 Task: Select the current location as Cape Romain National Wildlife Refuge, South Carolina, United States . Now zoom - , and verify the location . Hide zoom slider
Action: Mouse moved to (134, 76)
Screenshot: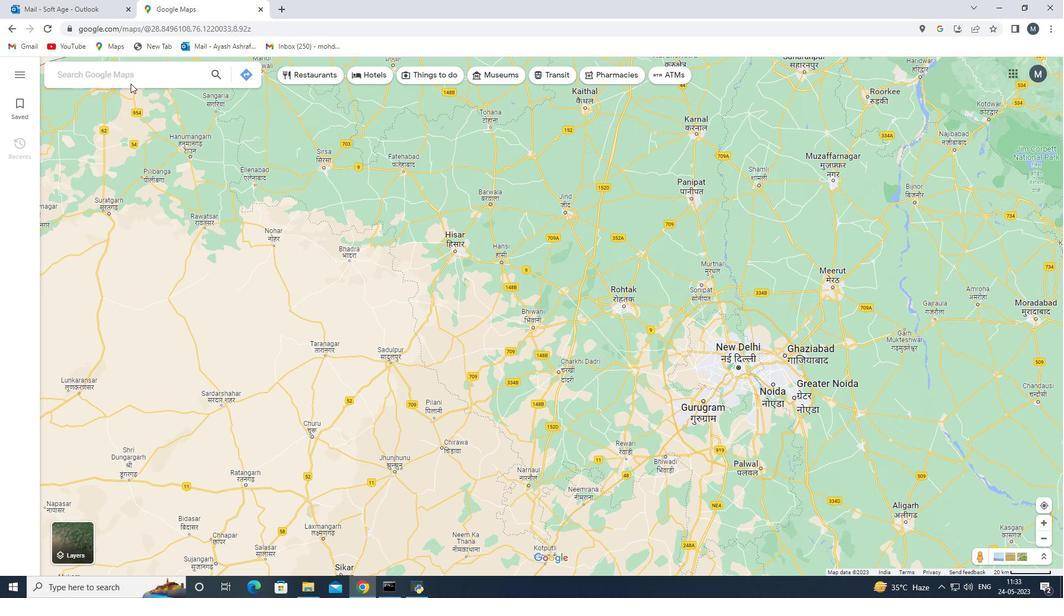
Action: Mouse pressed left at (134, 76)
Screenshot: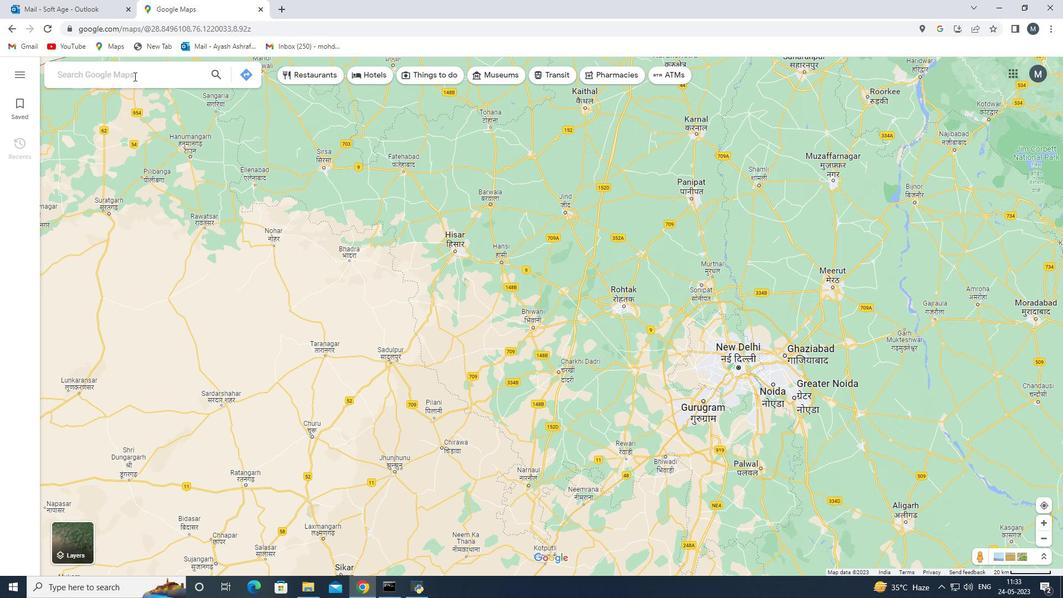
Action: Mouse moved to (143, 99)
Screenshot: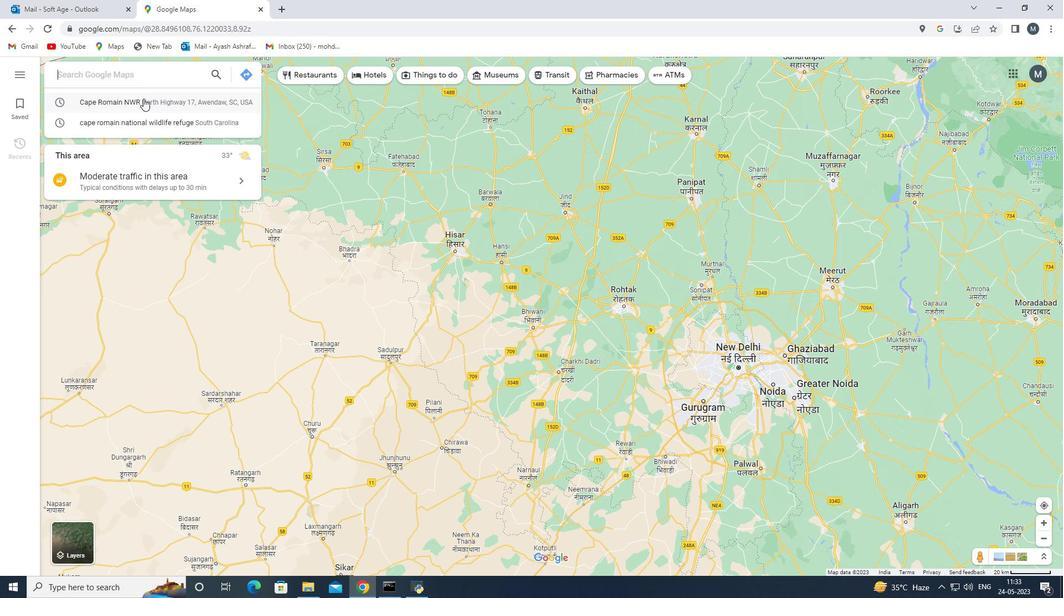 
Action: Key pressed <Key.shift>CApe<Key.space><Key.backspace><Key.backspace><Key.backspace><Key.backspace>ape<Key.space>romain<Key.space>national<Key.space>eildlife<Key.space>refuge,south<Key.space>carolina<Key.space><Key.backspace>,uniteds<Key.backspace><Key.space>states<Key.space>
Screenshot: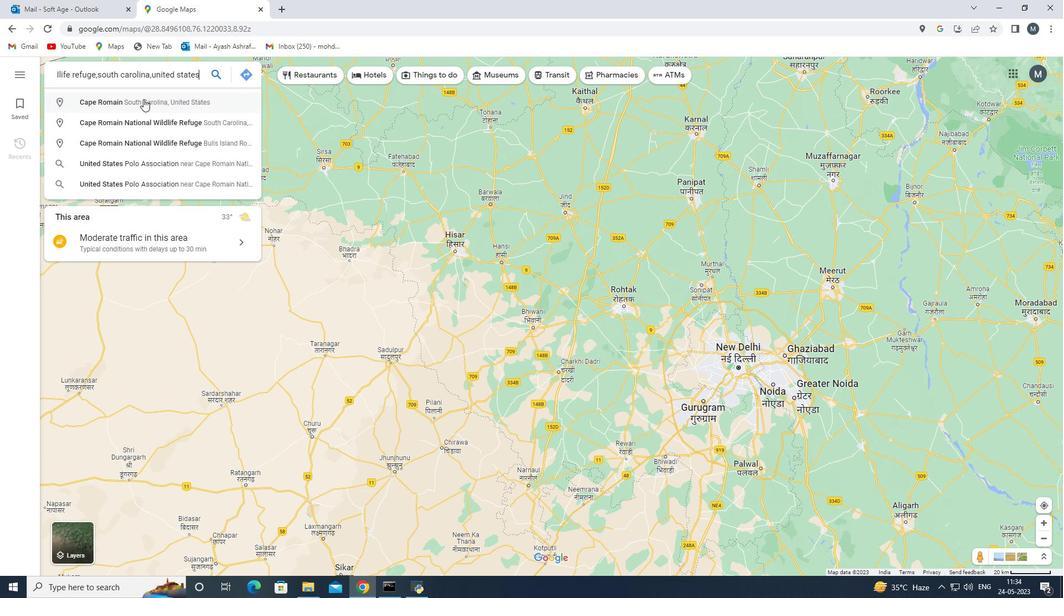 
Action: Mouse moved to (204, 77)
Screenshot: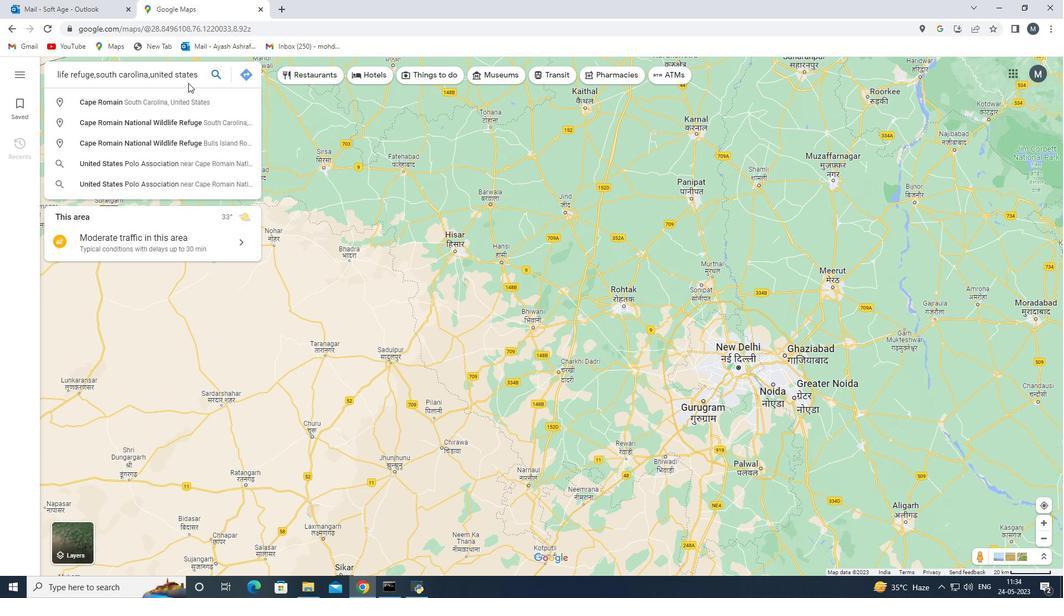 
Action: Key pressed <Key.enter>
Screenshot: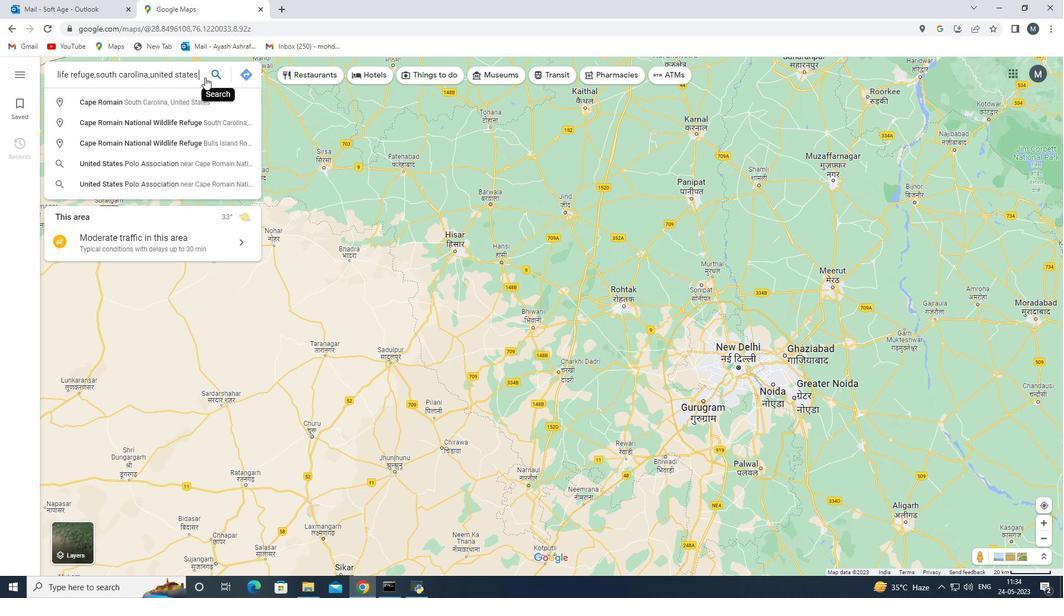 
Action: Mouse moved to (1041, 537)
Screenshot: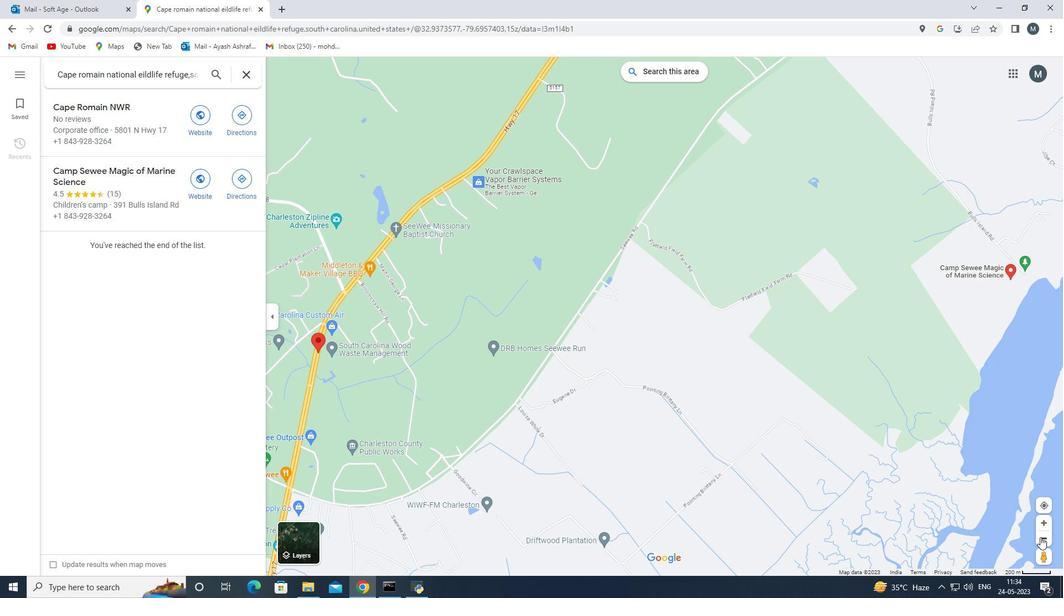 
Action: Mouse pressed left at (1041, 537)
Screenshot: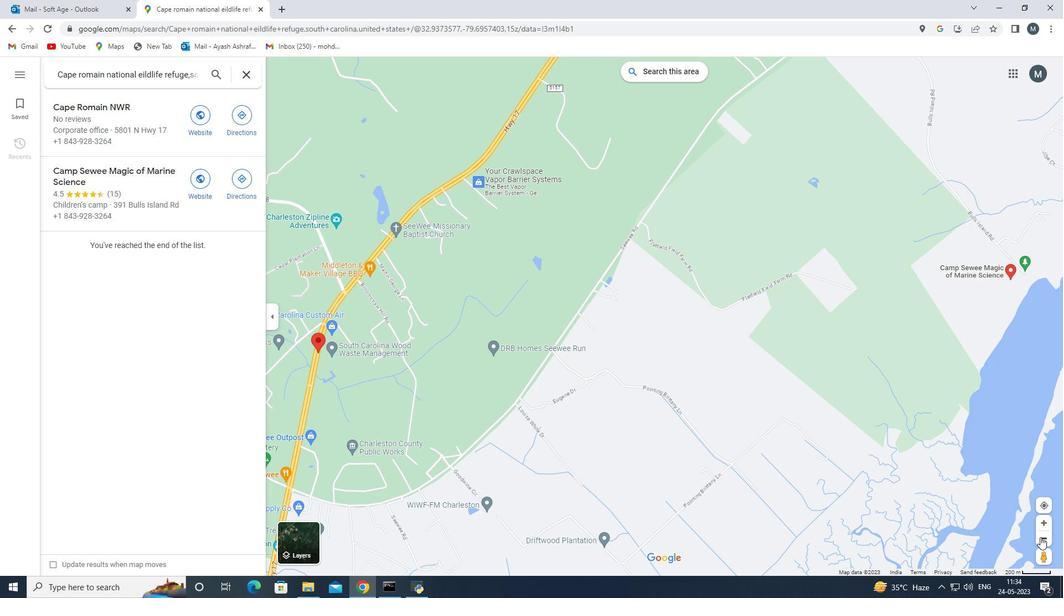 
Action: Mouse moved to (1041, 537)
Screenshot: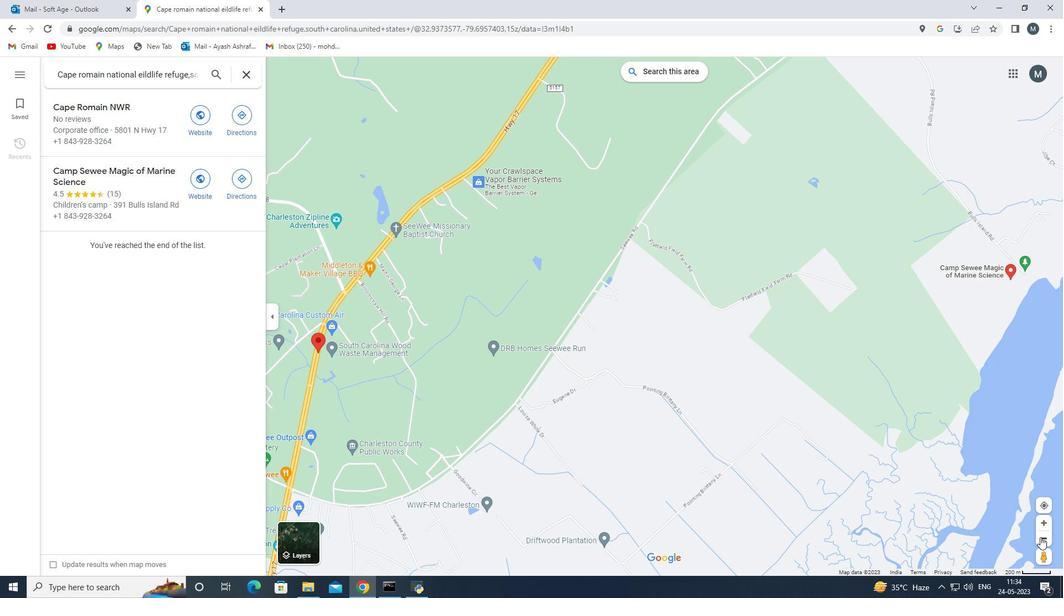 
Action: Mouse pressed left at (1041, 537)
Screenshot: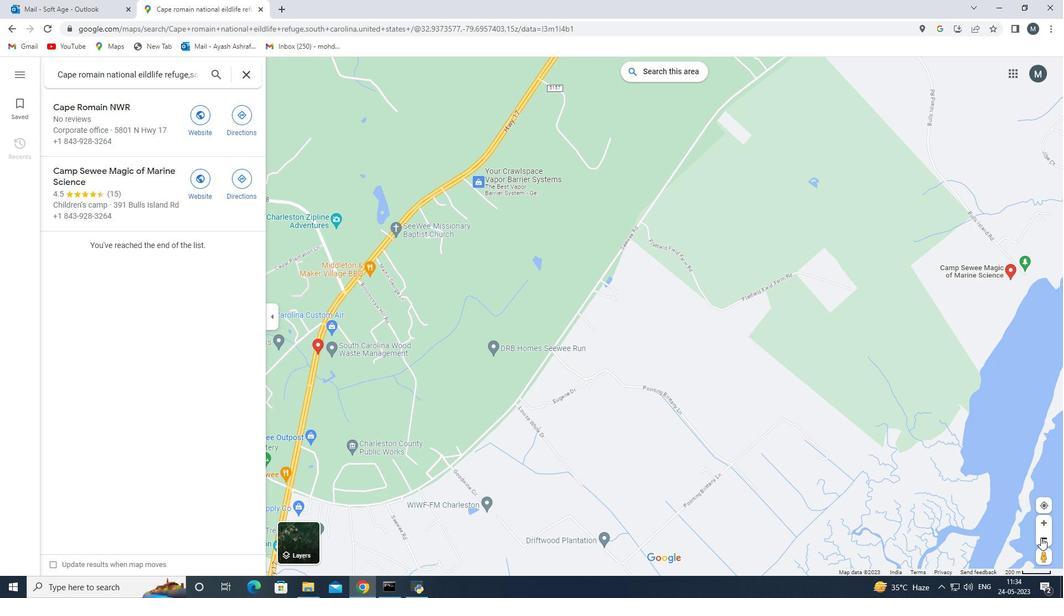 
Action: Mouse pressed left at (1041, 537)
Screenshot: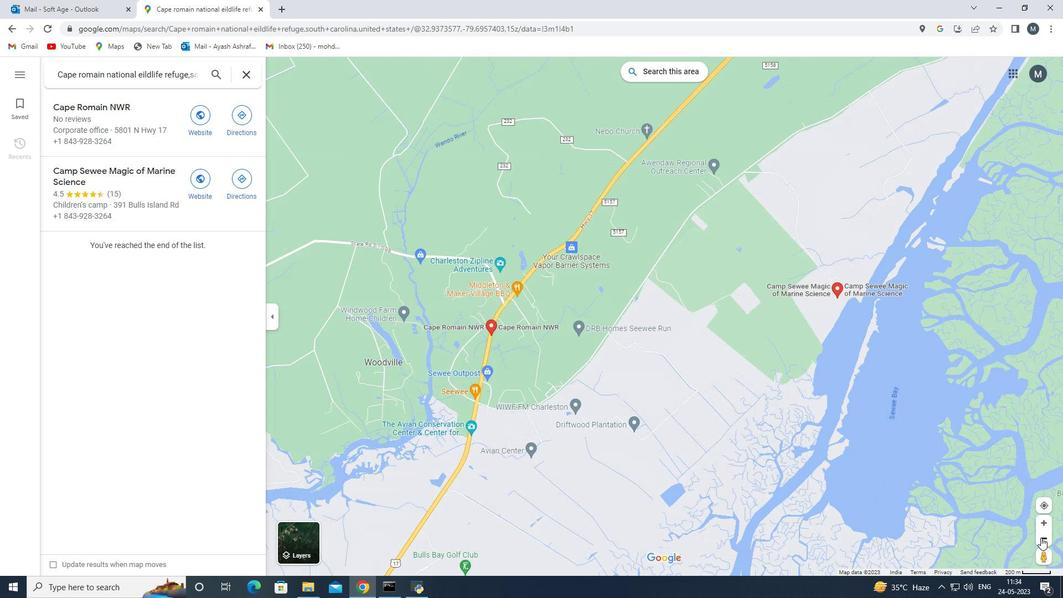 
Action: Mouse moved to (639, 321)
Screenshot: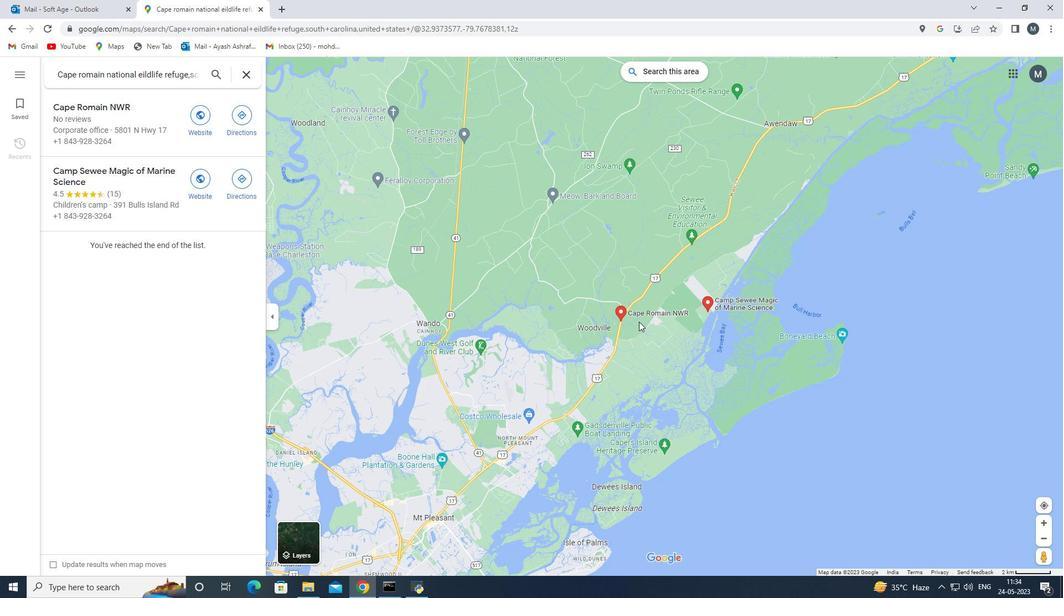 
Action: Mouse scrolled (639, 322) with delta (0, 0)
Screenshot: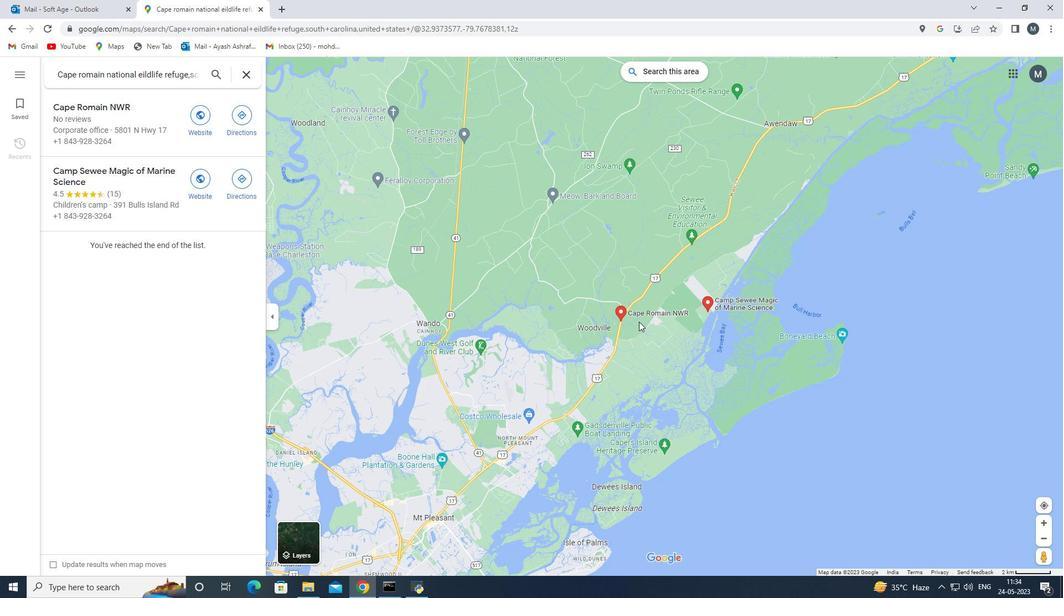 
Action: Mouse moved to (640, 331)
Screenshot: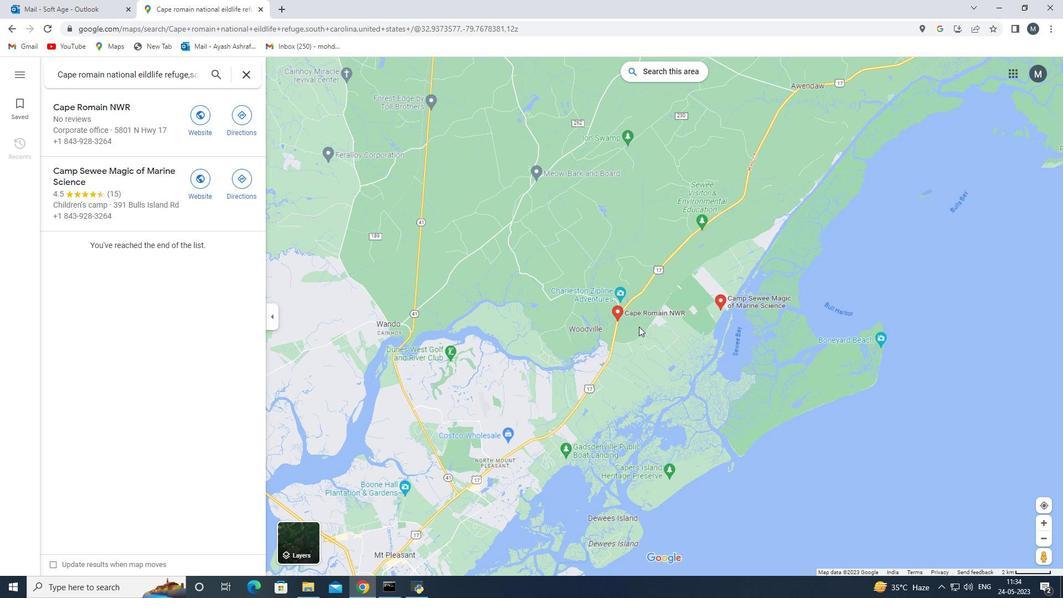
Action: Mouse scrolled (640, 330) with delta (0, 0)
Screenshot: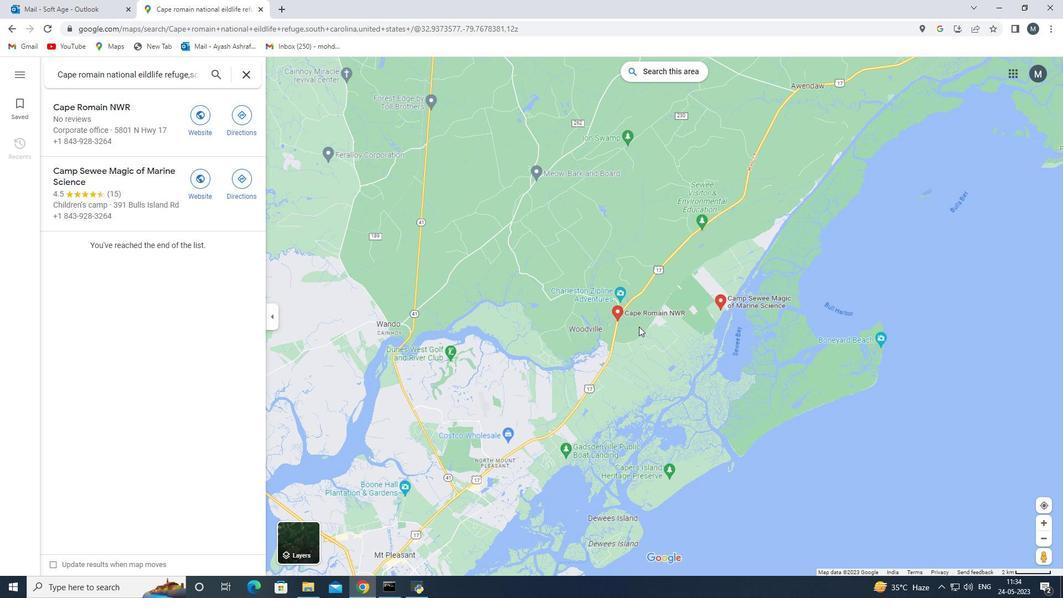 
Action: Mouse moved to (640, 331)
Screenshot: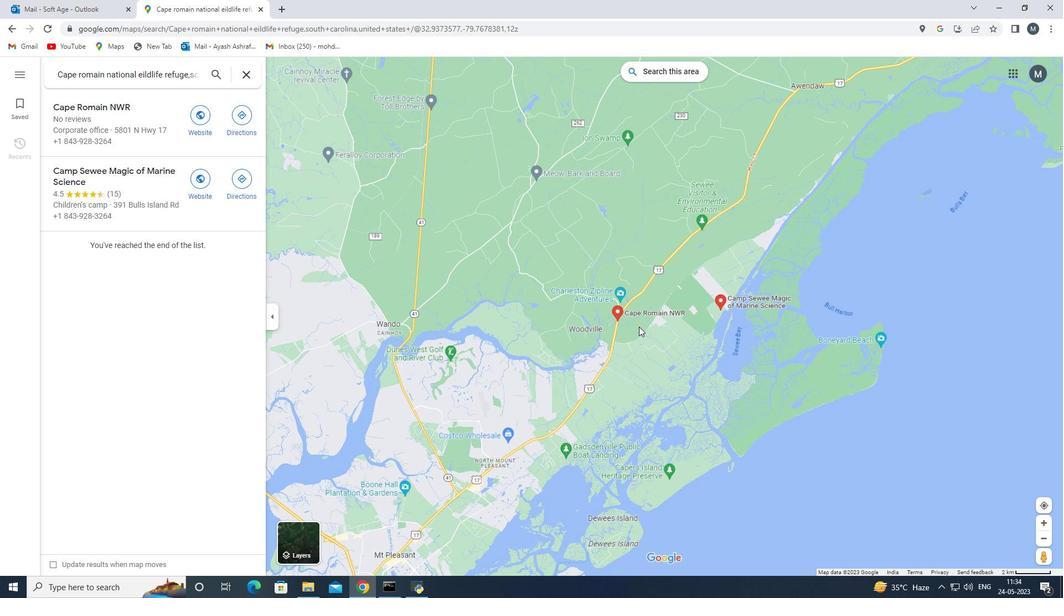 
Action: Mouse scrolled (640, 331) with delta (0, 0)
Screenshot: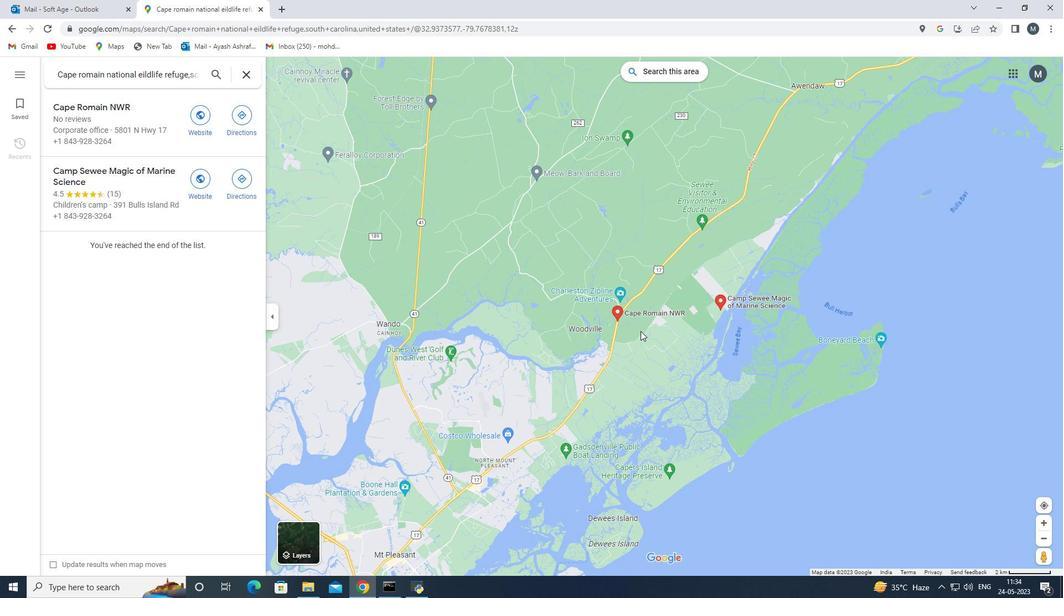 
Action: Mouse moved to (637, 335)
Screenshot: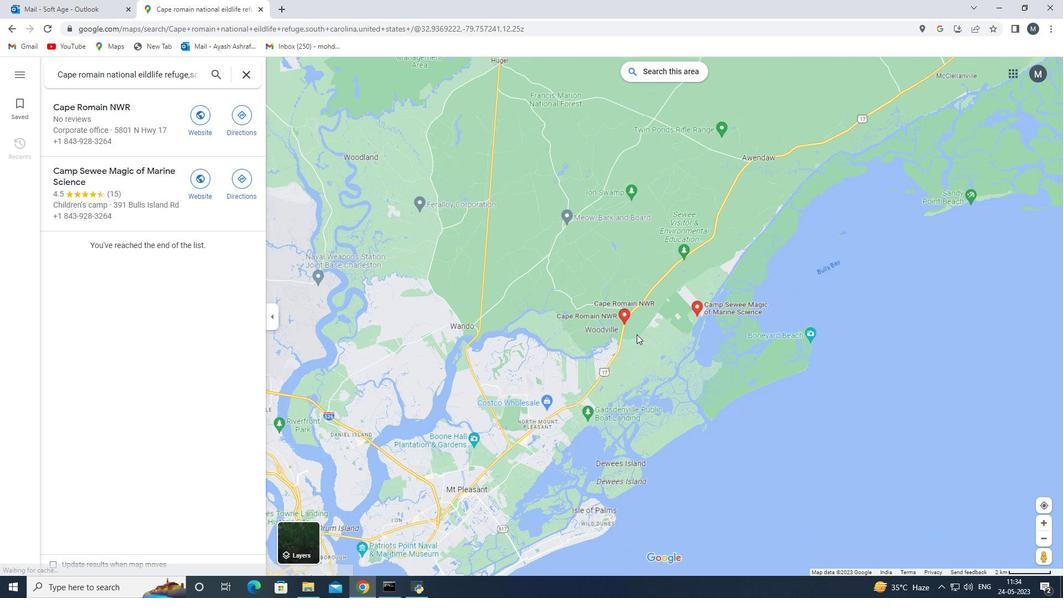 
Action: Mouse scrolled (637, 335) with delta (0, 0)
Screenshot: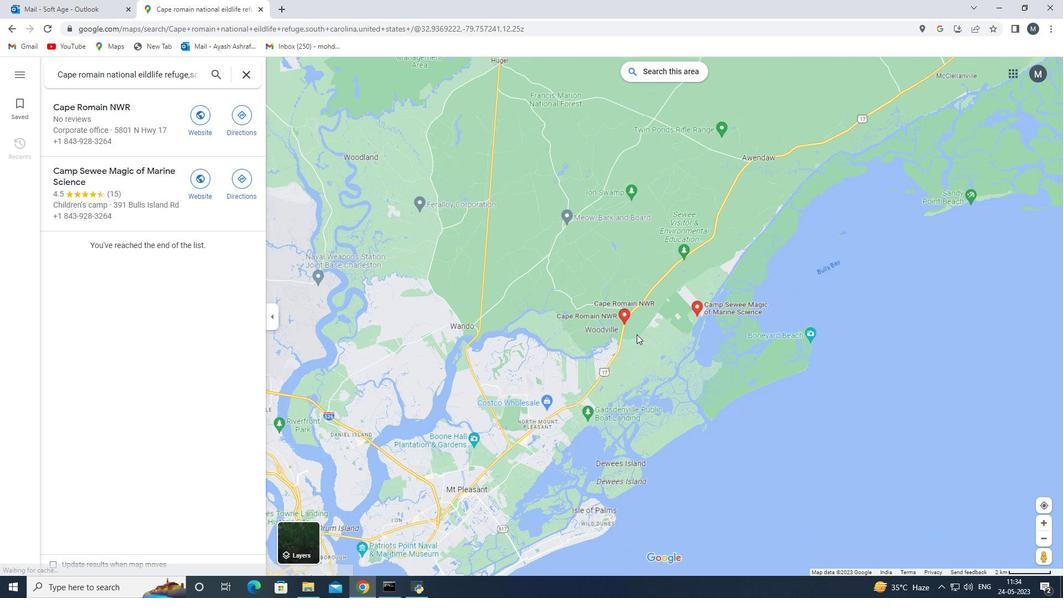 
Action: Mouse moved to (637, 337)
Screenshot: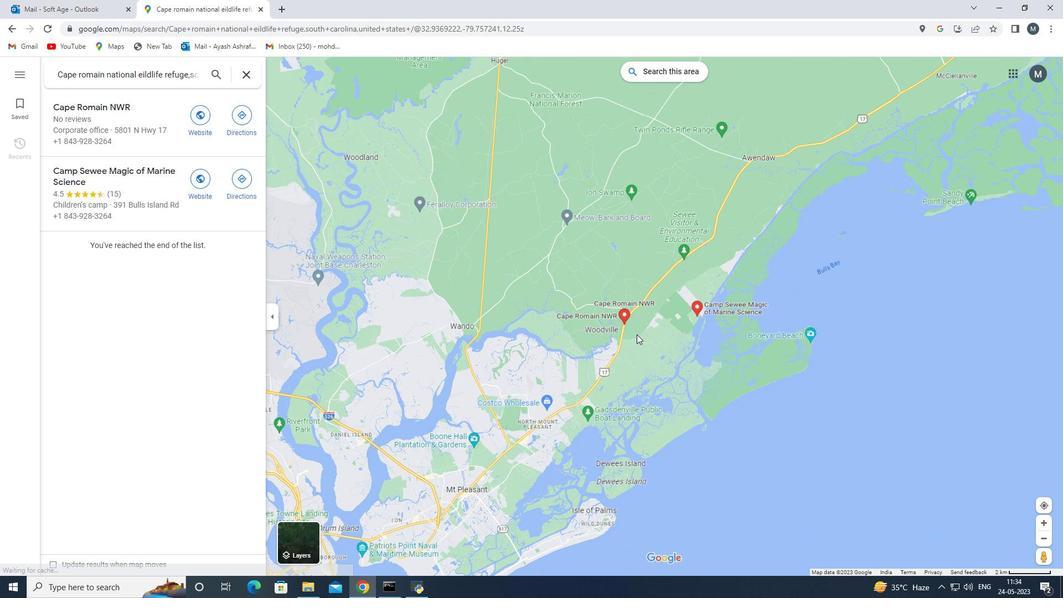 
Action: Mouse scrolled (637, 337) with delta (0, 0)
Screenshot: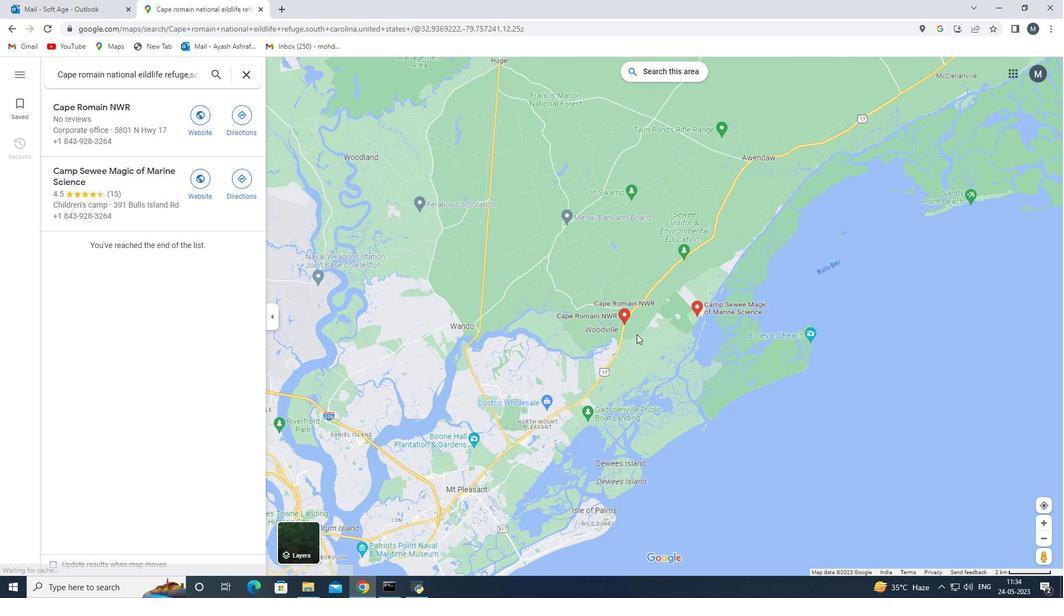 
Action: Mouse moved to (626, 317)
Screenshot: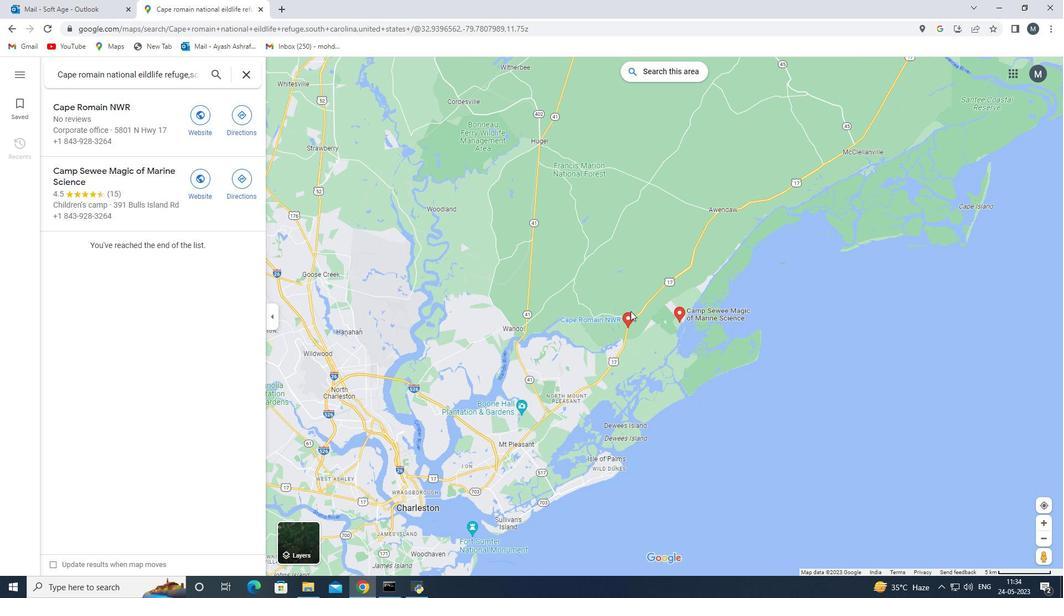 
Action: Mouse pressed left at (626, 317)
Screenshot: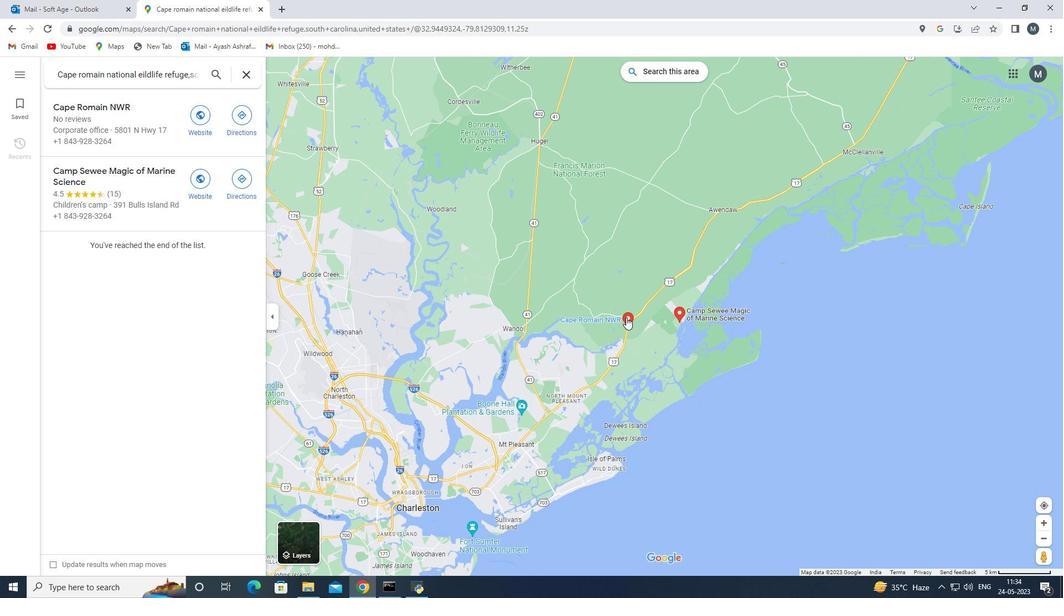 
Action: Mouse moved to (384, 295)
Screenshot: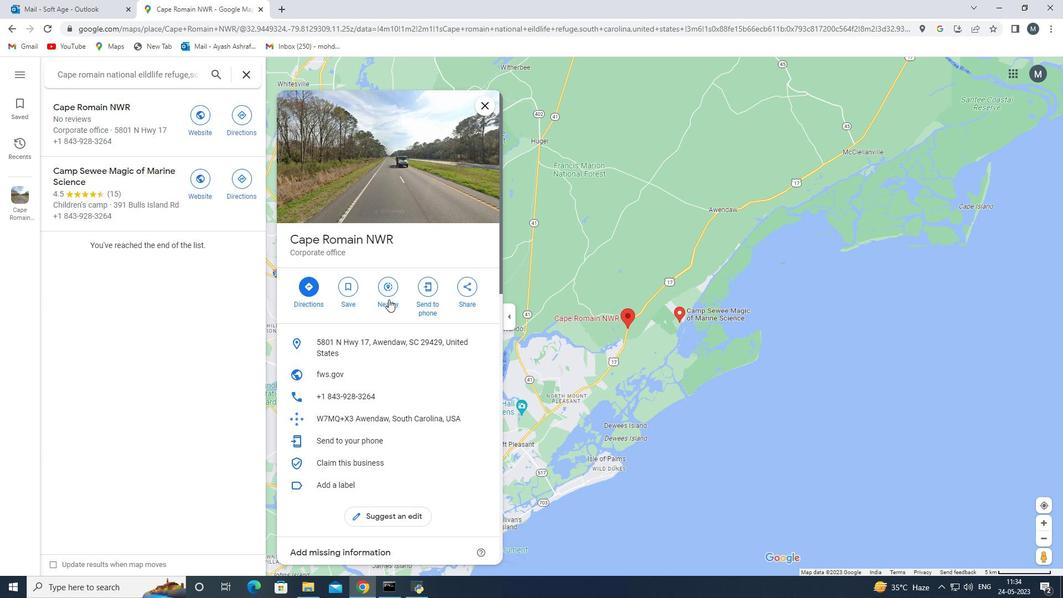 
Action: Mouse pressed left at (384, 295)
Screenshot: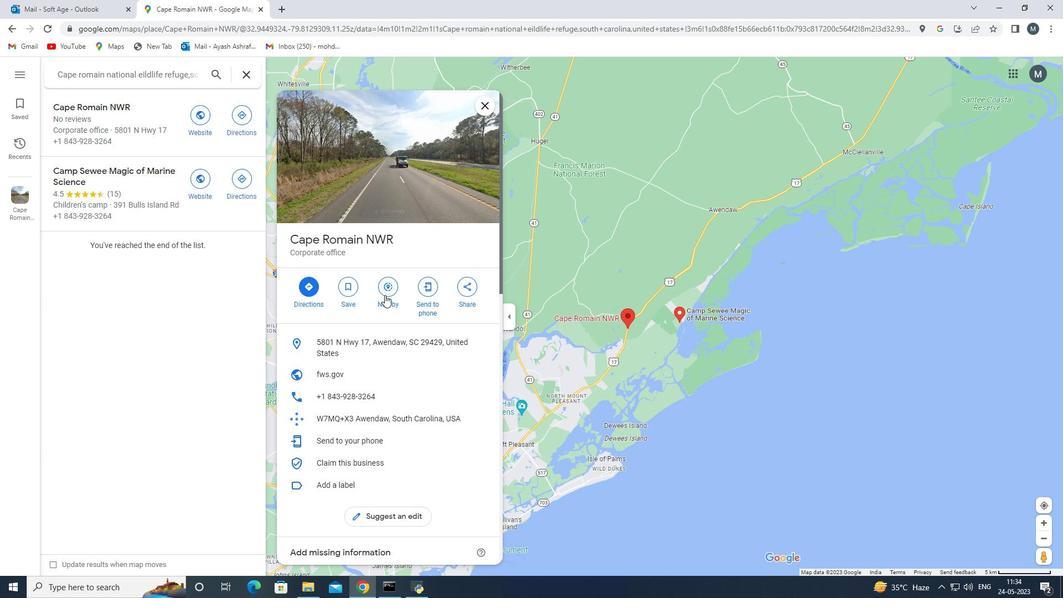 
Action: Mouse moved to (370, 327)
Screenshot: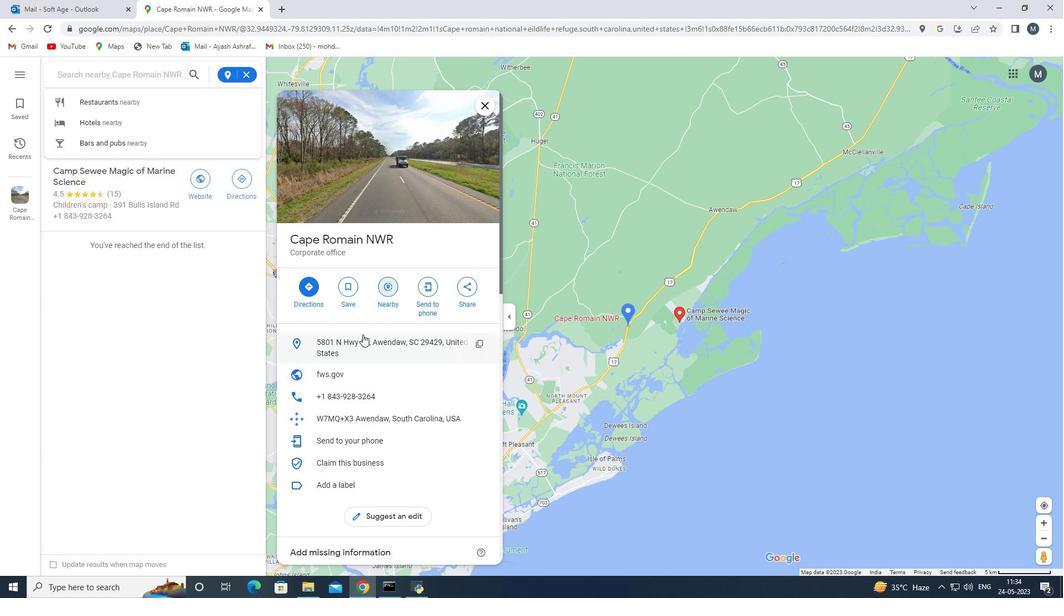 
Action: Mouse scrolled (370, 326) with delta (0, 0)
Screenshot: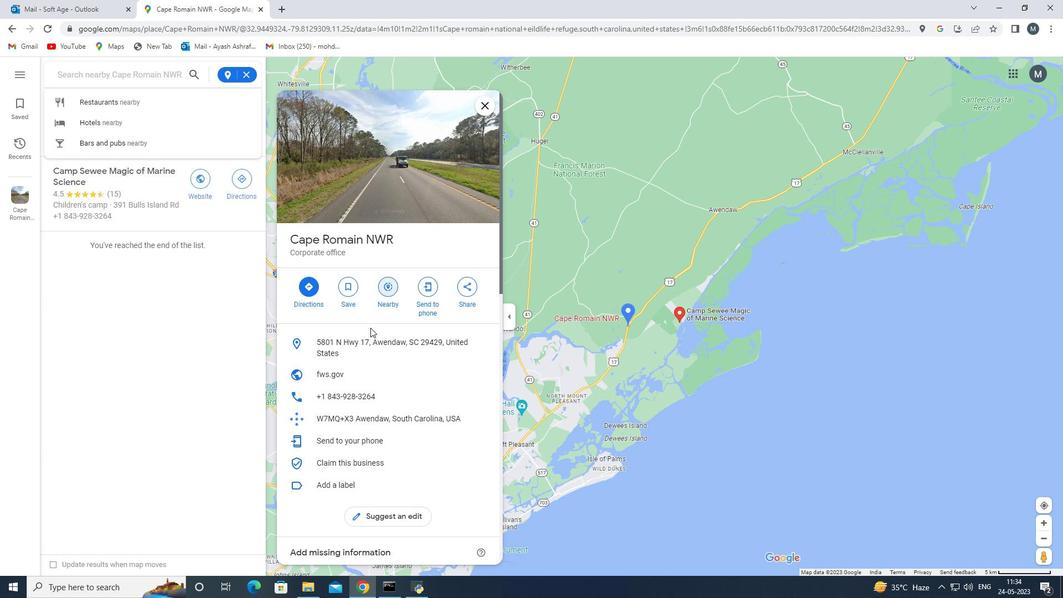 
Action: Mouse scrolled (370, 326) with delta (0, 0)
Screenshot: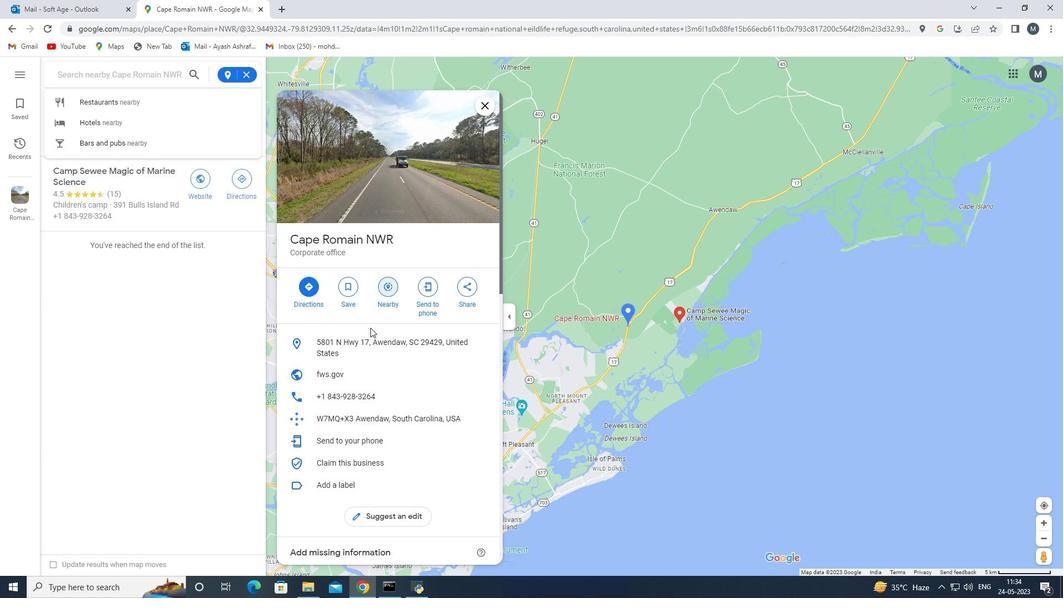 
Action: Mouse moved to (375, 330)
Screenshot: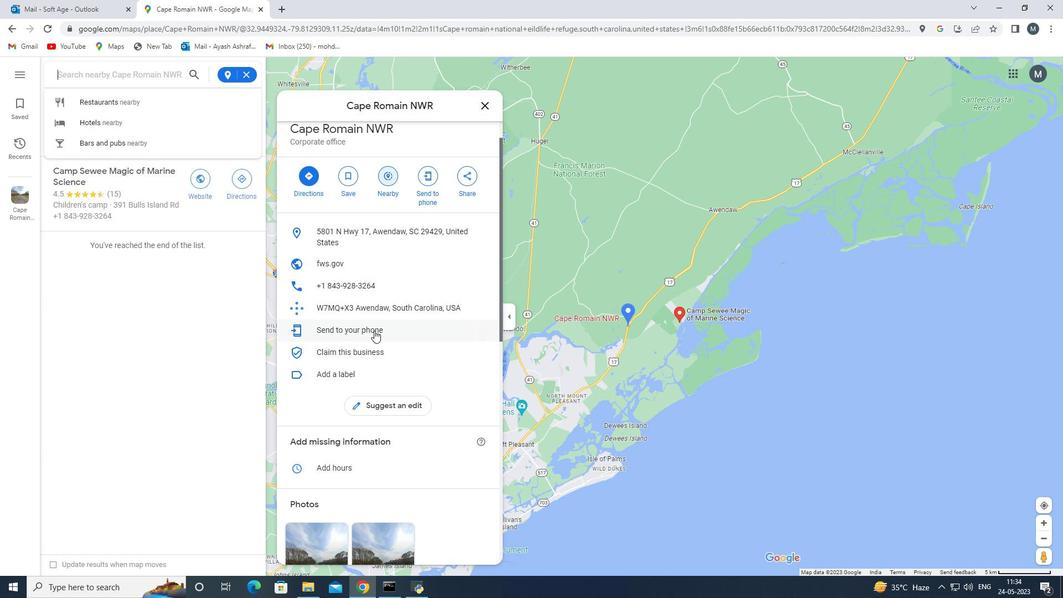 
Action: Mouse scrolled (375, 330) with delta (0, 0)
Screenshot: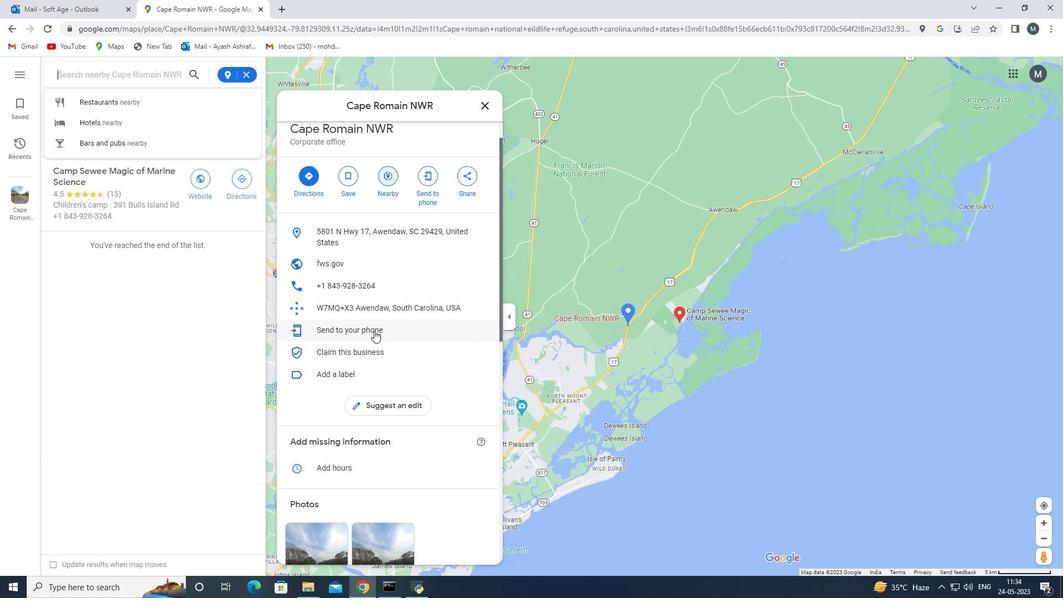 
Action: Mouse moved to (375, 330)
Screenshot: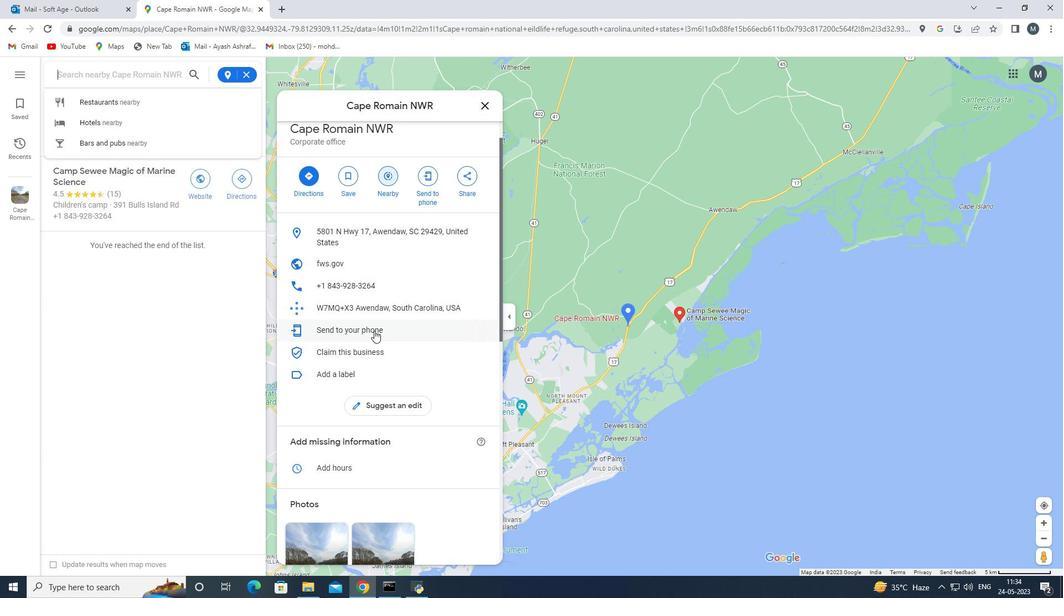 
Action: Mouse scrolled (375, 330) with delta (0, 0)
Screenshot: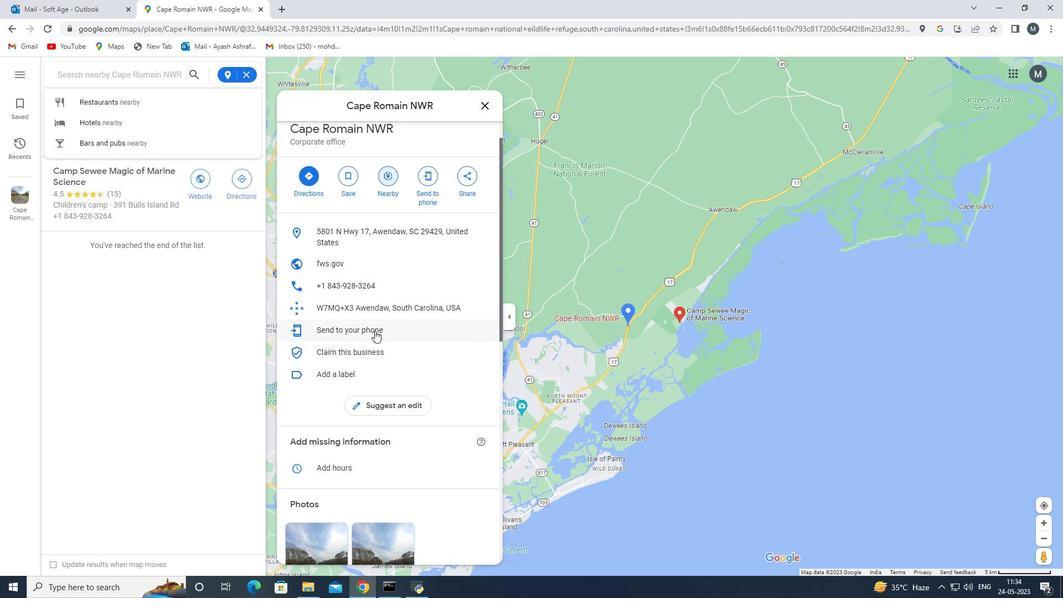 
Action: Mouse moved to (375, 336)
Screenshot: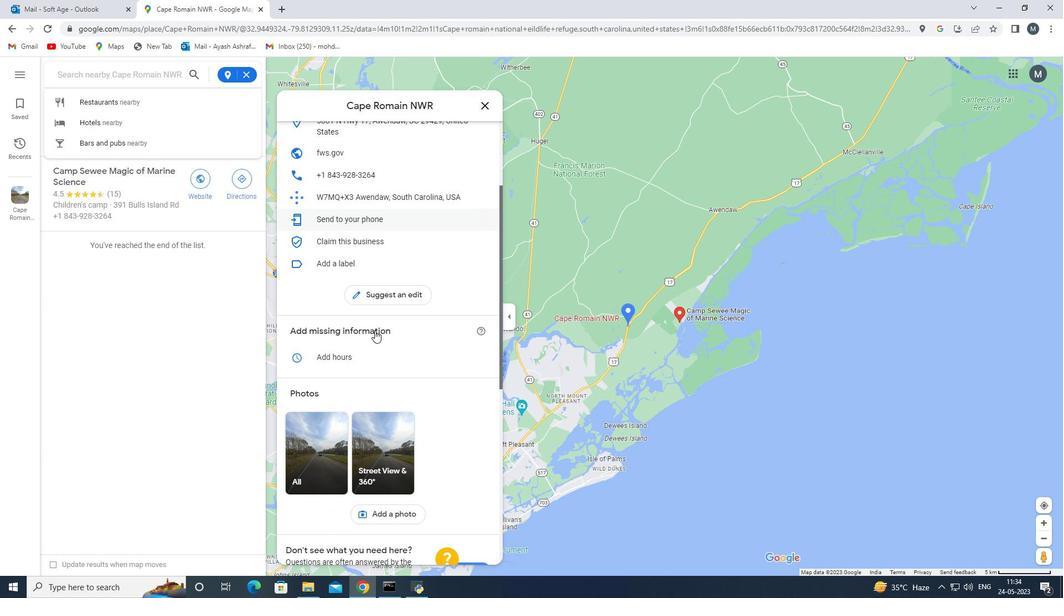 
Action: Mouse scrolled (375, 335) with delta (0, 0)
Screenshot: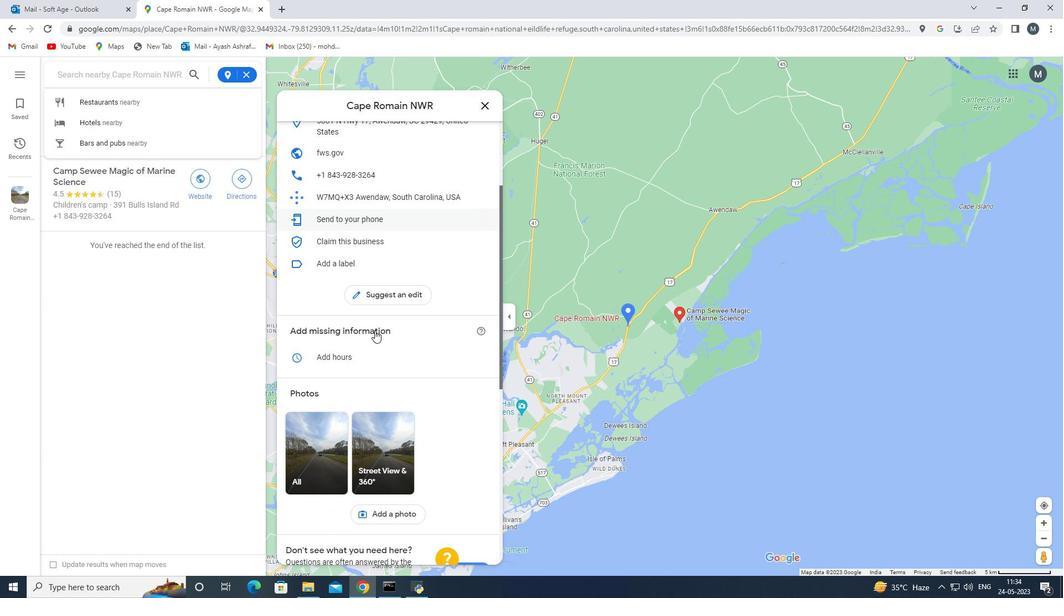 
Action: Mouse moved to (375, 340)
Screenshot: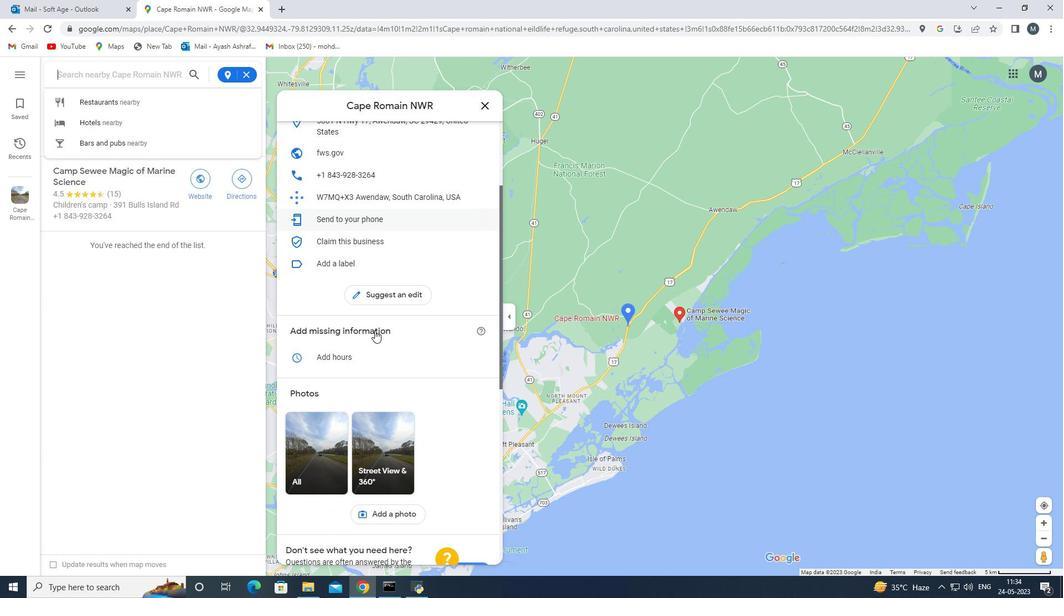 
Action: Mouse scrolled (375, 340) with delta (0, 0)
Screenshot: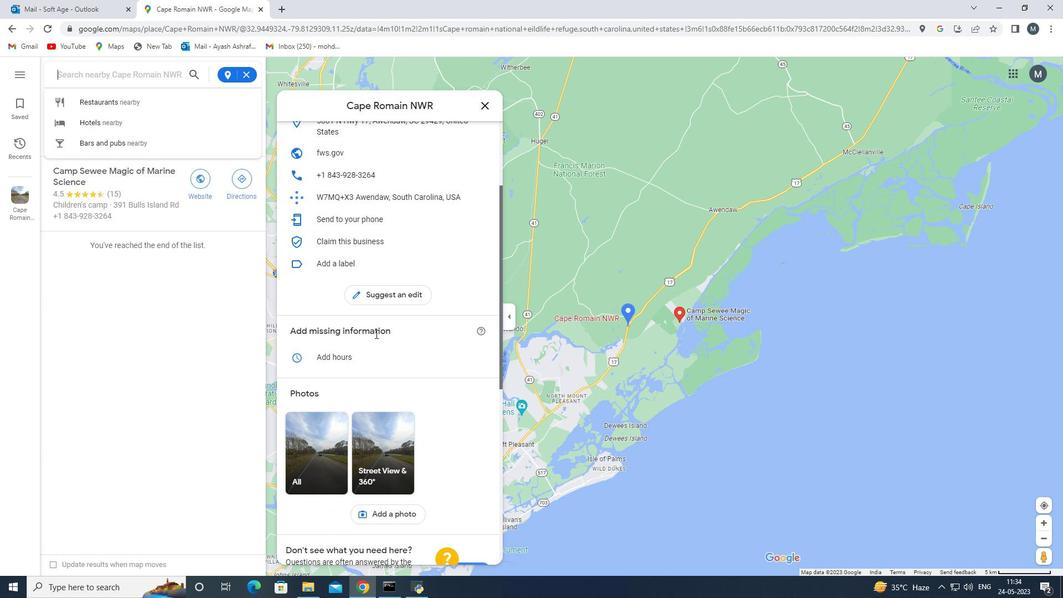 
Action: Mouse moved to (327, 361)
Screenshot: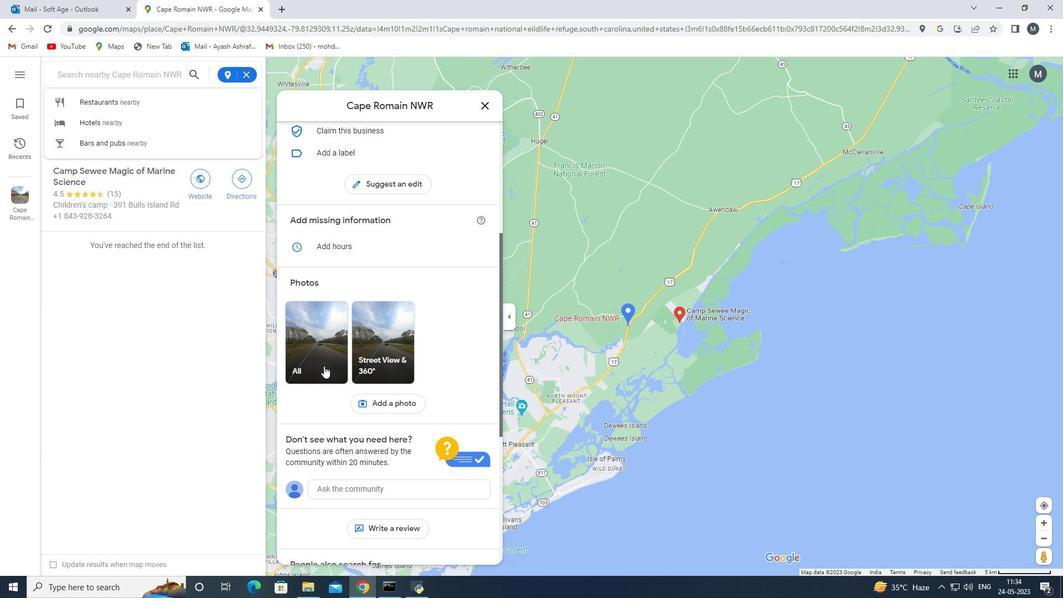 
Action: Mouse pressed left at (327, 361)
Screenshot: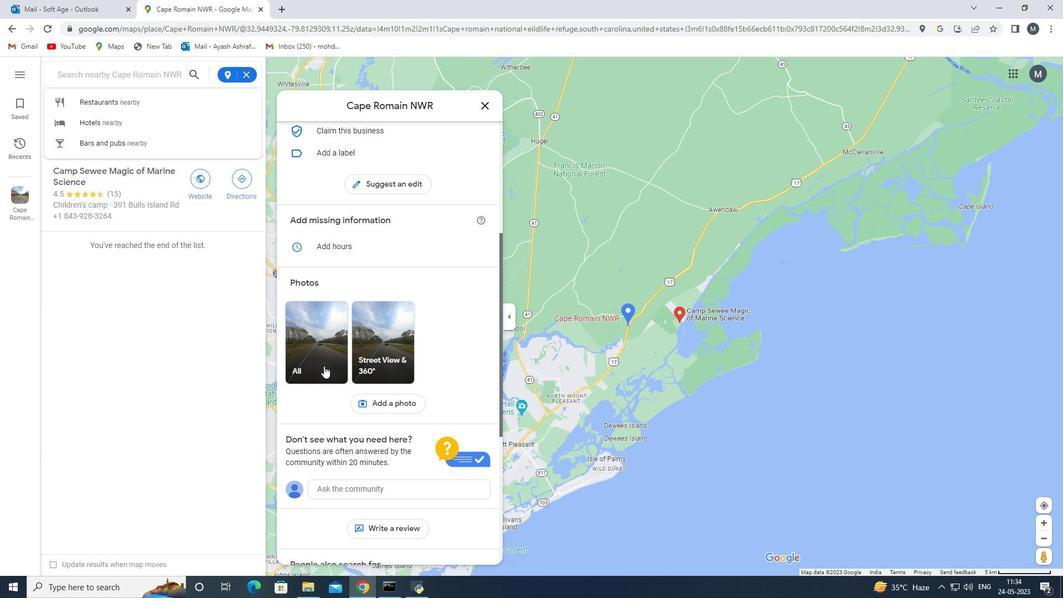 
Action: Mouse moved to (837, 373)
Screenshot: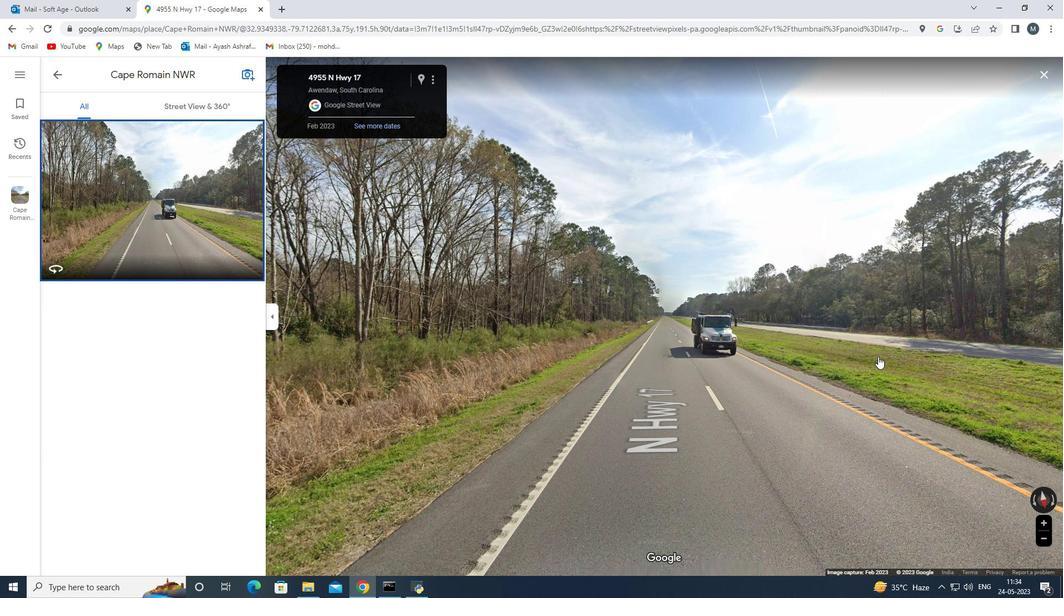 
Action: Mouse scrolled (837, 372) with delta (0, 0)
Screenshot: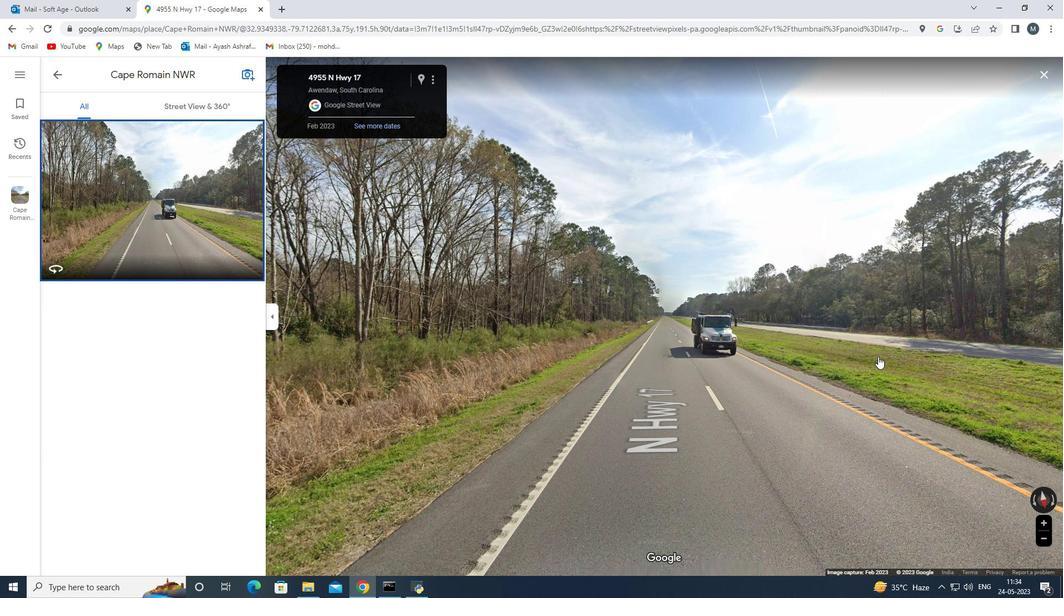 
Action: Mouse scrolled (837, 372) with delta (0, 0)
Screenshot: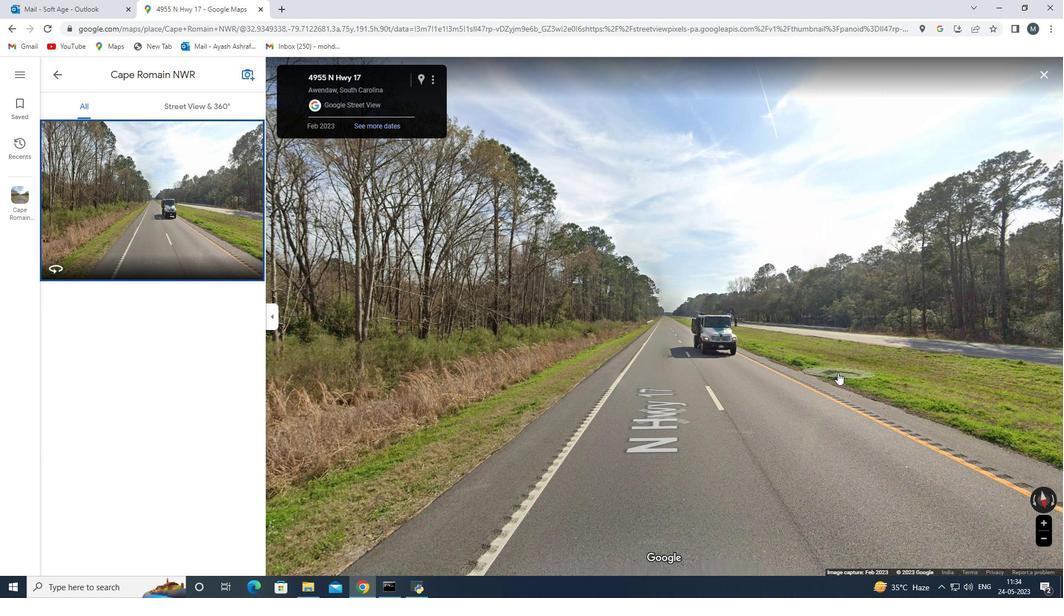 
Action: Mouse scrolled (837, 372) with delta (0, 0)
Screenshot: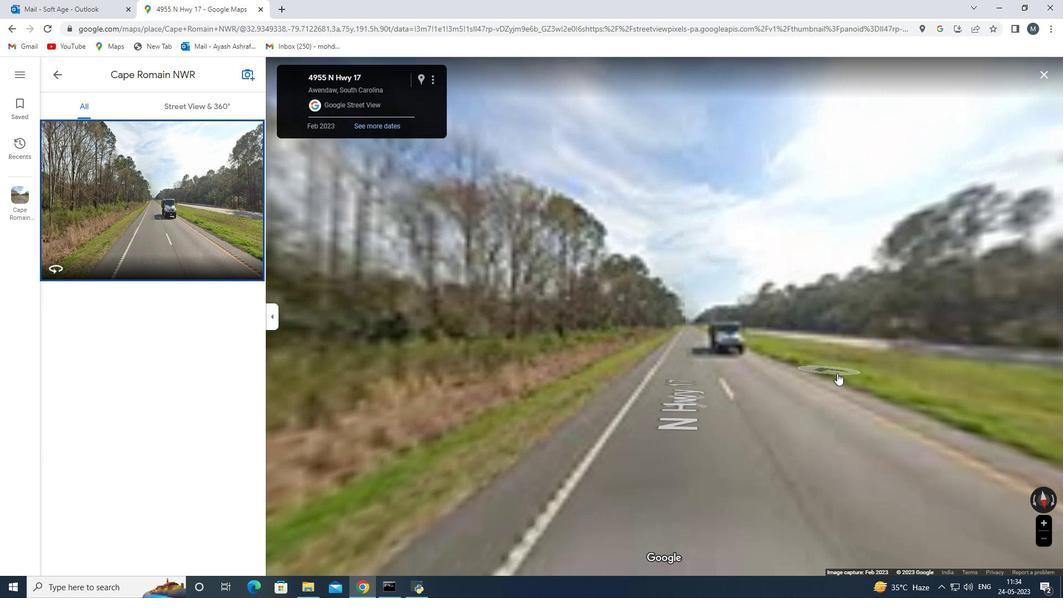 
Action: Mouse scrolled (837, 372) with delta (0, 0)
Screenshot: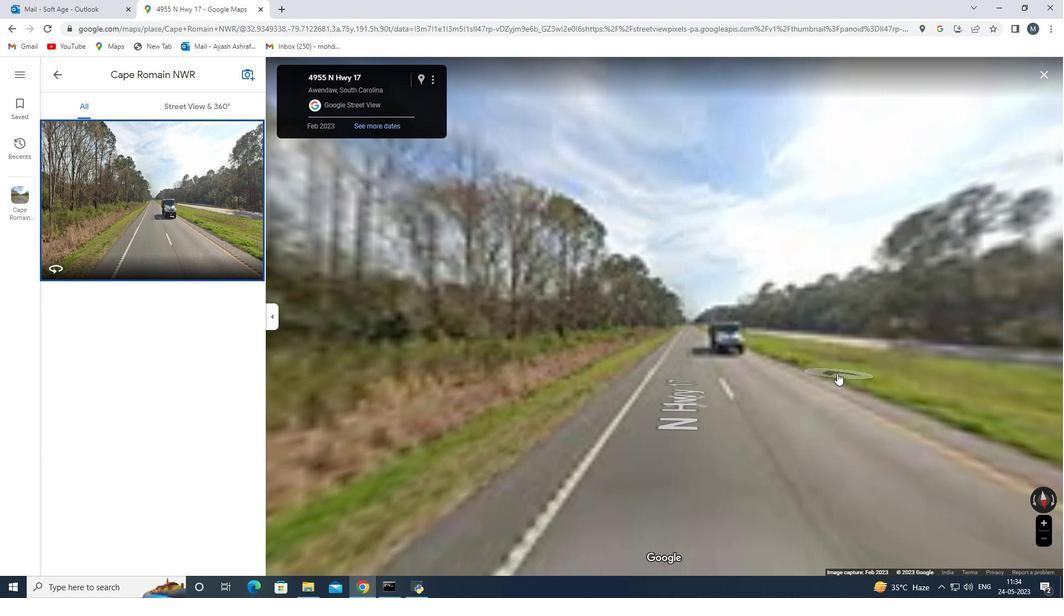 
Action: Mouse moved to (689, 372)
Screenshot: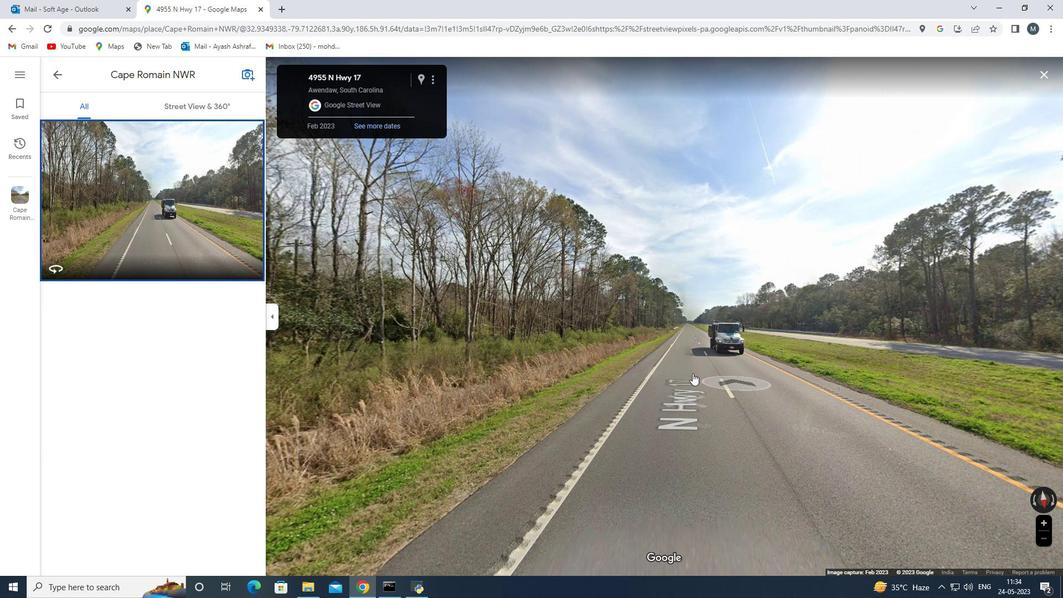 
Action: Mouse scrolled (689, 371) with delta (0, 0)
Screenshot: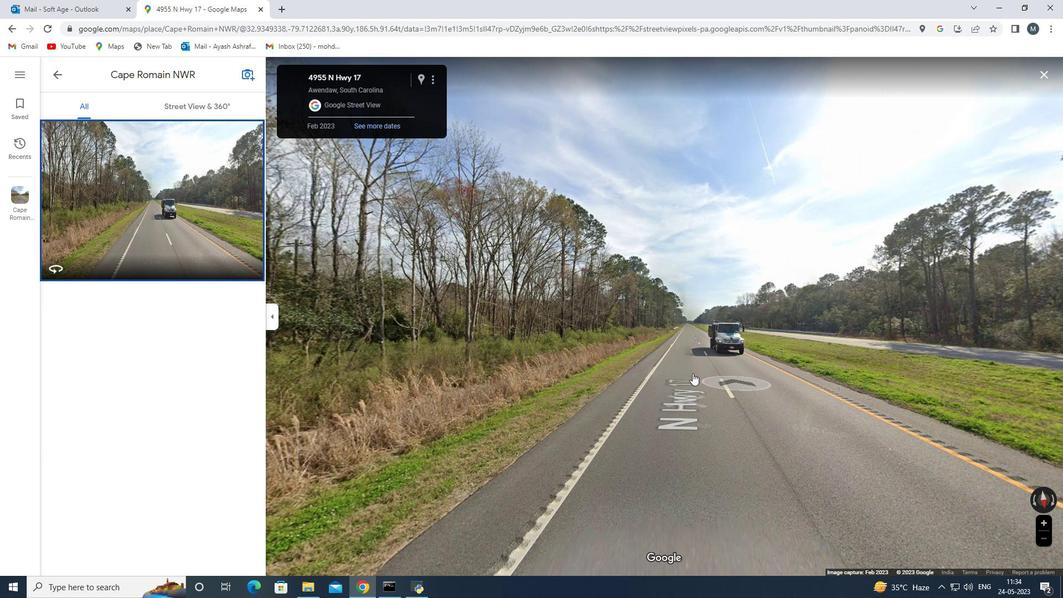
Action: Mouse scrolled (689, 371) with delta (0, 0)
Screenshot: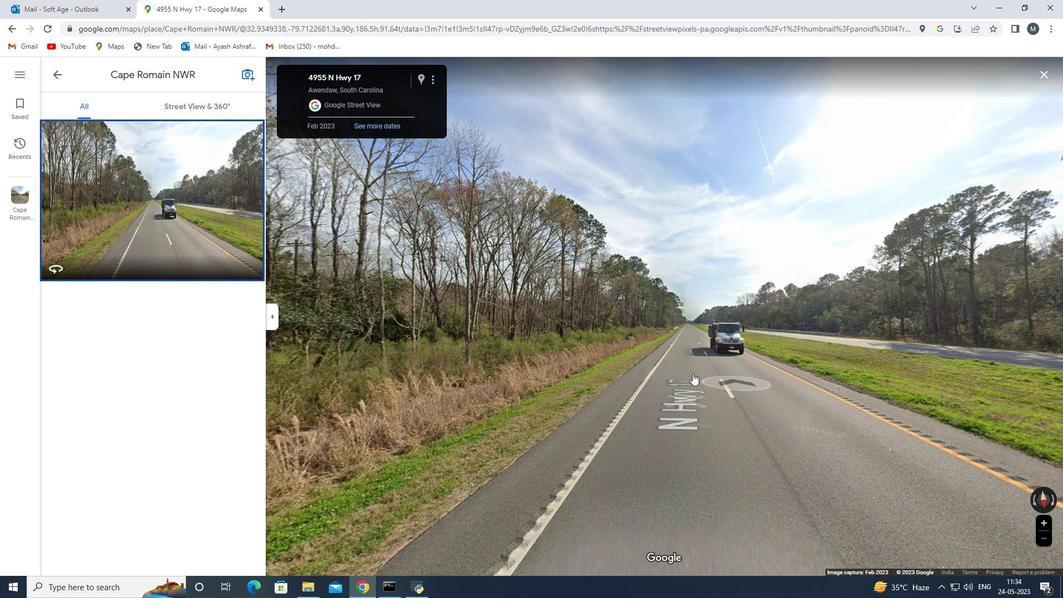 
Action: Mouse scrolled (689, 371) with delta (0, 0)
Screenshot: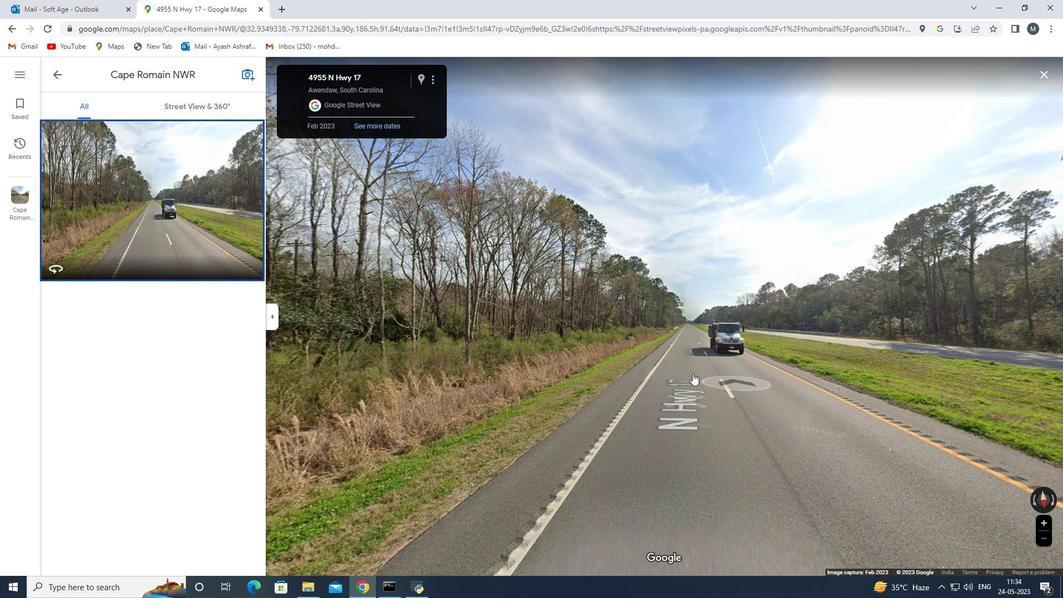 
Action: Mouse scrolled (689, 371) with delta (0, 0)
Screenshot: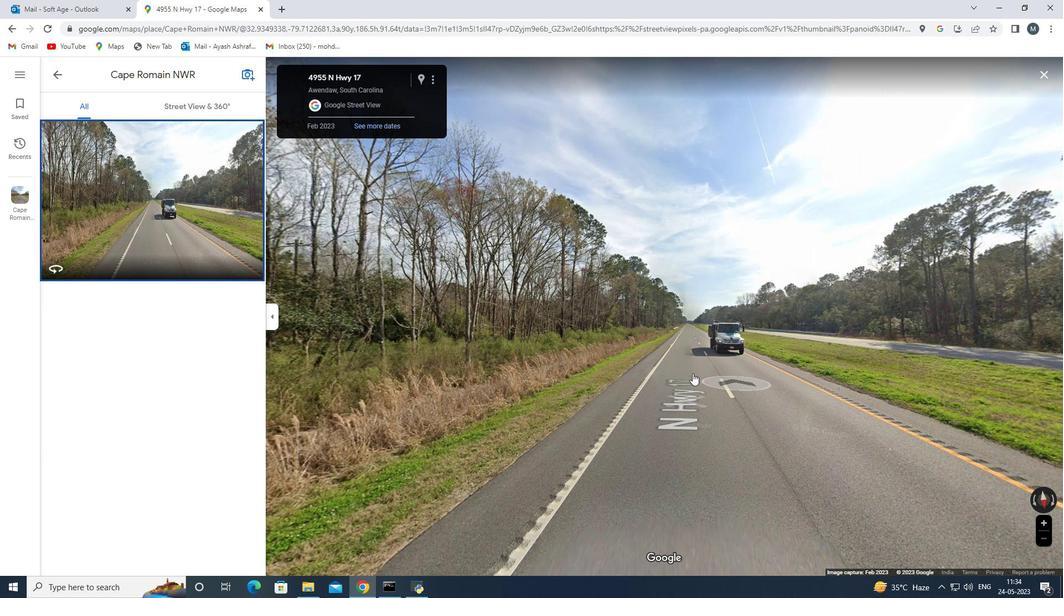 
Action: Mouse scrolled (689, 371) with delta (0, 0)
Screenshot: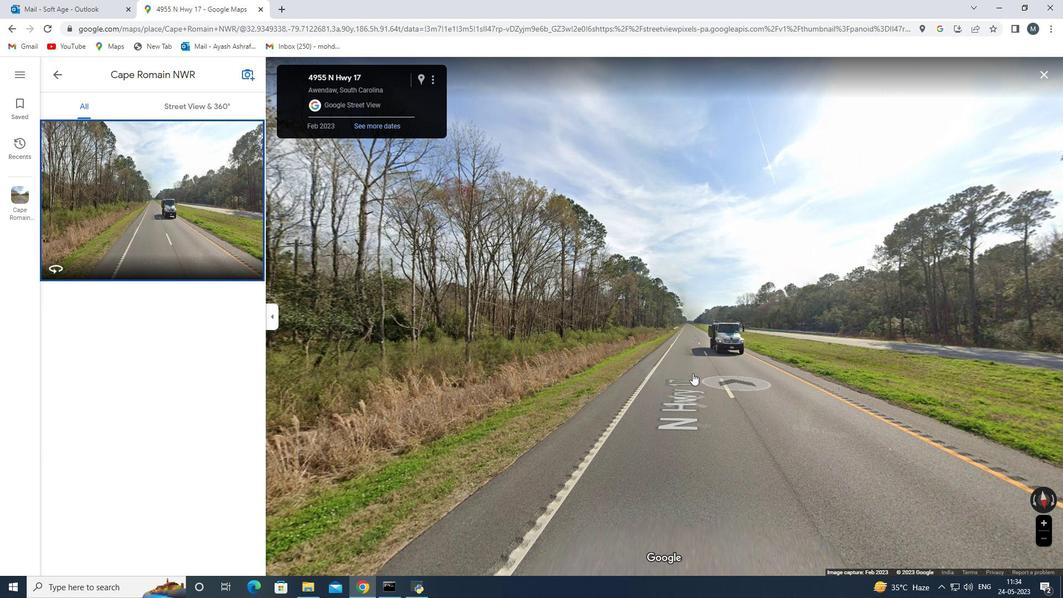 
Action: Mouse moved to (683, 383)
Screenshot: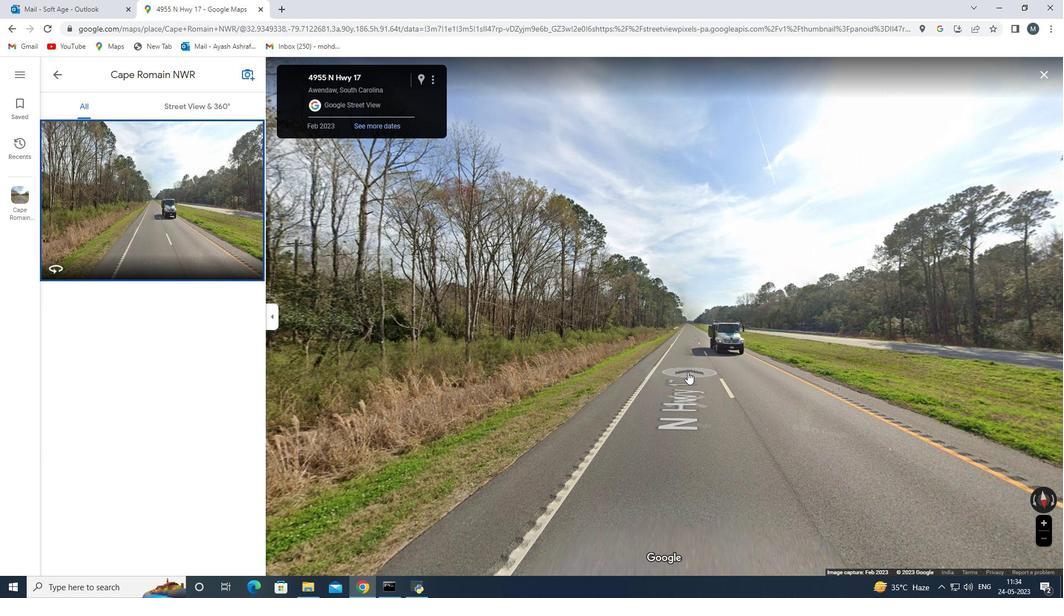 
Action: Mouse scrolled (683, 384) with delta (0, 0)
Screenshot: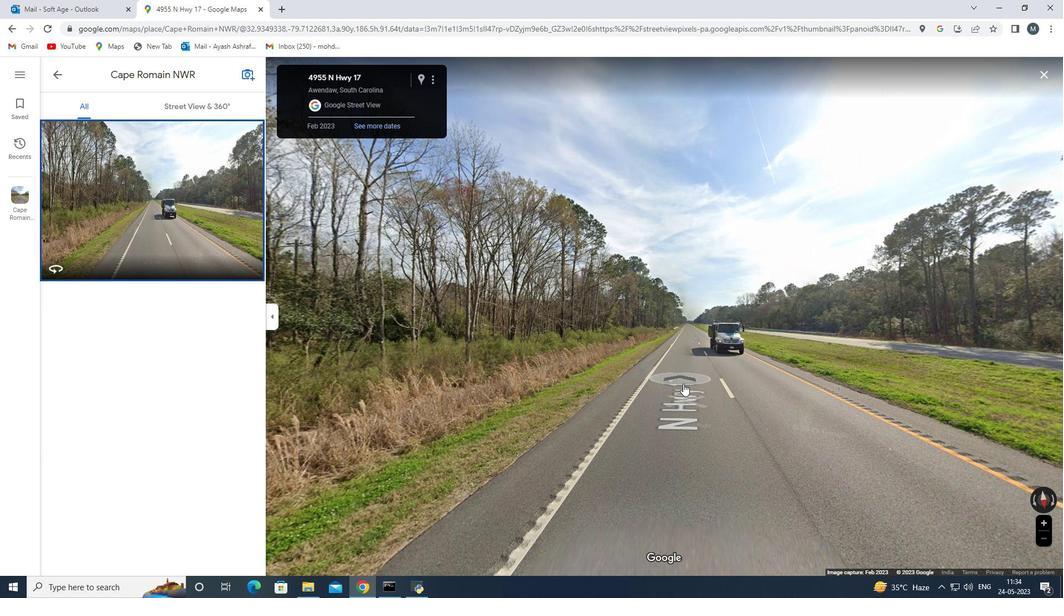 
Action: Mouse scrolled (683, 384) with delta (0, 0)
Screenshot: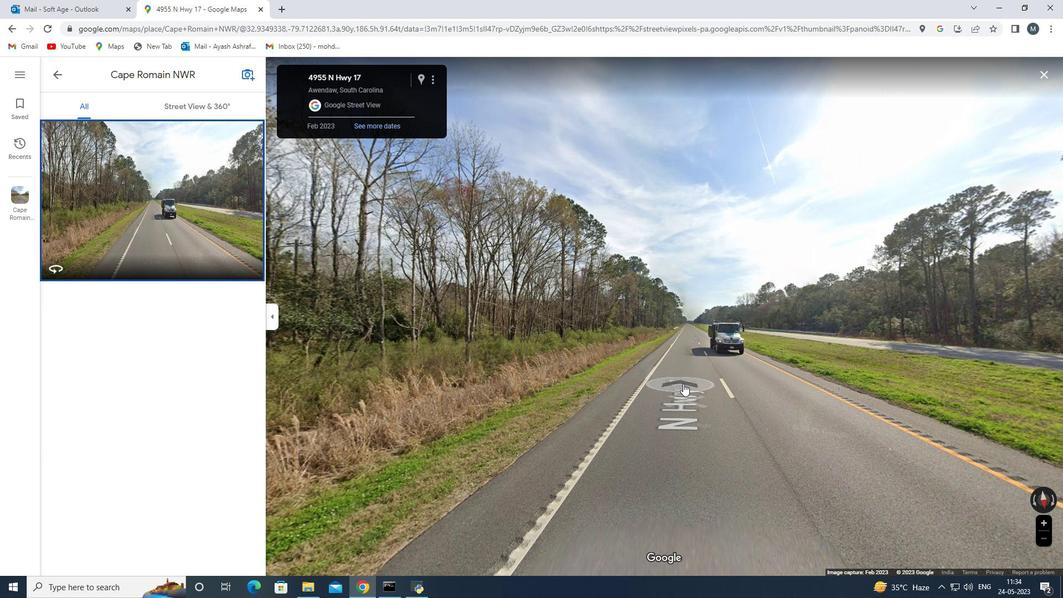 
Action: Mouse scrolled (683, 384) with delta (0, 0)
Screenshot: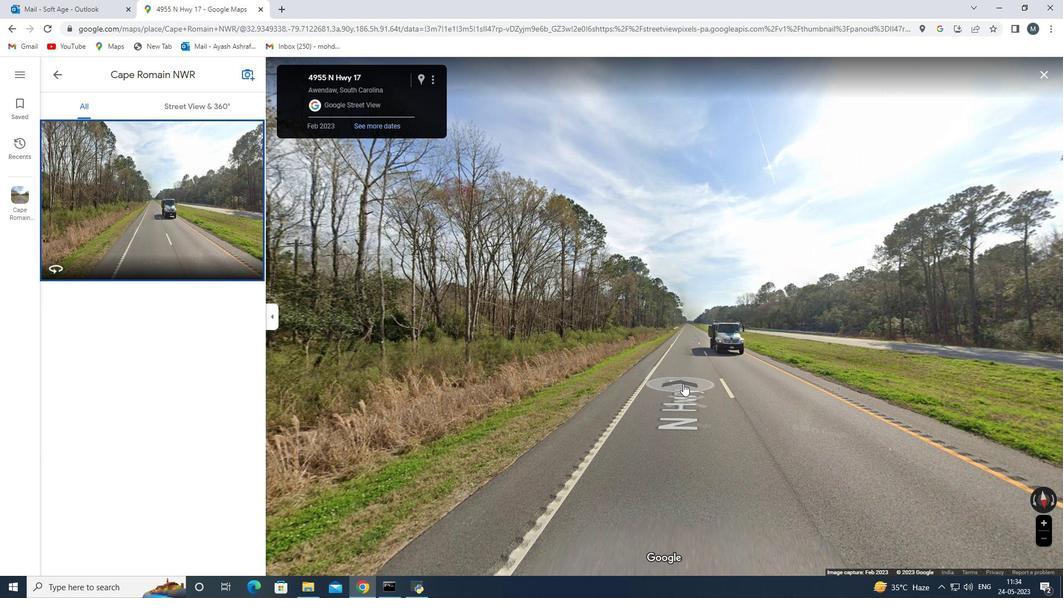 
Action: Mouse scrolled (683, 384) with delta (0, 0)
Screenshot: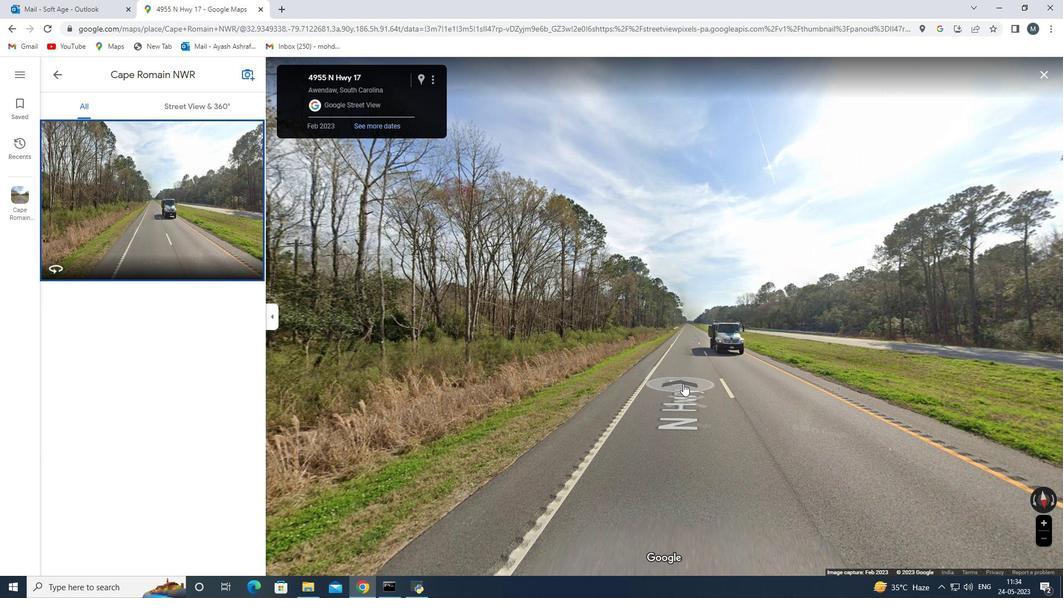 
Action: Mouse scrolled (683, 384) with delta (0, 0)
Screenshot: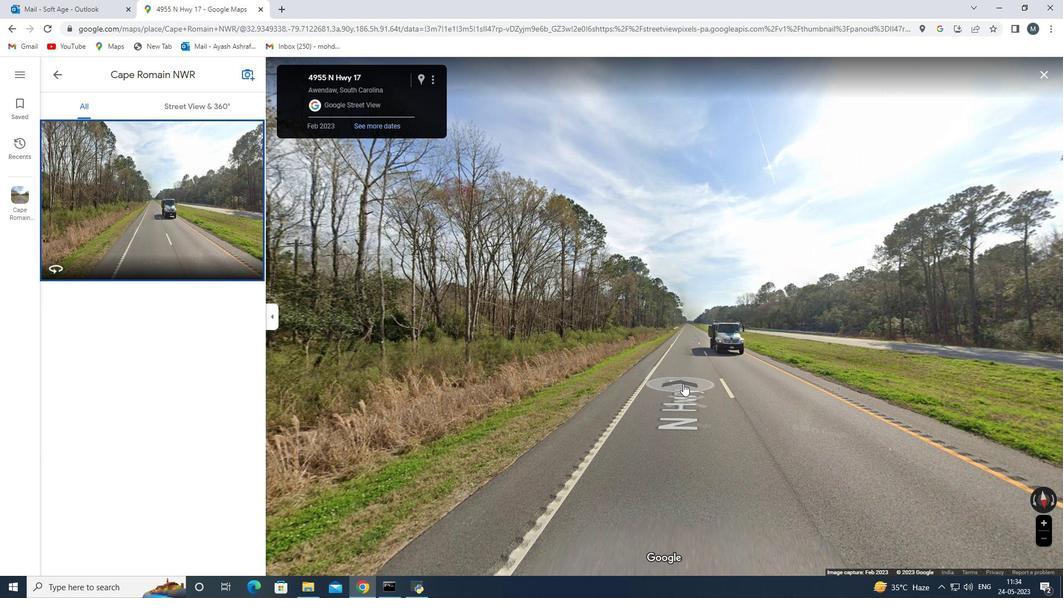 
Action: Mouse scrolled (683, 384) with delta (0, 0)
Screenshot: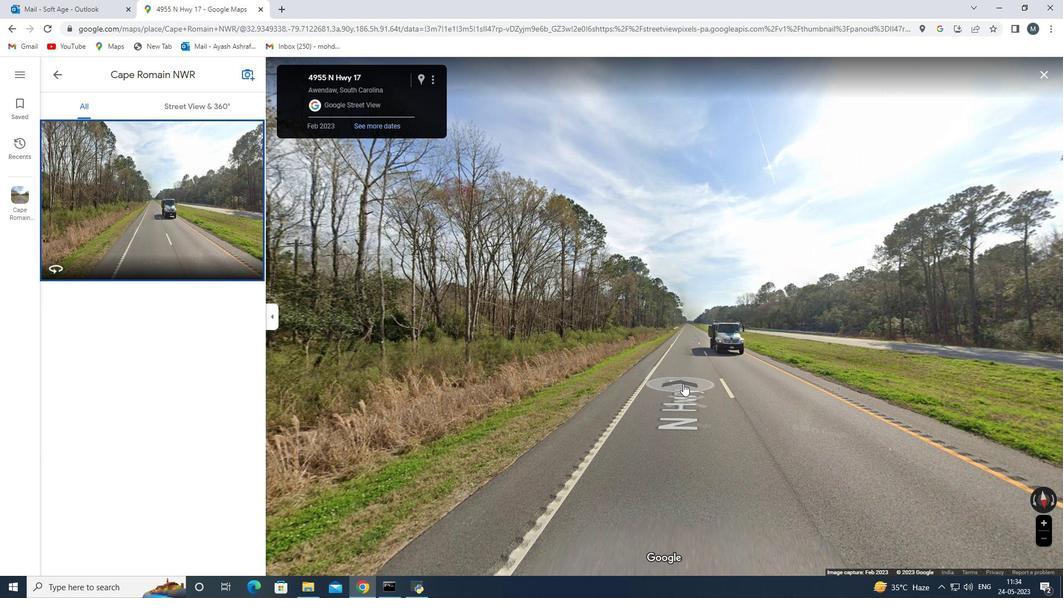 
Action: Mouse moved to (683, 382)
Screenshot: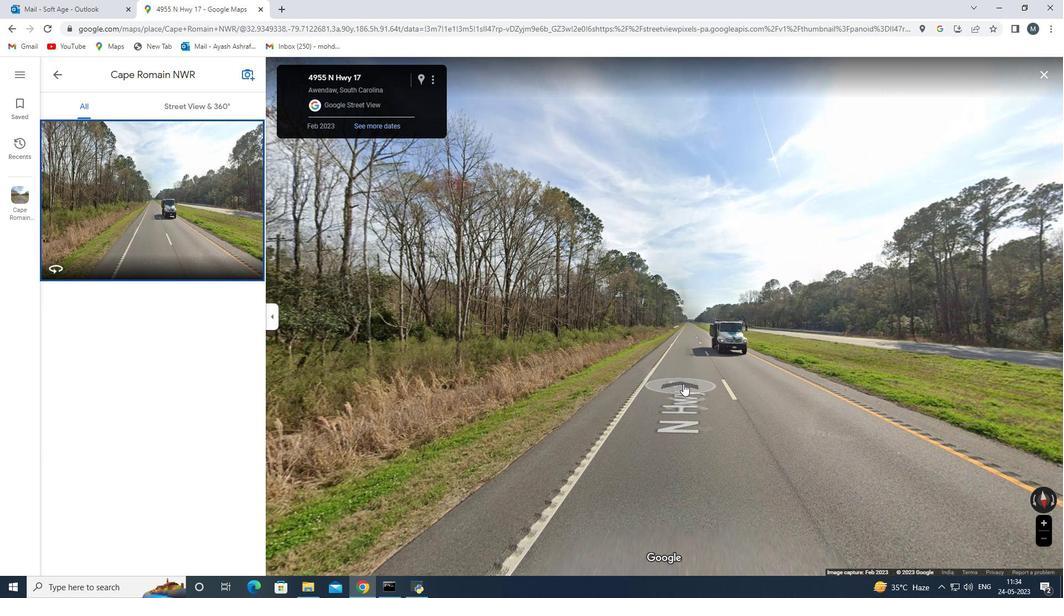 
Action: Mouse scrolled (683, 382) with delta (0, 0)
Screenshot: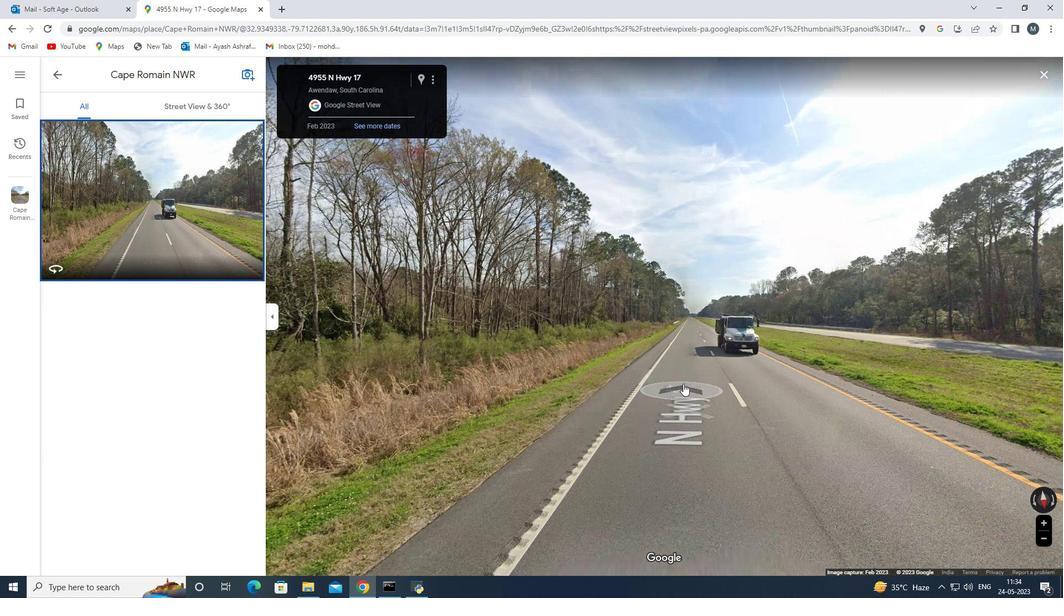 
Action: Mouse scrolled (683, 381) with delta (0, 0)
Screenshot: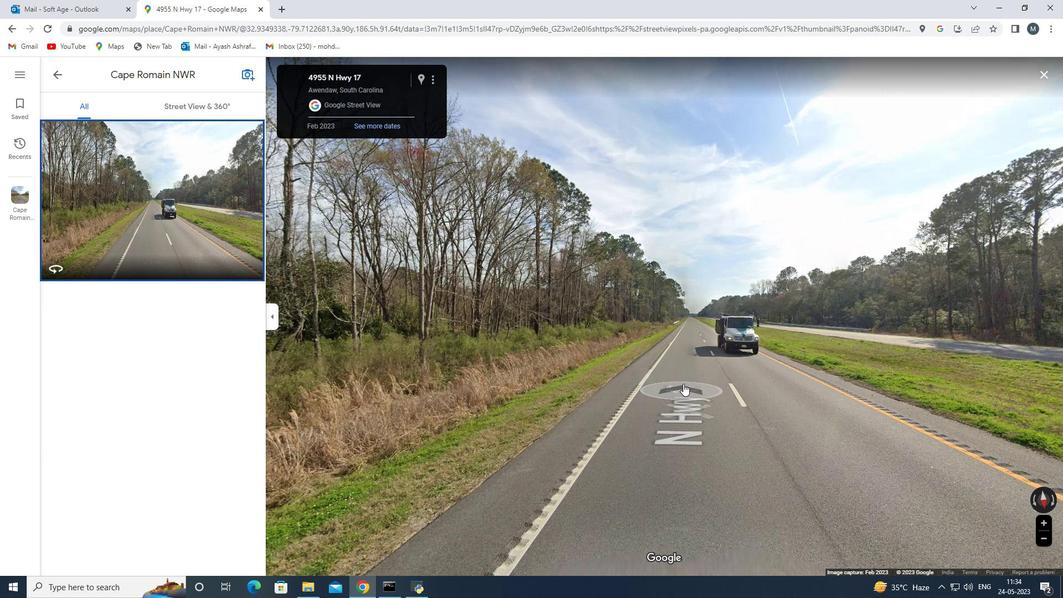 
Action: Mouse moved to (702, 319)
Screenshot: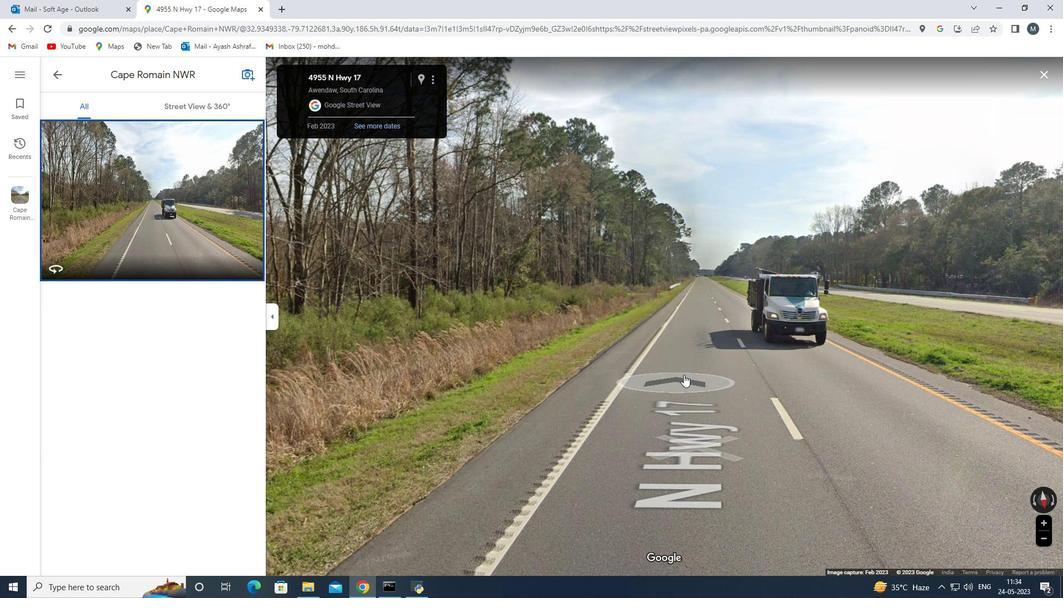 
Action: Mouse scrolled (701, 320) with delta (0, 0)
Screenshot: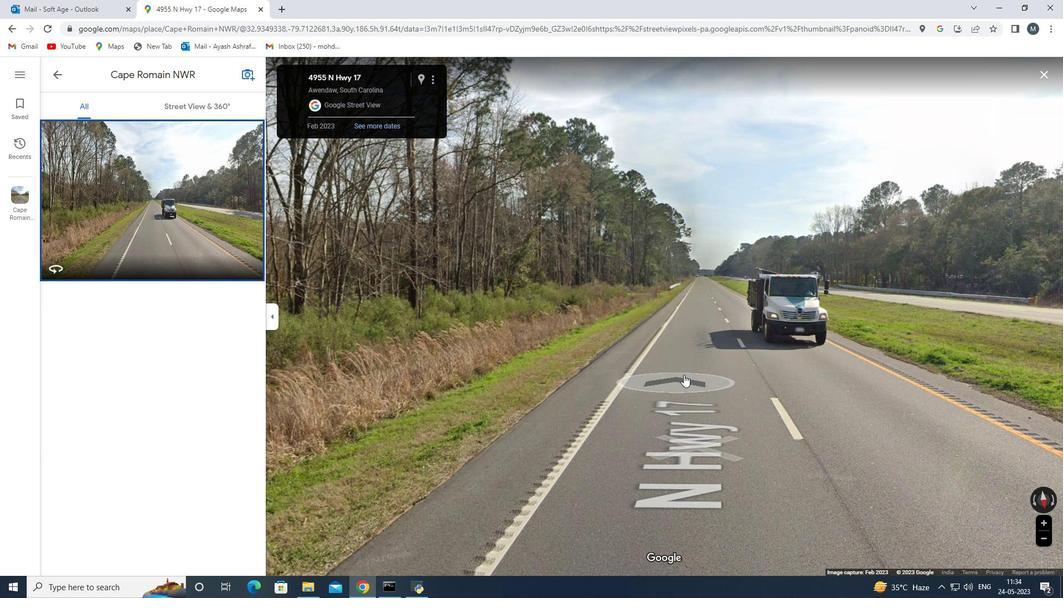
Action: Mouse moved to (703, 313)
Screenshot: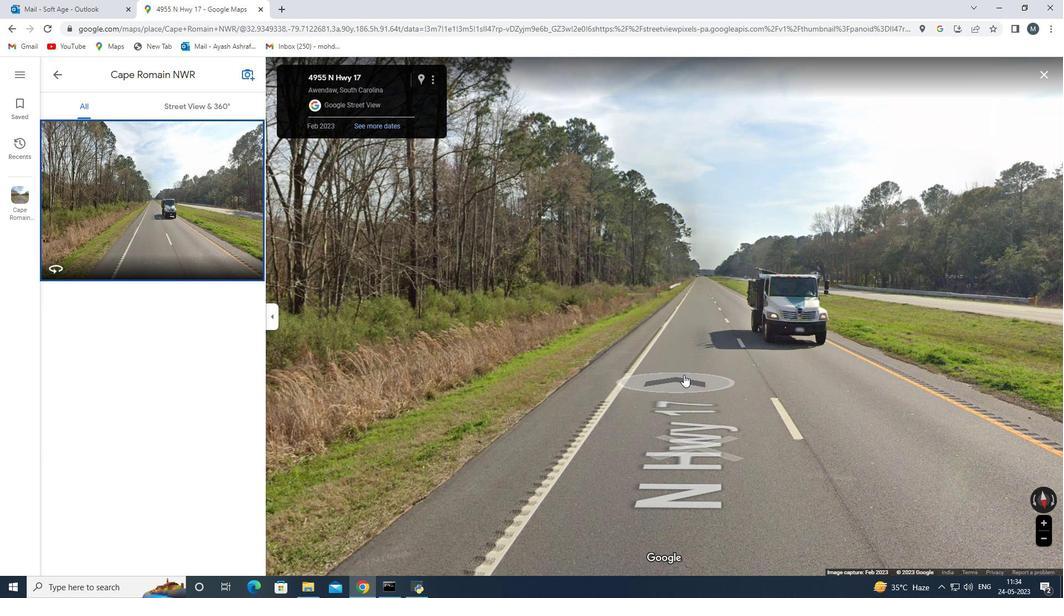 
Action: Mouse scrolled (702, 316) with delta (0, 0)
Screenshot: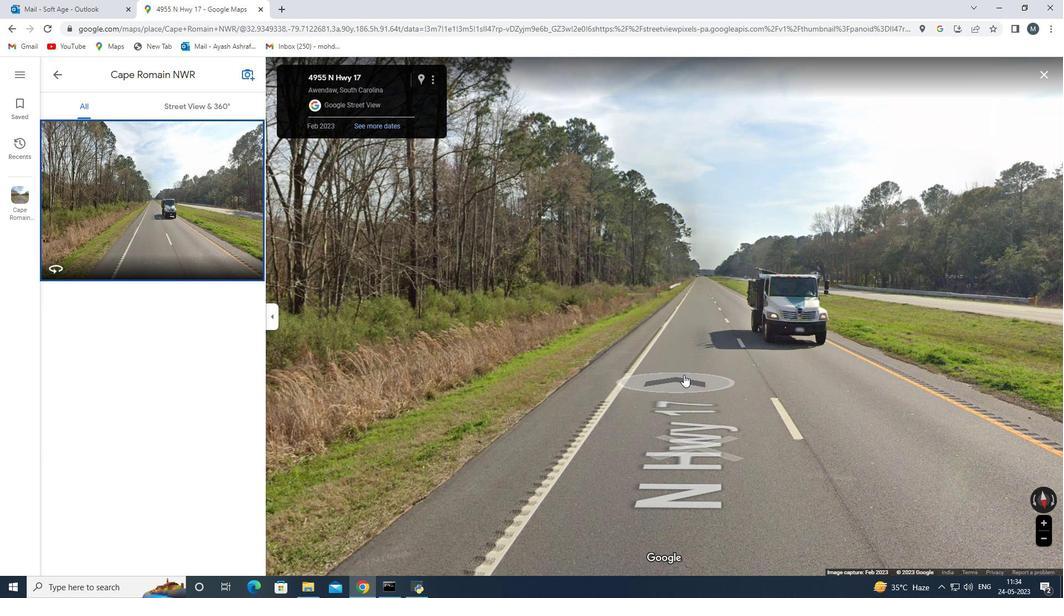
Action: Mouse moved to (704, 310)
Screenshot: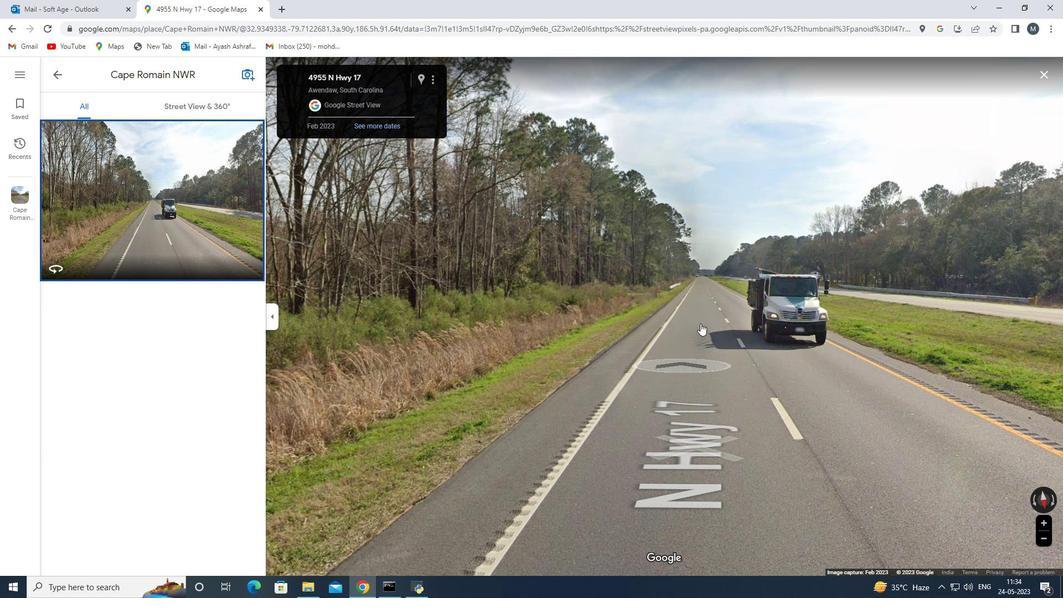 
Action: Mouse scrolled (703, 313) with delta (0, 0)
Screenshot: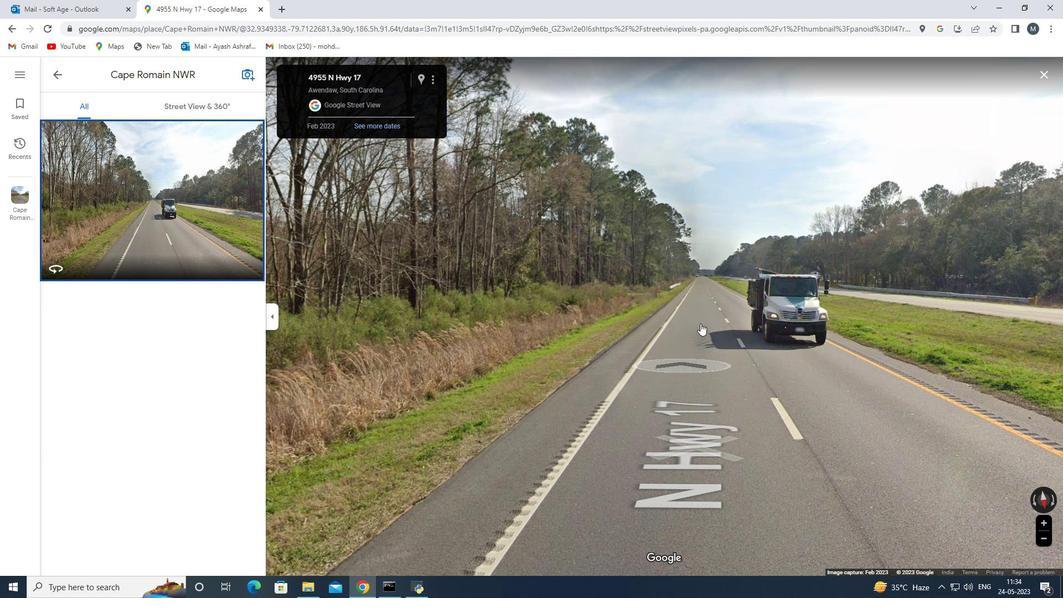 
Action: Mouse moved to (704, 309)
Screenshot: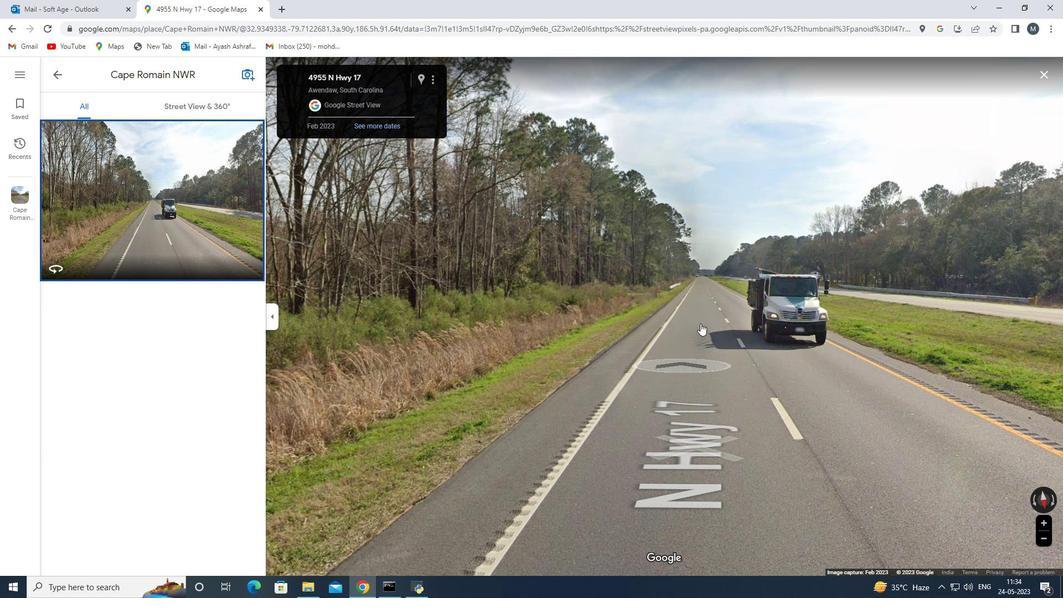 
Action: Mouse scrolled (704, 310) with delta (0, 0)
Screenshot: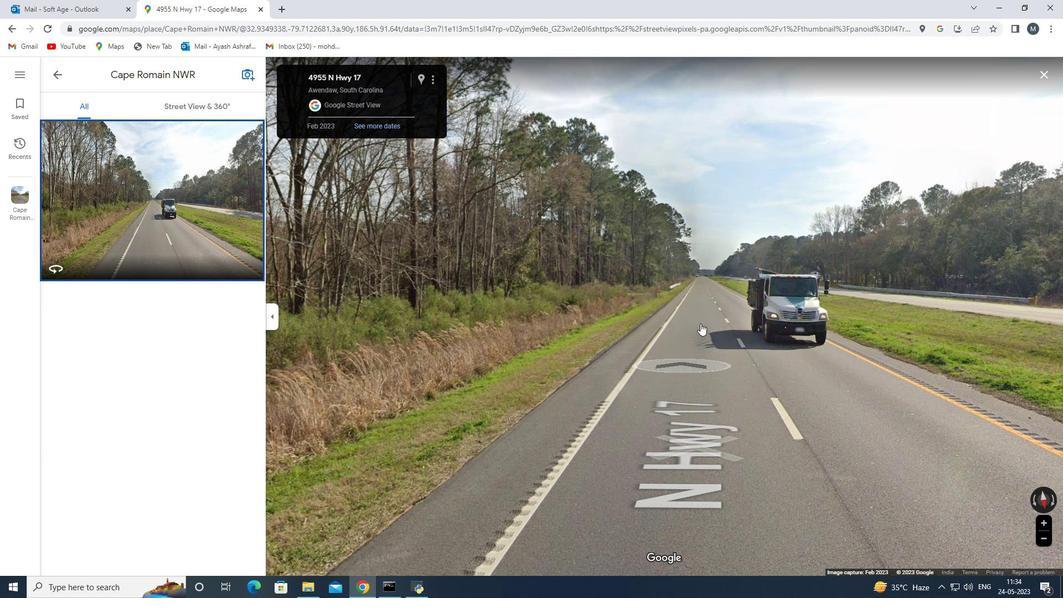 
Action: Mouse moved to (704, 303)
Screenshot: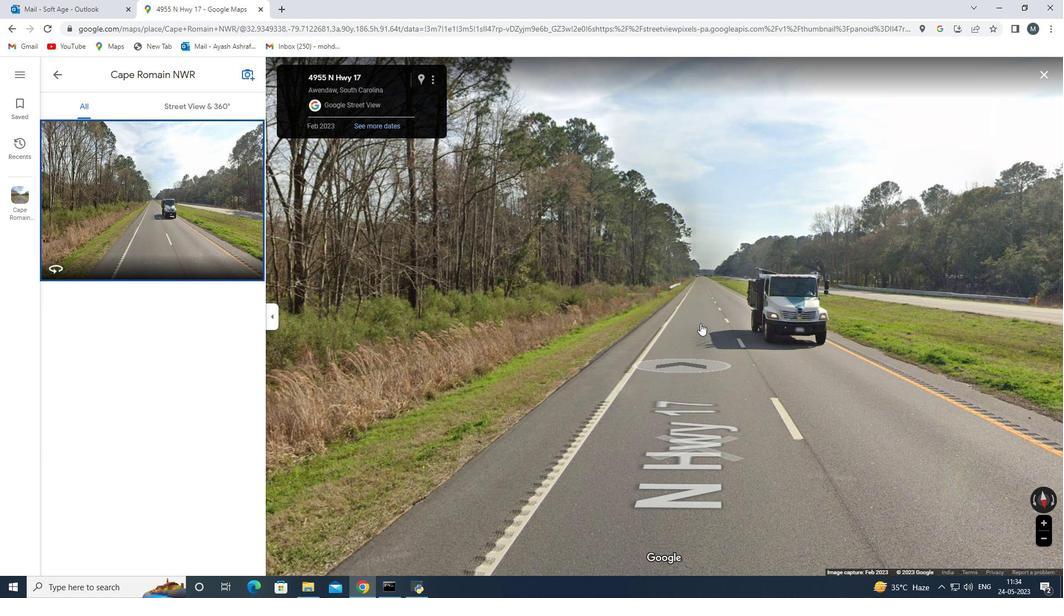 
Action: Mouse scrolled (704, 304) with delta (0, 0)
Screenshot: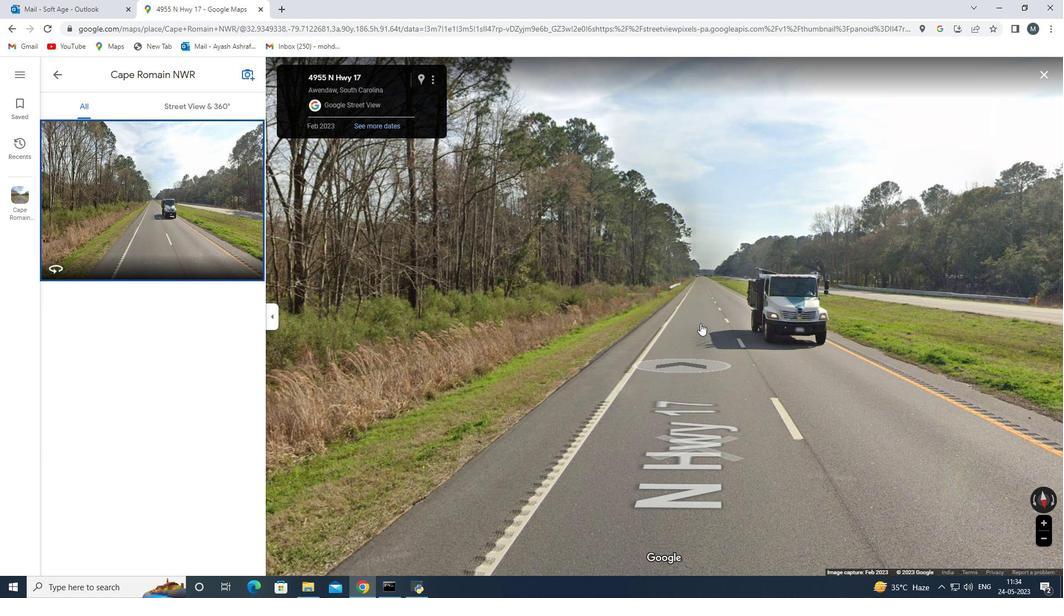 
Action: Mouse moved to (676, 393)
Screenshot: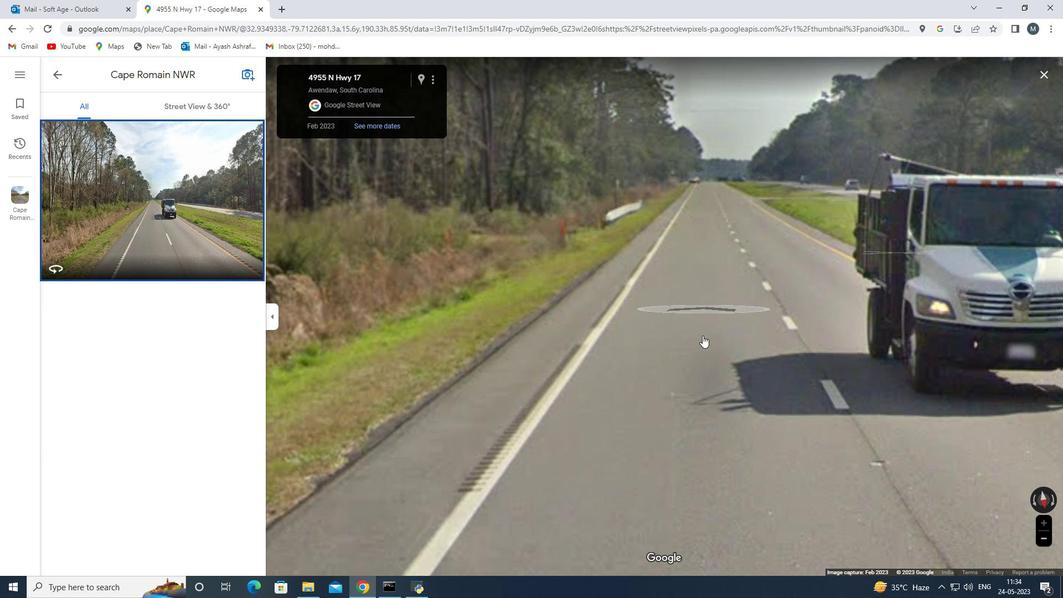 
Action: Mouse pressed left at (676, 393)
Screenshot: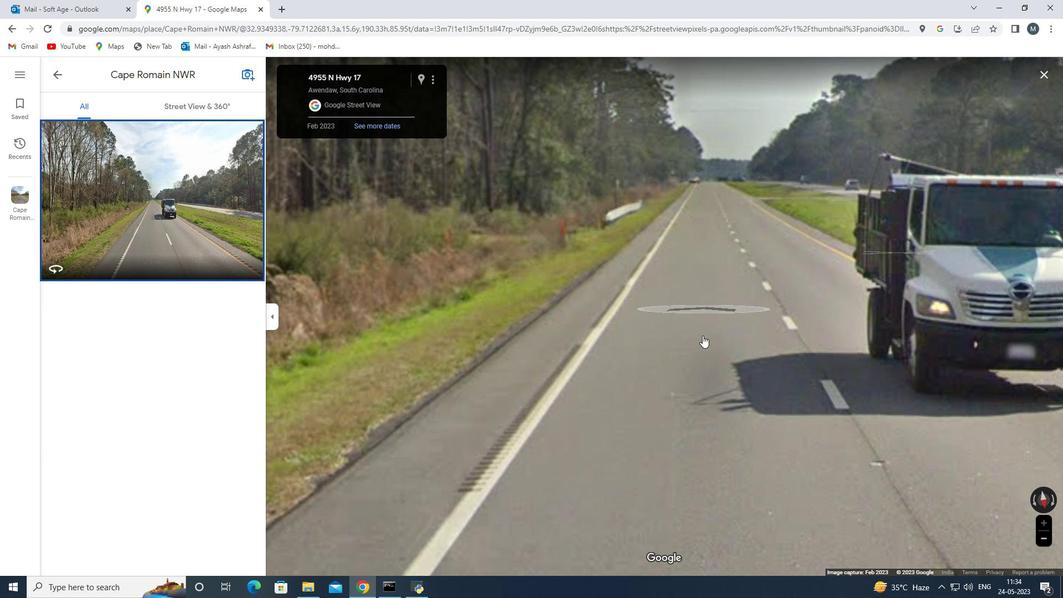 
Action: Mouse moved to (685, 486)
Screenshot: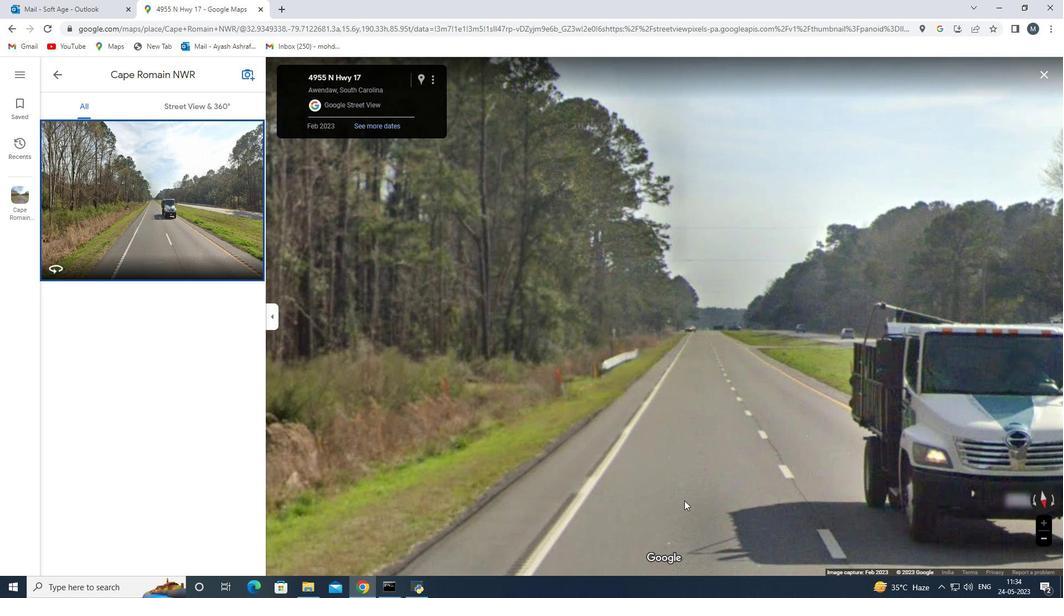 
Action: Mouse scrolled (685, 487) with delta (0, 0)
Screenshot: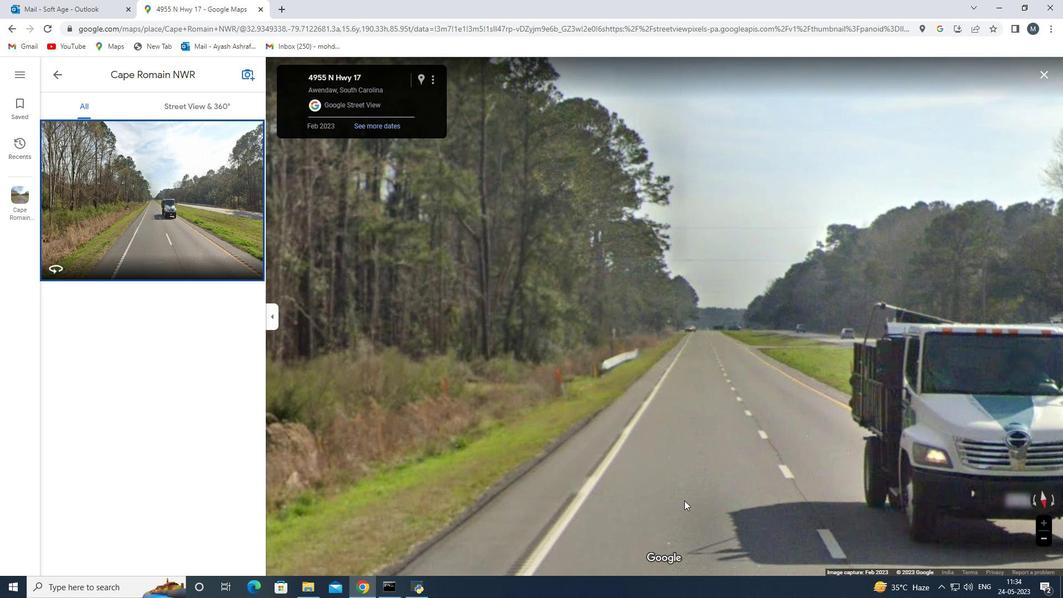 
Action: Mouse scrolled (685, 487) with delta (0, 0)
Screenshot: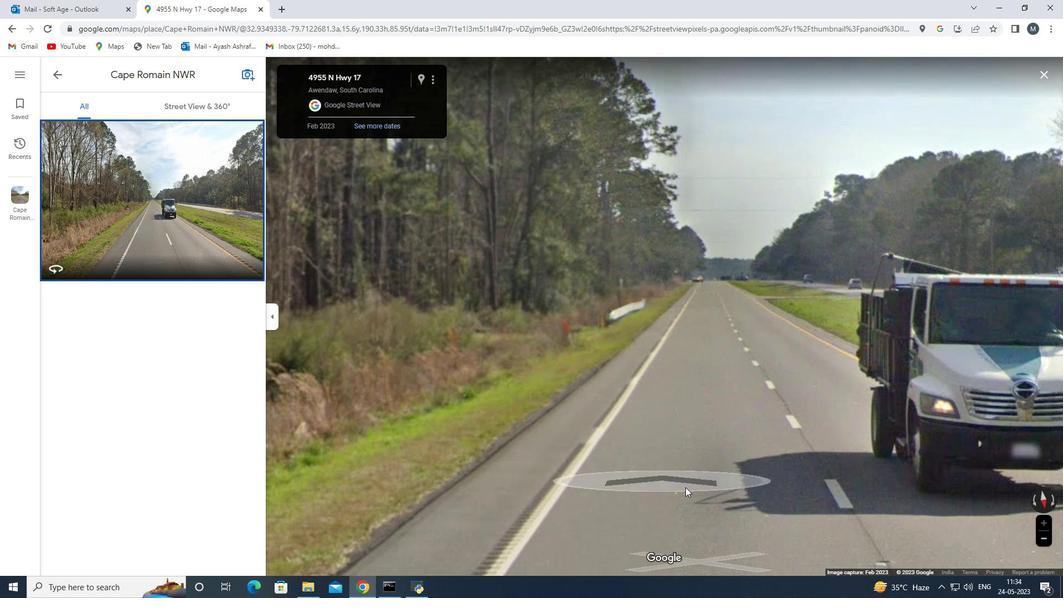 
Action: Mouse scrolled (685, 487) with delta (0, 0)
Screenshot: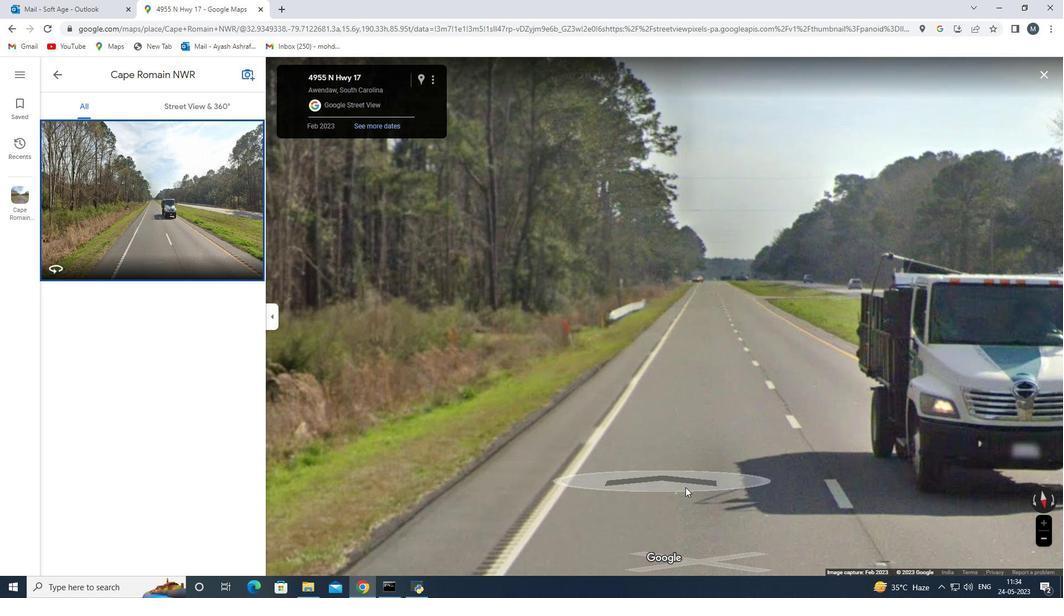 
Action: Mouse scrolled (685, 487) with delta (0, 0)
Screenshot: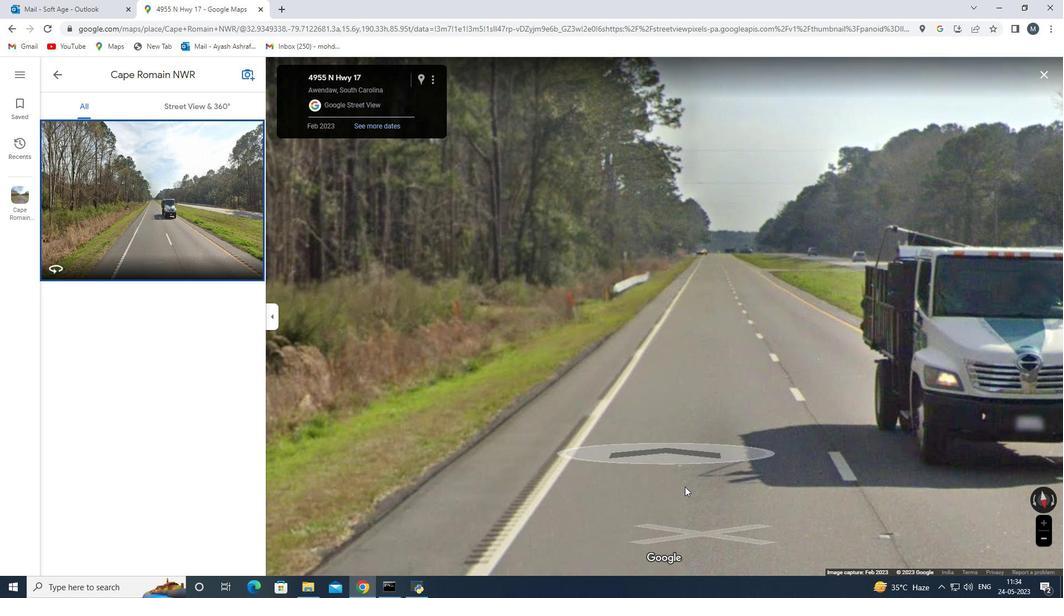 
Action: Mouse scrolled (685, 487) with delta (0, 0)
Screenshot: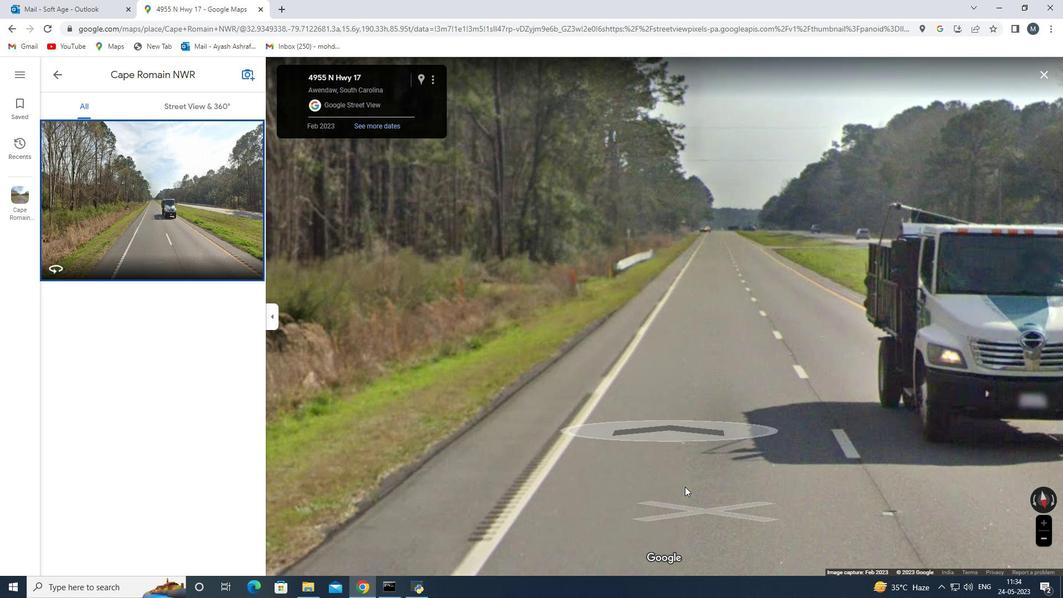 
Action: Mouse moved to (690, 424)
Screenshot: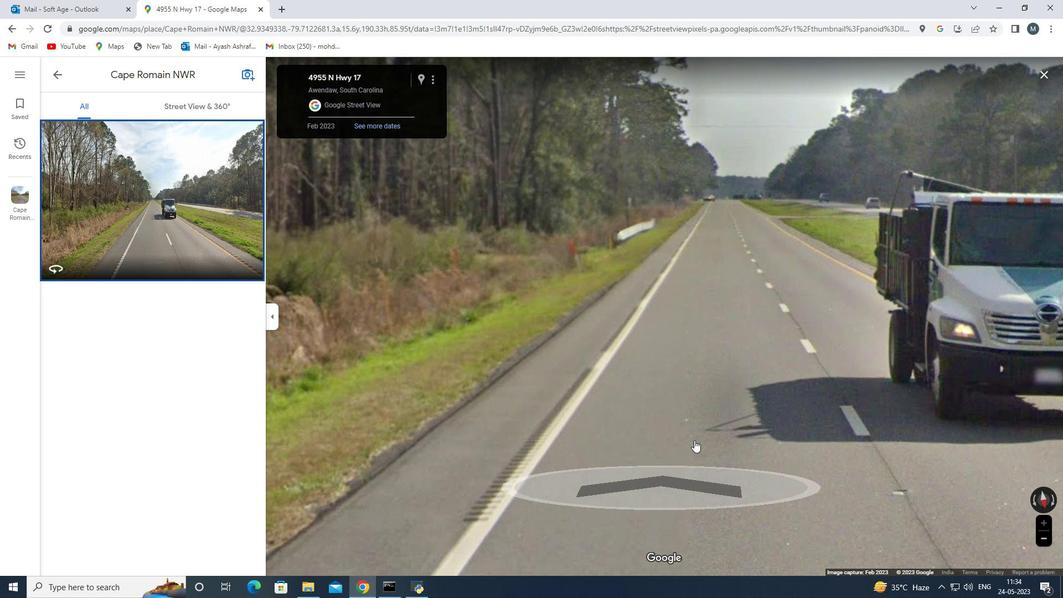 
Action: Mouse scrolled (690, 424) with delta (0, 0)
Screenshot: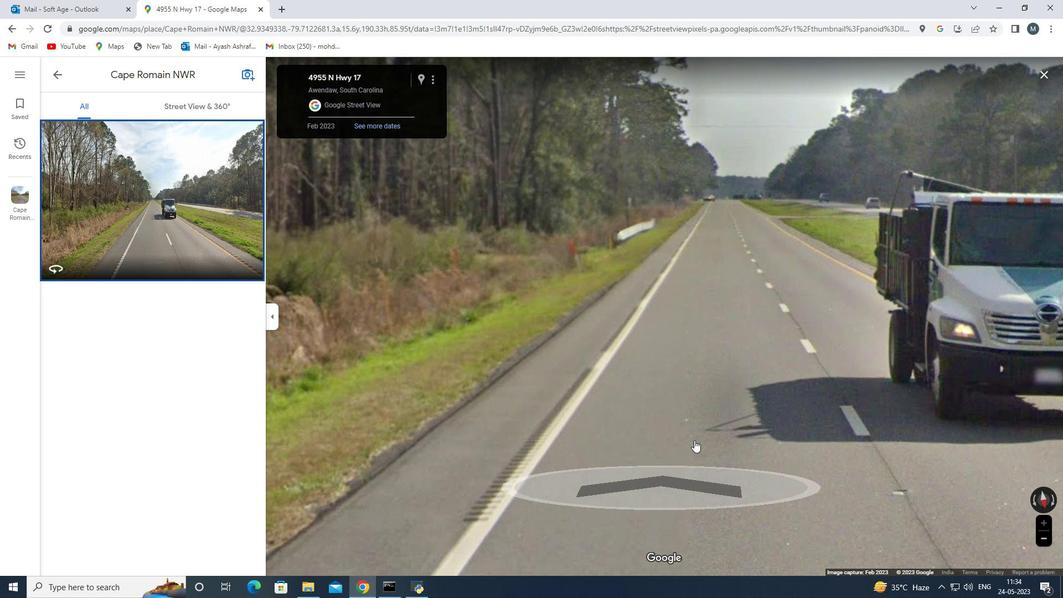 
Action: Mouse scrolled (690, 424) with delta (0, 0)
Screenshot: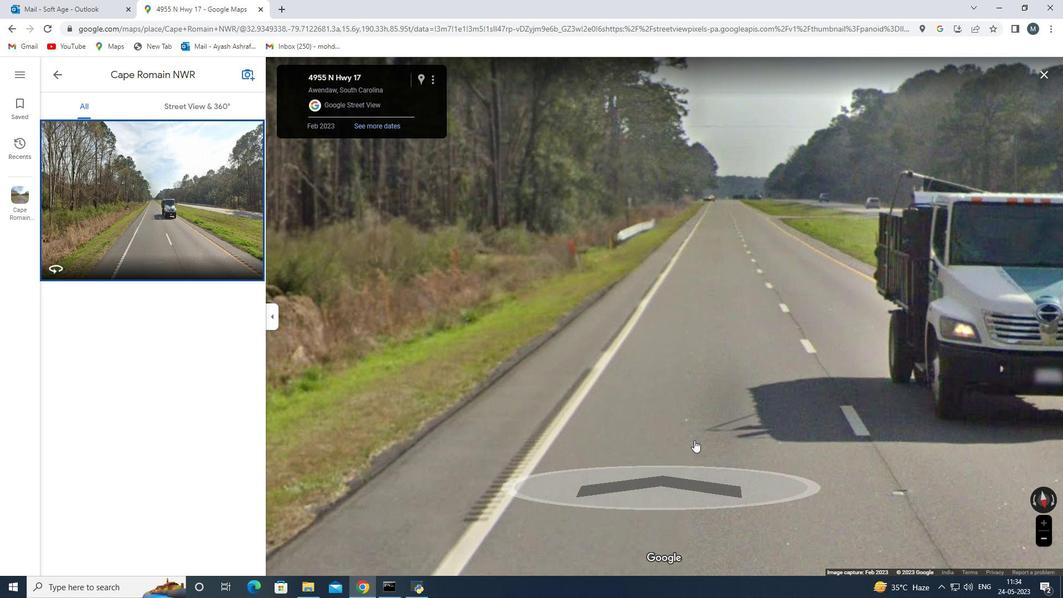
Action: Mouse scrolled (690, 424) with delta (0, 0)
Screenshot: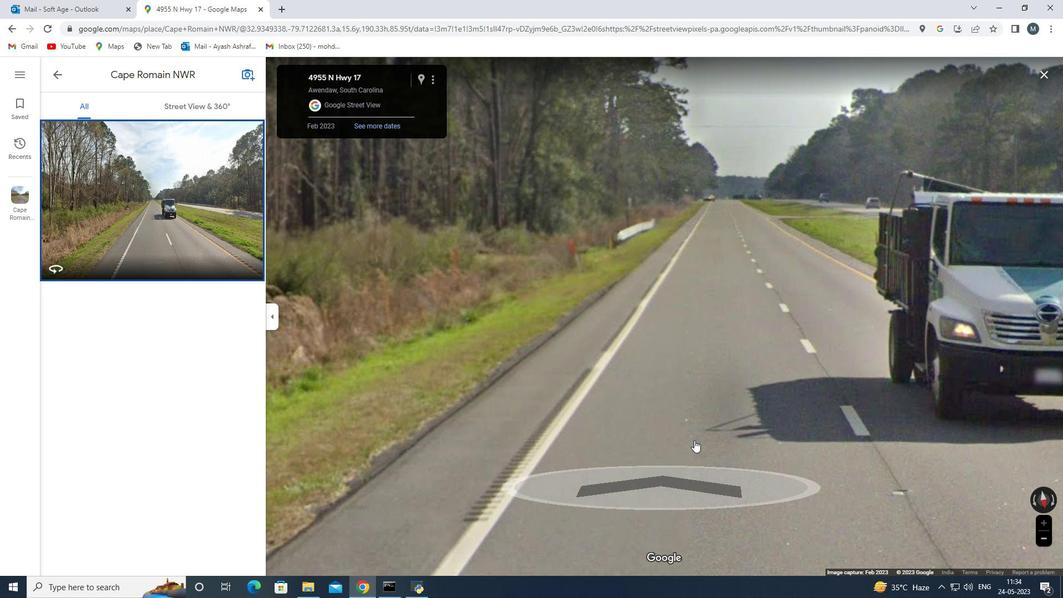 
Action: Mouse scrolled (690, 424) with delta (0, 0)
Screenshot: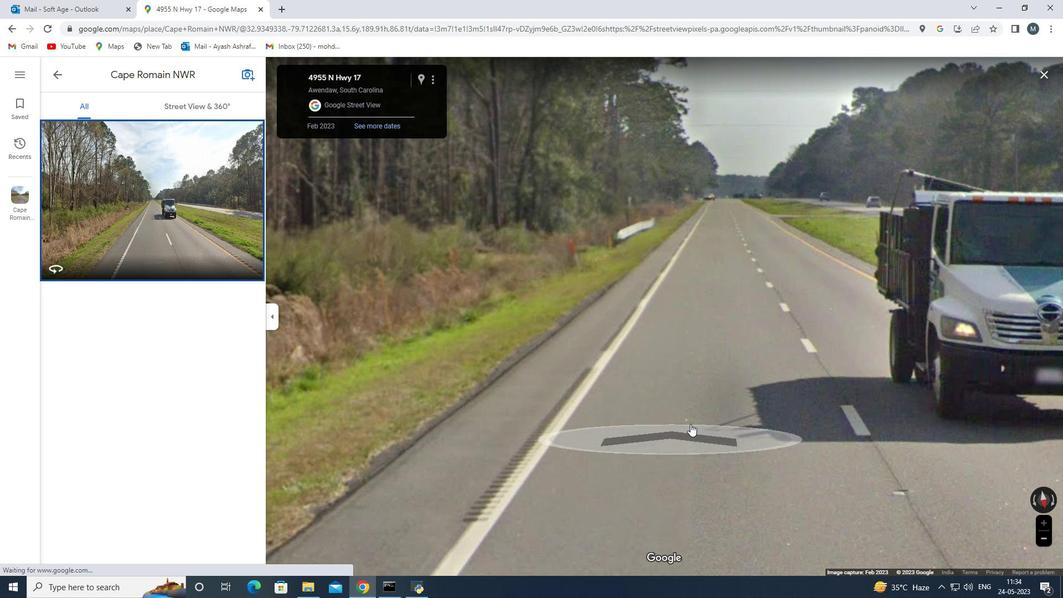
Action: Mouse scrolled (690, 424) with delta (0, 0)
Screenshot: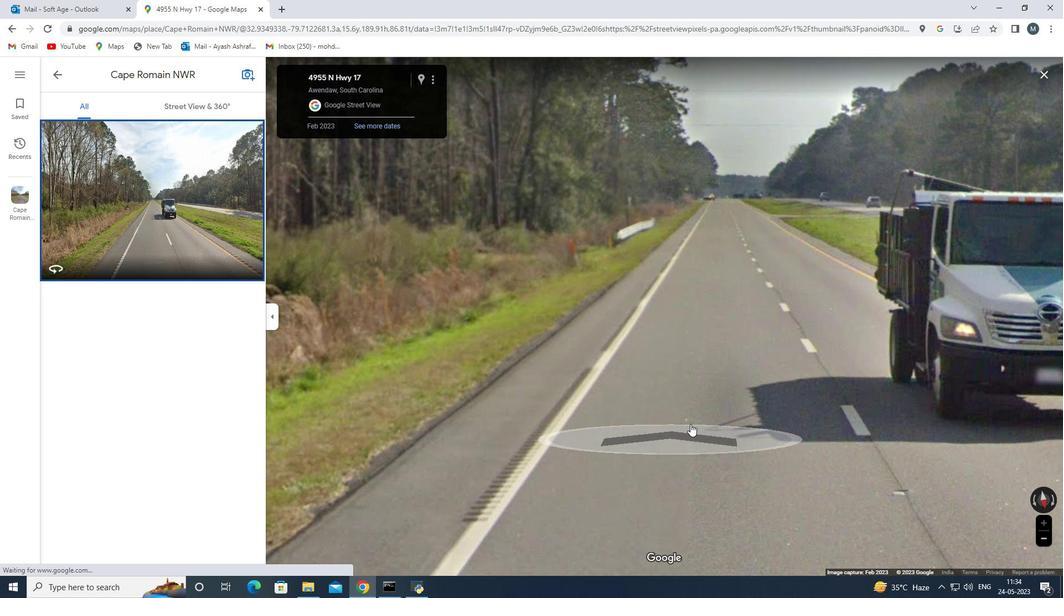 
Action: Mouse scrolled (690, 424) with delta (0, 0)
Screenshot: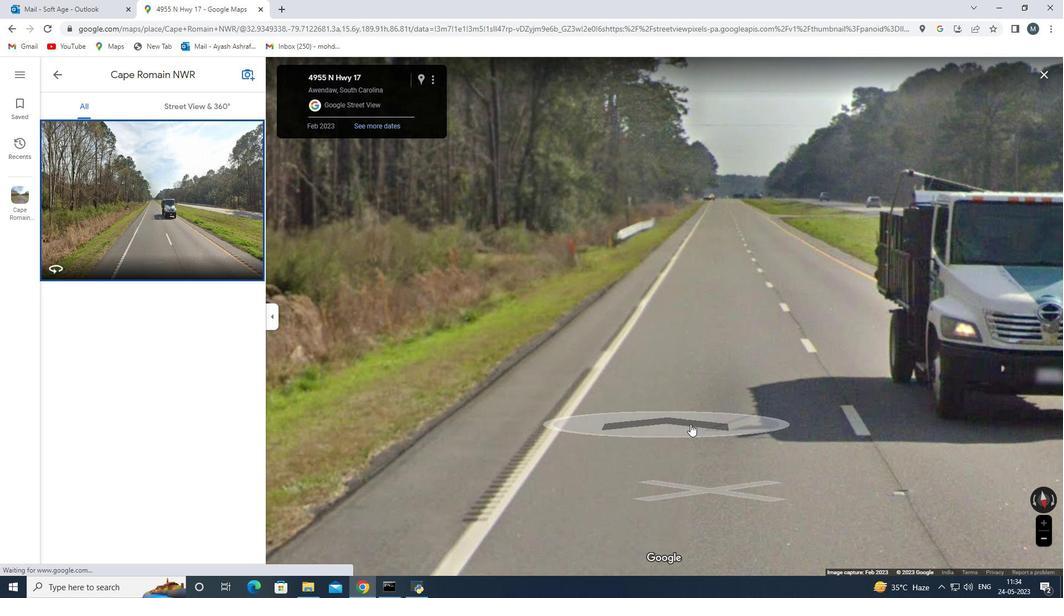 
Action: Mouse moved to (691, 422)
Screenshot: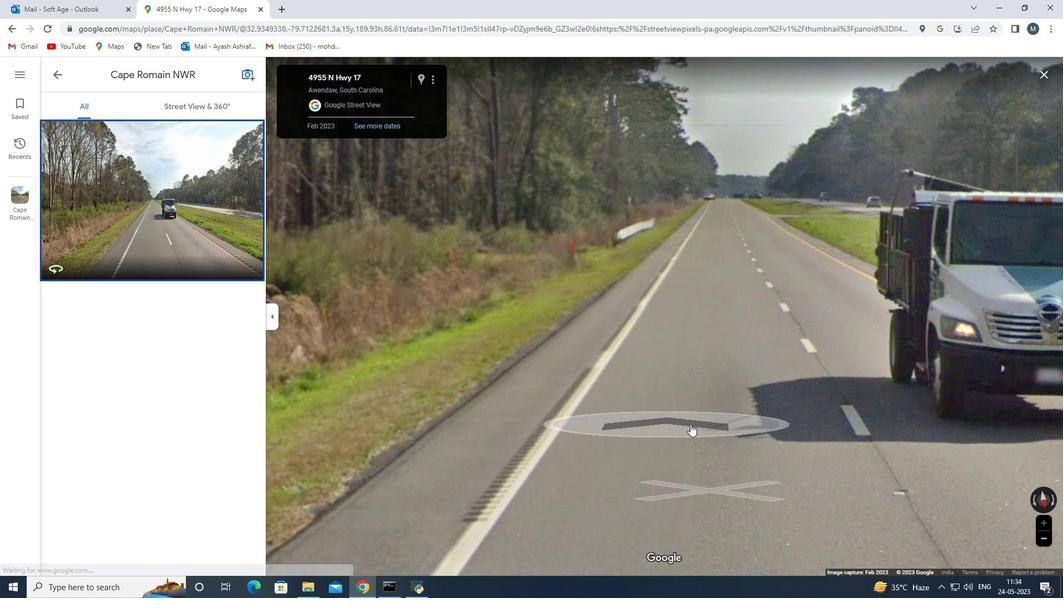 
Action: Mouse scrolled (691, 423) with delta (0, 0)
Screenshot: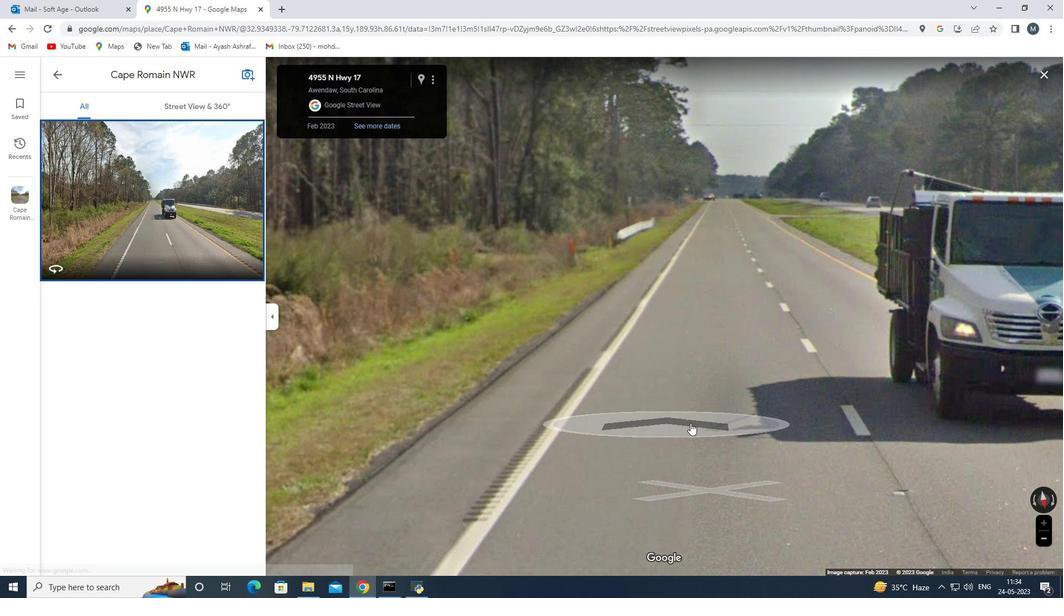 
Action: Mouse moved to (710, 389)
Screenshot: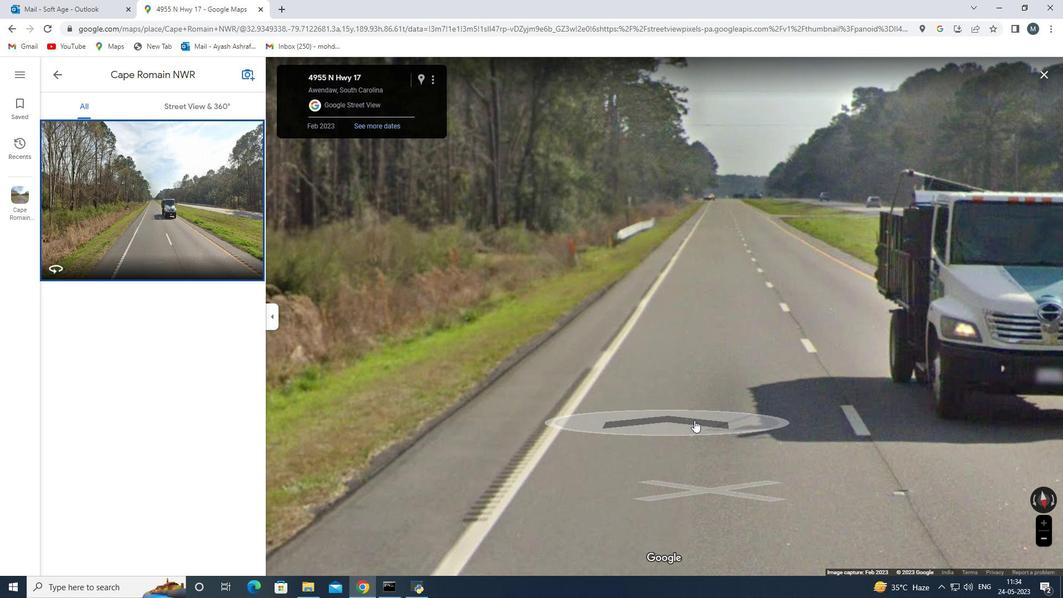 
Action: Mouse scrolled (710, 388) with delta (0, 0)
Screenshot: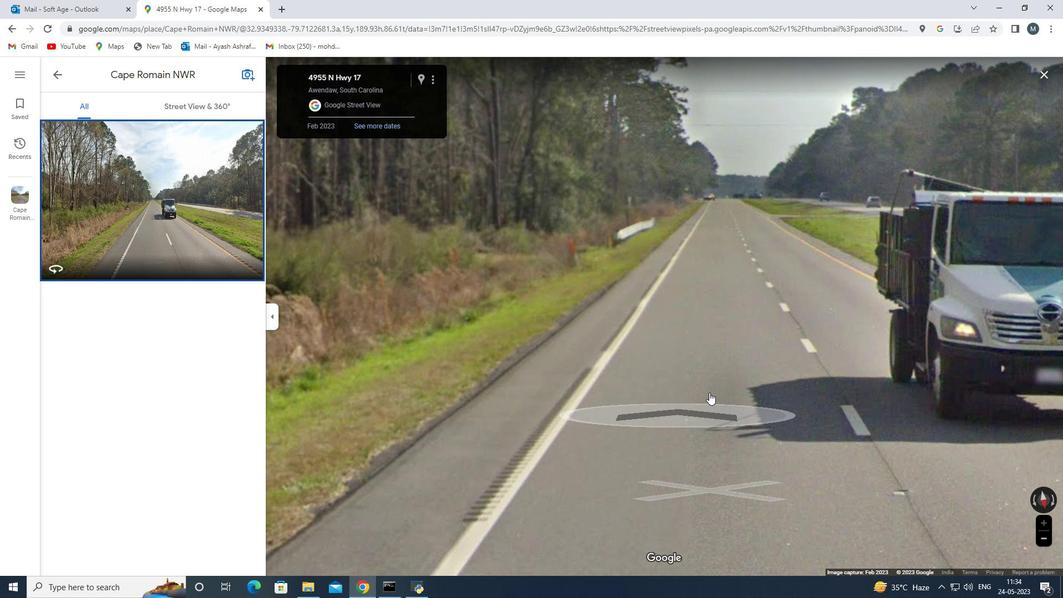 
Action: Mouse scrolled (710, 388) with delta (0, 0)
Screenshot: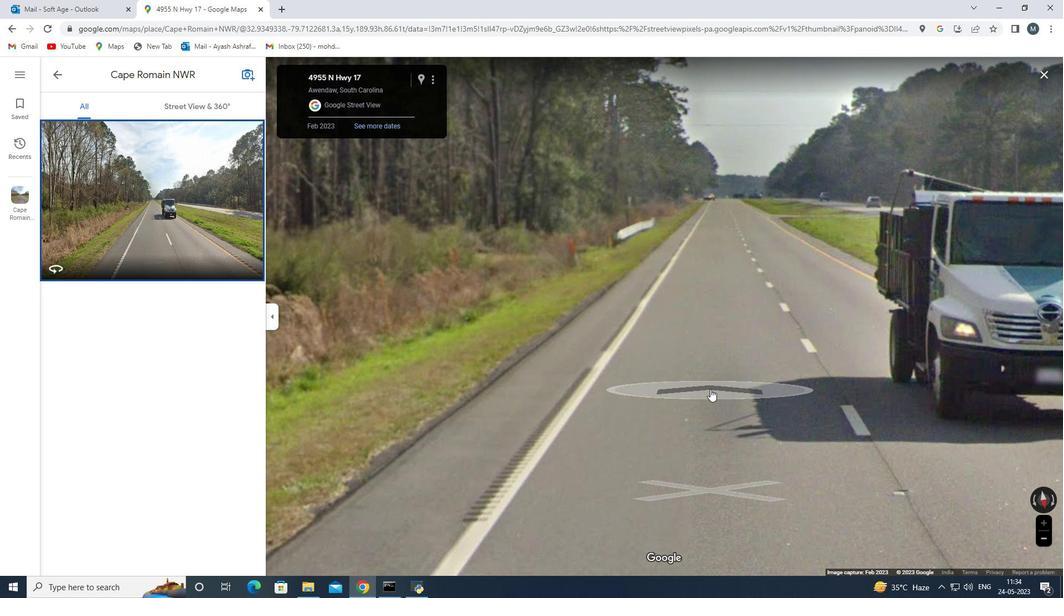 
Action: Mouse scrolled (710, 388) with delta (0, 0)
Screenshot: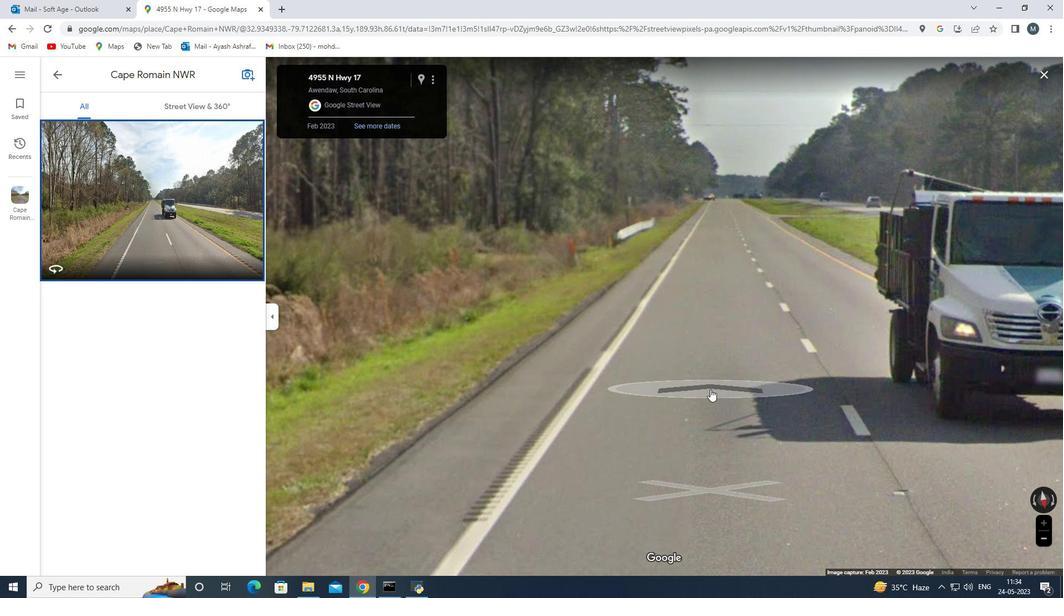 
Action: Mouse scrolled (710, 388) with delta (0, 0)
Screenshot: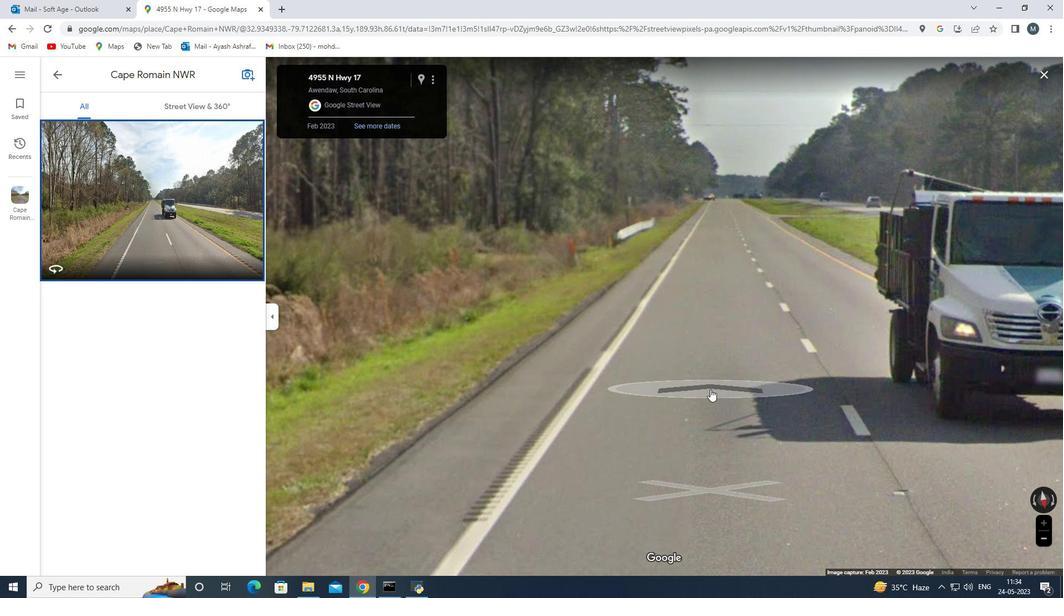 
Action: Mouse moved to (711, 389)
Screenshot: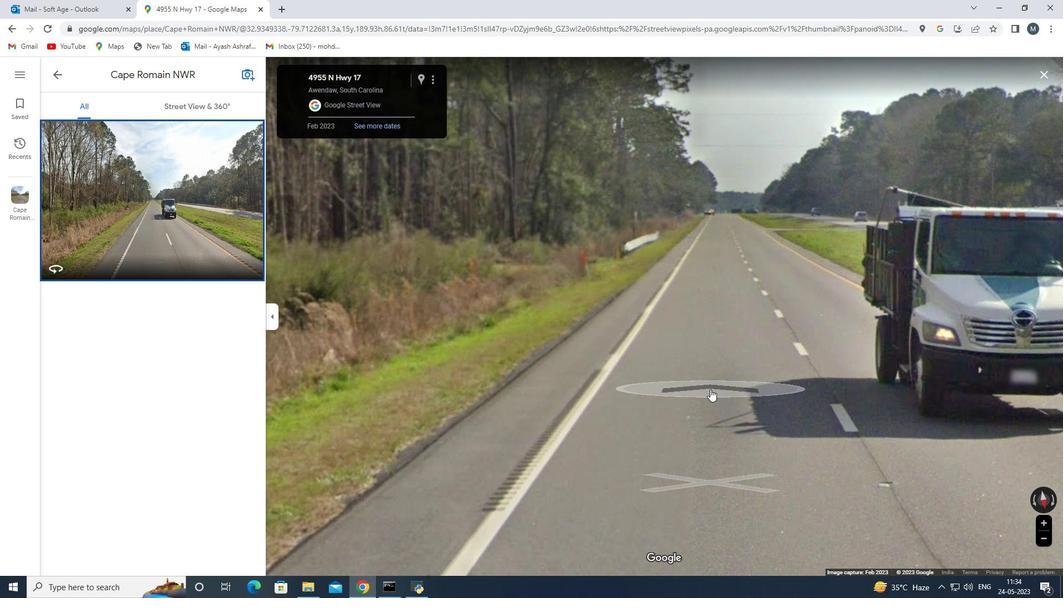 
Action: Mouse scrolled (711, 388) with delta (0, 0)
Screenshot: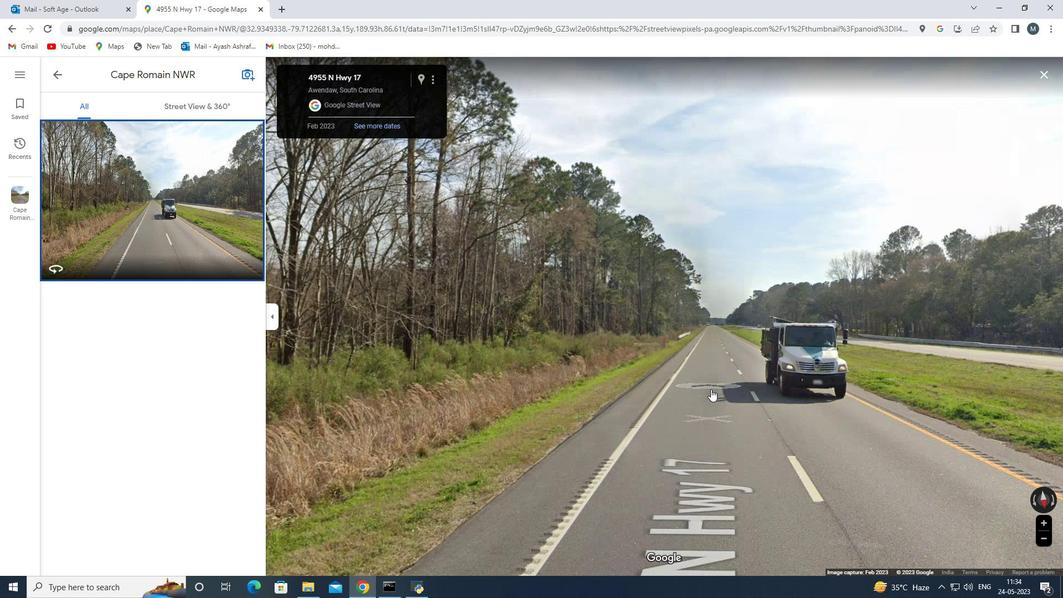 
Action: Mouse scrolled (711, 388) with delta (0, 0)
Screenshot: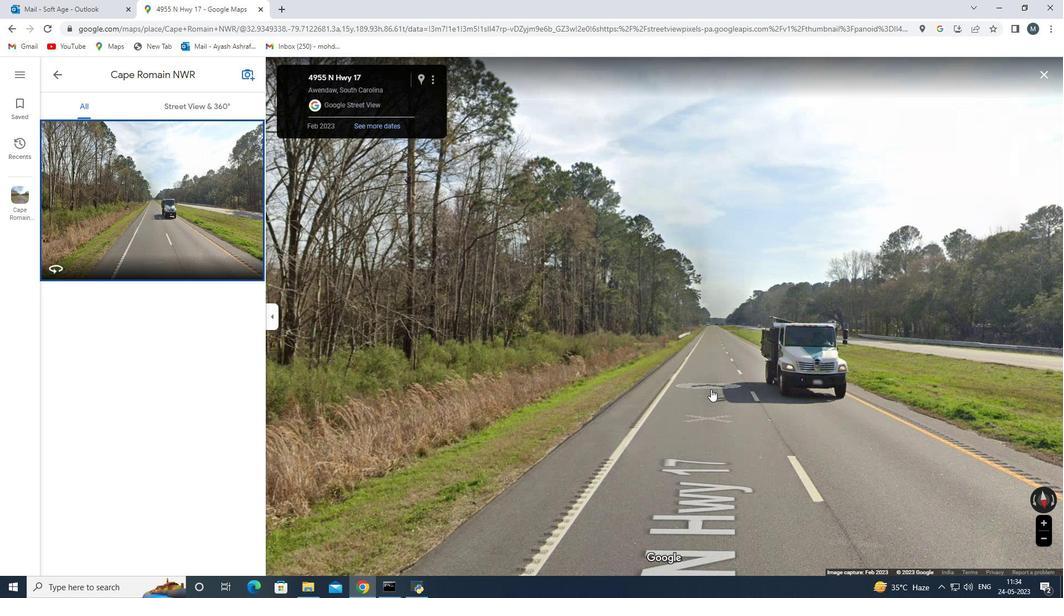 
Action: Mouse moved to (691, 363)
Screenshot: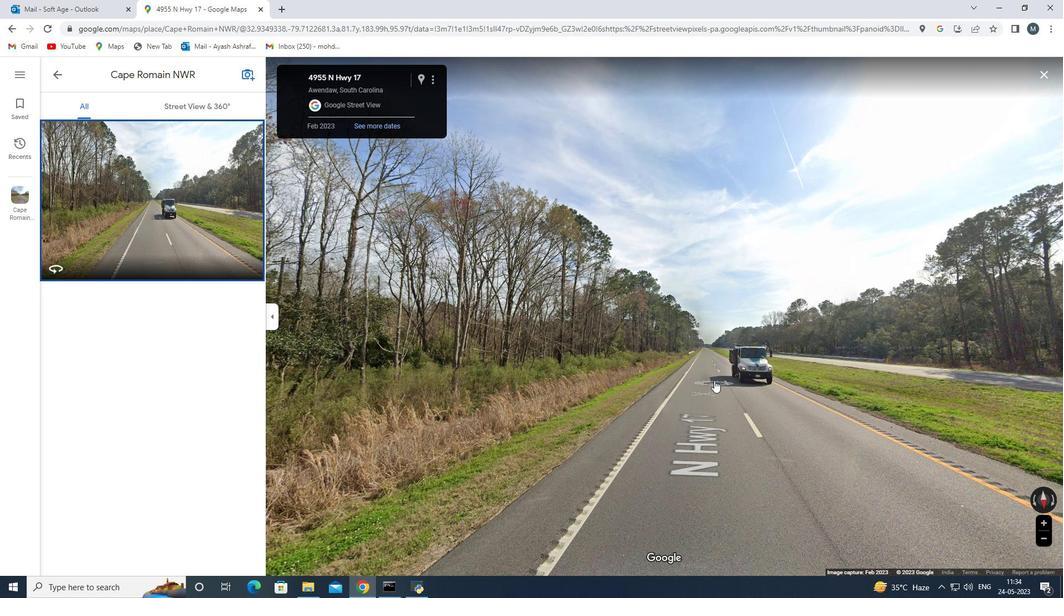 
Action: Mouse pressed left at (691, 363)
Screenshot: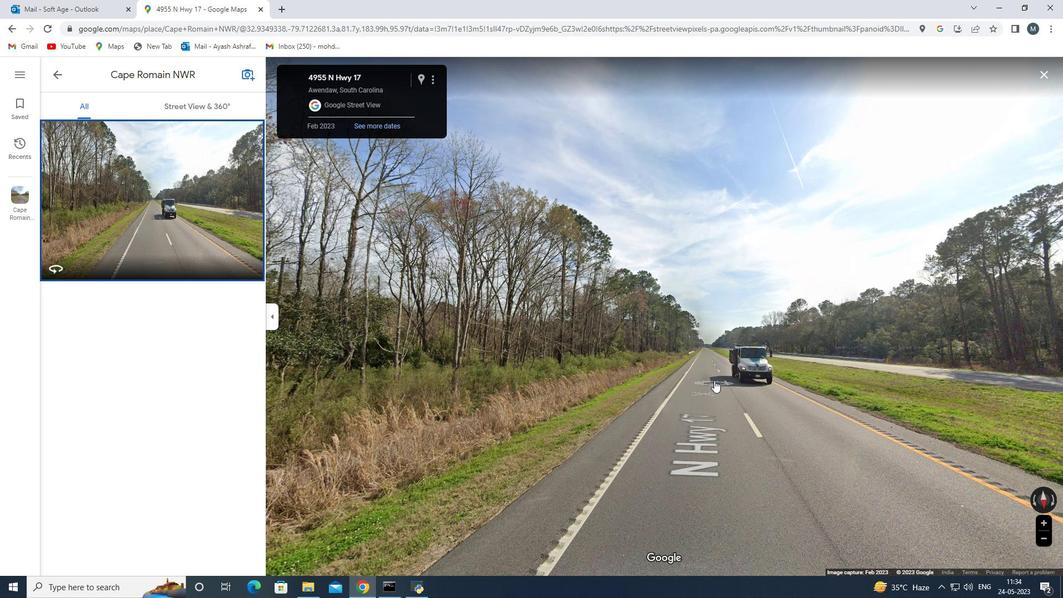 
Action: Mouse moved to (746, 372)
Screenshot: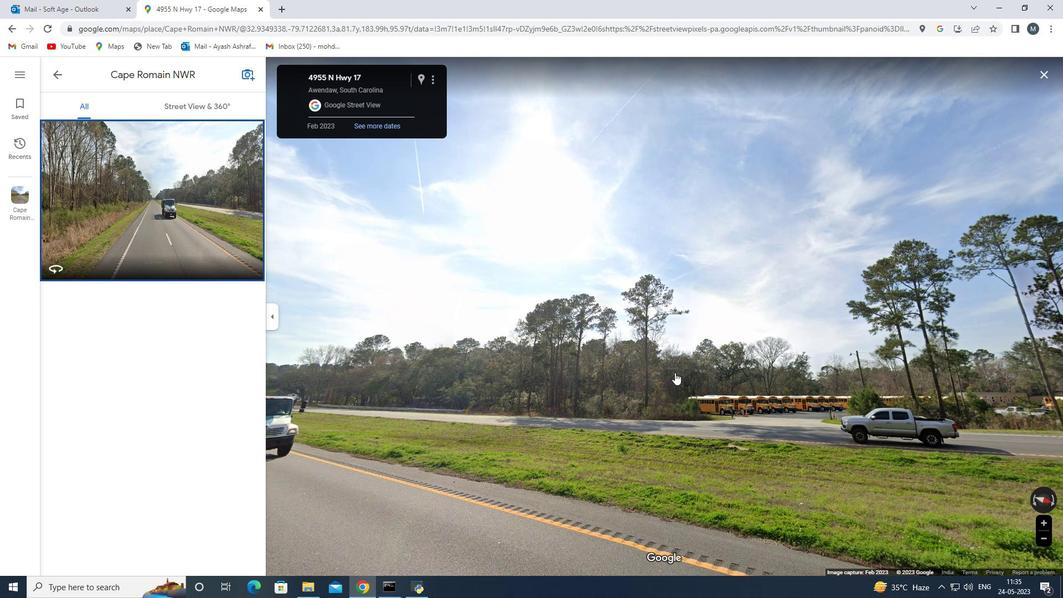 
Action: Mouse pressed left at (746, 372)
Screenshot: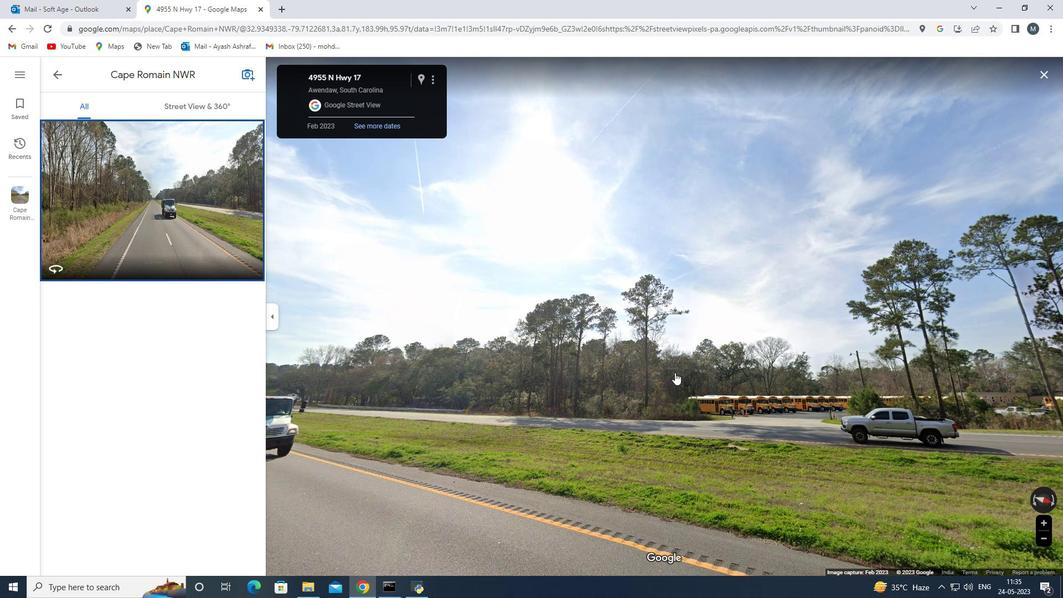 
Action: Mouse moved to (766, 346)
Screenshot: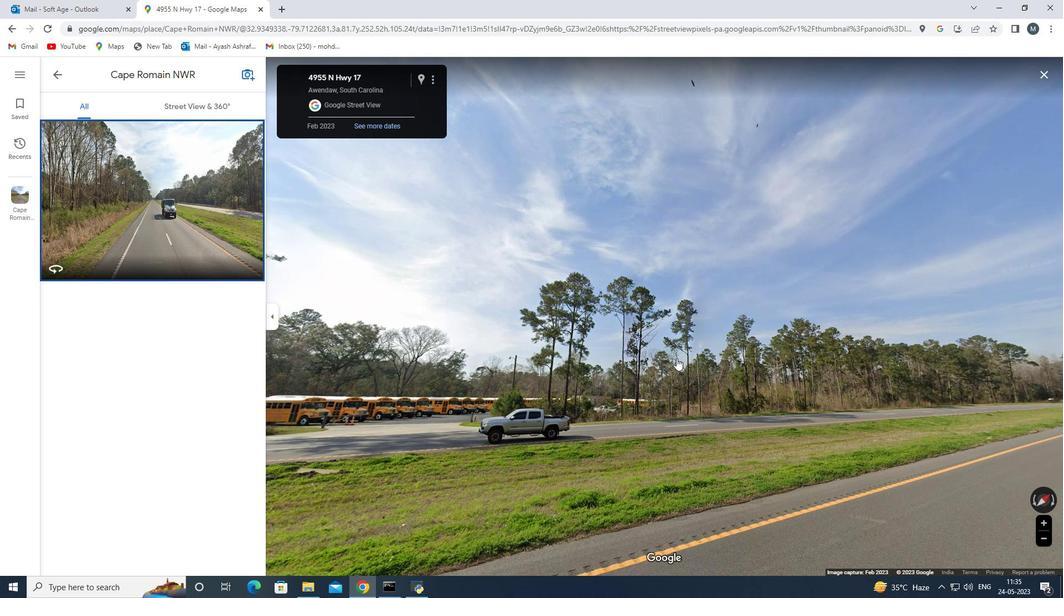 
Action: Mouse pressed left at (766, 346)
Screenshot: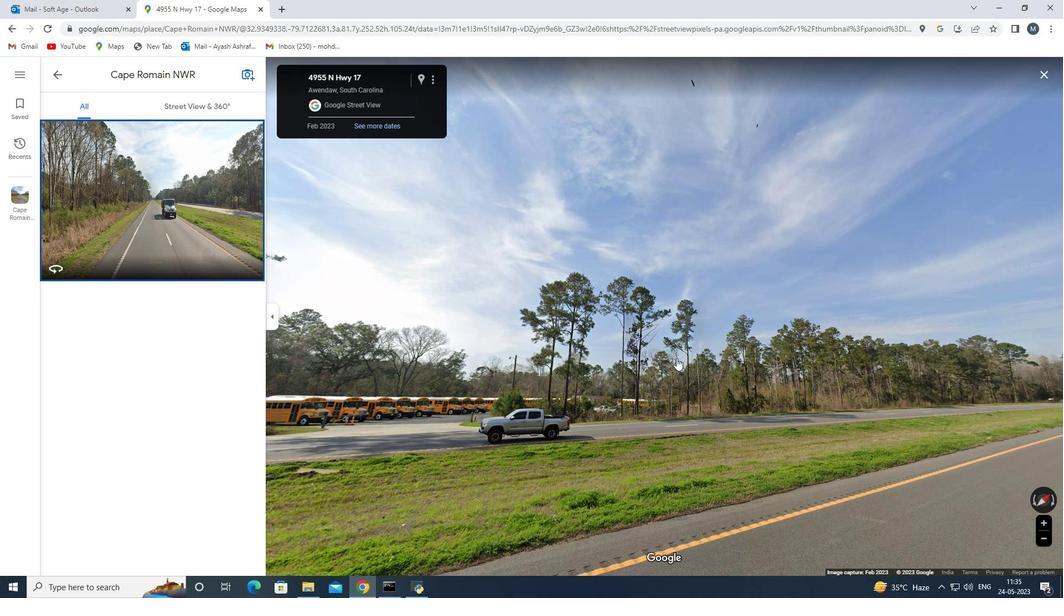 
Action: Mouse moved to (650, 490)
Screenshot: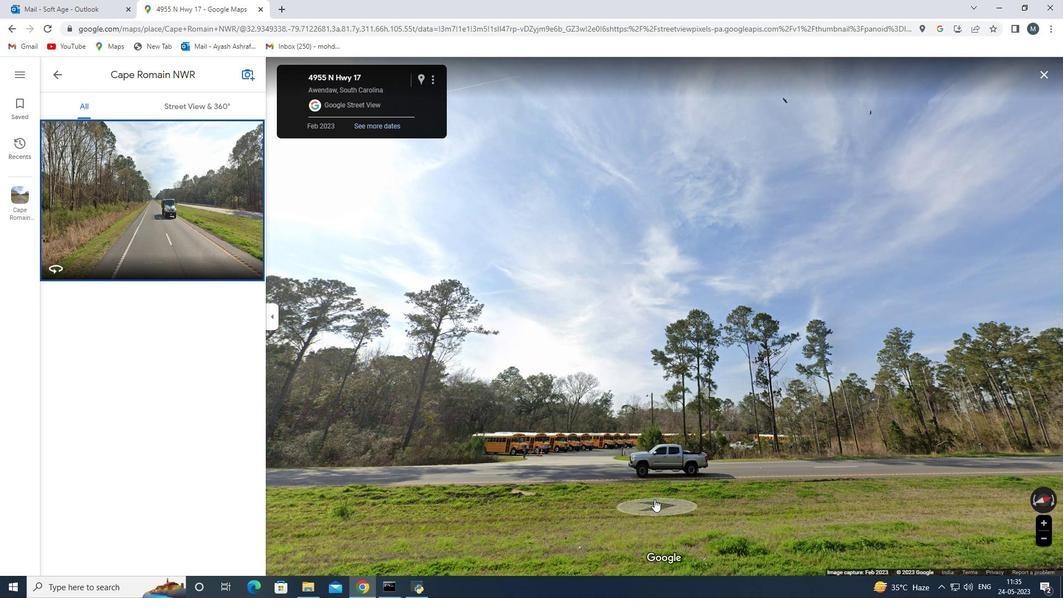 
Action: Mouse scrolled (650, 491) with delta (0, 0)
Screenshot: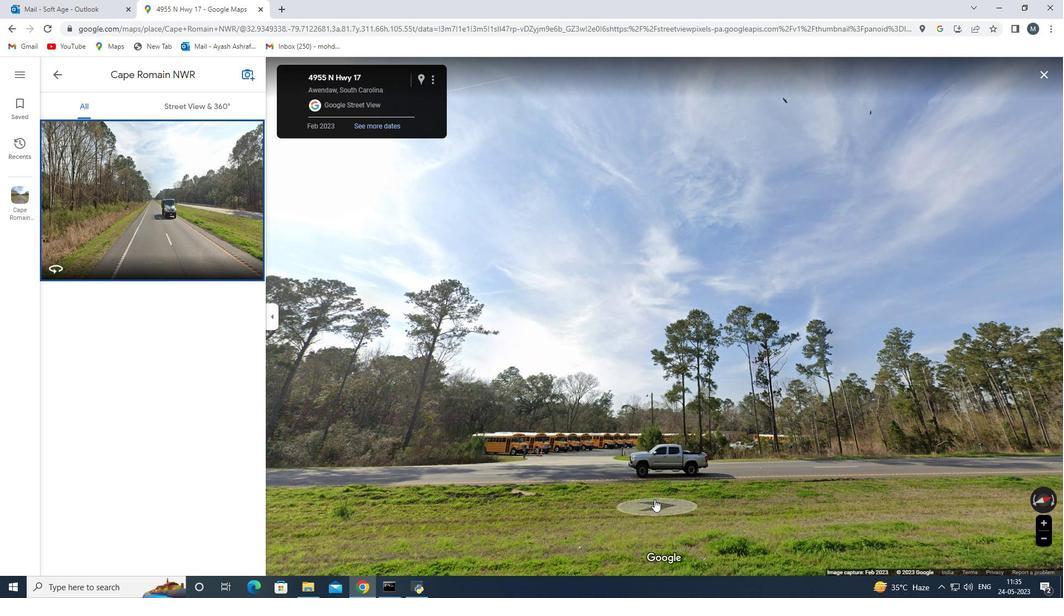 
Action: Mouse scrolled (650, 491) with delta (0, 0)
Screenshot: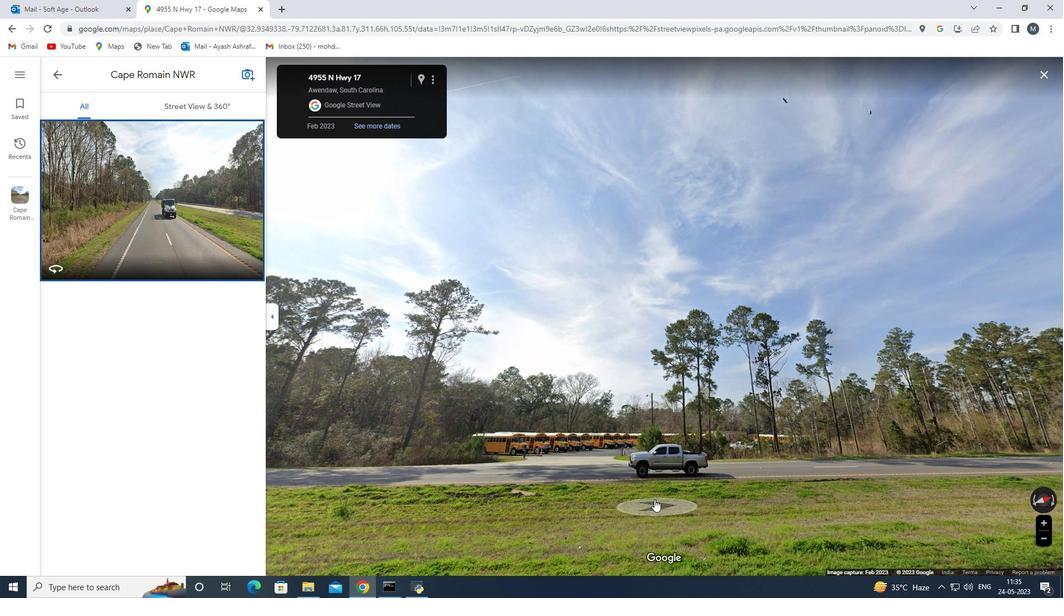 
Action: Mouse scrolled (650, 491) with delta (0, 0)
Screenshot: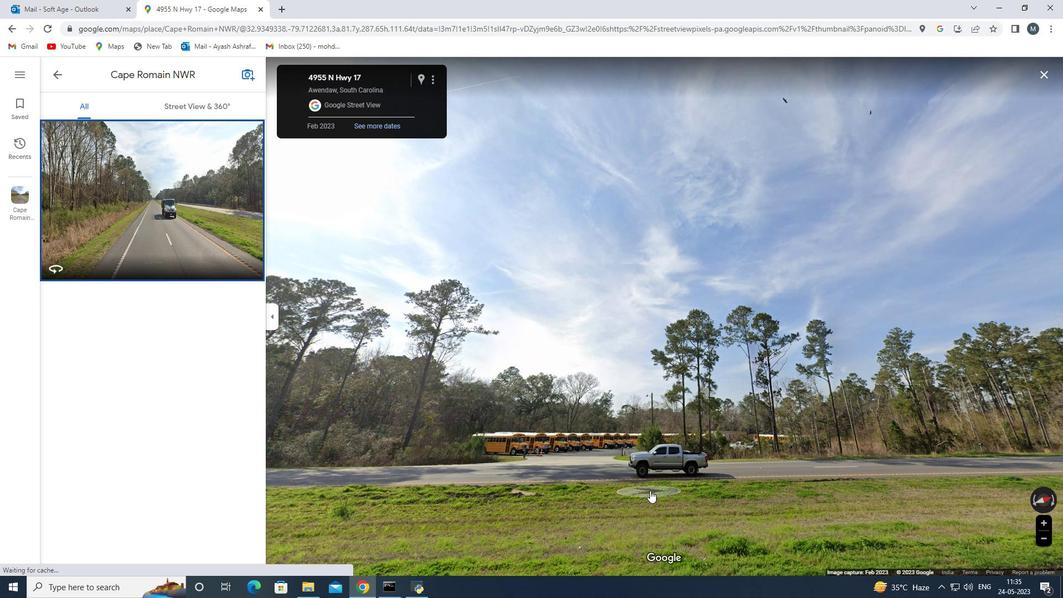 
Action: Mouse scrolled (650, 491) with delta (0, 0)
Screenshot: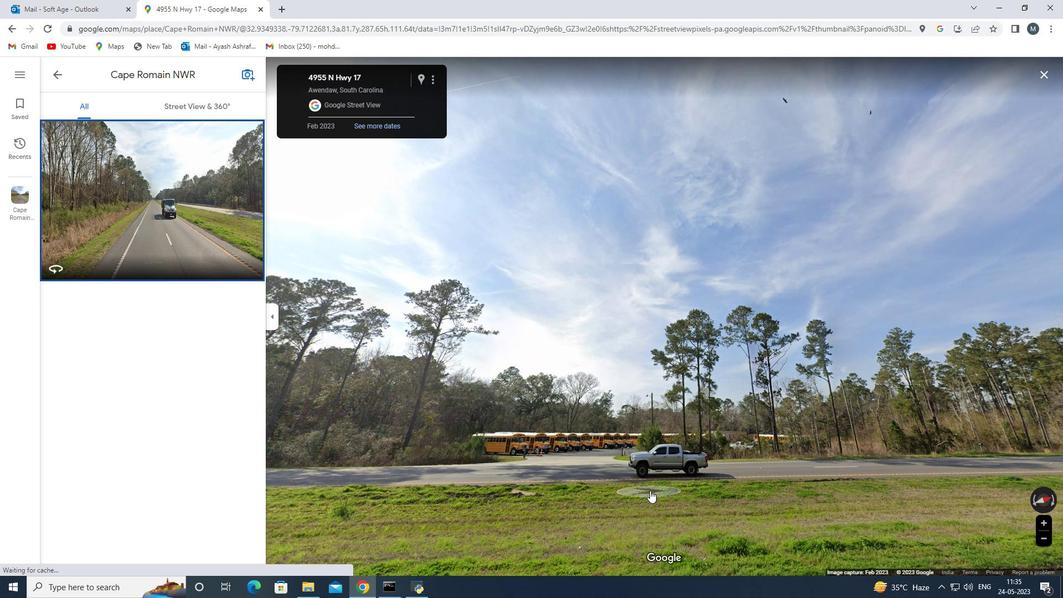 
Action: Mouse scrolled (650, 491) with delta (0, 0)
Screenshot: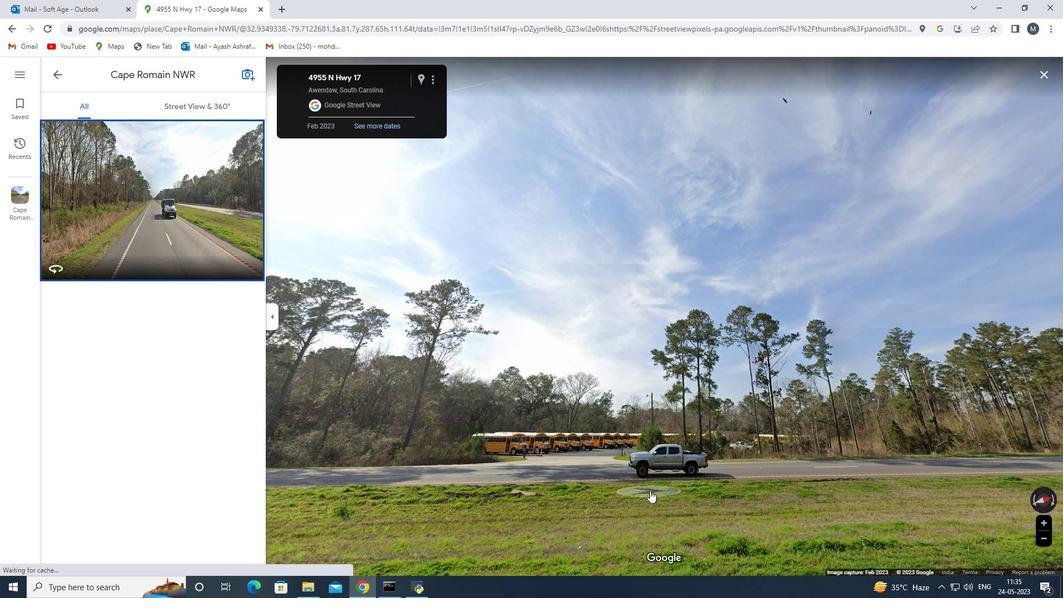 
Action: Mouse moved to (650, 493)
Screenshot: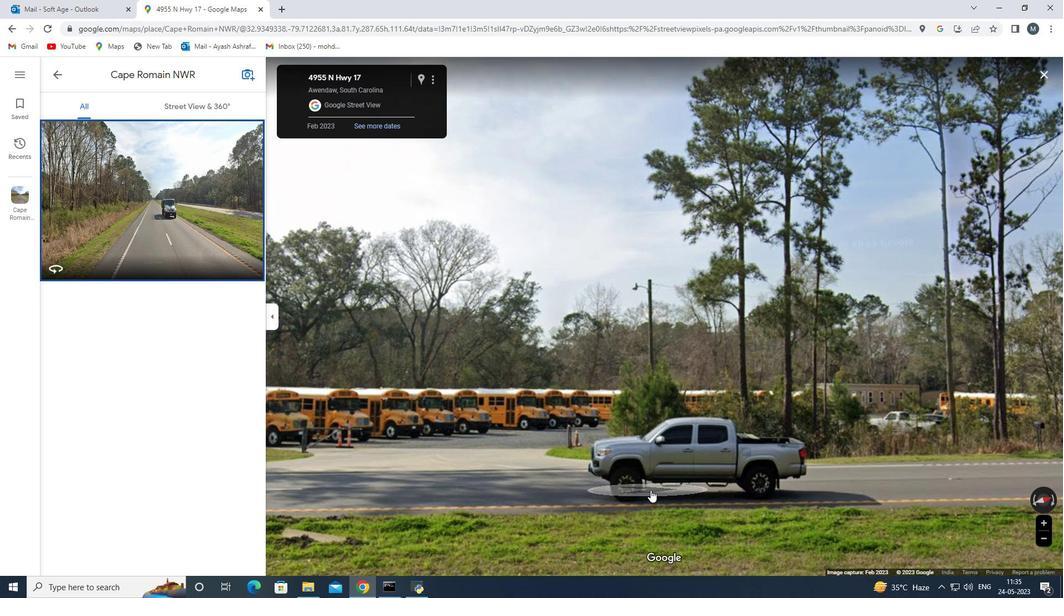 
Action: Mouse scrolled (650, 490) with delta (0, 0)
Screenshot: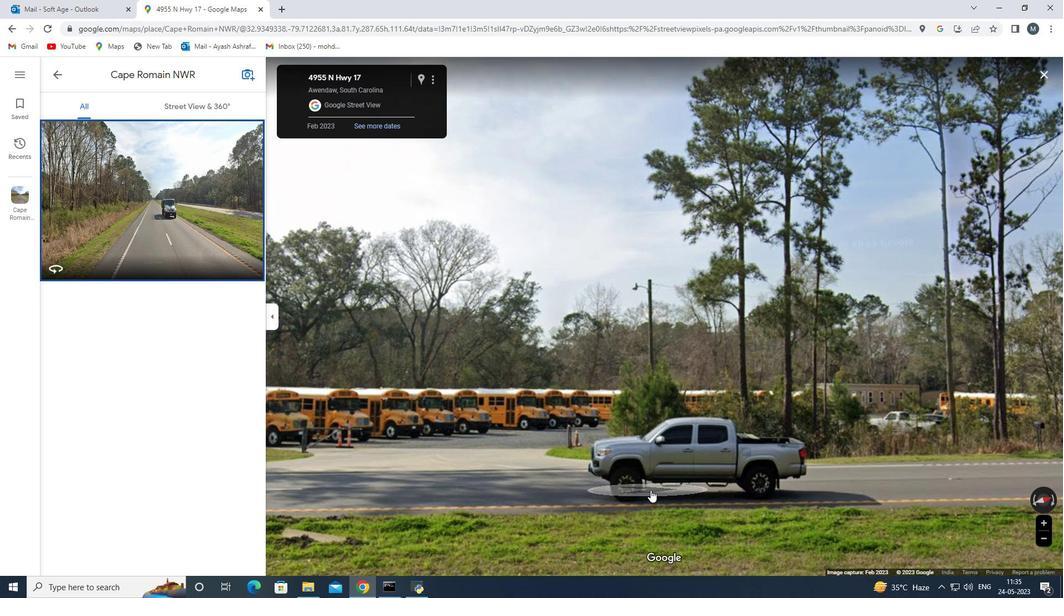 
Action: Mouse scrolled (650, 492) with delta (0, 0)
Screenshot: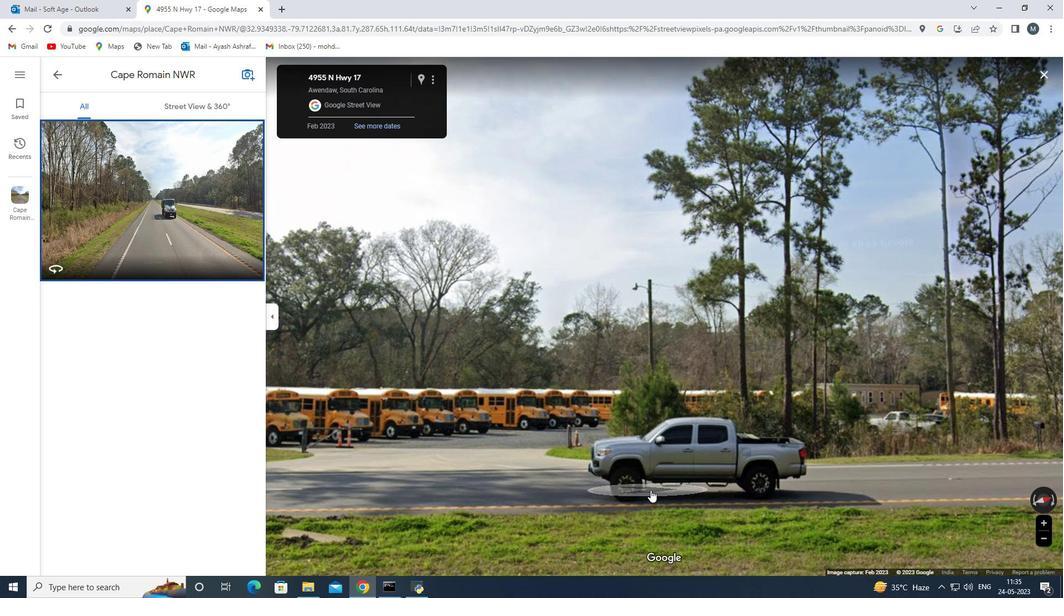 
Action: Mouse scrolled (650, 492) with delta (0, 0)
Screenshot: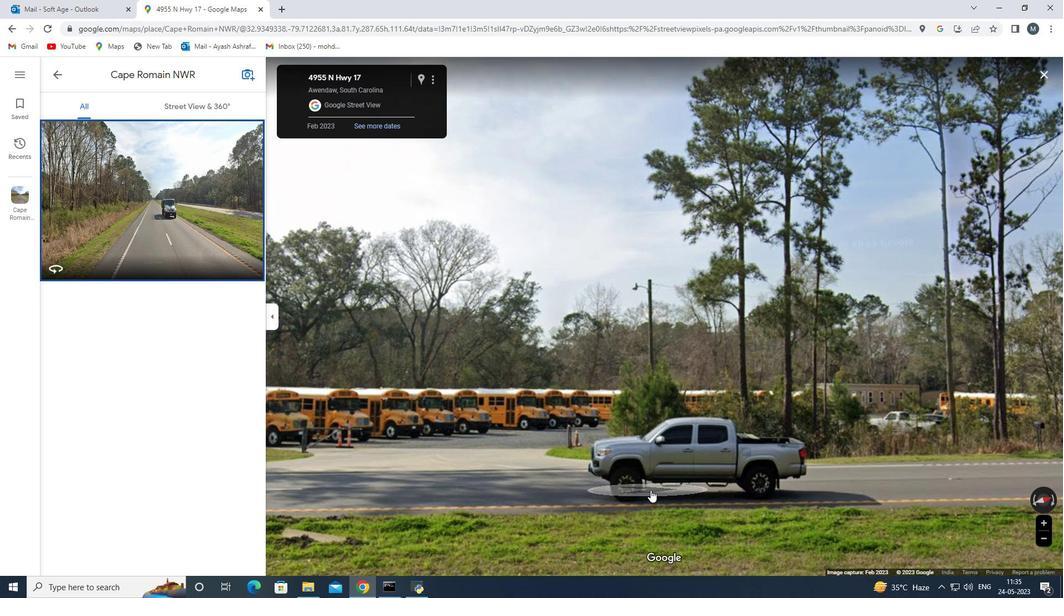 
Action: Mouse moved to (628, 510)
Screenshot: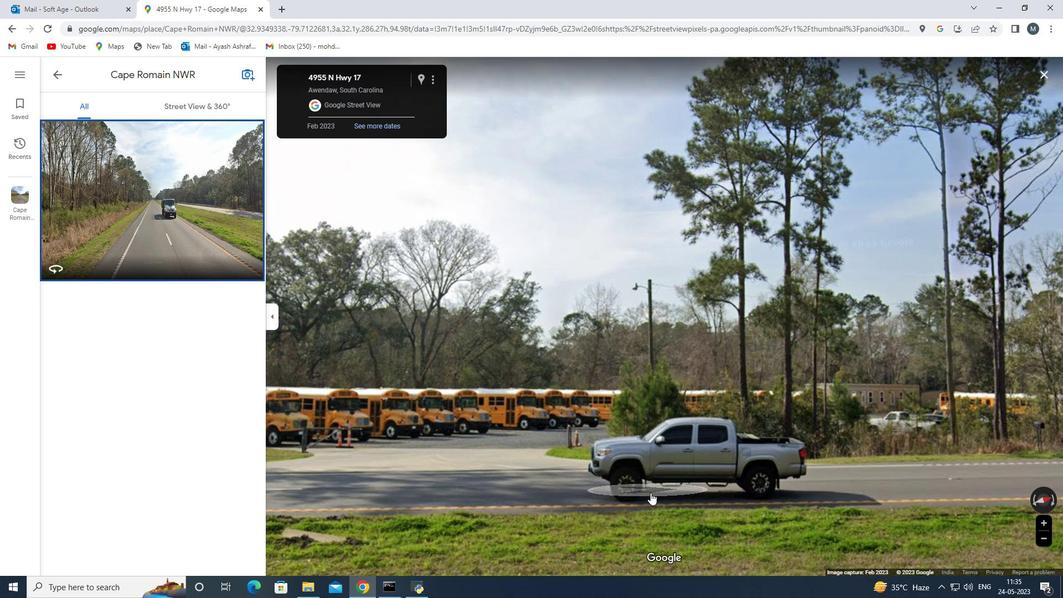 
Action: Mouse pressed left at (628, 510)
Screenshot: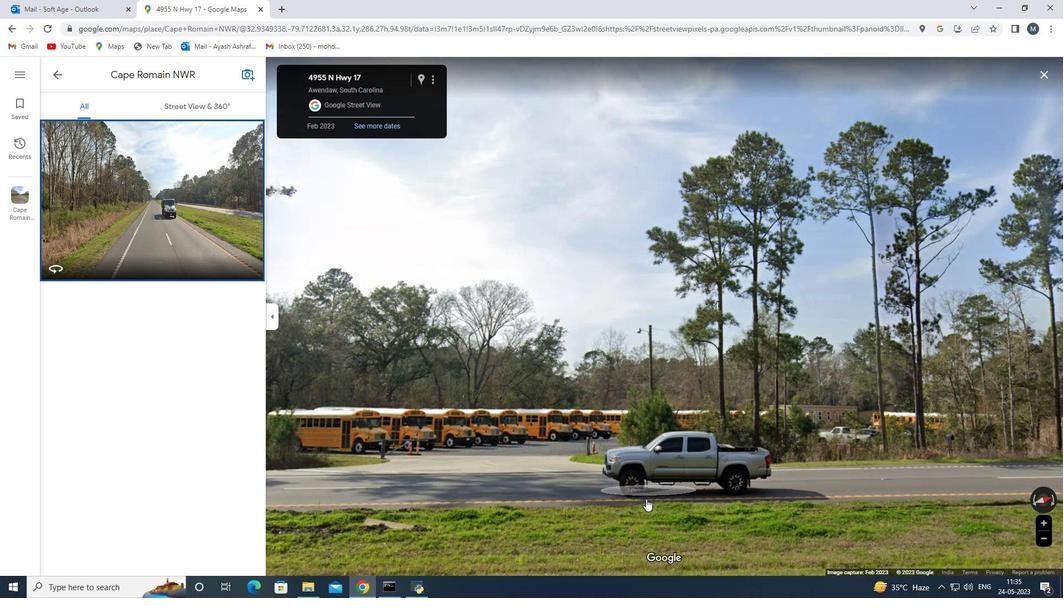 
Action: Mouse moved to (582, 450)
Screenshot: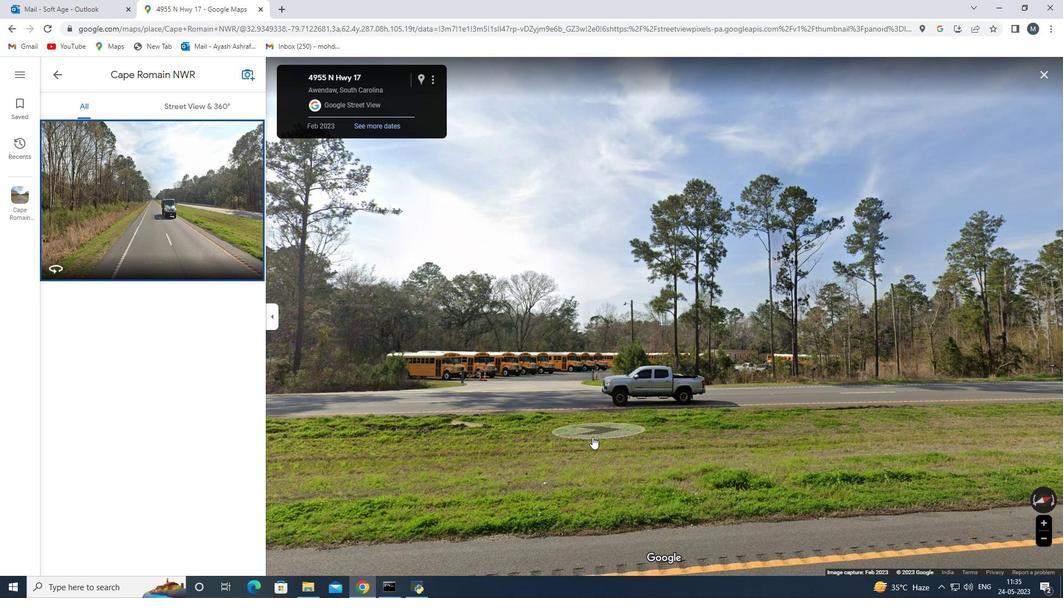 
Action: Mouse scrolled (582, 451) with delta (0, 0)
Screenshot: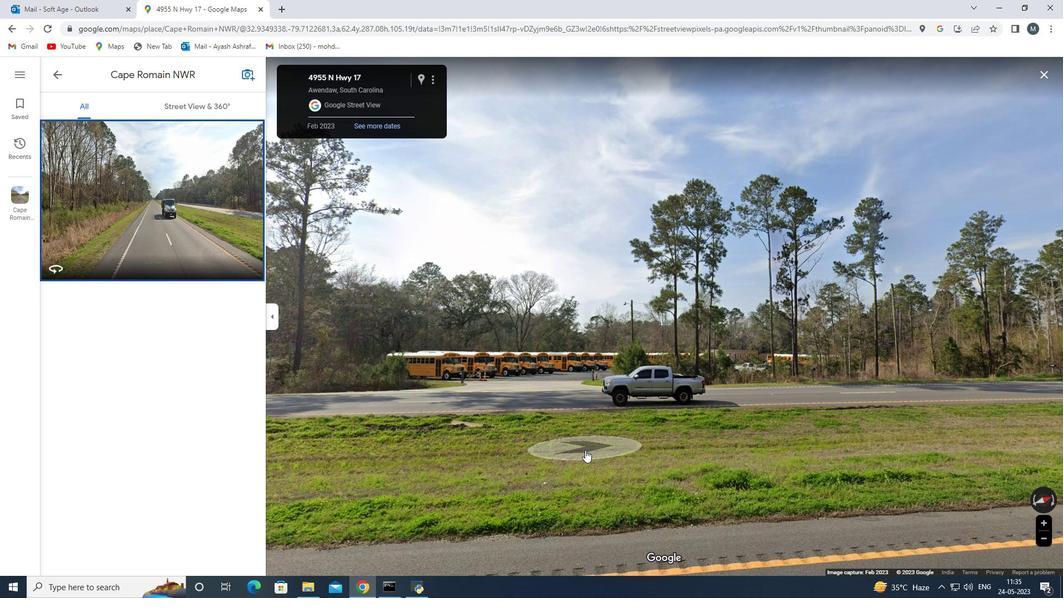 
Action: Mouse scrolled (582, 451) with delta (0, 0)
Screenshot: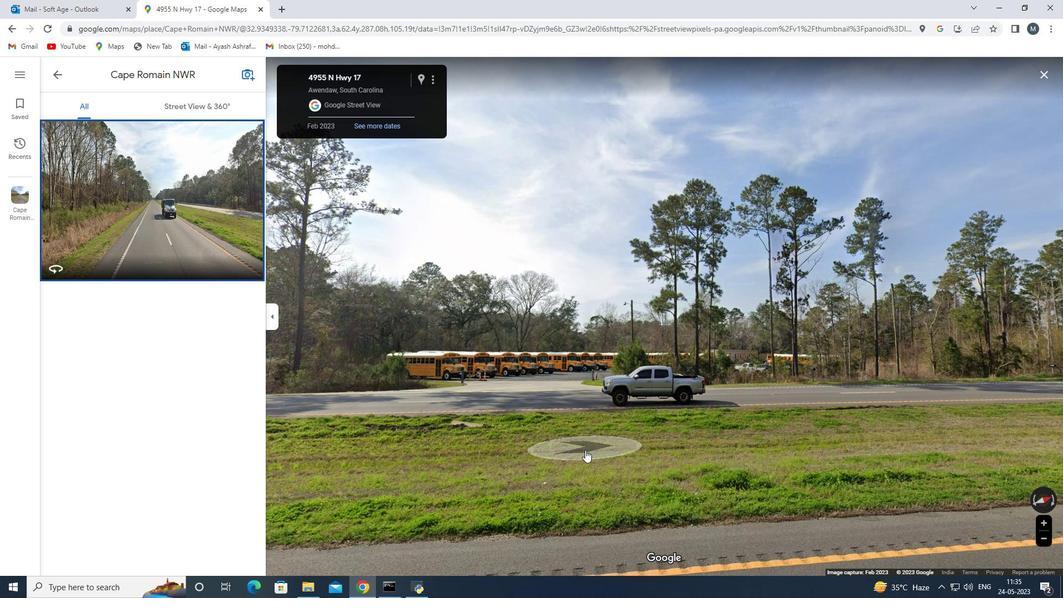 
Action: Mouse scrolled (582, 451) with delta (0, 0)
Screenshot: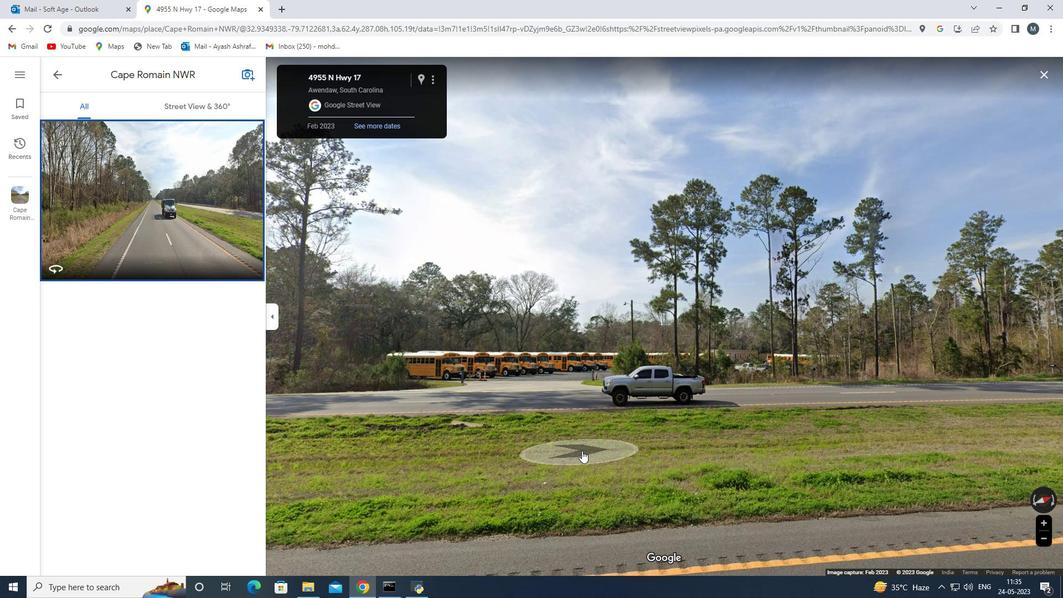 
Action: Mouse scrolled (582, 451) with delta (0, 0)
Screenshot: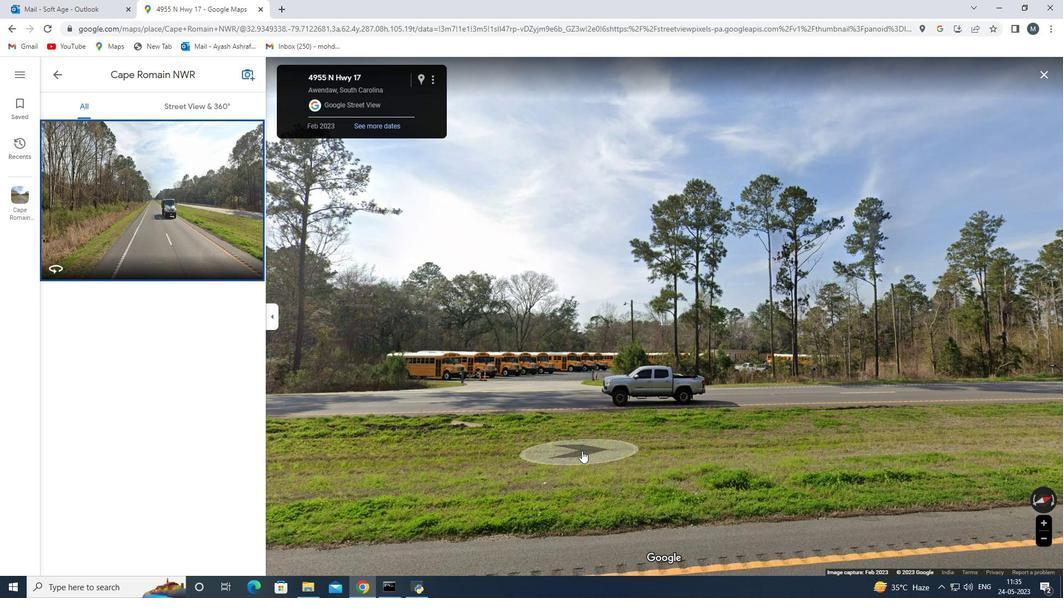 
Action: Mouse scrolled (582, 451) with delta (0, 0)
Screenshot: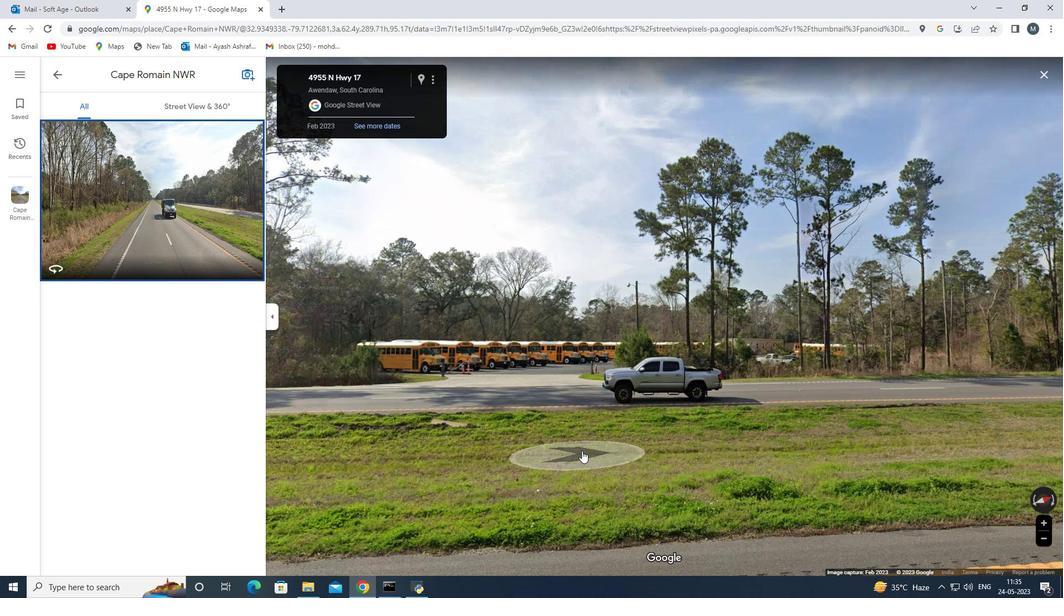 
Action: Mouse scrolled (582, 450) with delta (0, 0)
Screenshot: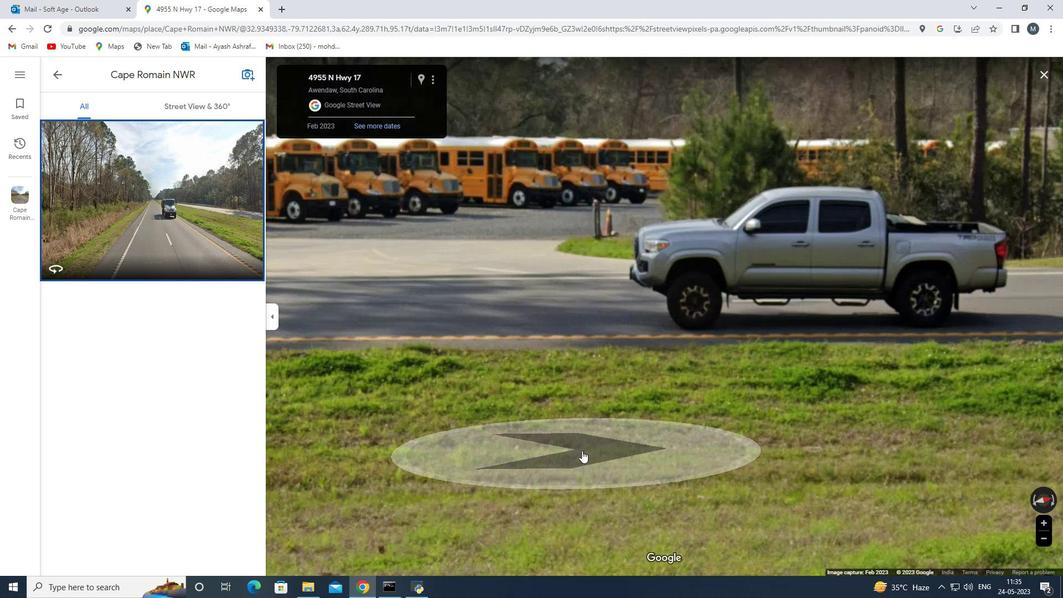 
Action: Mouse scrolled (582, 450) with delta (0, 0)
Screenshot: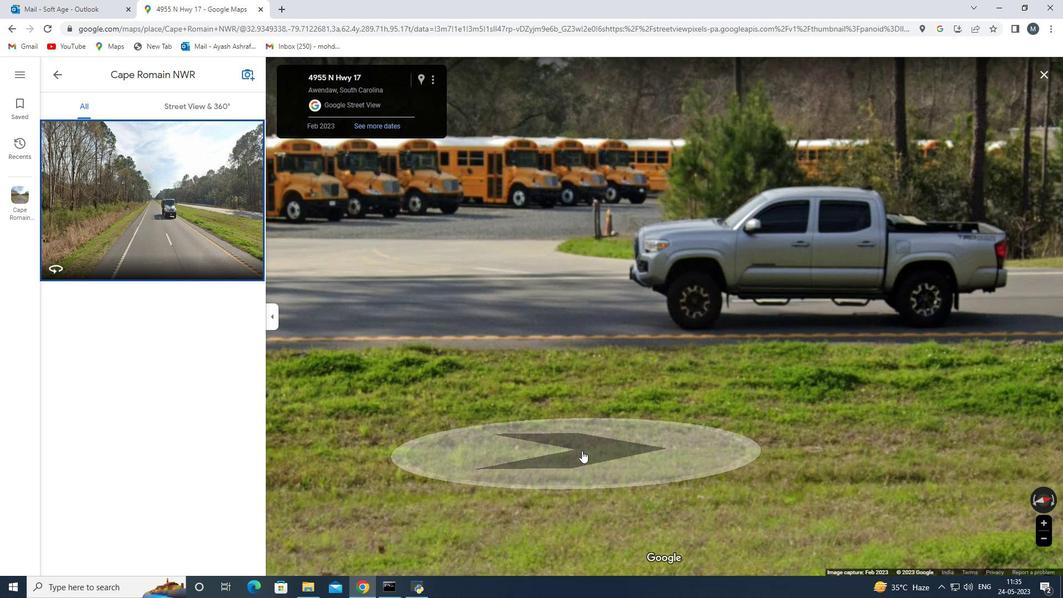 
Action: Mouse scrolled (582, 450) with delta (0, 0)
Screenshot: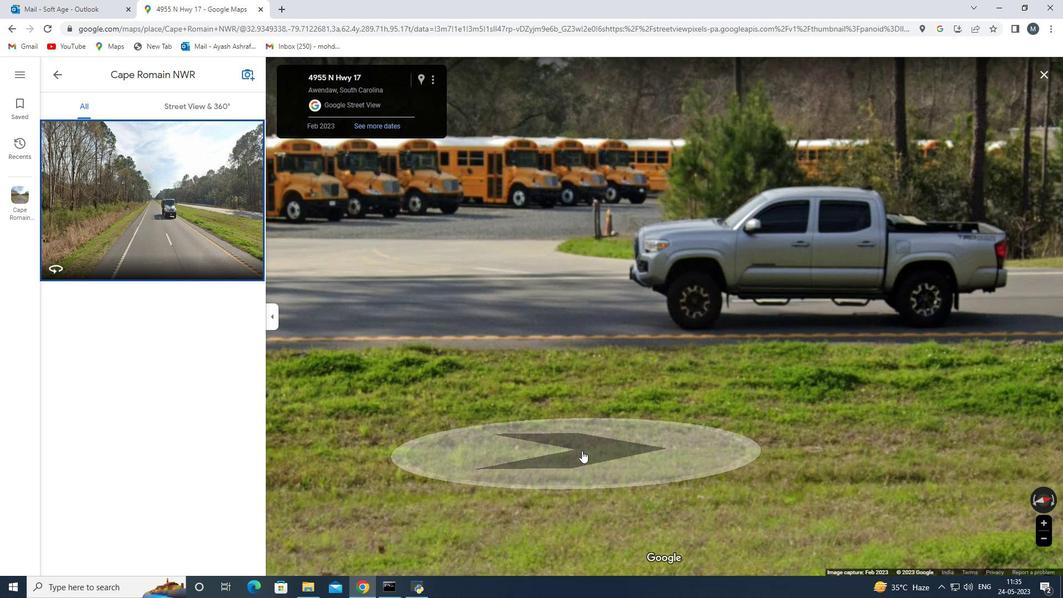 
Action: Mouse scrolled (582, 450) with delta (0, 0)
Screenshot: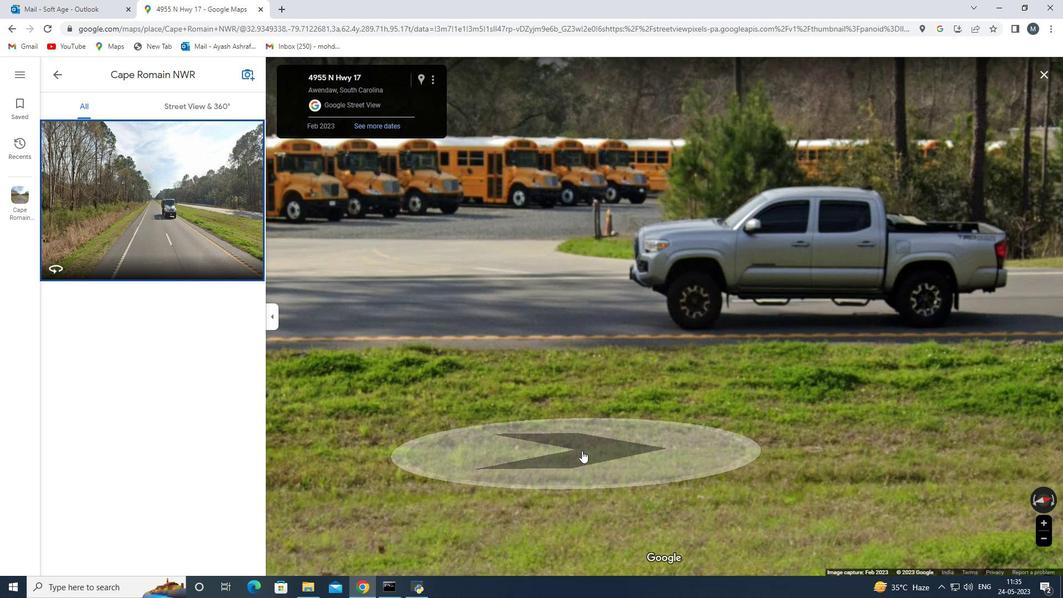 
Action: Mouse moved to (568, 443)
Screenshot: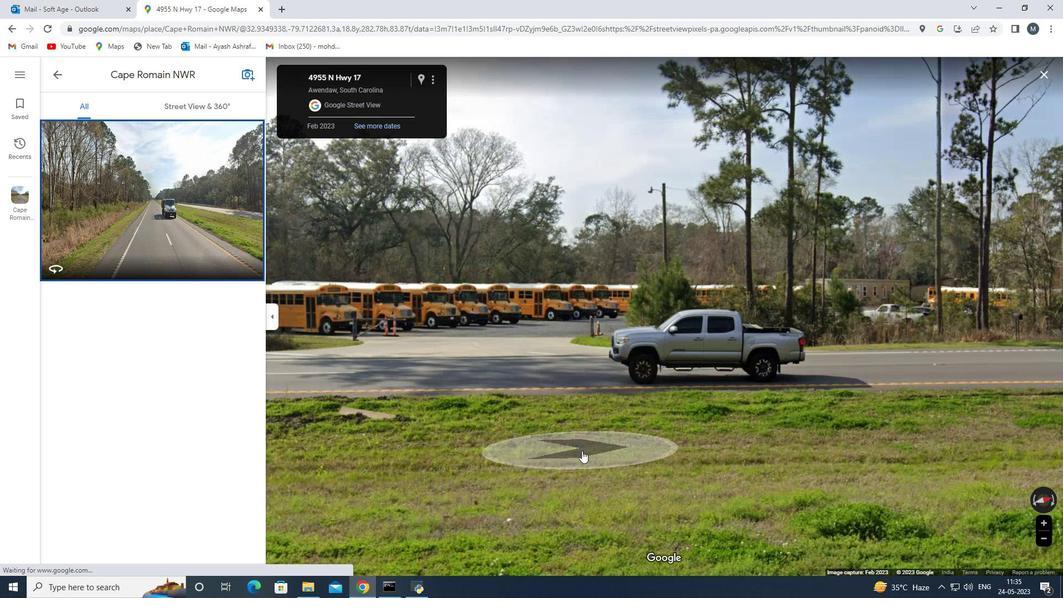 
Action: Mouse scrolled (570, 444) with delta (0, 0)
Screenshot: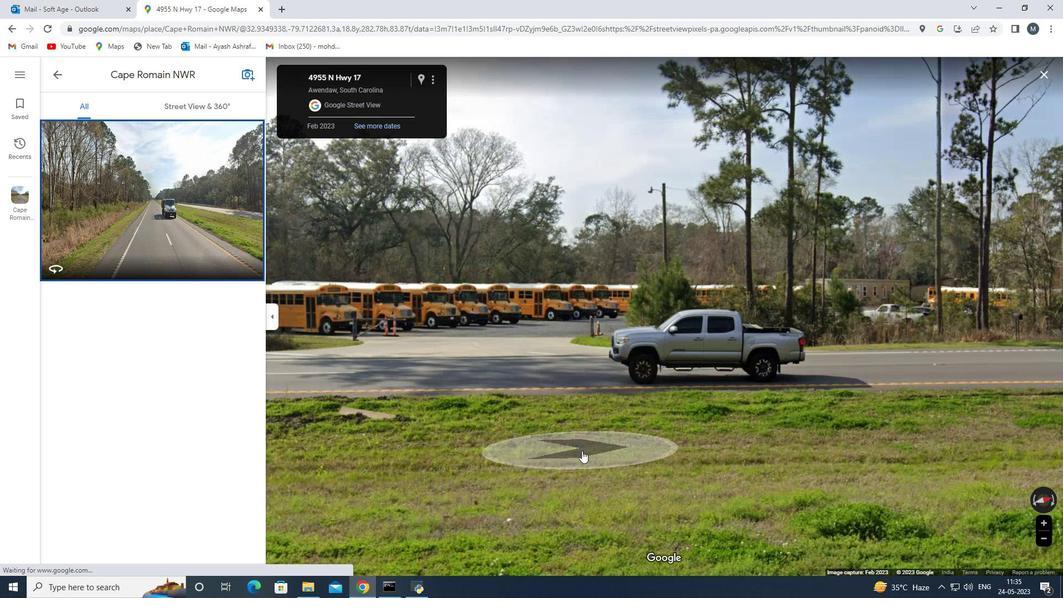 
Action: Mouse moved to (543, 470)
Screenshot: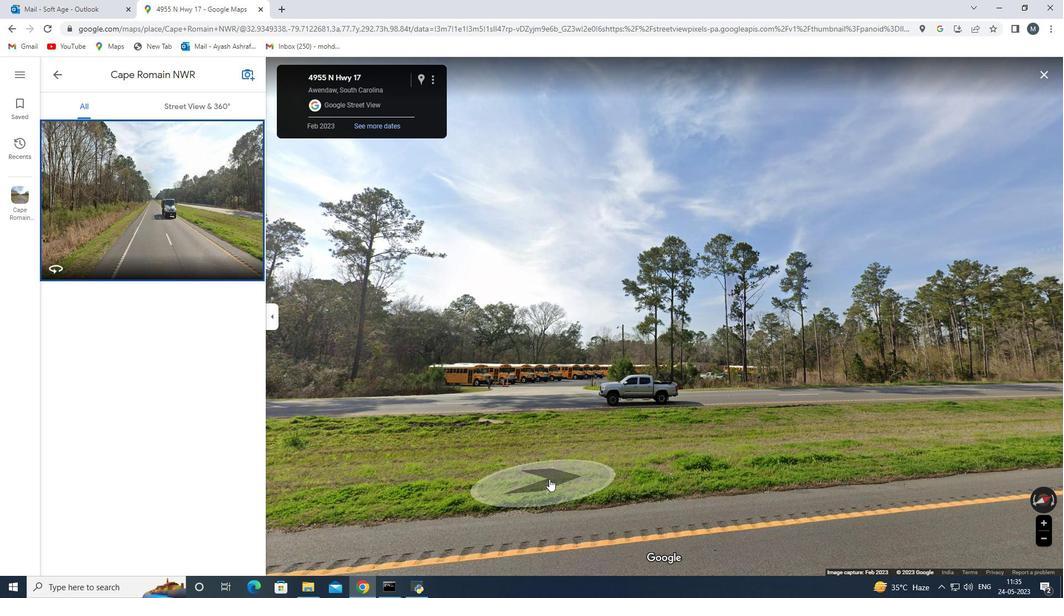 
Action: Mouse pressed left at (543, 470)
Screenshot: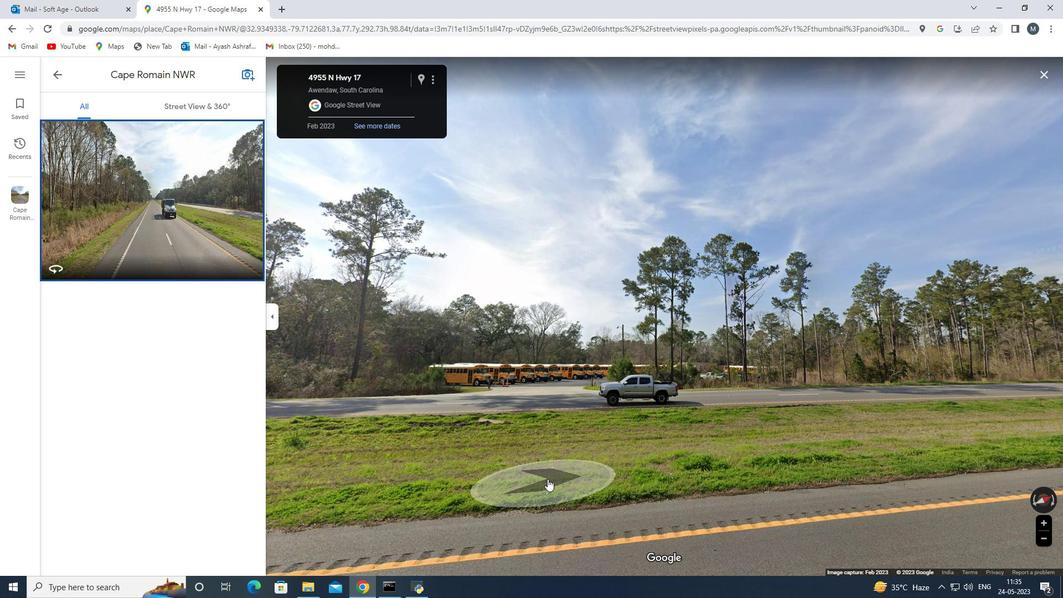 
Action: Mouse moved to (444, 471)
Screenshot: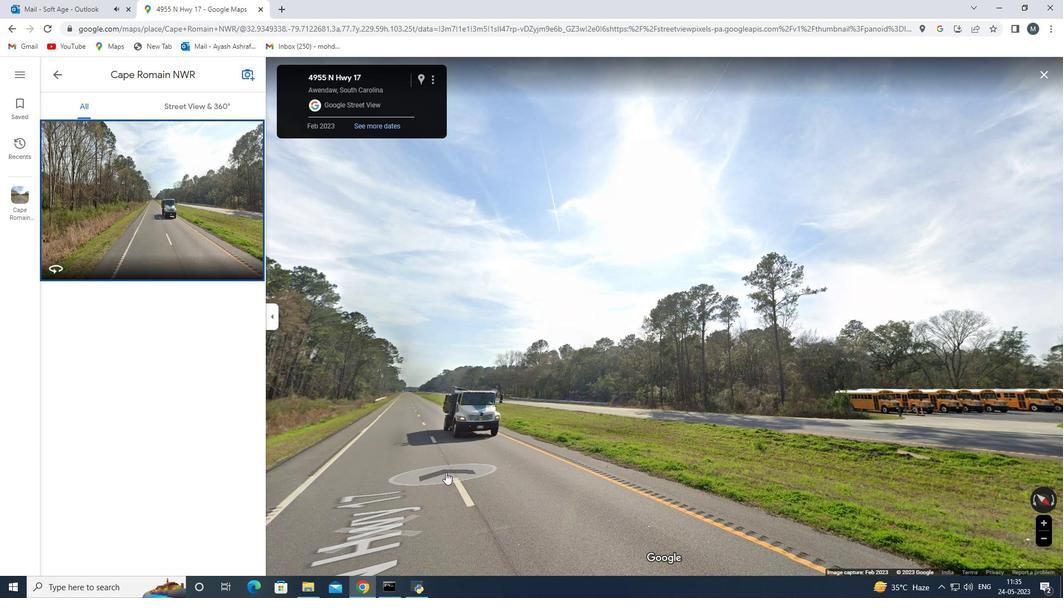 
Action: Mouse scrolled (444, 471) with delta (0, 0)
Screenshot: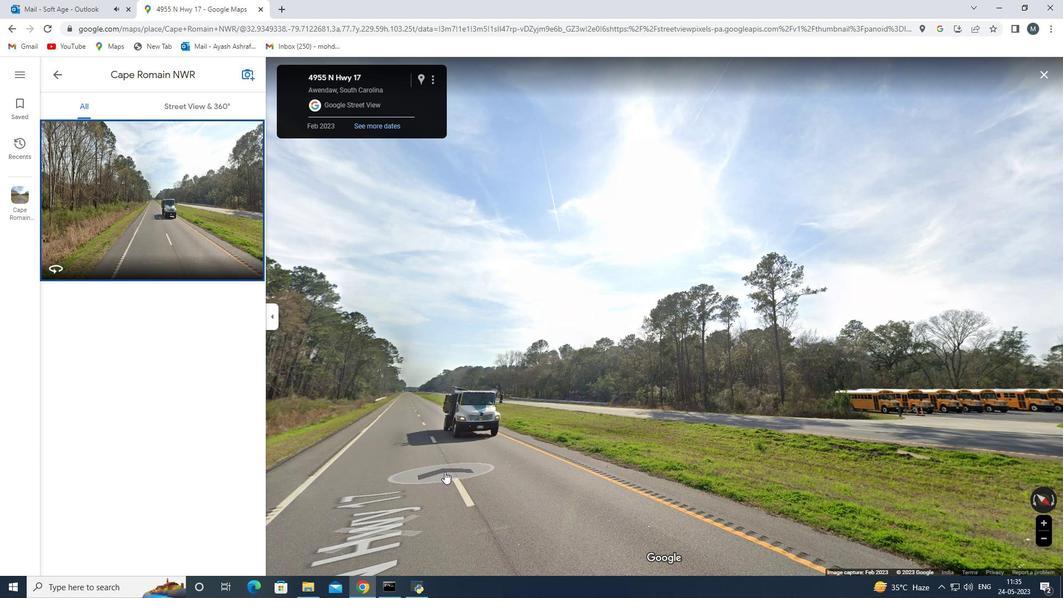 
Action: Mouse scrolled (444, 471) with delta (0, 0)
Screenshot: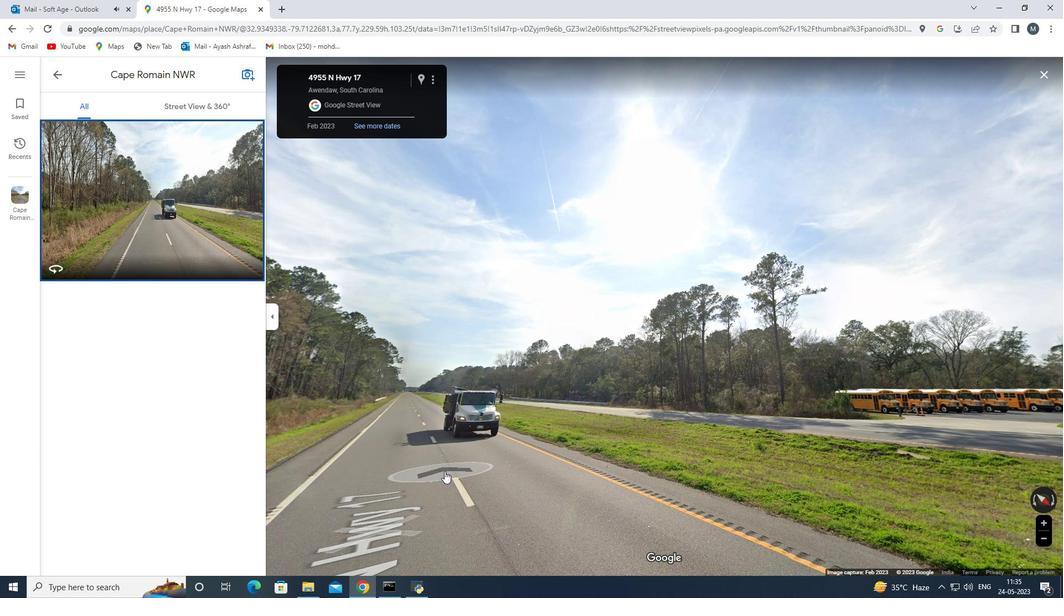 
Action: Mouse scrolled (444, 471) with delta (0, 0)
Screenshot: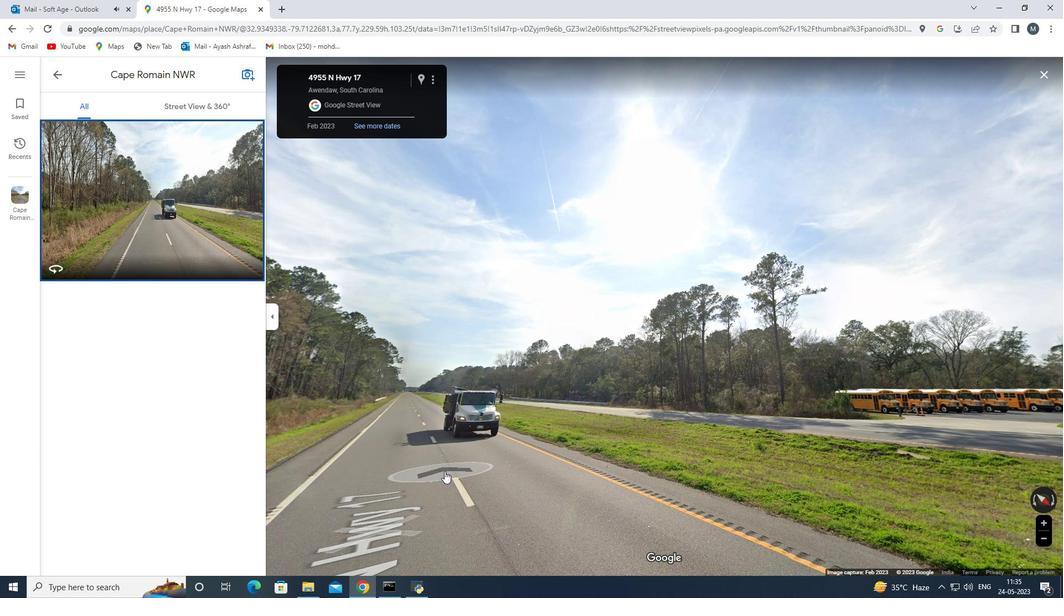 
Action: Mouse scrolled (444, 471) with delta (0, 0)
Screenshot: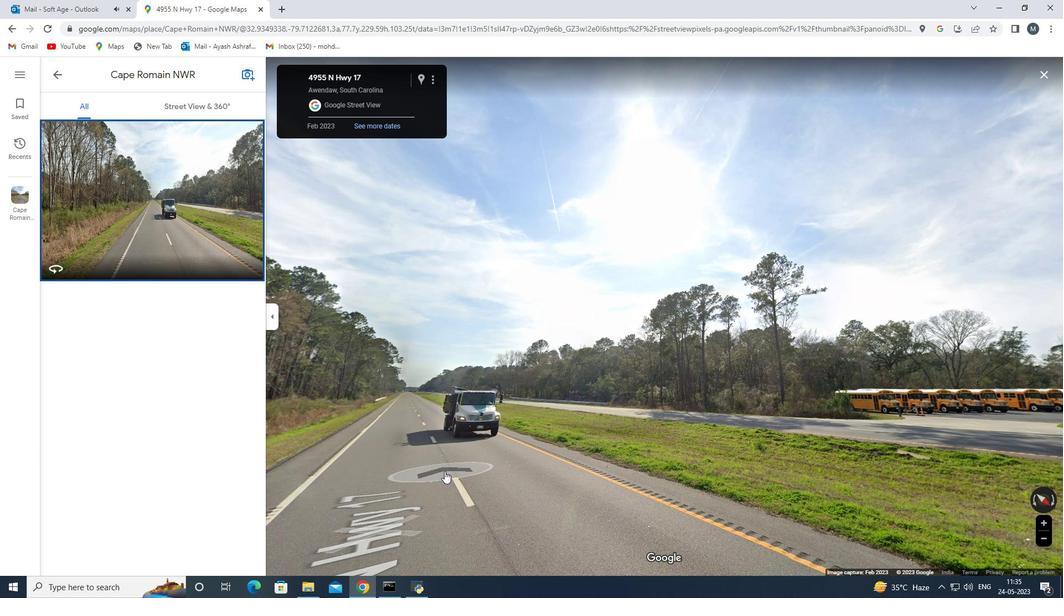 
Action: Mouse scrolled (444, 471) with delta (0, 0)
Screenshot: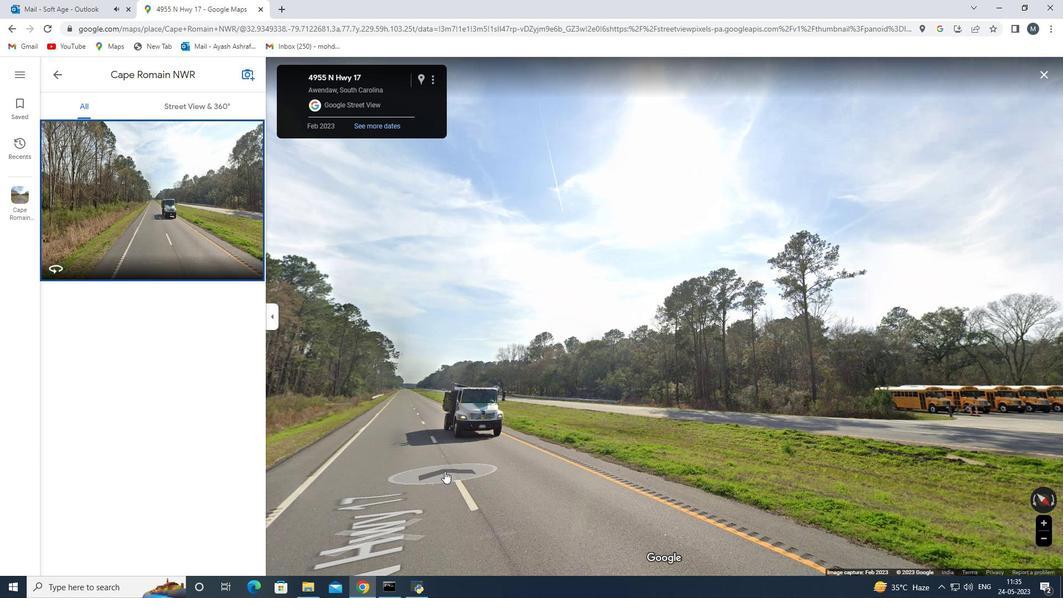 
Action: Mouse moved to (380, 384)
Screenshot: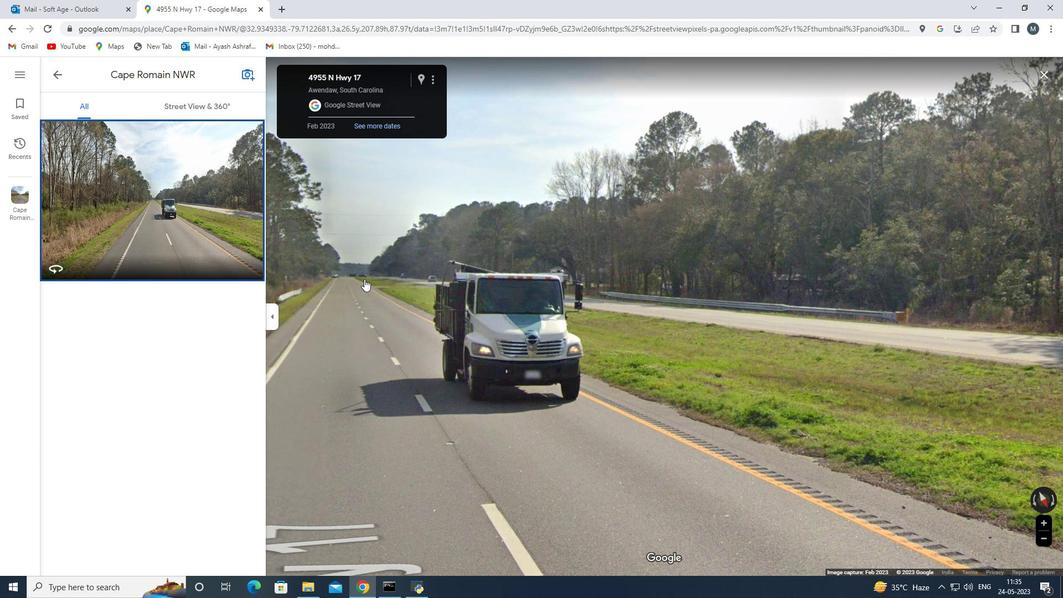
Action: Mouse scrolled (380, 384) with delta (0, 0)
Screenshot: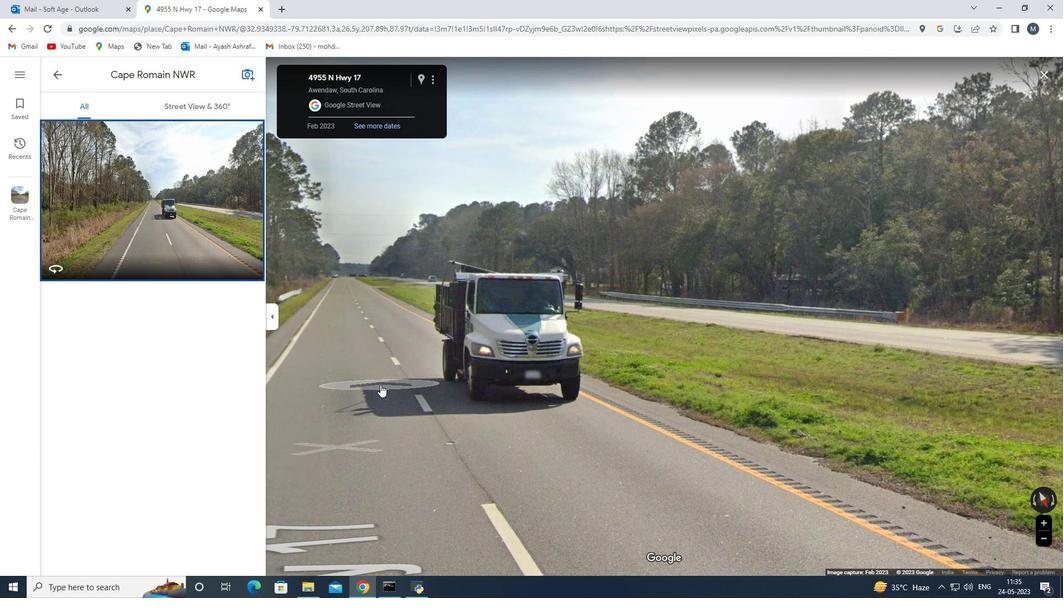 
Action: Mouse scrolled (380, 384) with delta (0, 0)
Screenshot: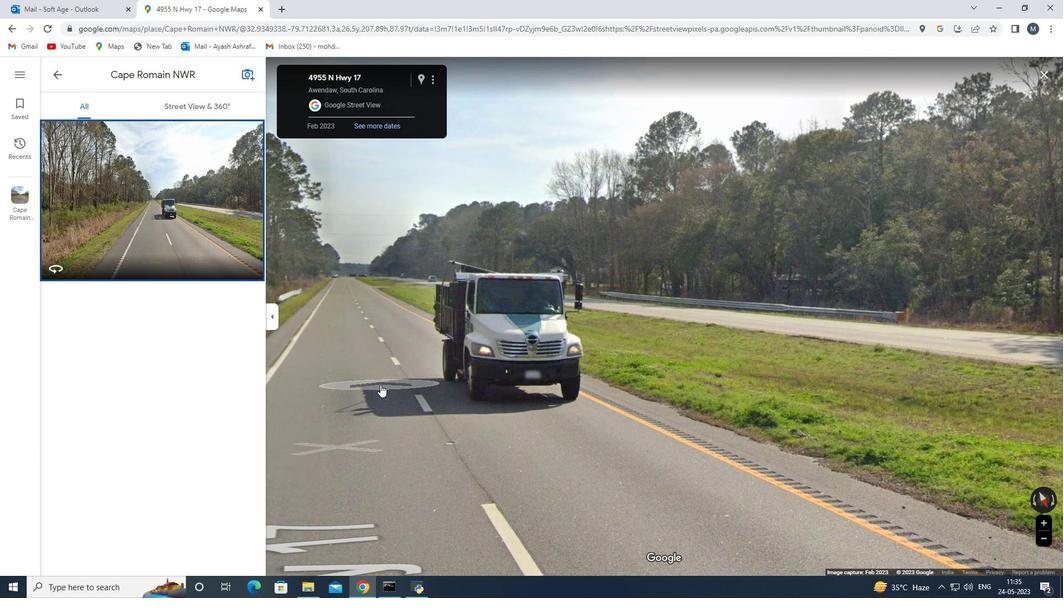 
Action: Mouse moved to (411, 397)
Screenshot: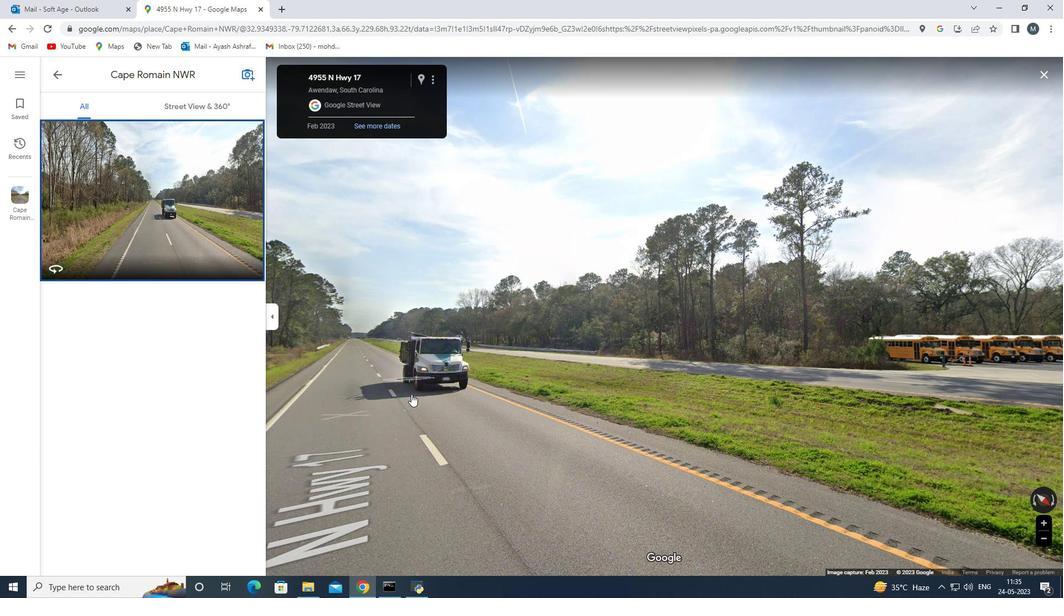 
Action: Mouse pressed left at (411, 397)
Screenshot: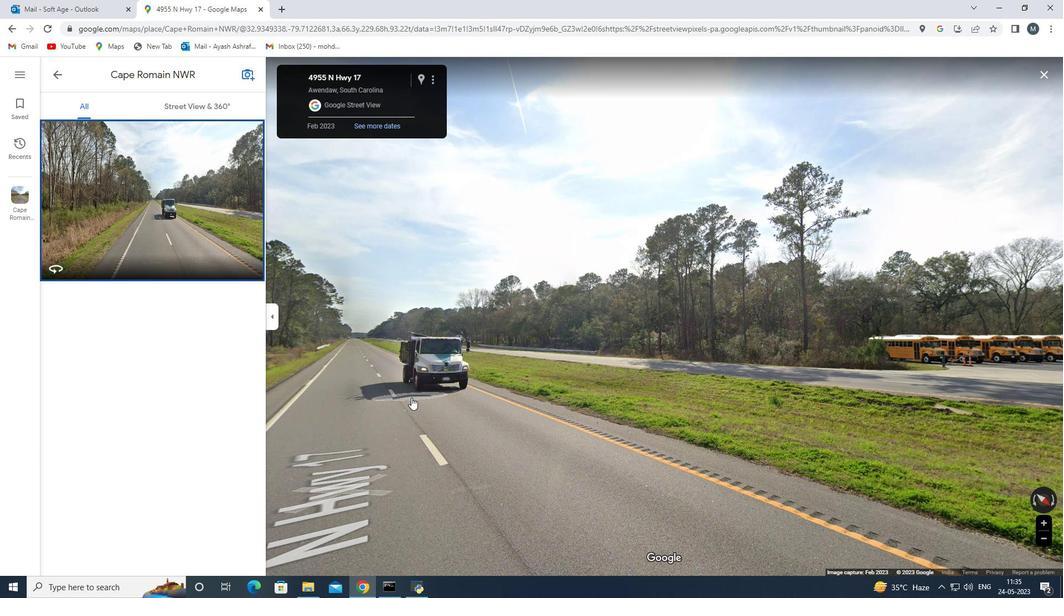 
Action: Mouse moved to (271, 321)
Screenshot: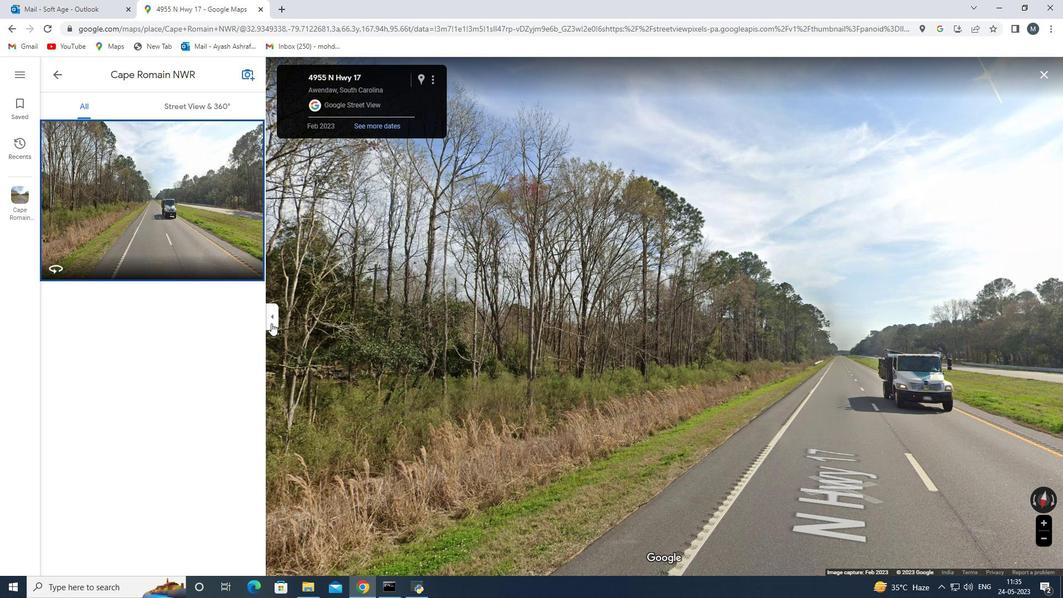 
Action: Mouse pressed left at (271, 321)
Screenshot: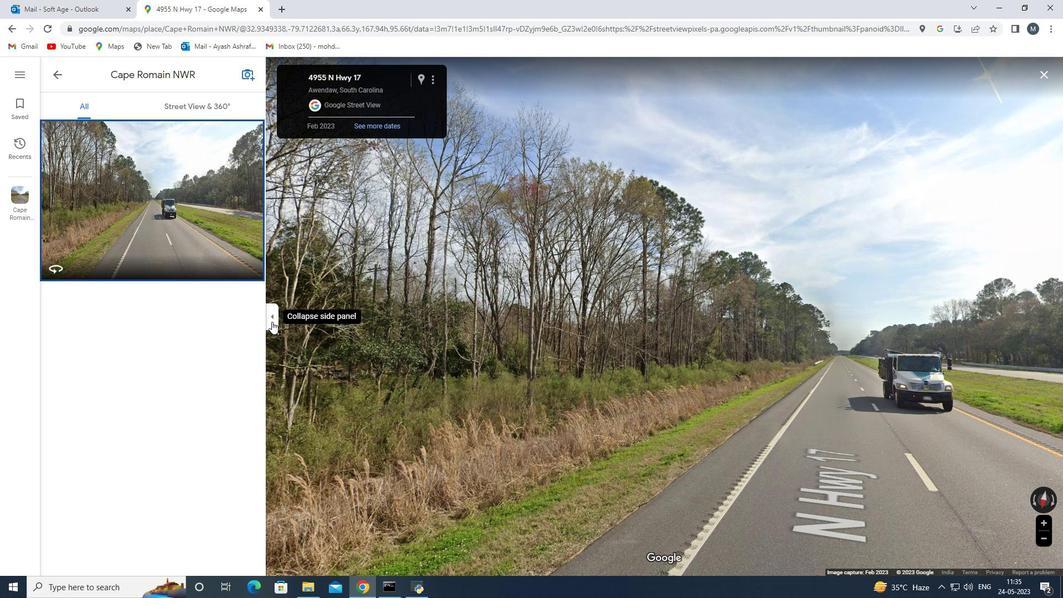 
Action: Mouse moved to (914, 352)
Screenshot: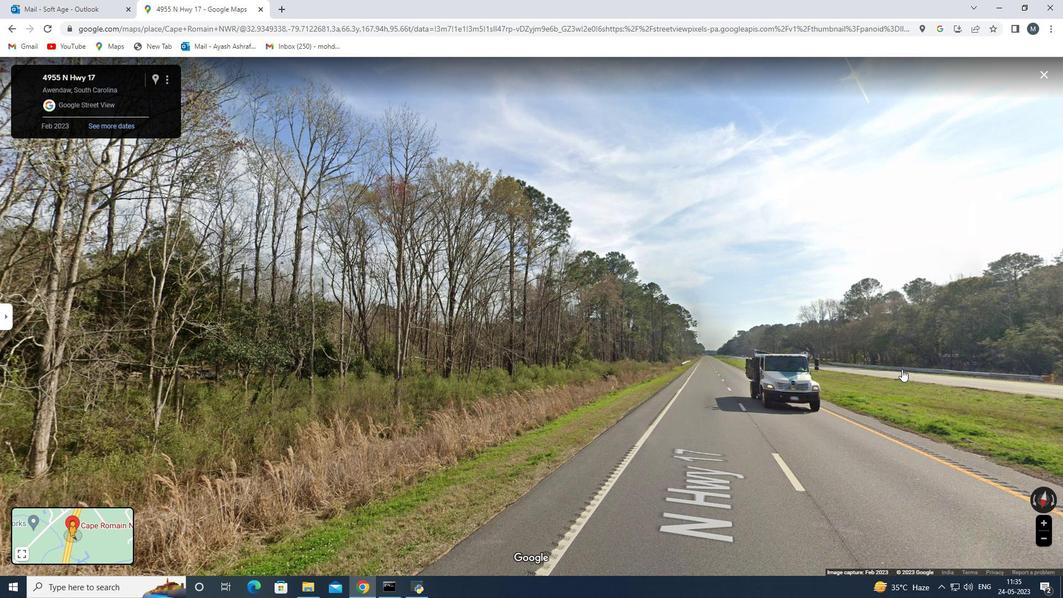 
Action: Mouse scrolled (914, 353) with delta (0, 0)
Screenshot: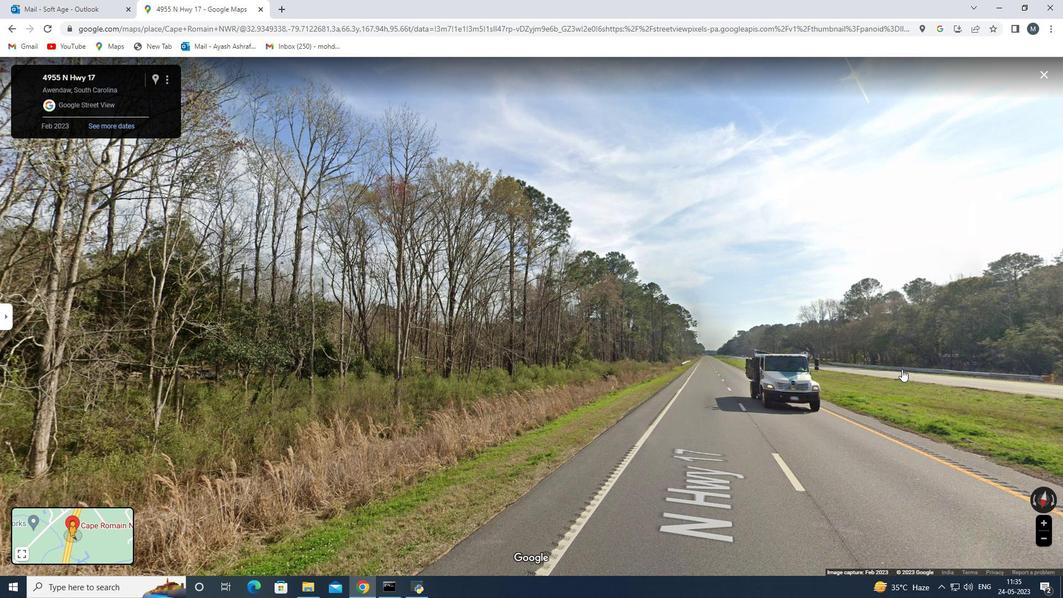 
Action: Mouse scrolled (914, 353) with delta (0, 0)
Screenshot: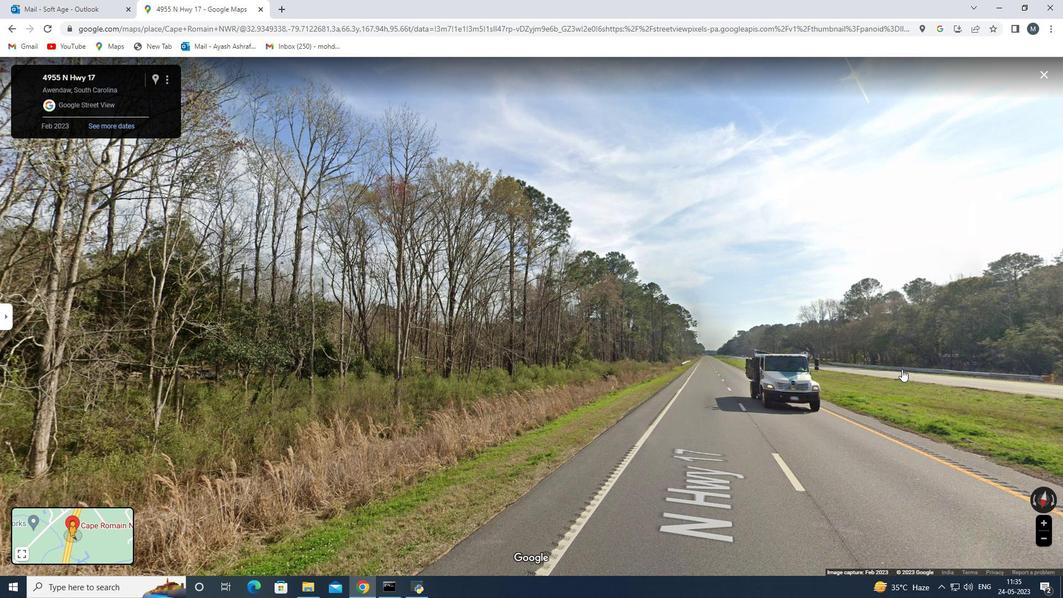 
Action: Mouse scrolled (914, 353) with delta (0, 0)
Screenshot: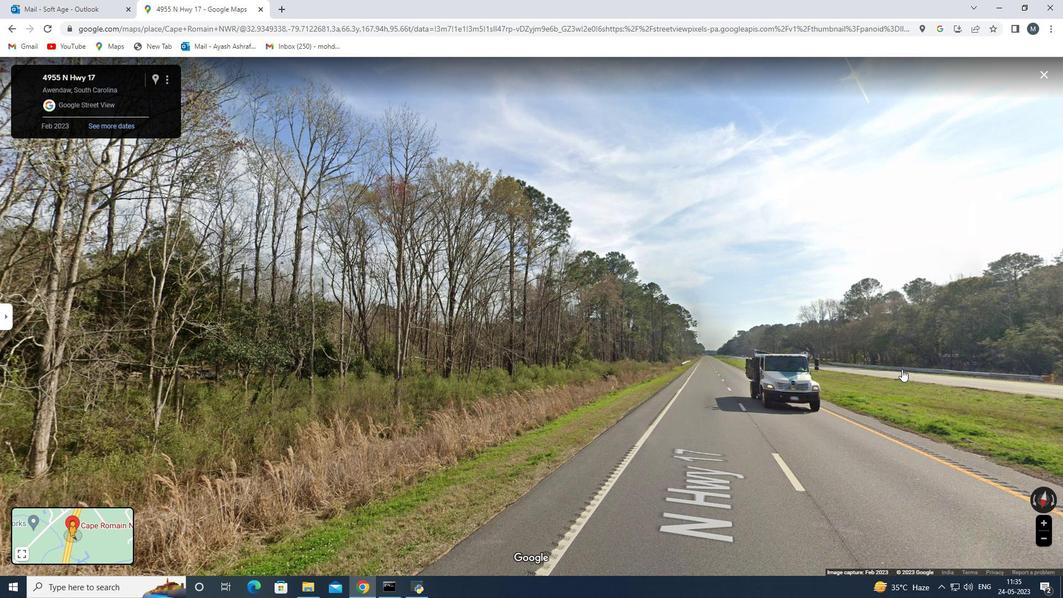 
Action: Mouse moved to (912, 351)
Screenshot: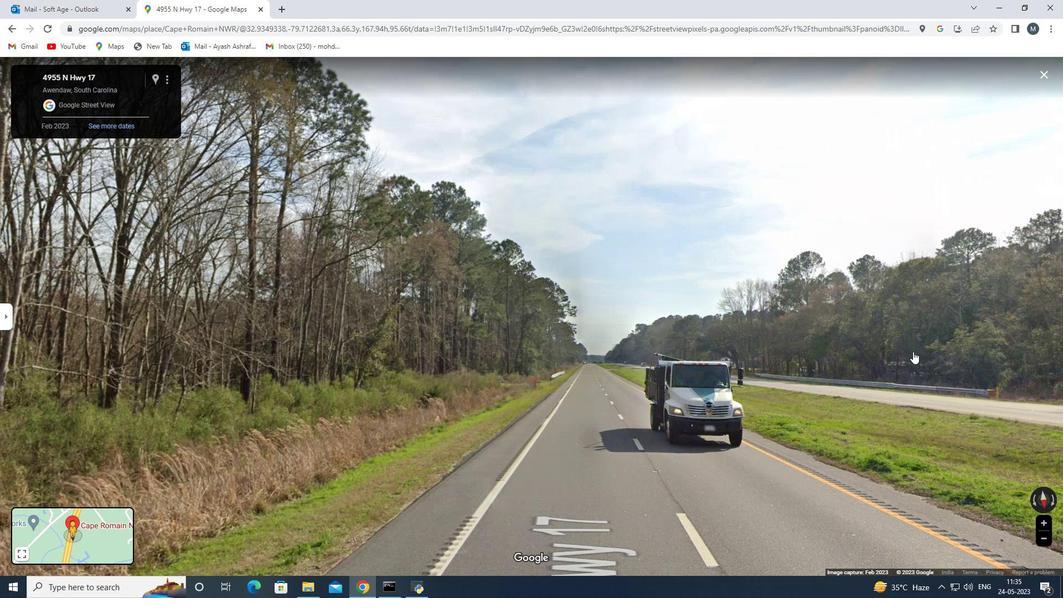
Action: Mouse scrolled (912, 352) with delta (0, 0)
Screenshot: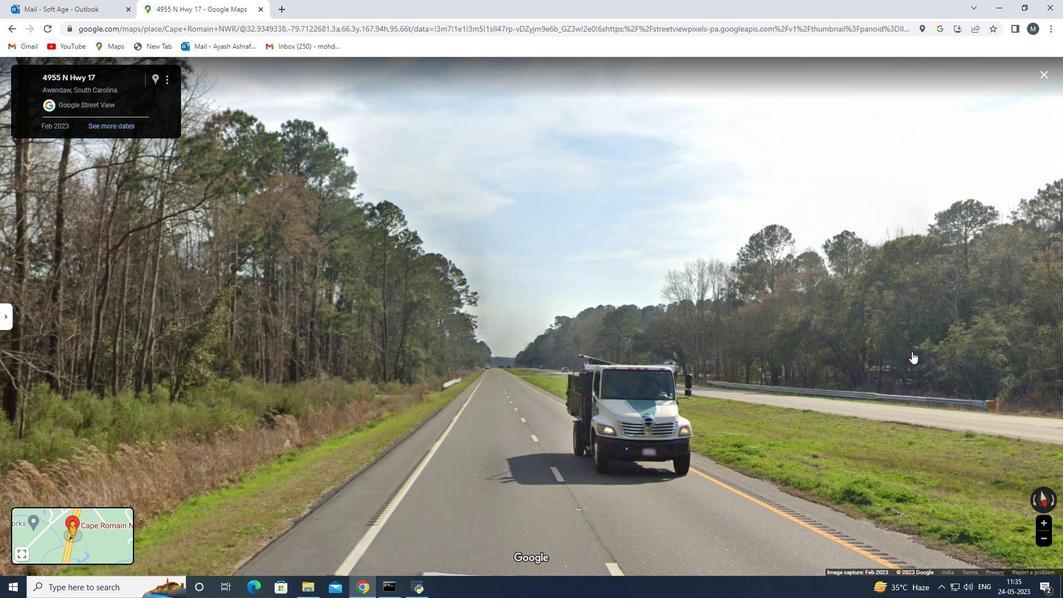 
Action: Mouse scrolled (912, 352) with delta (0, 0)
Screenshot: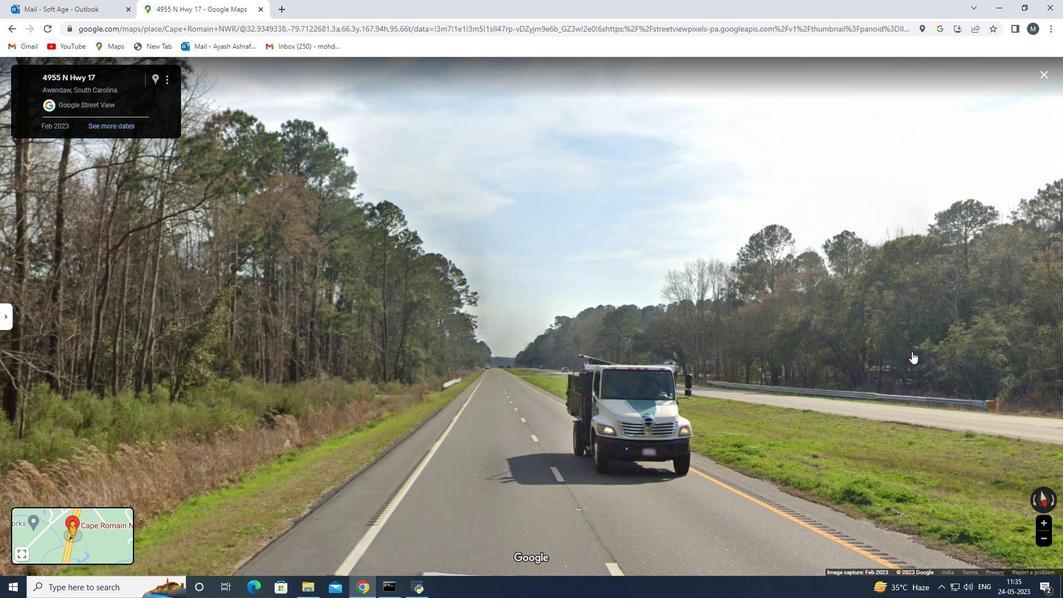 
Action: Mouse scrolled (912, 352) with delta (0, 0)
Screenshot: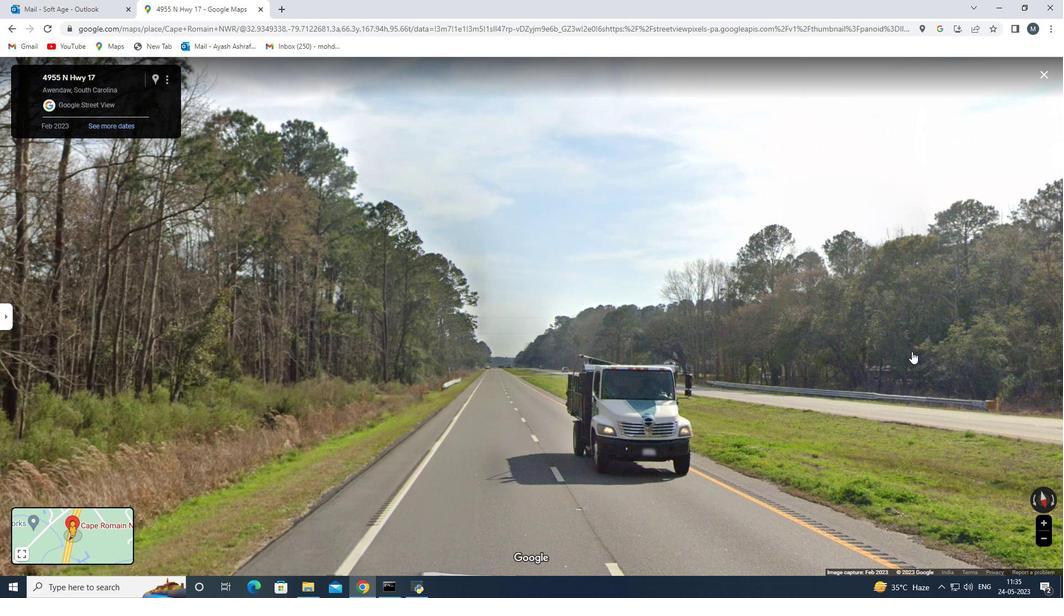 
Action: Mouse scrolled (912, 351) with delta (0, 0)
Screenshot: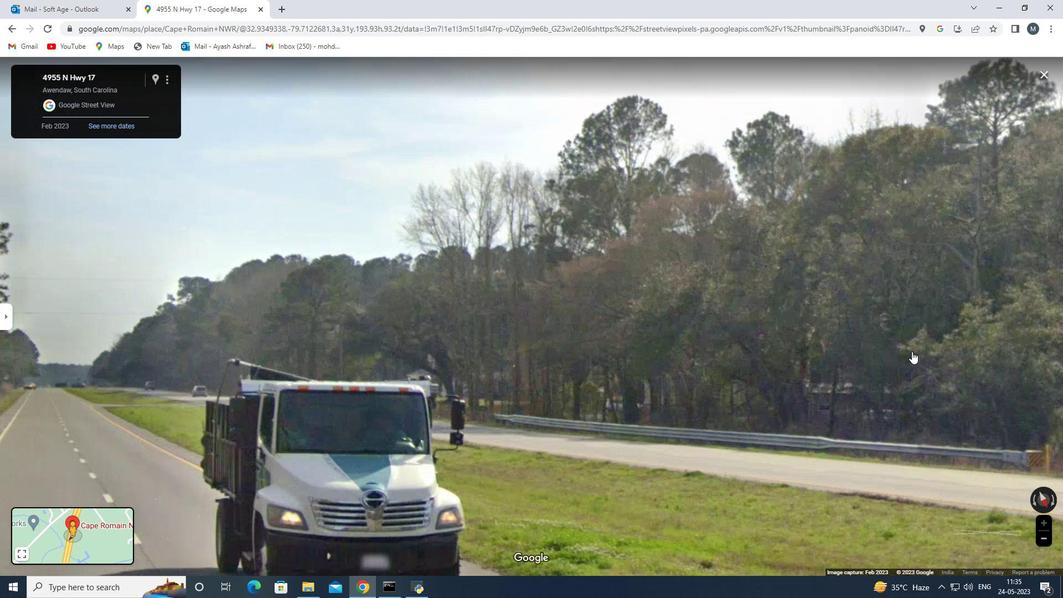 
Action: Mouse scrolled (912, 351) with delta (0, 0)
Screenshot: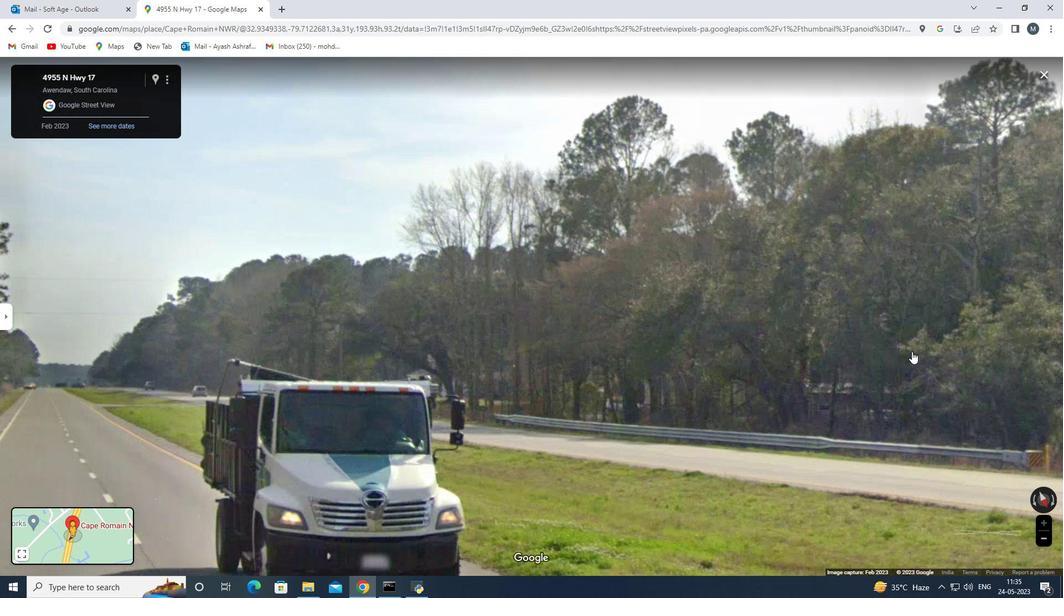 
Action: Mouse scrolled (912, 351) with delta (0, 0)
Screenshot: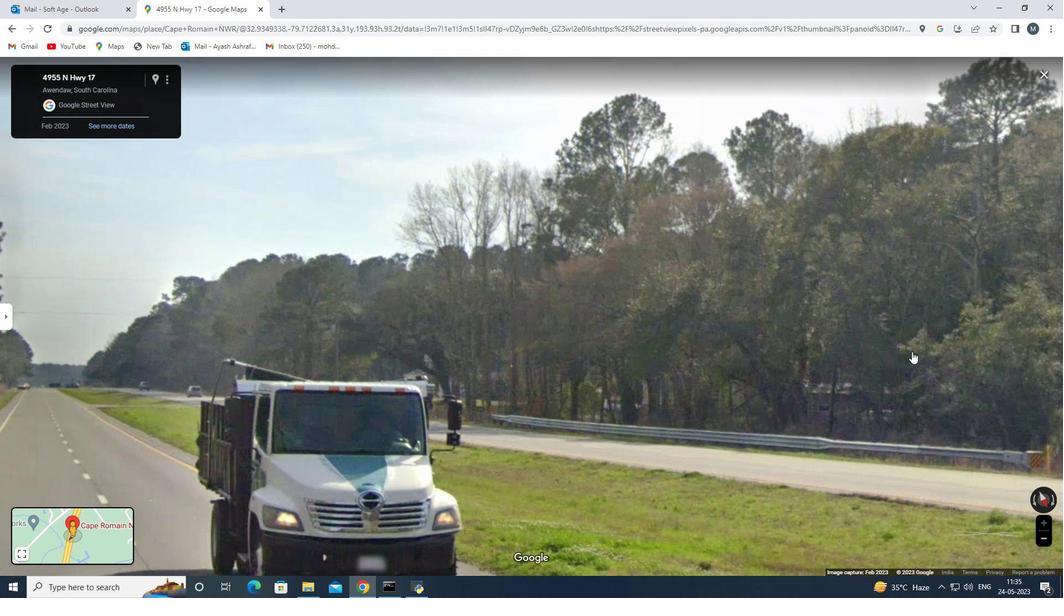 
Action: Mouse scrolled (912, 351) with delta (0, 0)
Screenshot: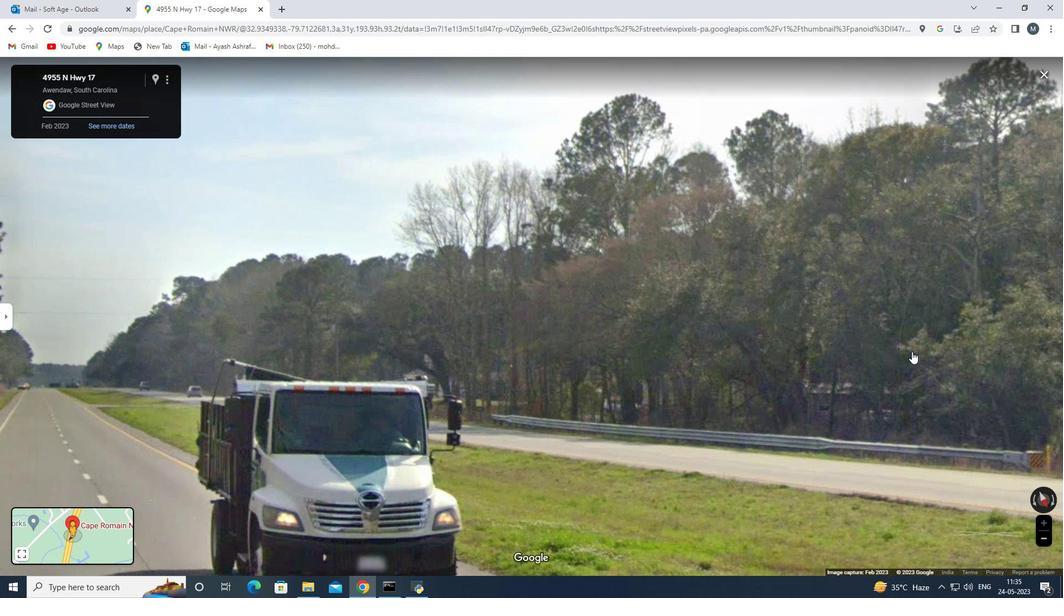 
Action: Mouse moved to (911, 352)
Screenshot: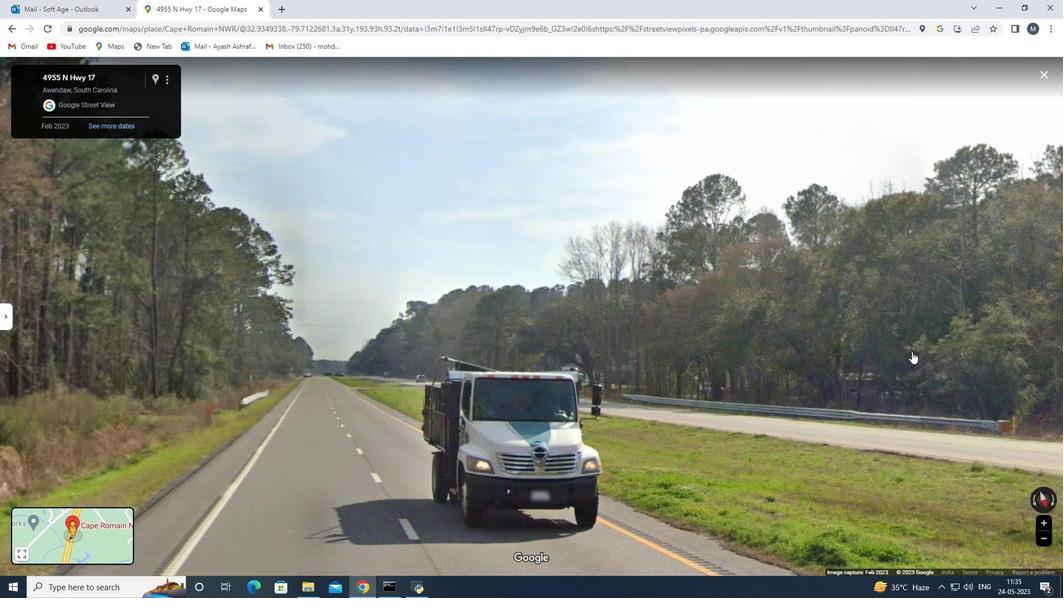 
Action: Mouse scrolled (912, 351) with delta (0, 0)
Screenshot: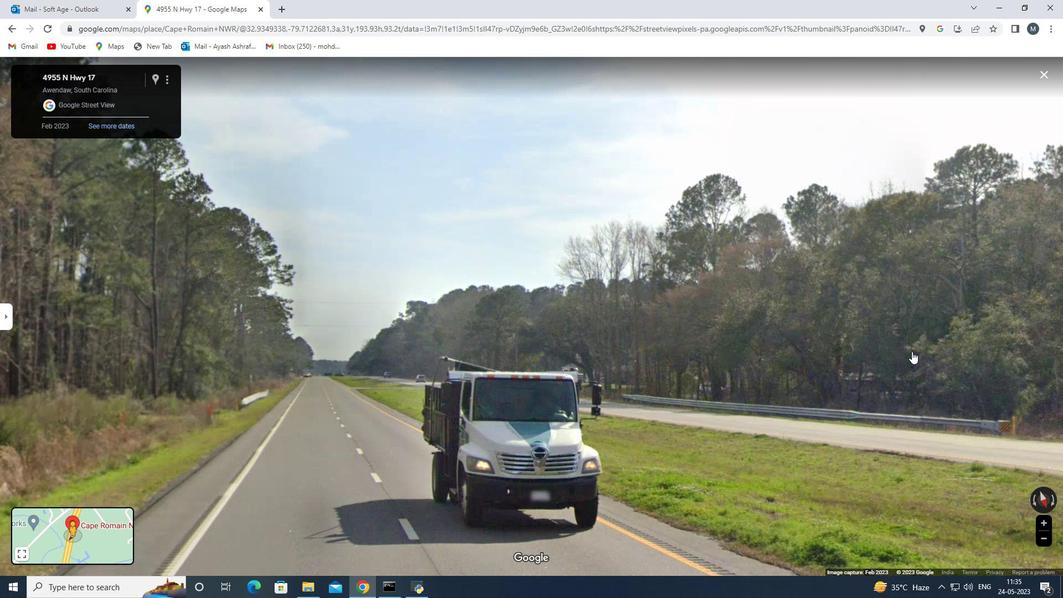 
Action: Mouse moved to (527, 409)
Screenshot: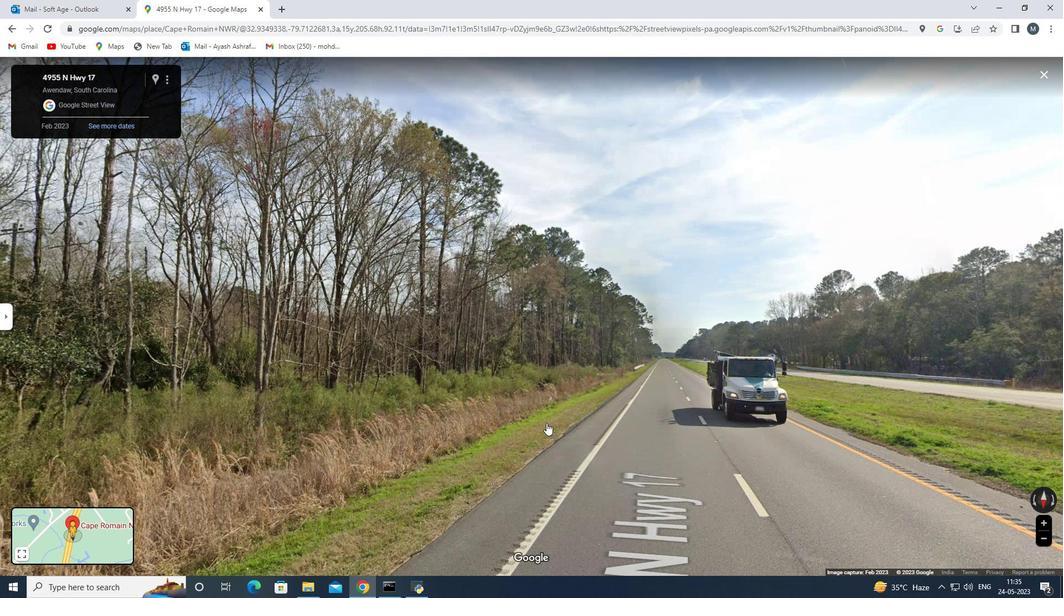 
Action: Mouse scrolled (521, 420) with delta (0, 0)
Screenshot: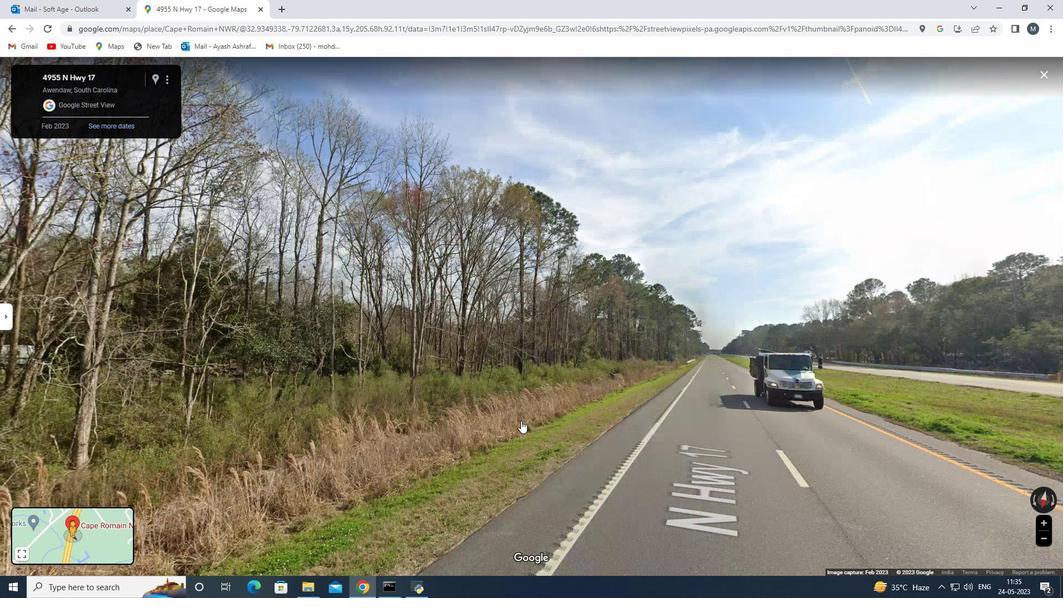 
Action: Mouse moved to (539, 399)
Screenshot: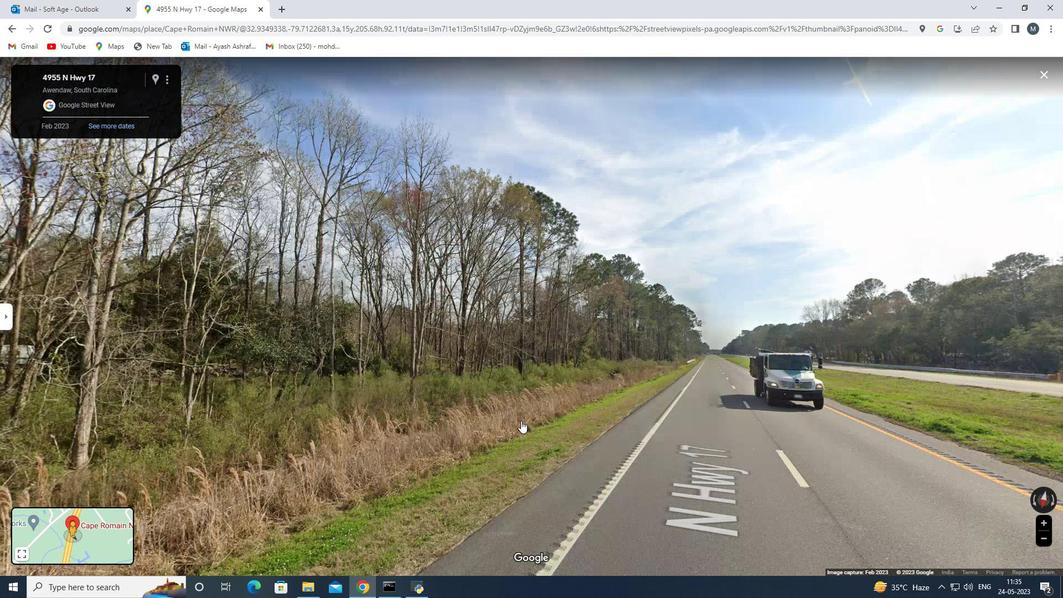 
Action: Mouse scrolled (530, 407) with delta (0, 0)
Screenshot: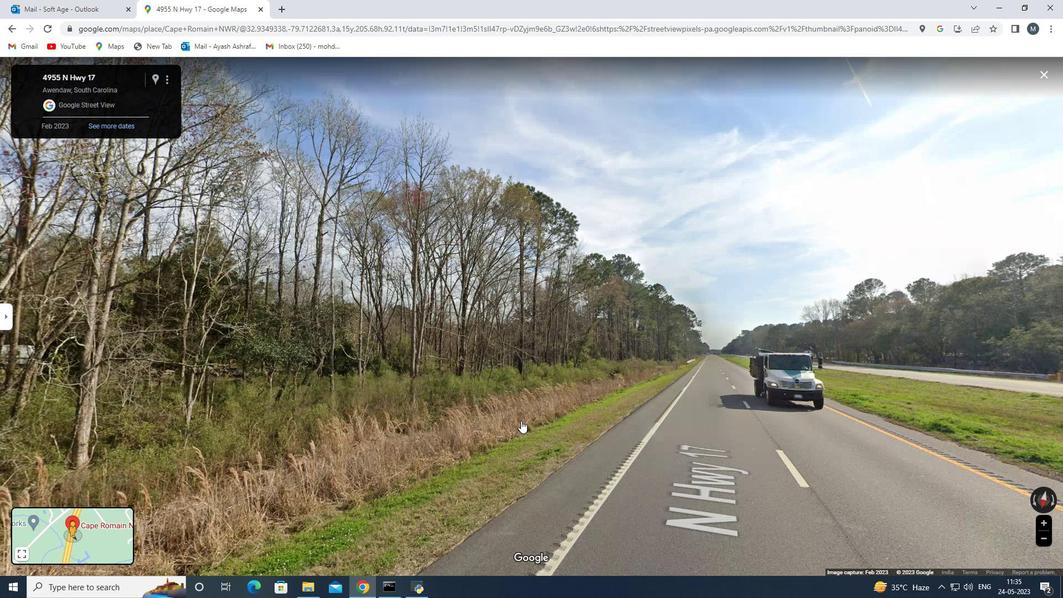 
Action: Mouse moved to (542, 397)
Screenshot: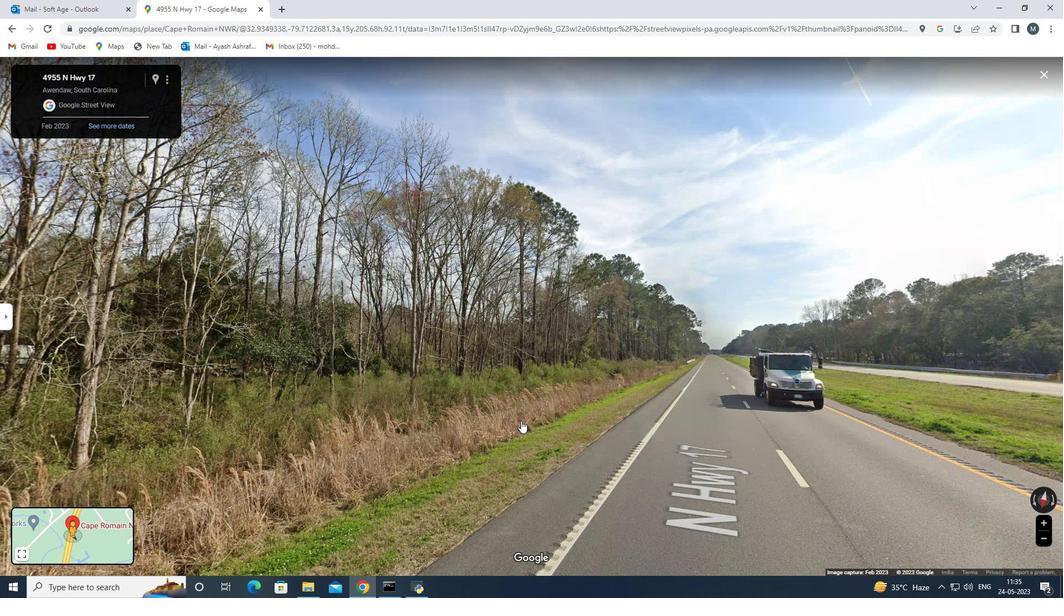 
Action: Mouse scrolled (541, 399) with delta (0, 0)
Screenshot: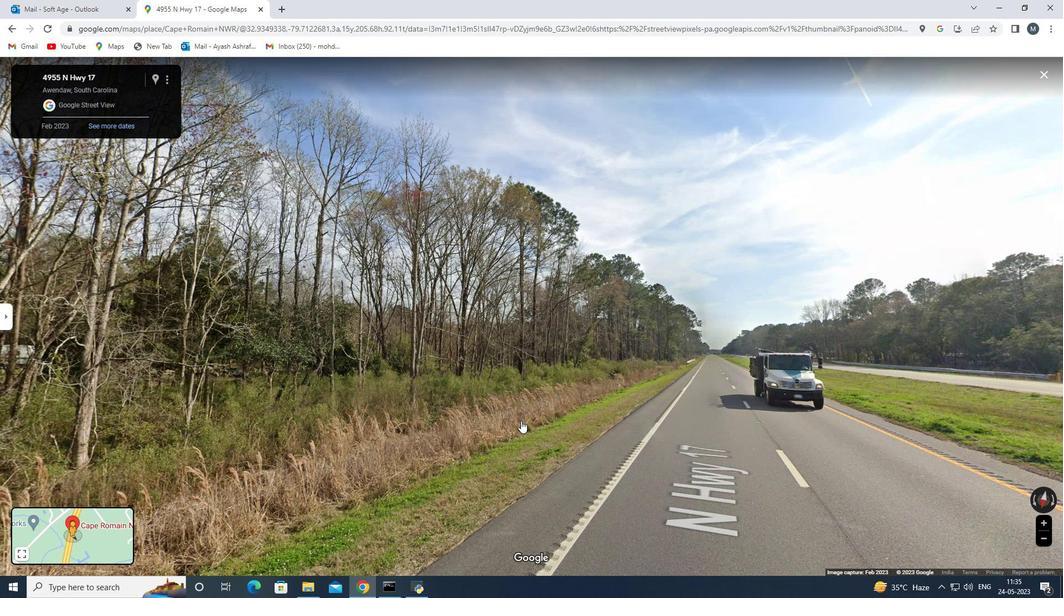 
Action: Mouse scrolled (542, 398) with delta (0, 0)
Screenshot: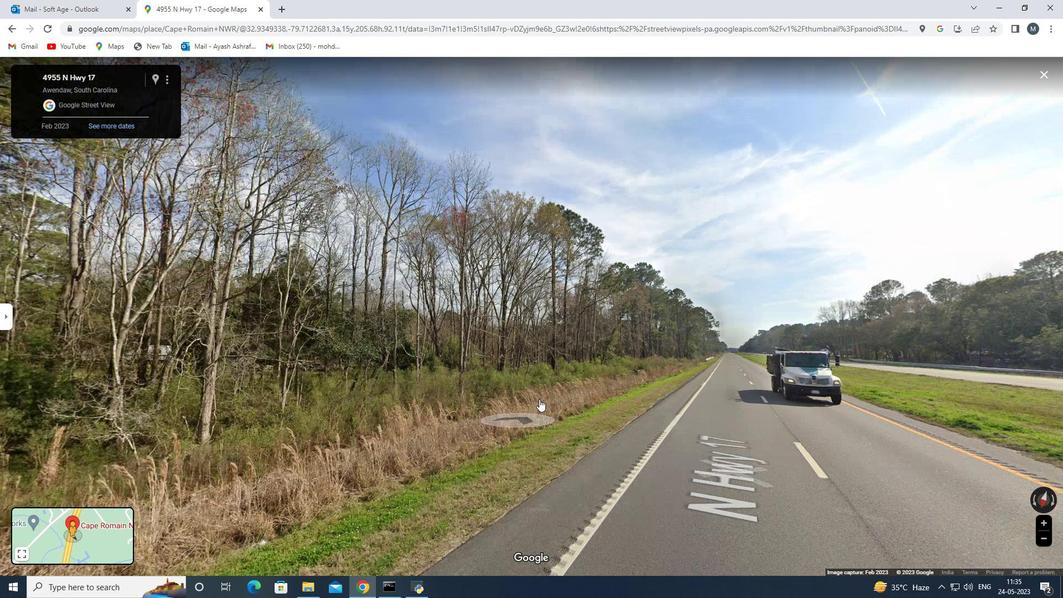 
Action: Mouse moved to (543, 397)
Screenshot: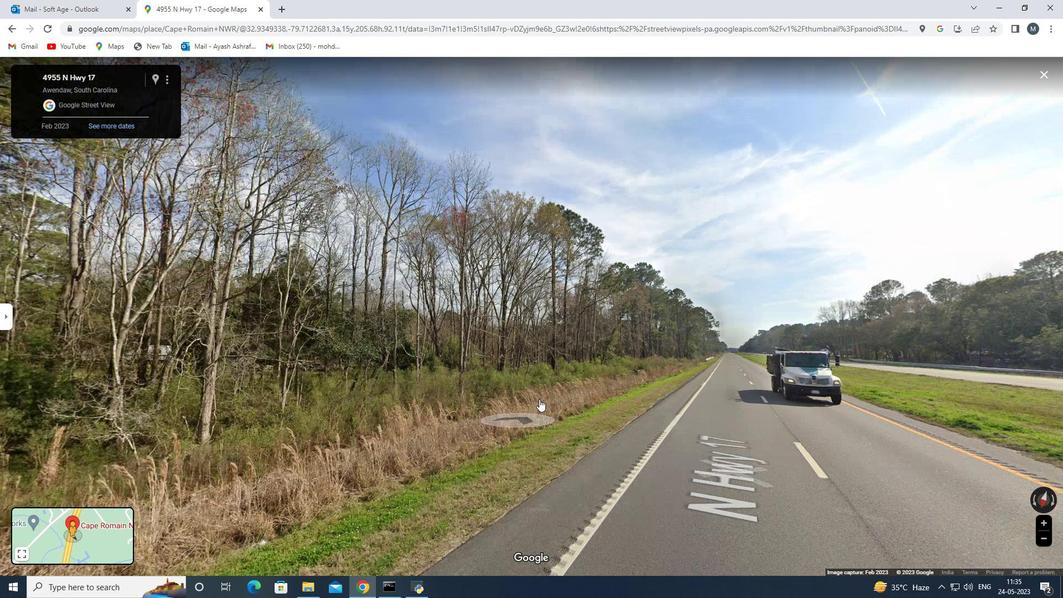 
Action: Mouse scrolled (542, 398) with delta (0, 0)
Screenshot: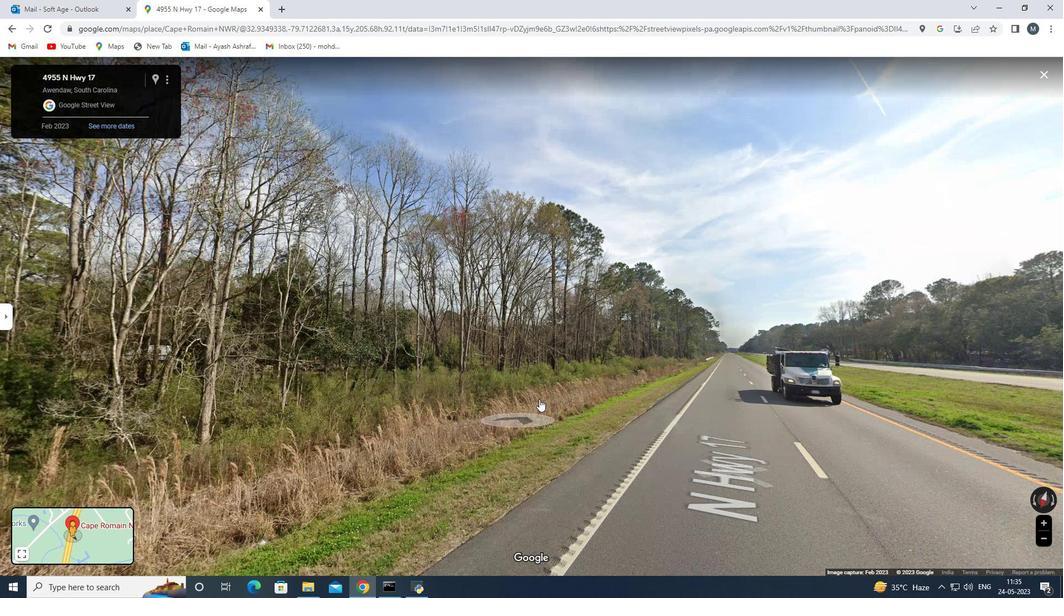 
Action: Mouse moved to (884, 381)
Screenshot: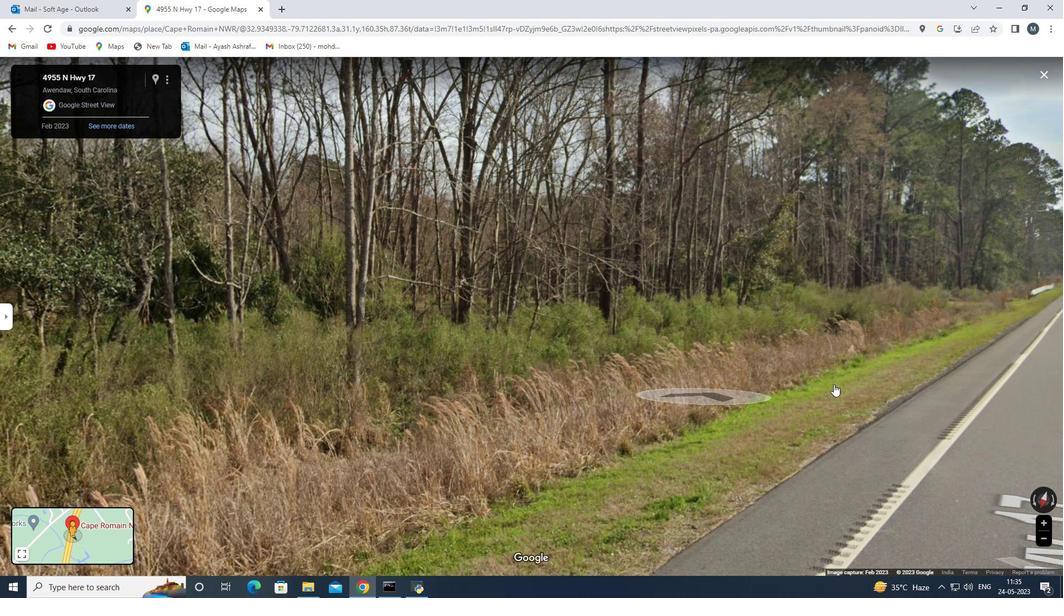 
Action: Mouse scrolled (884, 382) with delta (0, 0)
Screenshot: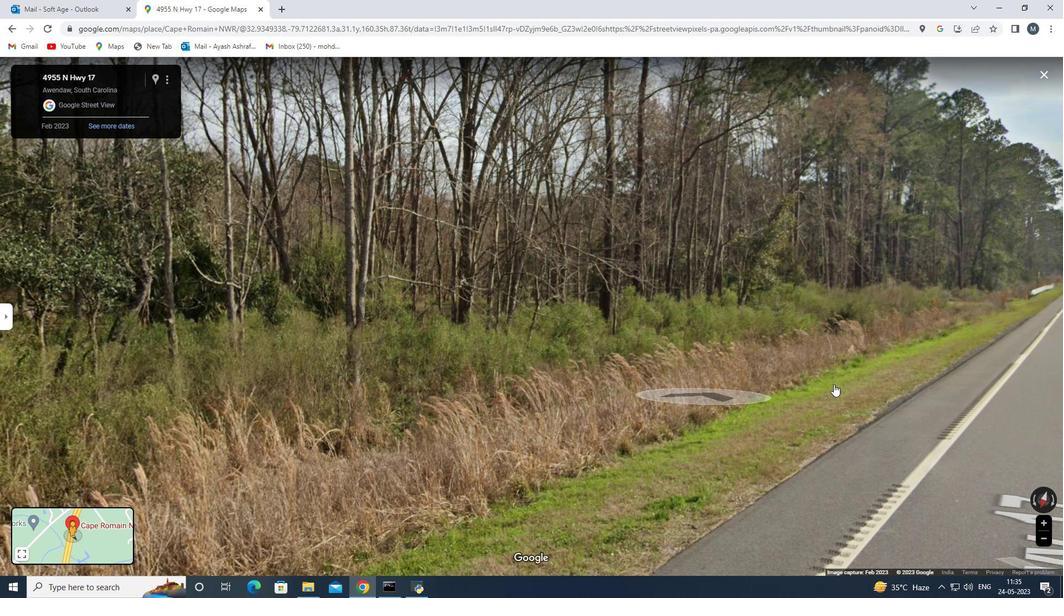 
Action: Mouse scrolled (884, 382) with delta (0, 0)
Screenshot: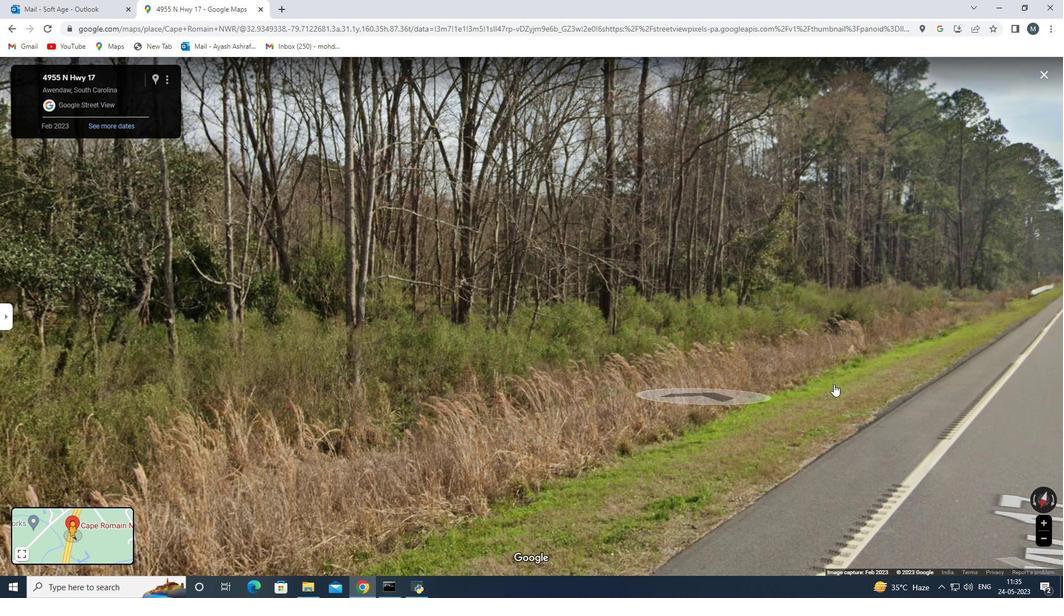 
Action: Mouse scrolled (884, 382) with delta (0, 0)
Screenshot: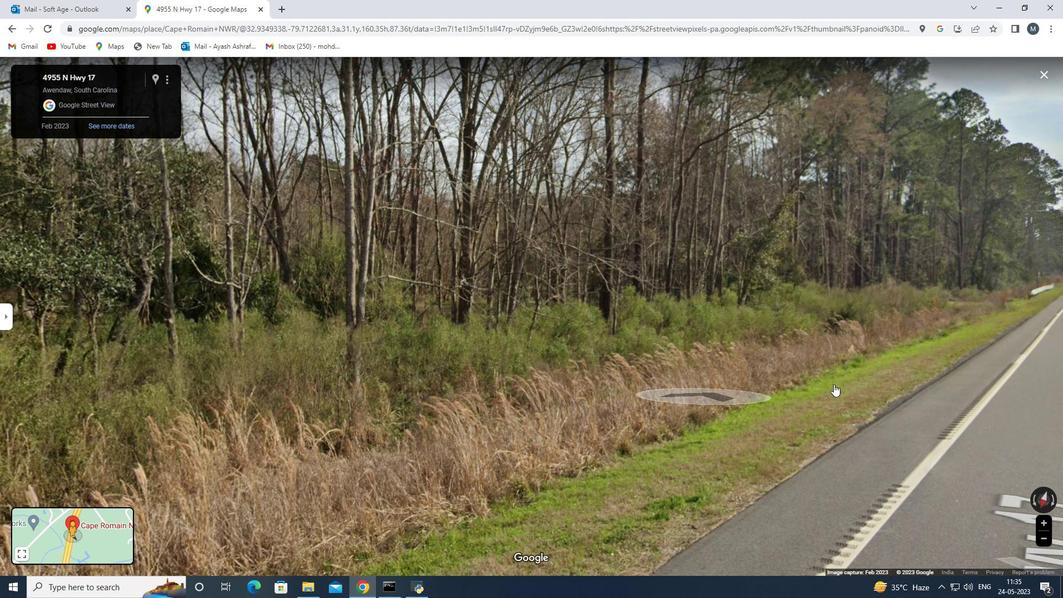 
Action: Mouse scrolled (884, 382) with delta (0, 0)
Screenshot: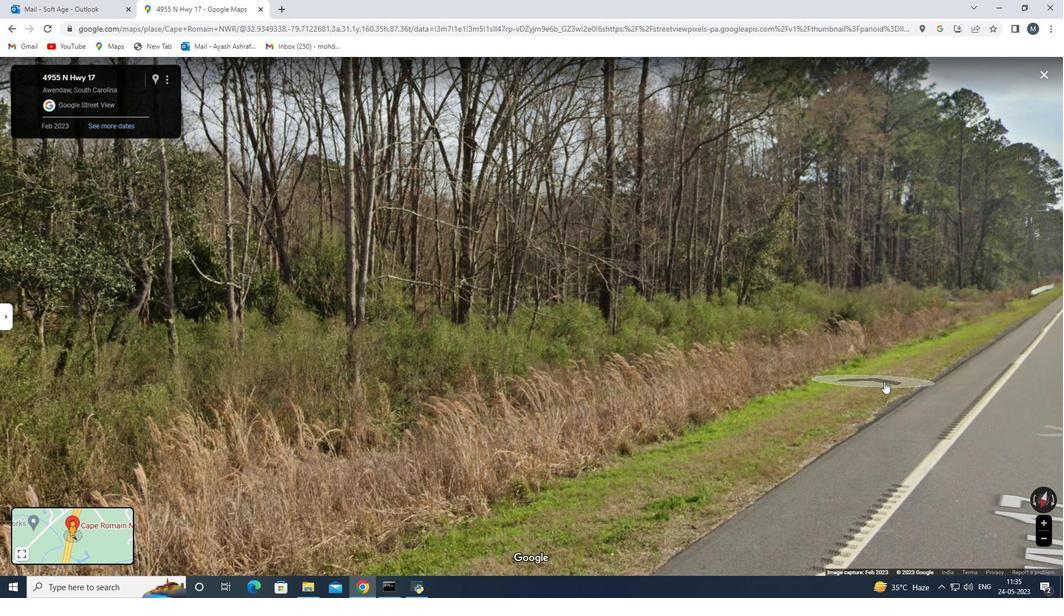 
Action: Mouse scrolled (884, 381) with delta (0, 0)
Screenshot: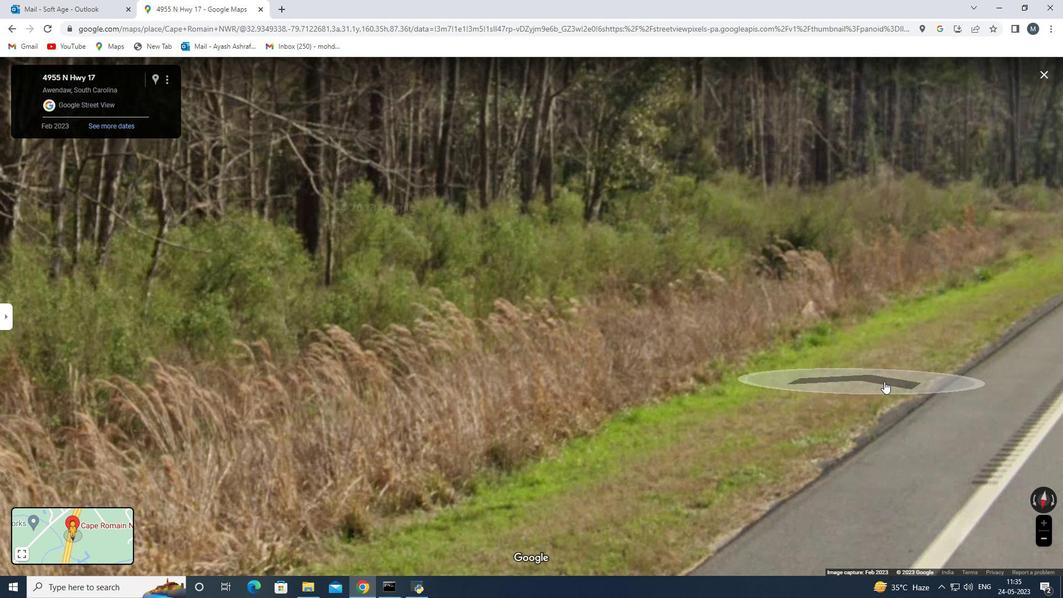 
Action: Mouse scrolled (884, 381) with delta (0, 0)
Screenshot: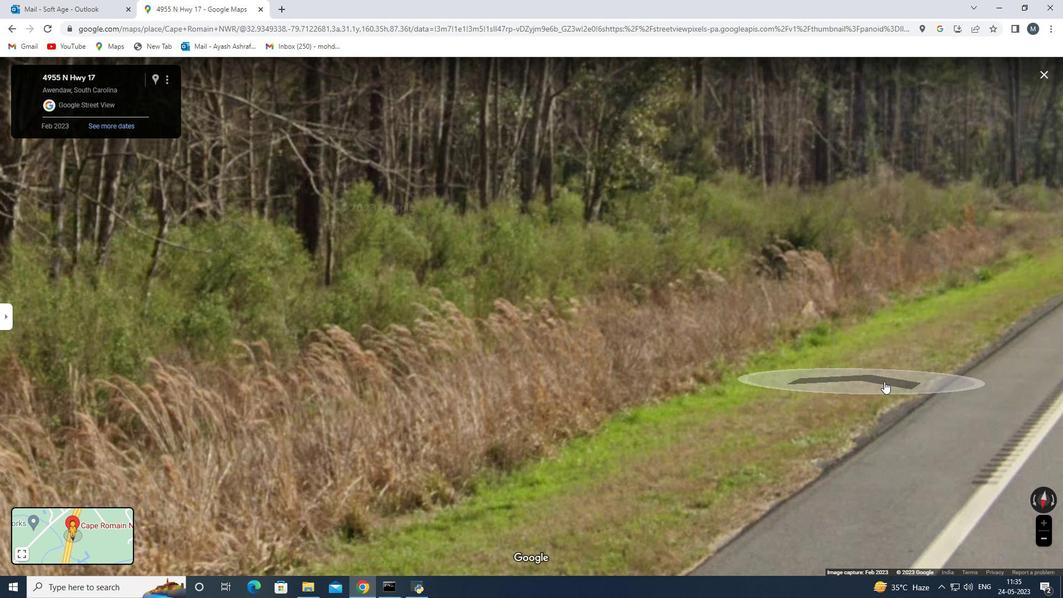 
Action: Mouse scrolled (884, 381) with delta (0, 0)
Screenshot: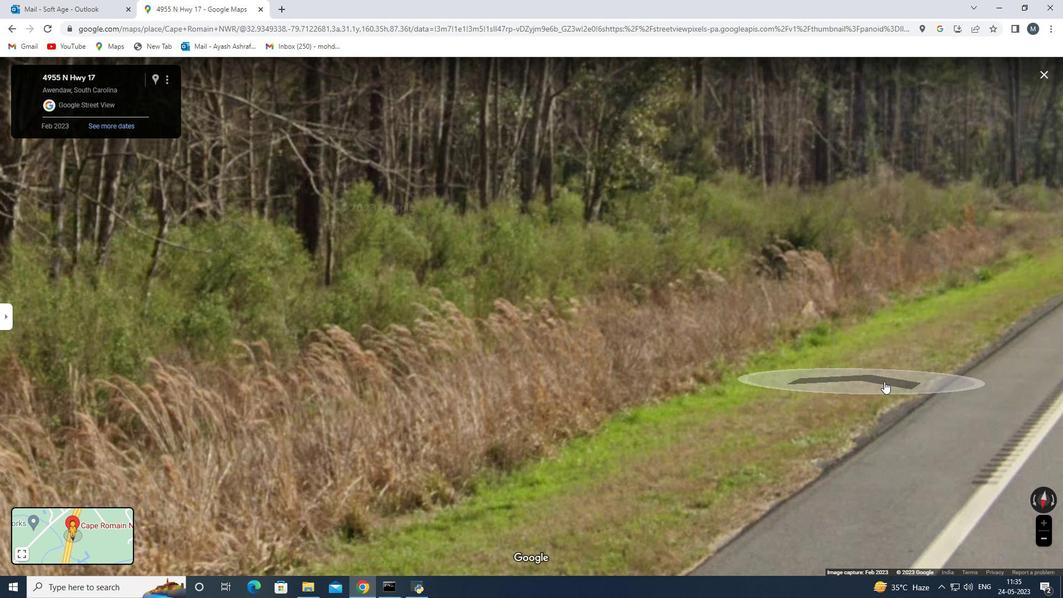 
Action: Mouse scrolled (884, 381) with delta (0, 0)
Screenshot: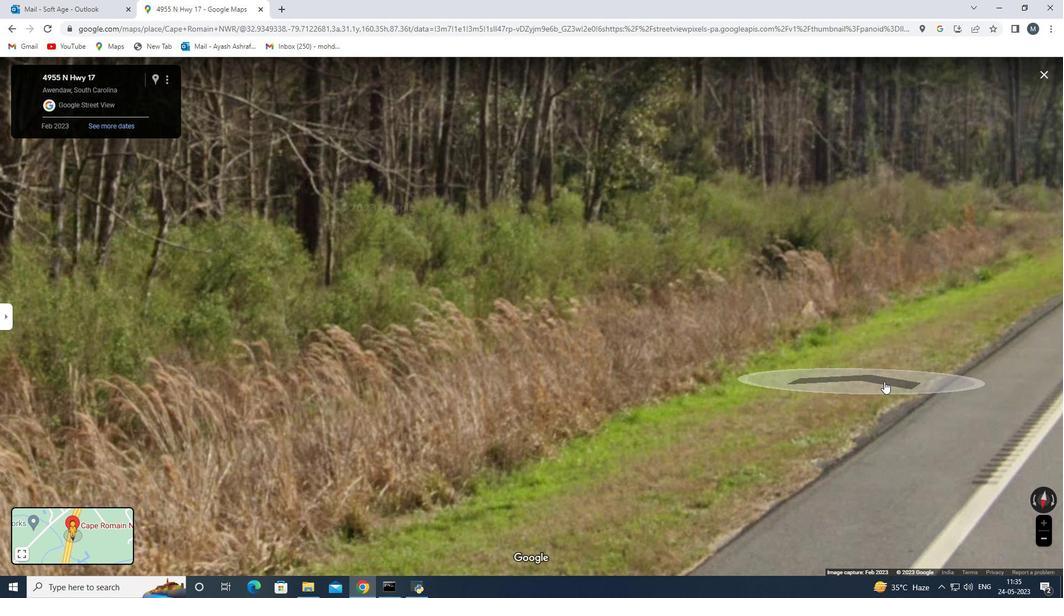 
Action: Mouse moved to (885, 381)
Screenshot: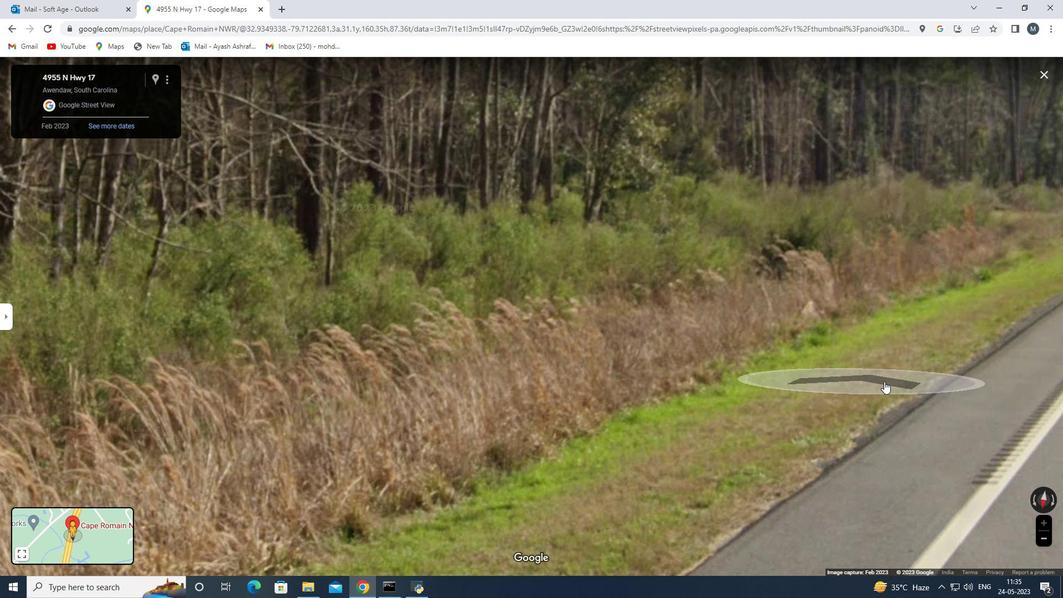 
Action: Mouse scrolled (885, 381) with delta (0, 0)
Screenshot: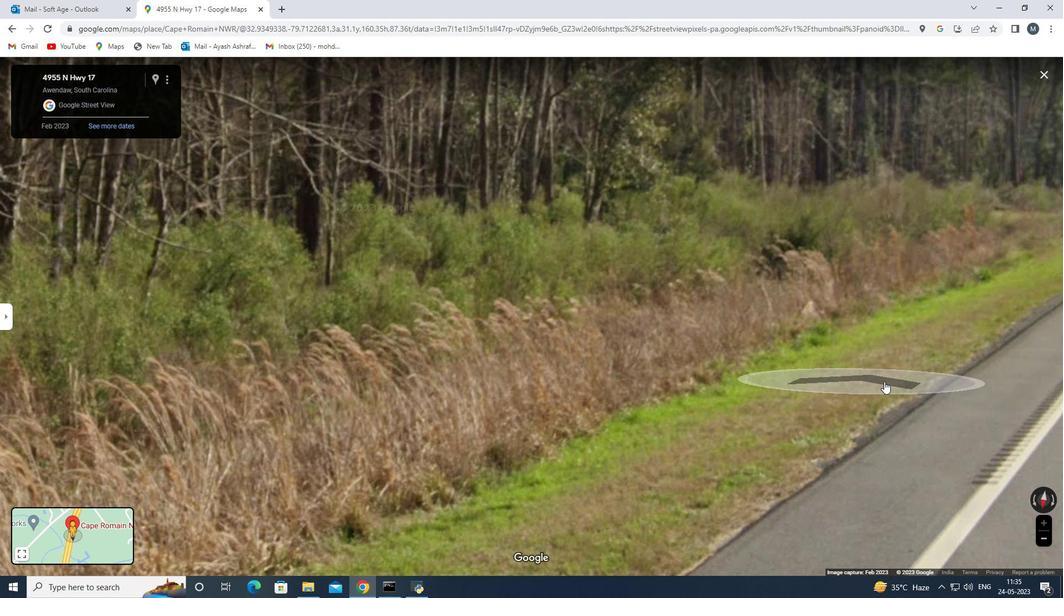 
Action: Mouse moved to (905, 392)
Screenshot: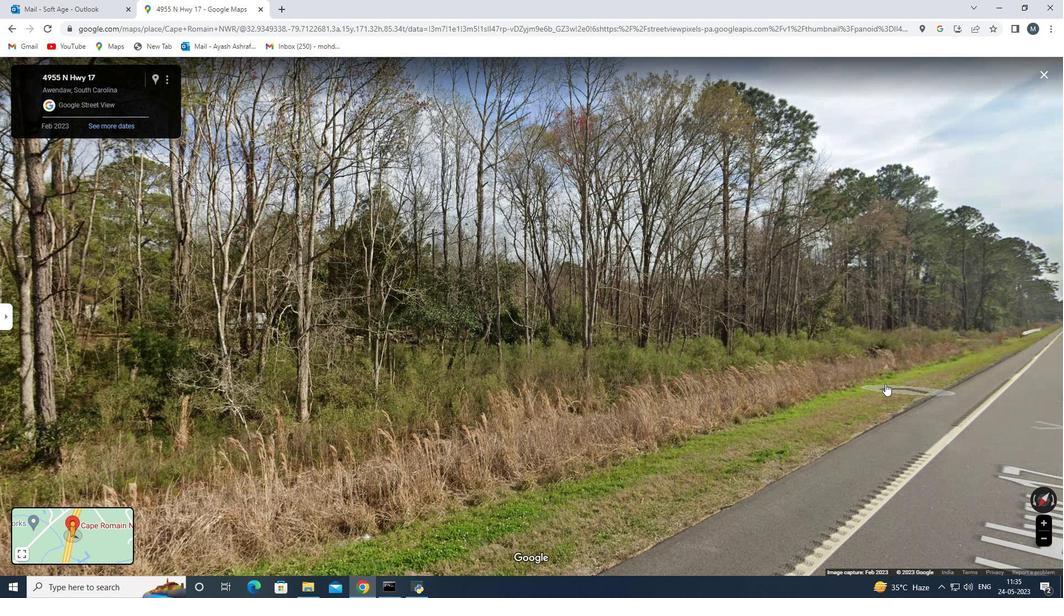 
Action: Mouse scrolled (908, 392) with delta (0, 0)
Screenshot: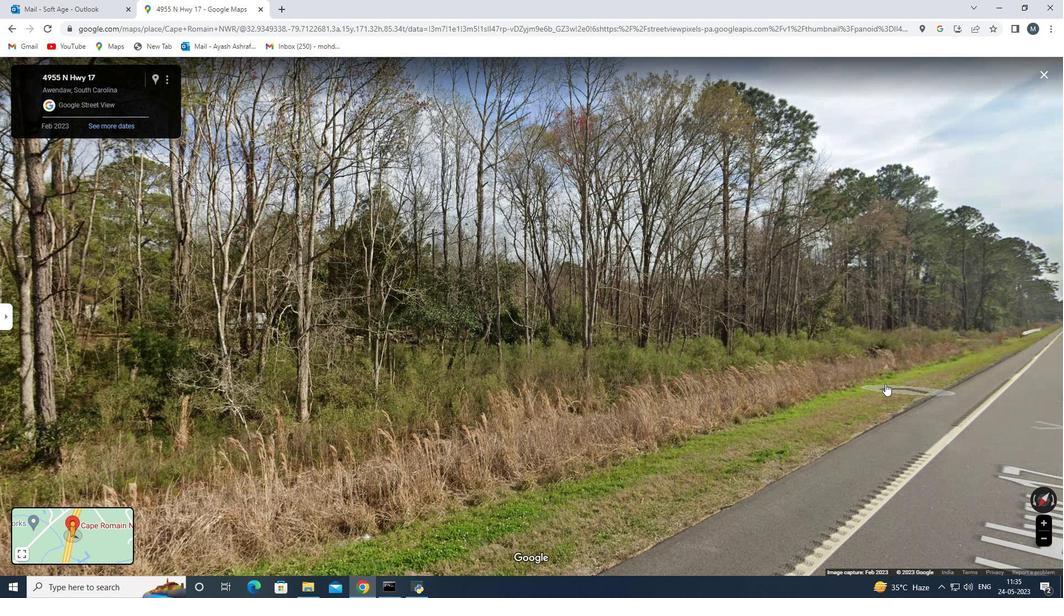 
Action: Mouse moved to (881, 393)
Screenshot: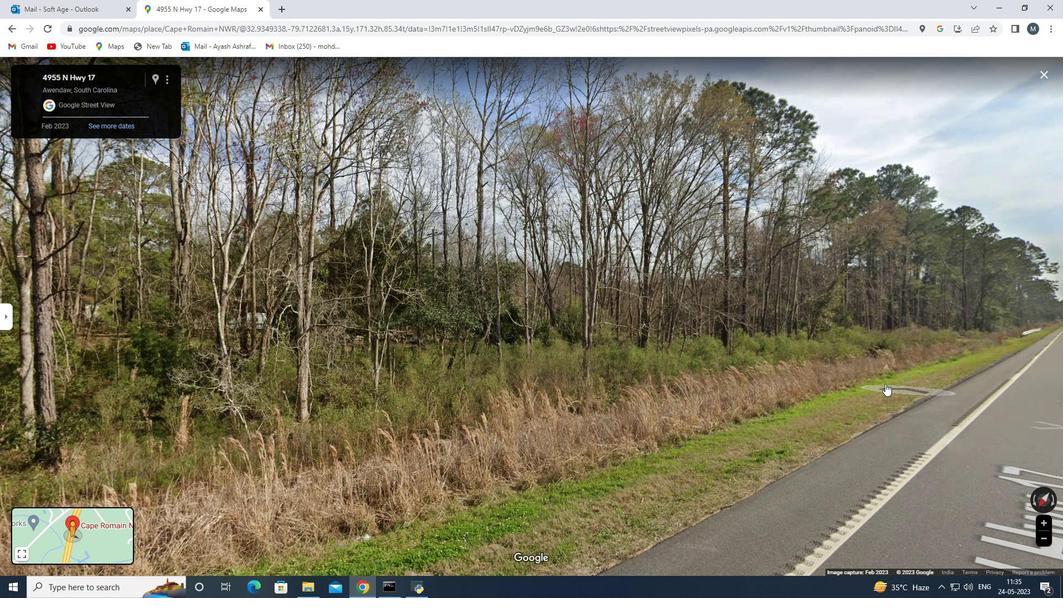 
Action: Mouse scrolled (896, 392) with delta (0, 0)
Screenshot: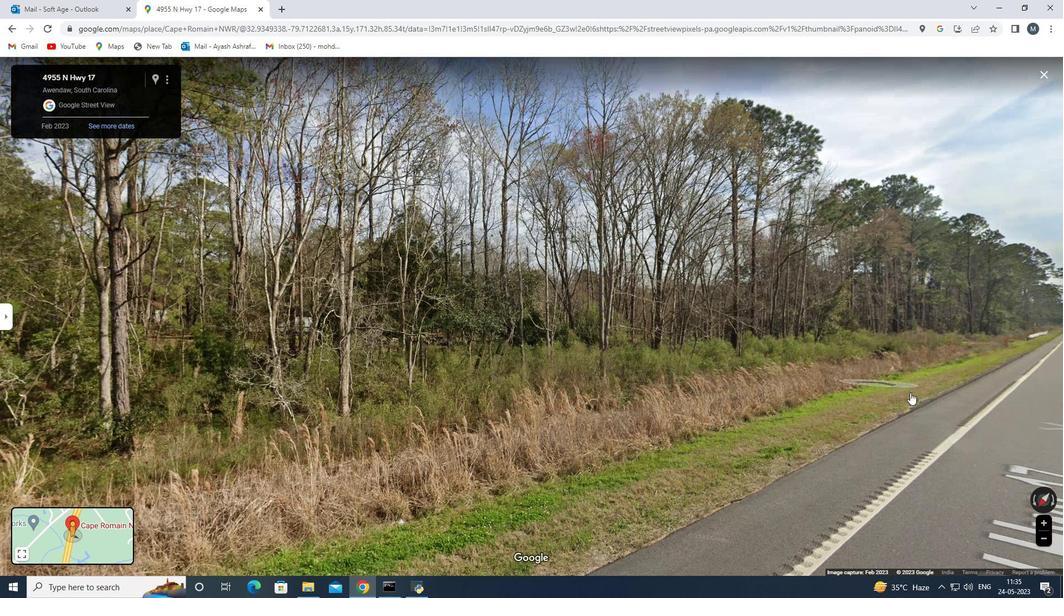 
Action: Mouse moved to (869, 396)
Screenshot: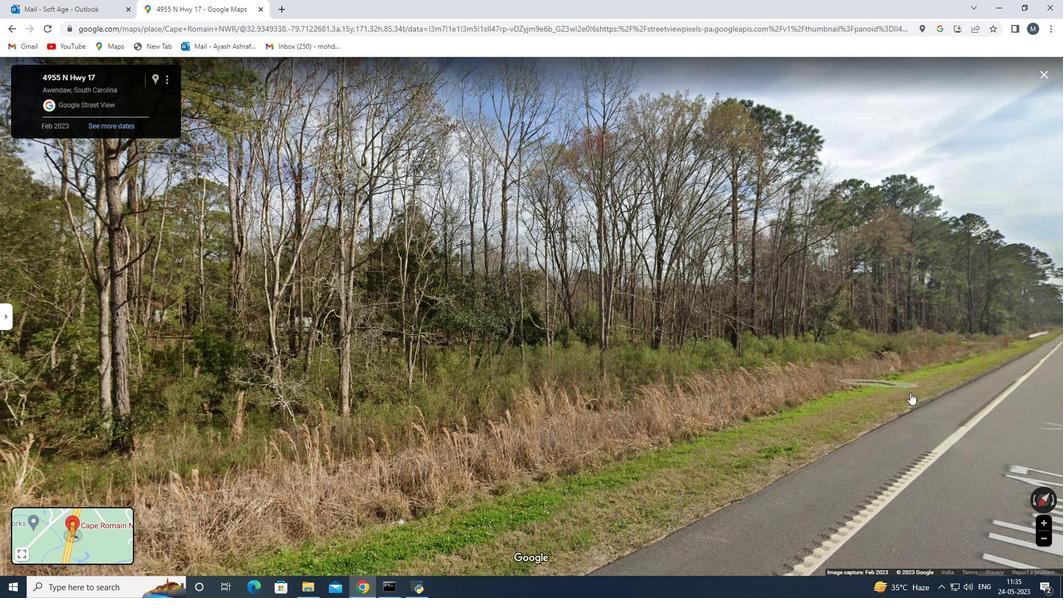 
Action: Mouse scrolled (881, 393) with delta (0, 0)
Screenshot: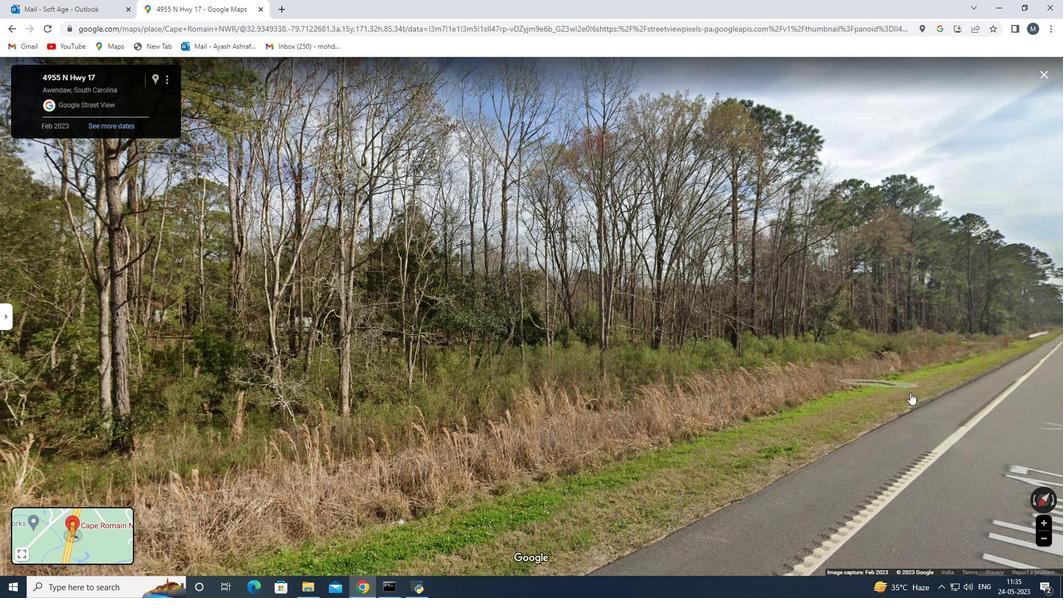 
Action: Mouse moved to (771, 408)
Screenshot: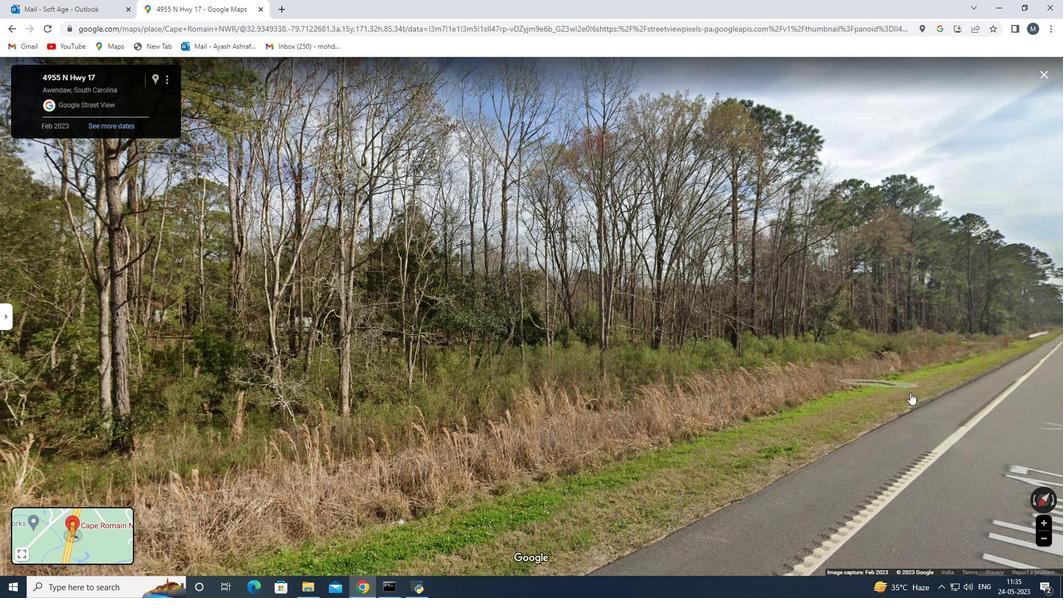 
Action: Mouse scrolled (862, 397) with delta (0, 0)
Screenshot: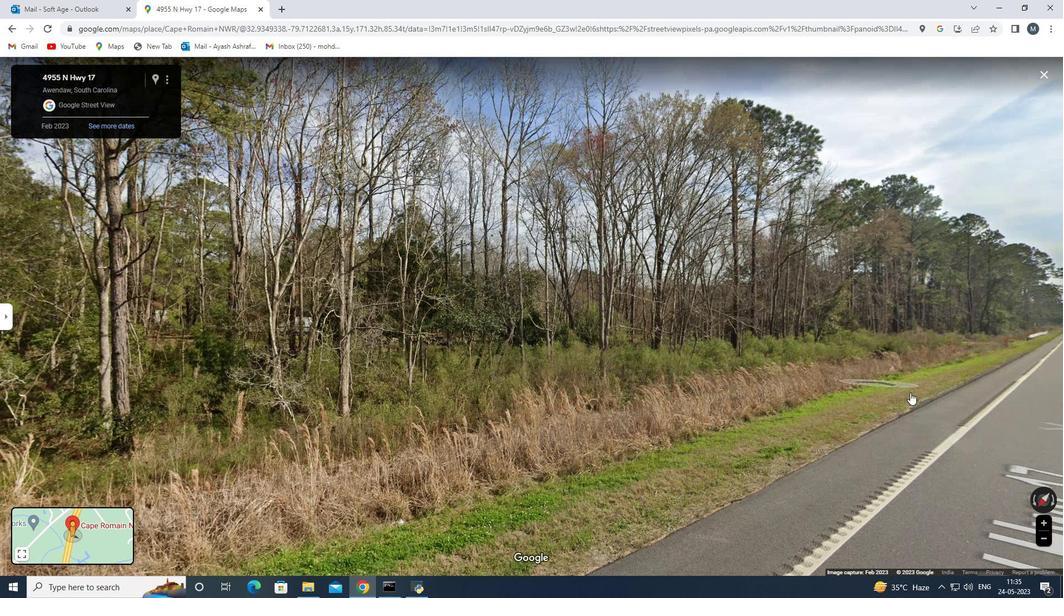 
Action: Mouse moved to (624, 423)
Screenshot: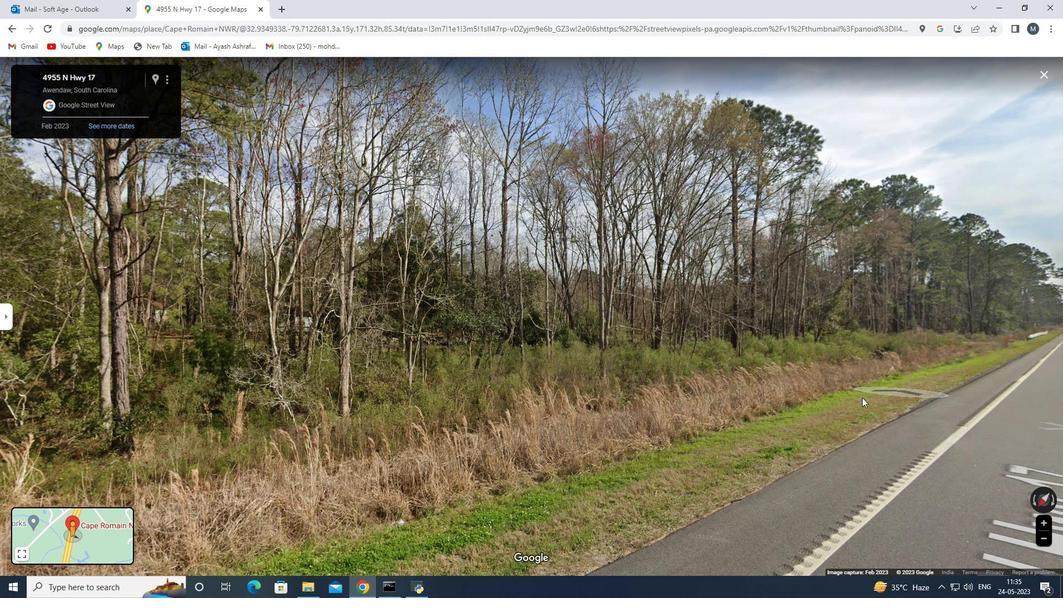 
Action: Mouse scrolled (628, 421) with delta (0, 0)
Screenshot: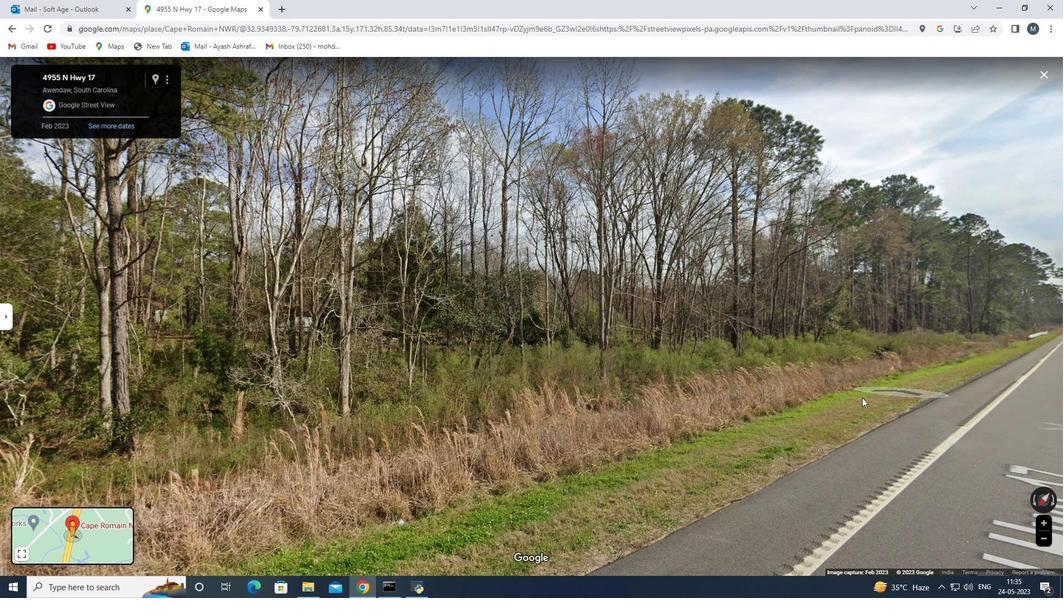 
Action: Mouse moved to (621, 424)
Screenshot: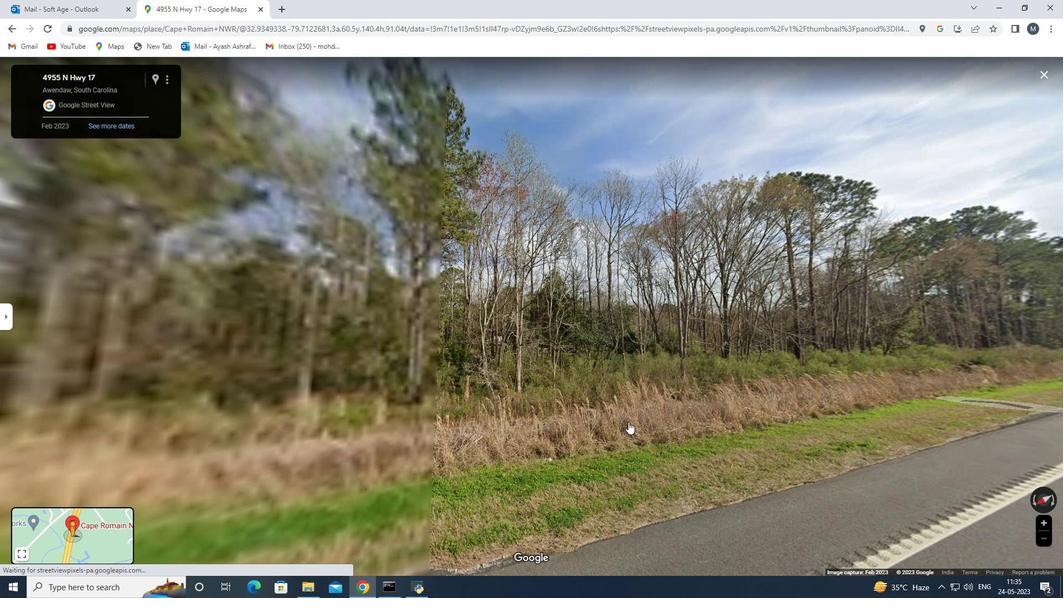 
Action: Mouse scrolled (623, 423) with delta (0, 0)
Screenshot: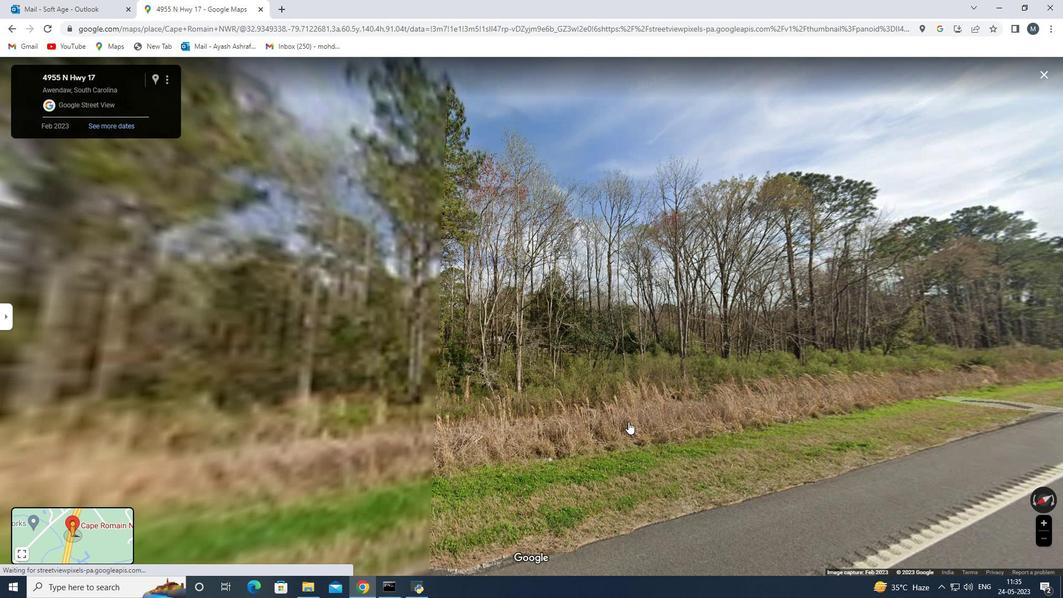 
Action: Mouse moved to (423, 429)
Screenshot: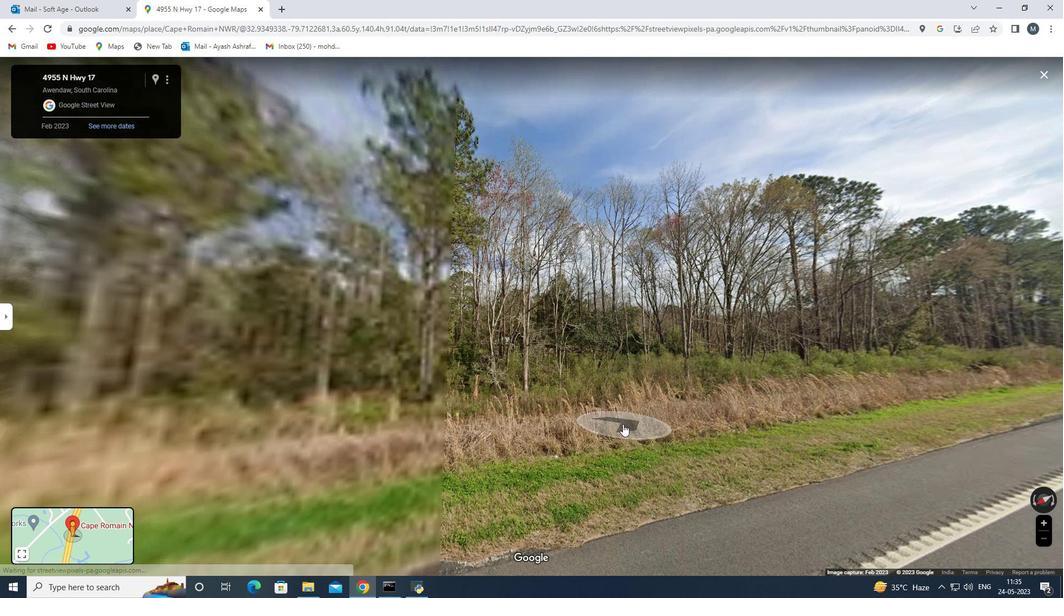 
Action: Mouse scrolled (620, 424) with delta (0, 0)
Screenshot: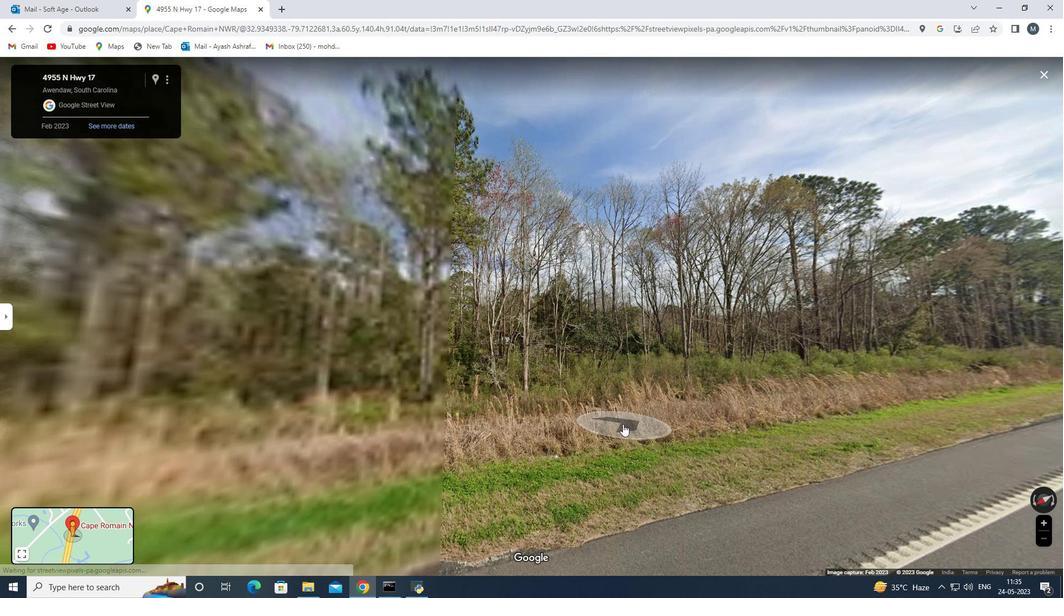 
Action: Mouse moved to (411, 428)
Screenshot: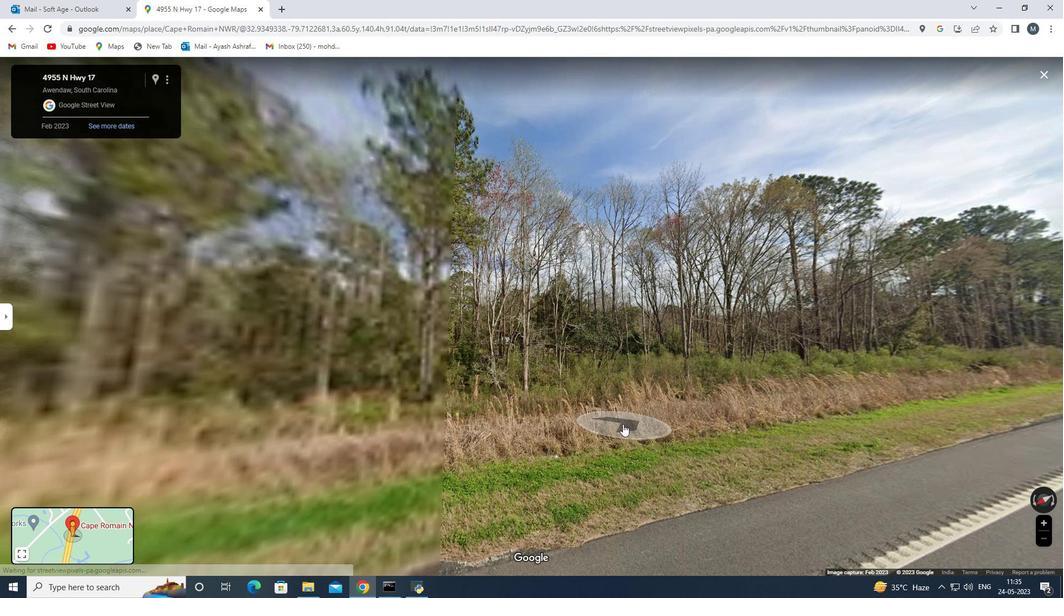 
Action: Mouse scrolled (616, 425) with delta (0, 0)
Screenshot: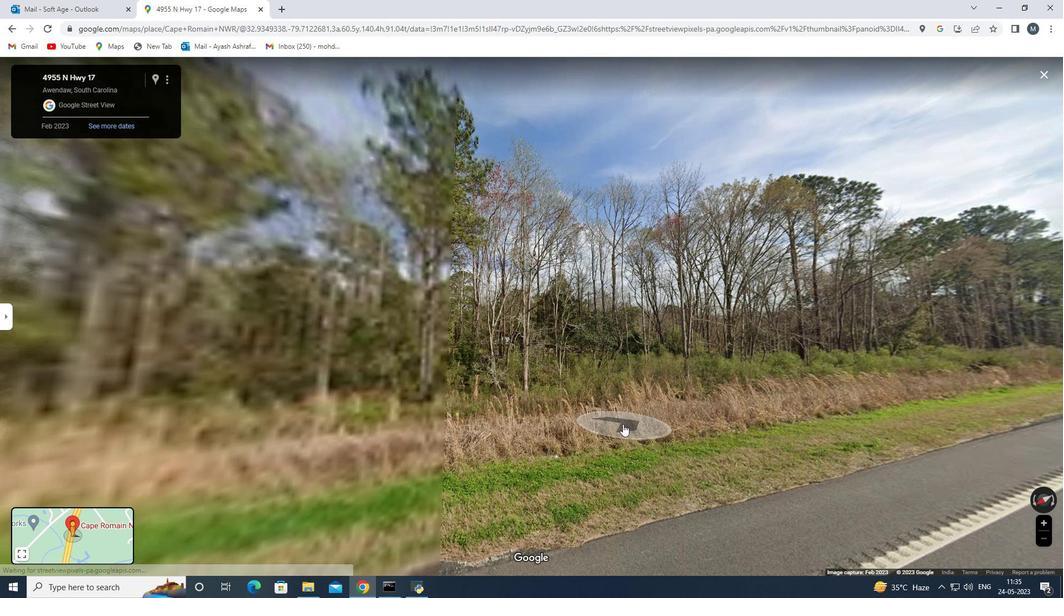 
Action: Mouse moved to (408, 428)
Screenshot: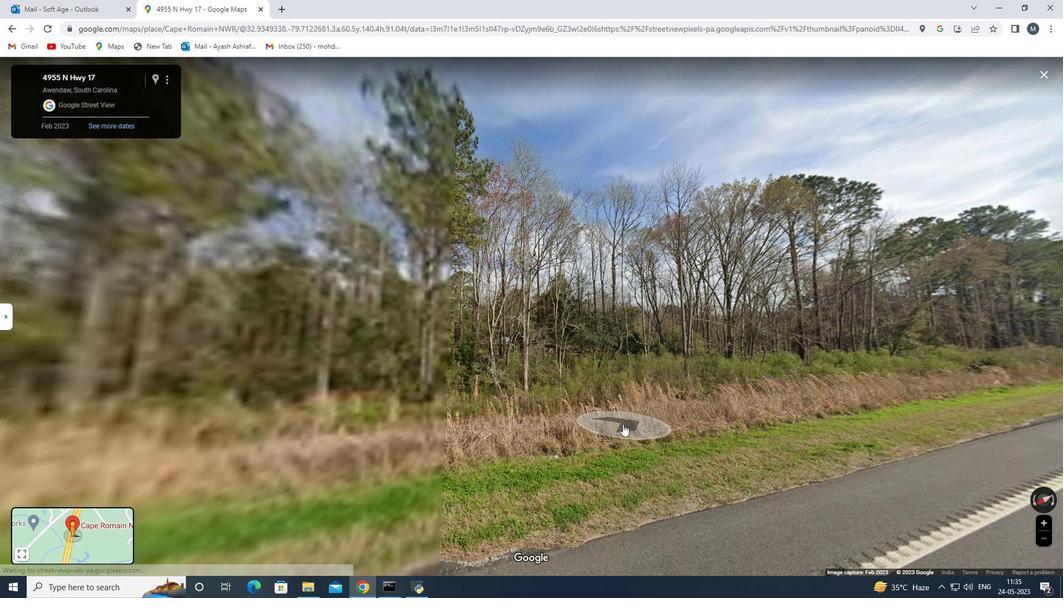 
Action: Mouse scrolled (411, 428) with delta (0, 0)
Screenshot: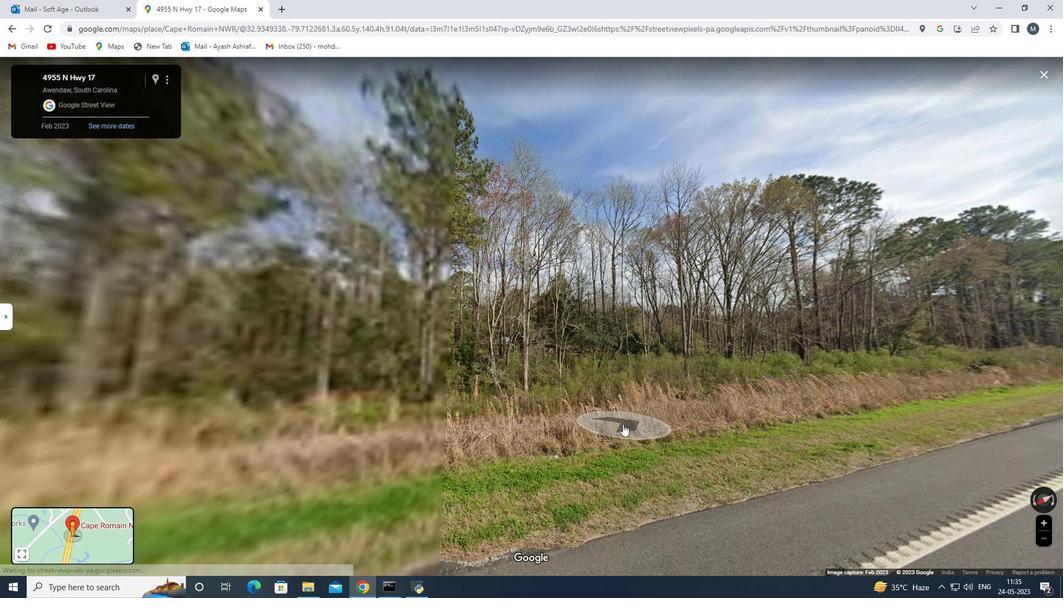 
Action: Mouse moved to (402, 428)
Screenshot: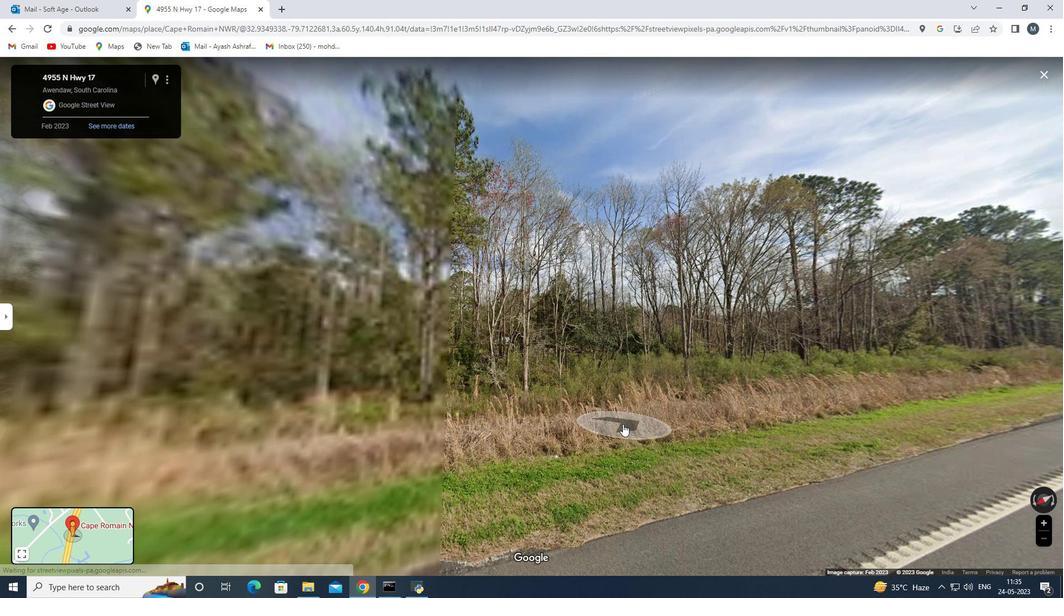 
Action: Mouse scrolled (406, 428) with delta (0, 0)
Screenshot: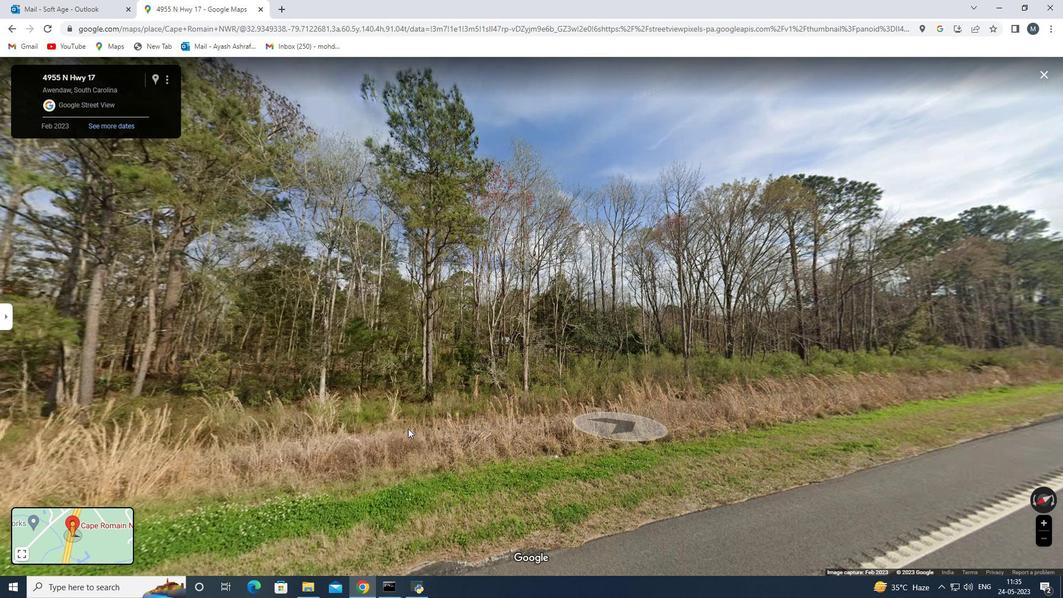 
Action: Mouse moved to (204, 417)
Screenshot: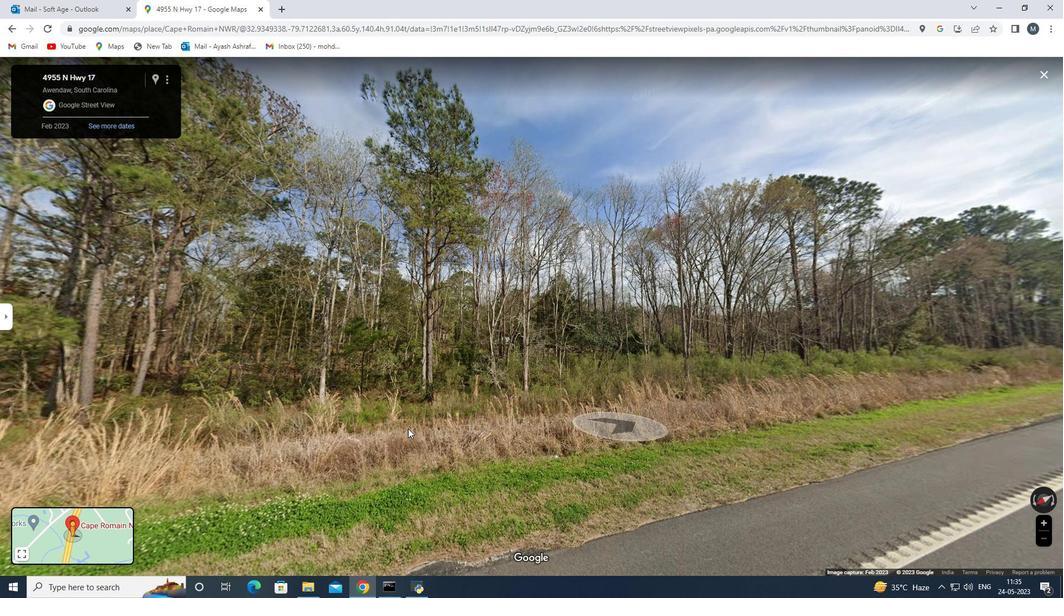 
Action: Mouse scrolled (209, 417) with delta (0, 0)
Screenshot: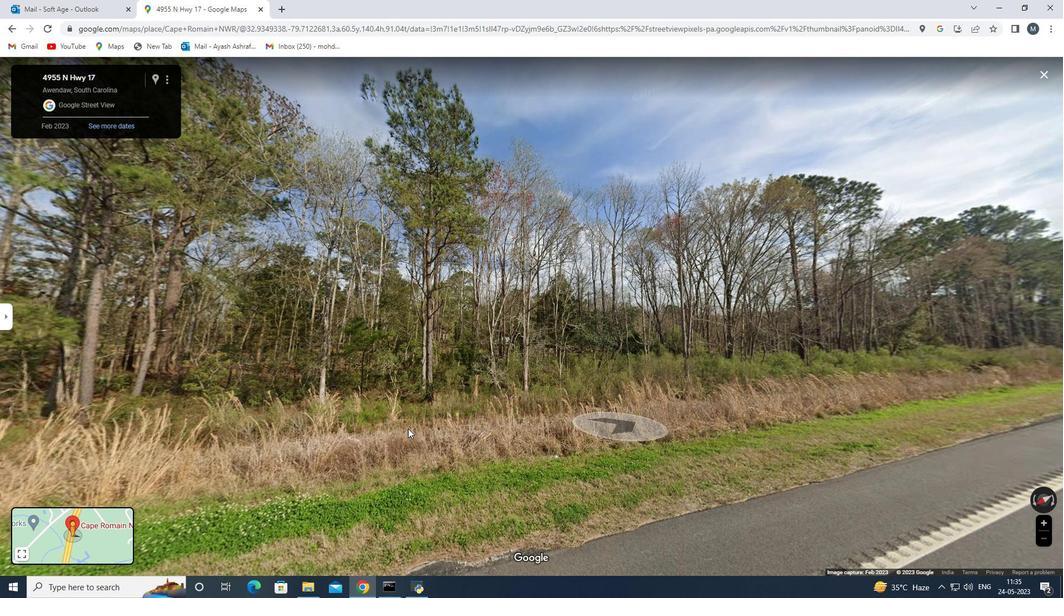 
Action: Mouse moved to (198, 418)
Screenshot: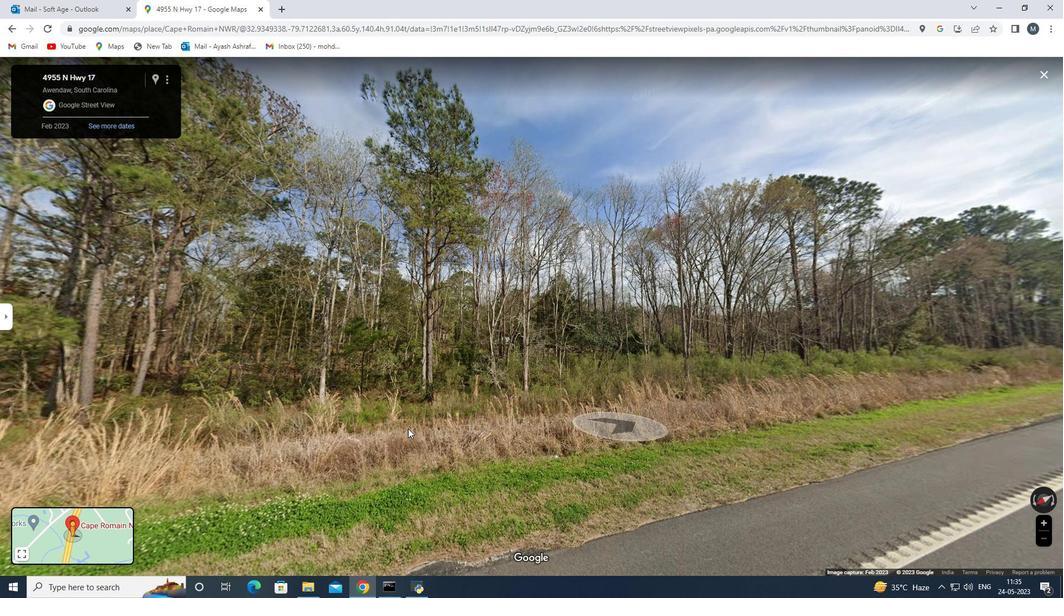 
Action: Mouse scrolled (209, 417) with delta (0, 0)
Screenshot: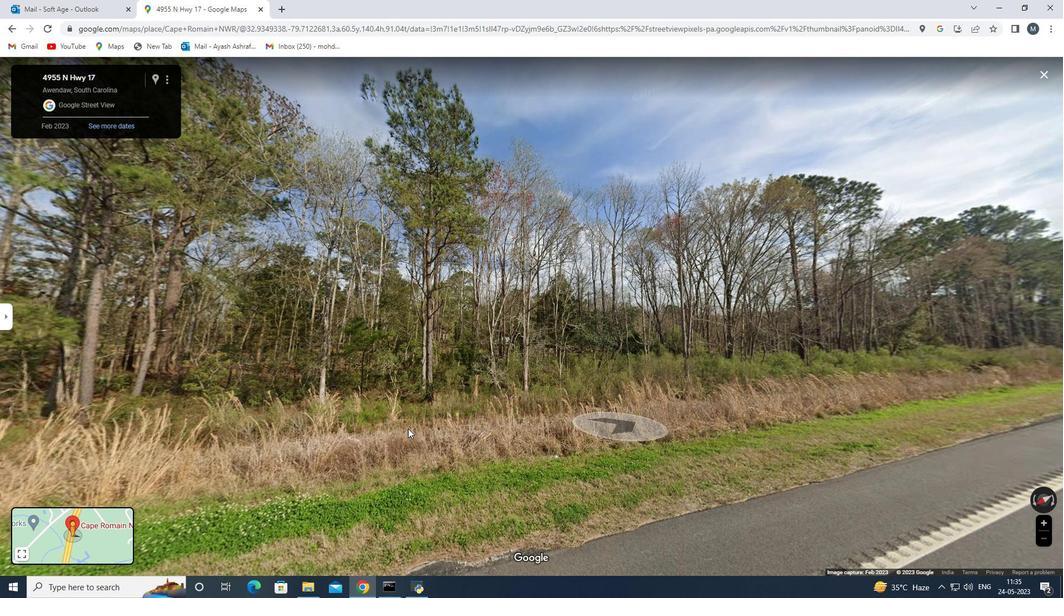 
Action: Mouse moved to (166, 433)
Screenshot: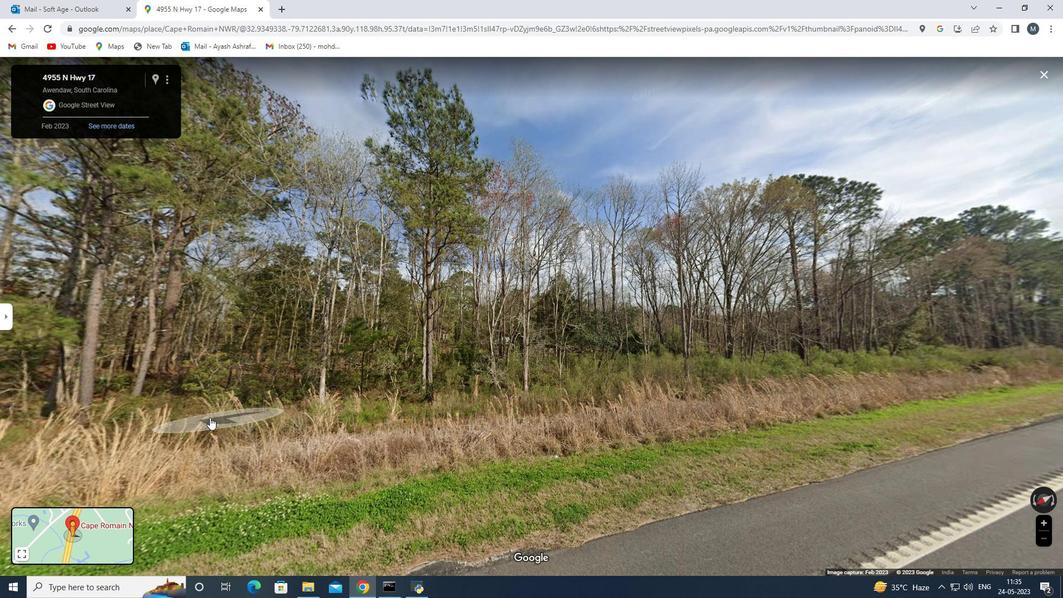 
Action: Mouse scrolled (209, 416) with delta (0, 0)
Screenshot: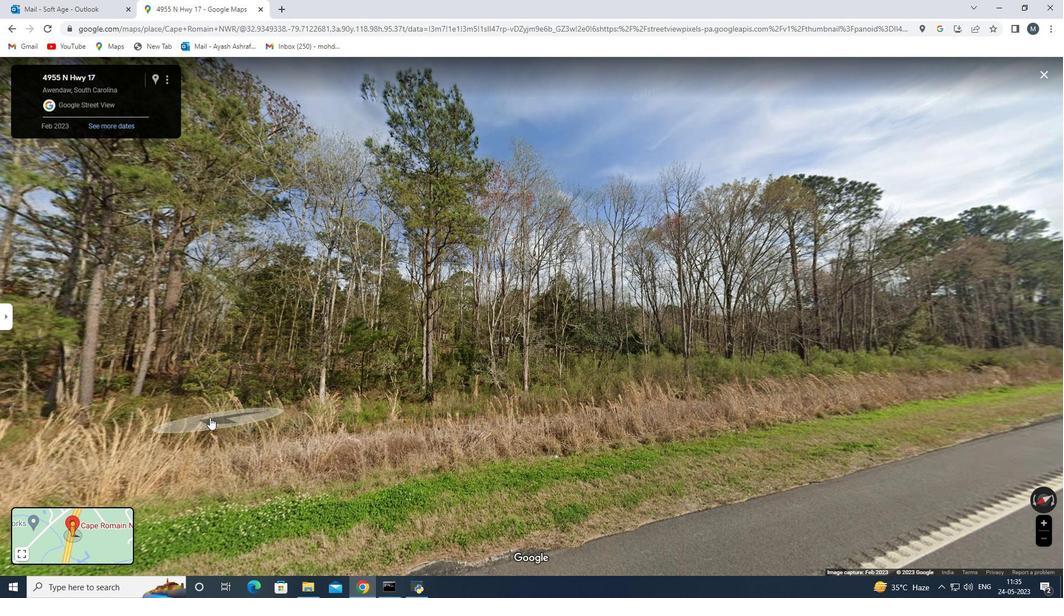 
Action: Mouse moved to (1043, 501)
Screenshot: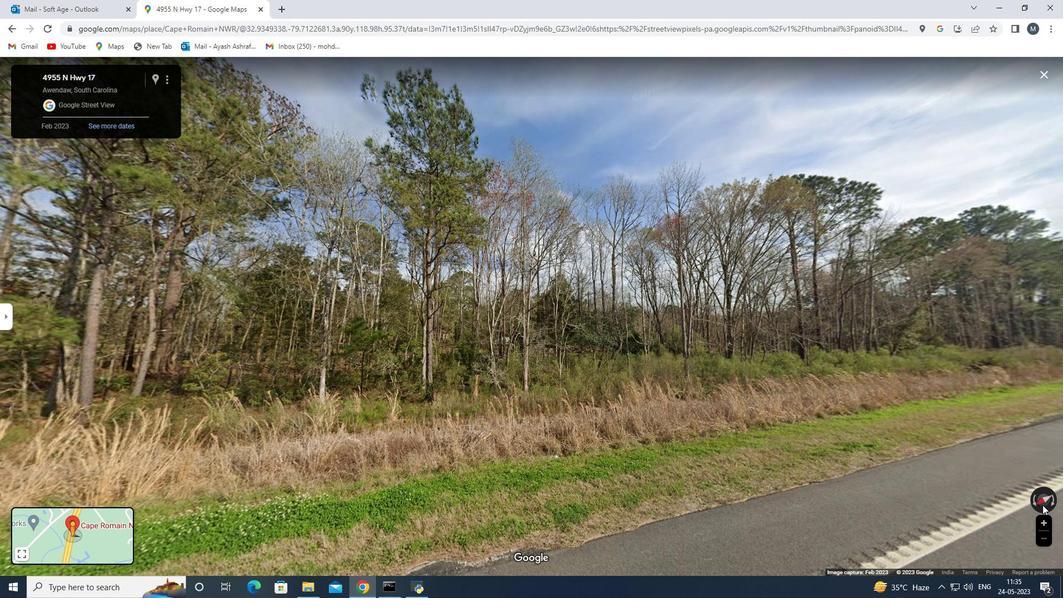 
Action: Mouse pressed left at (1043, 501)
Screenshot: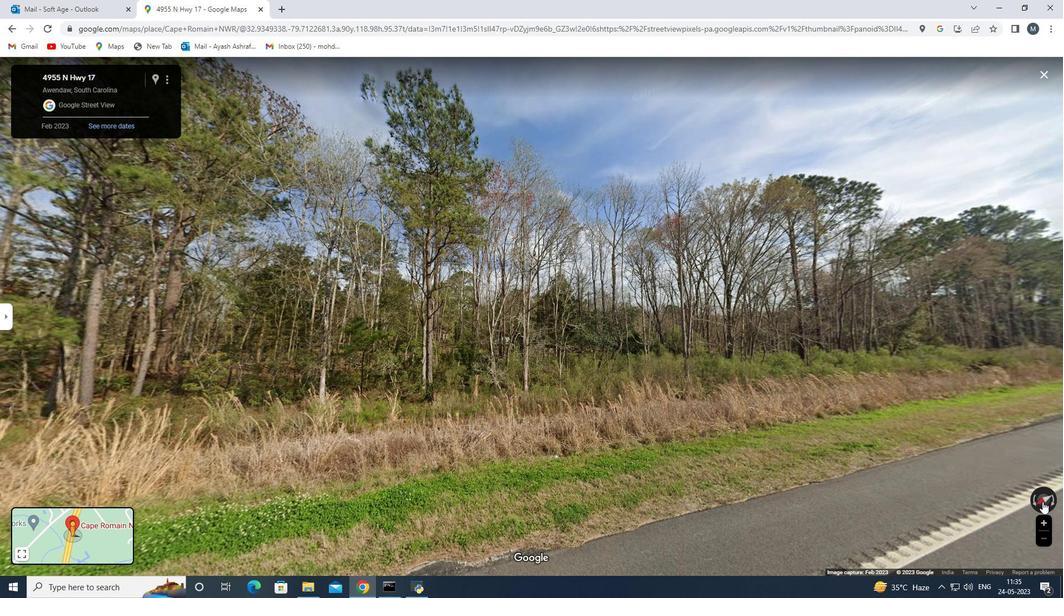 
Action: Mouse pressed left at (1043, 501)
Screenshot: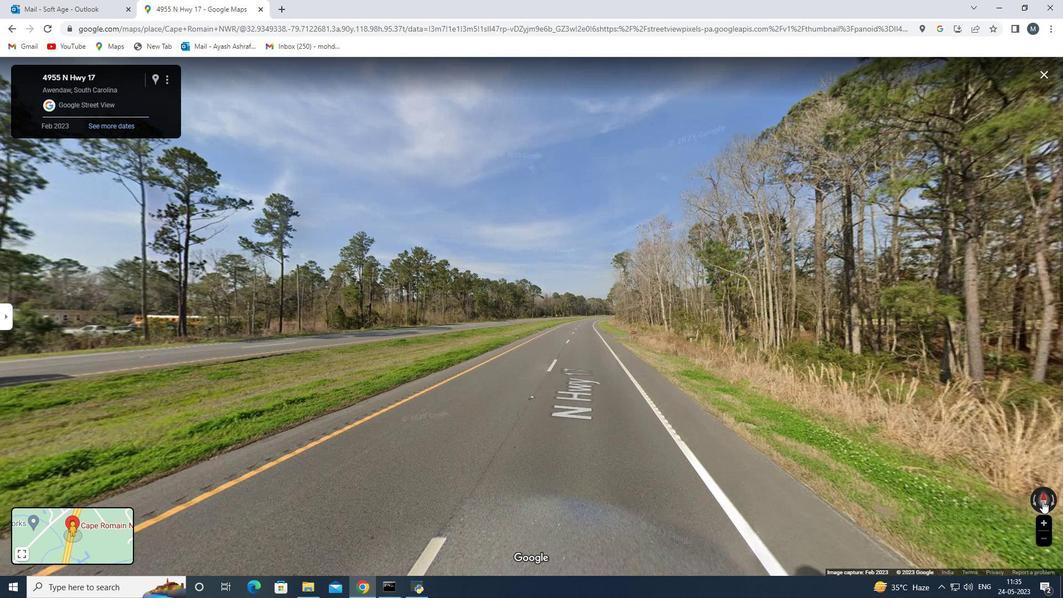 
Action: Mouse moved to (1043, 502)
Screenshot: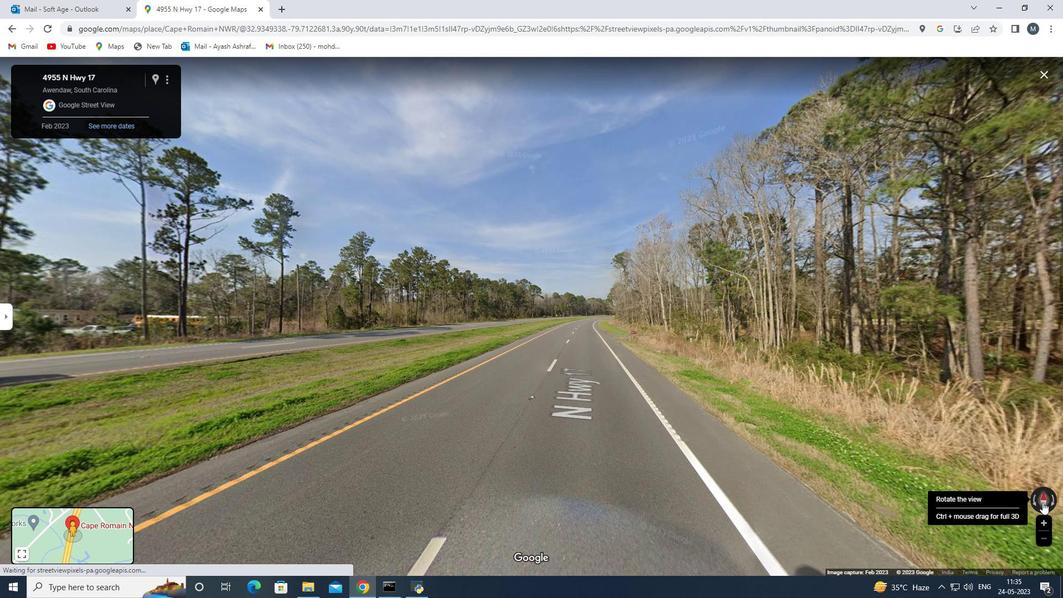 
Action: Mouse pressed left at (1043, 502)
Screenshot: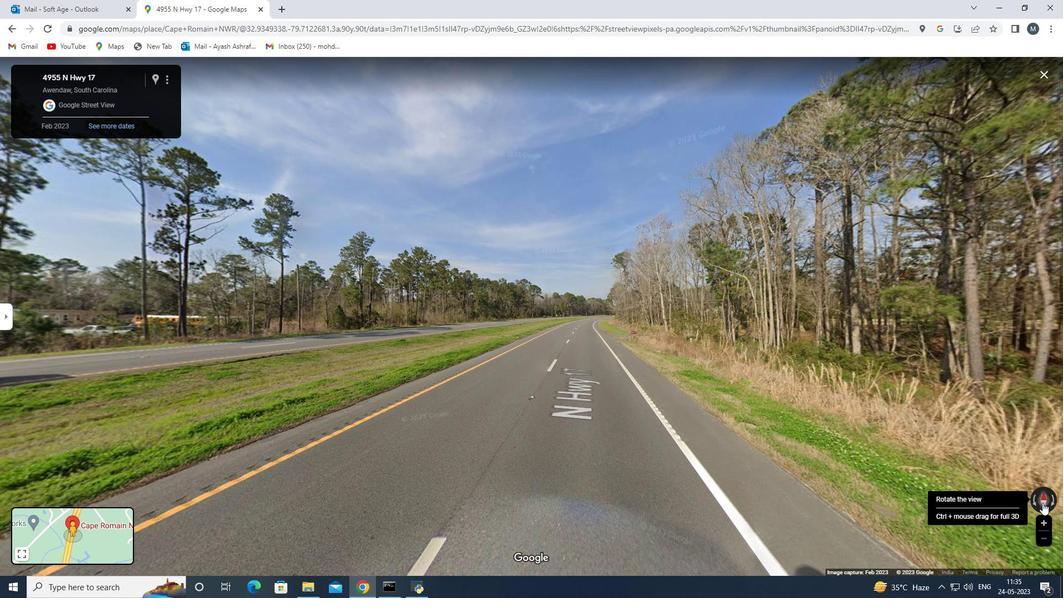 
Action: Mouse moved to (117, 123)
Screenshot: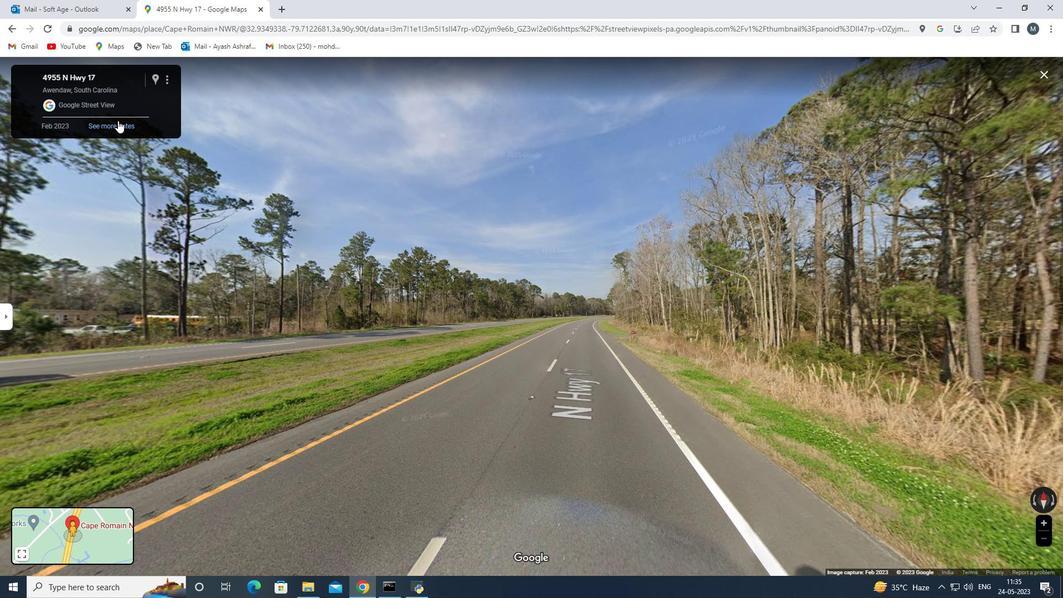 
Action: Mouse pressed left at (117, 123)
Screenshot: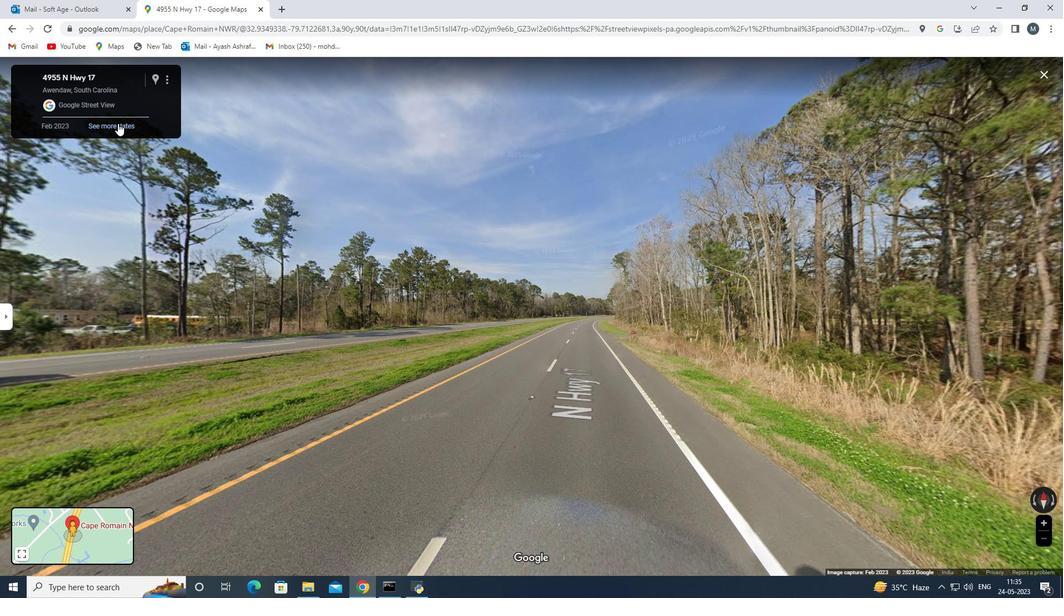 
Action: Mouse moved to (265, 540)
Screenshot: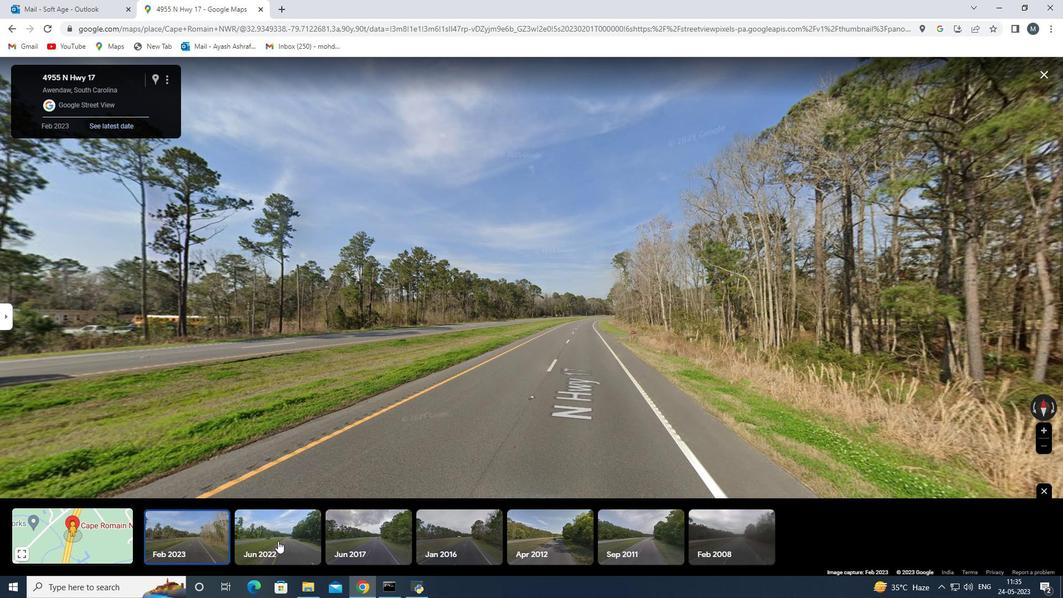 
Action: Mouse pressed left at (265, 540)
Screenshot: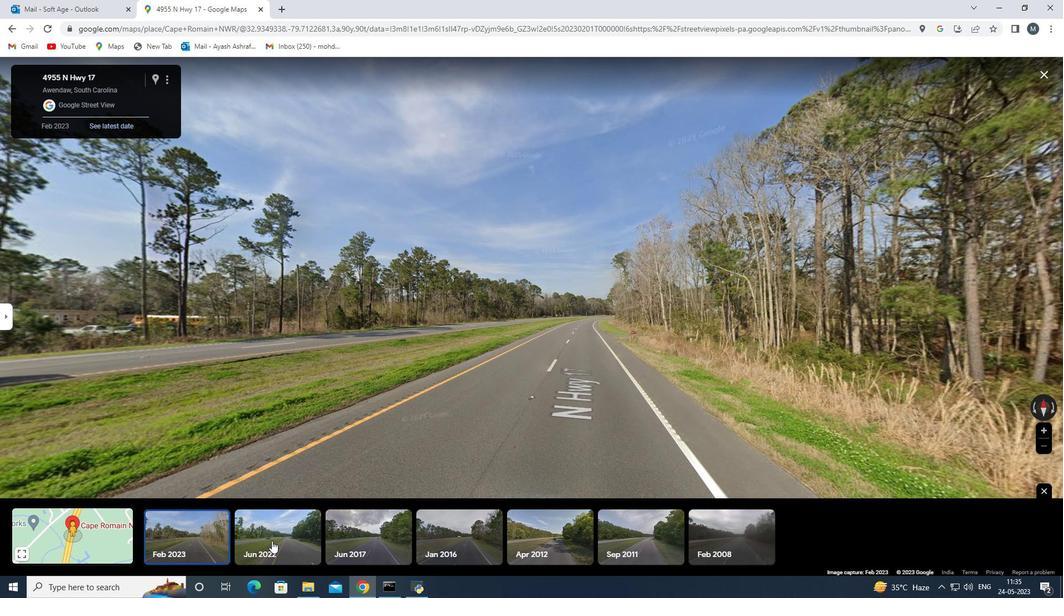
Action: Mouse moved to (510, 374)
Screenshot: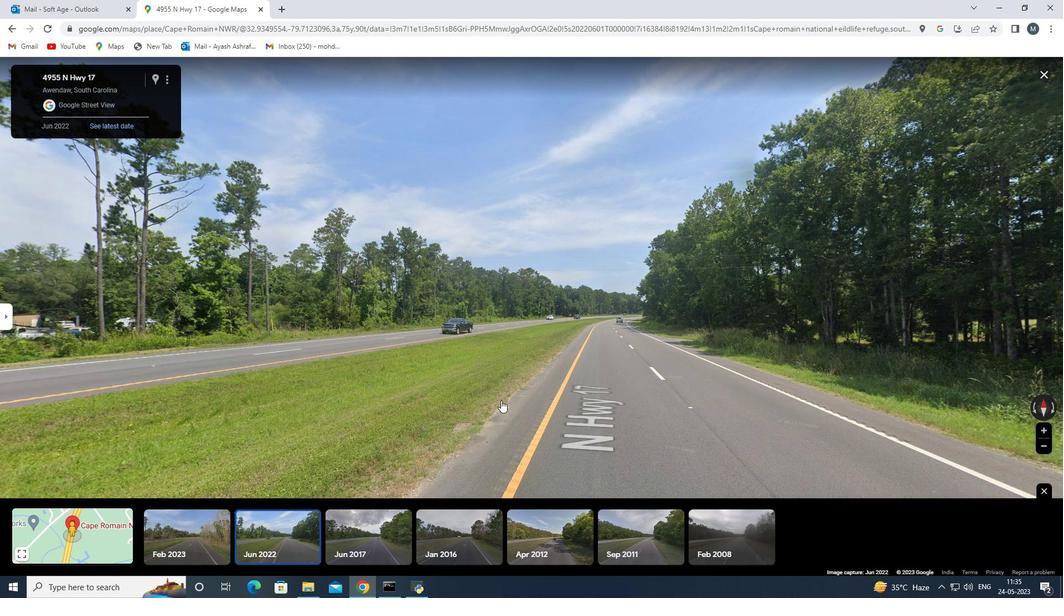 
Action: Mouse scrolled (509, 376) with delta (0, 0)
Screenshot: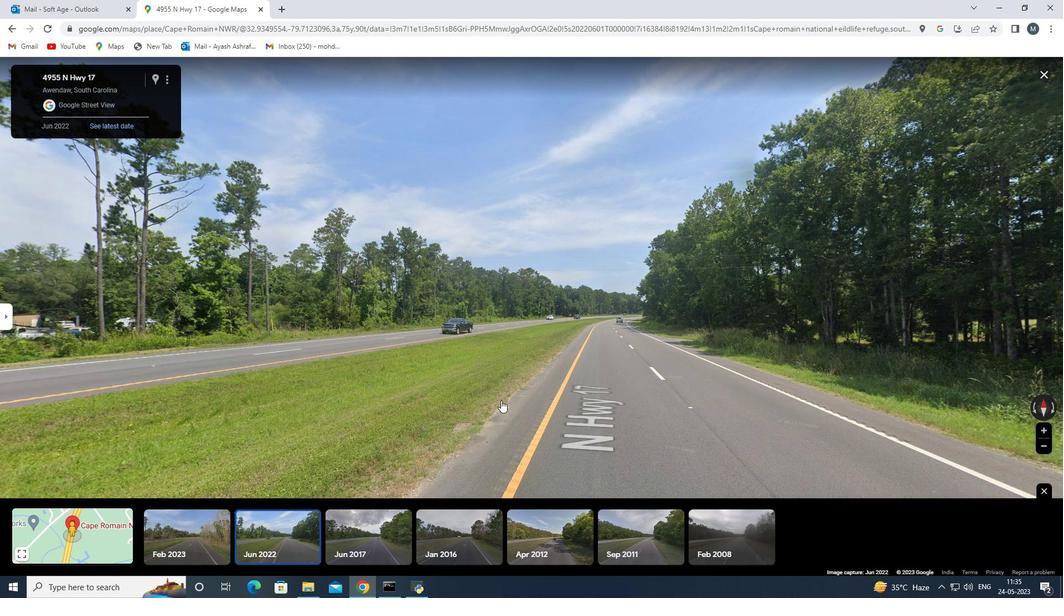 
Action: Mouse moved to (510, 373)
Screenshot: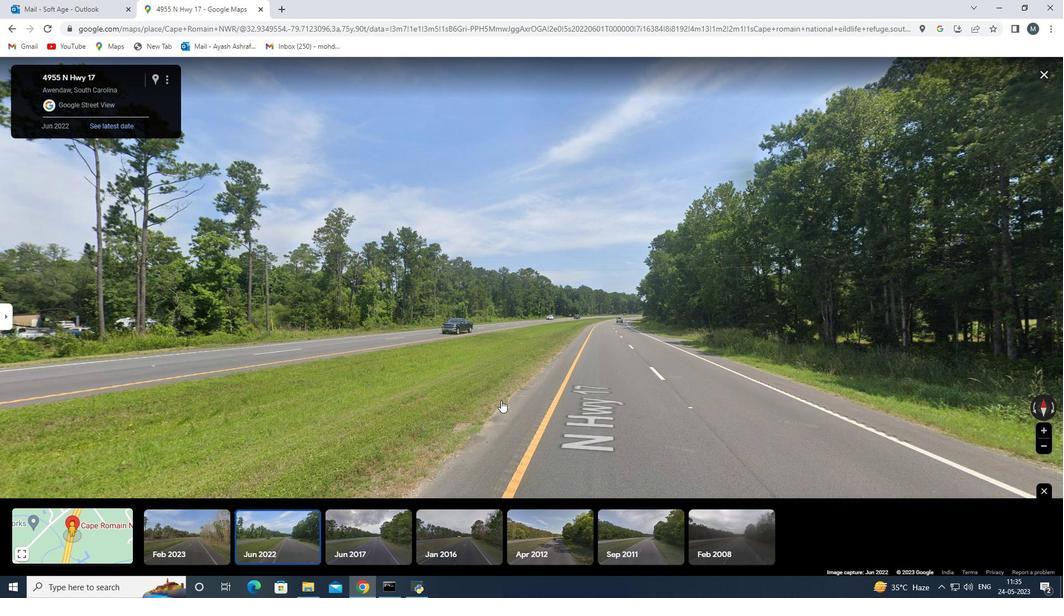 
Action: Mouse scrolled (510, 373) with delta (0, 0)
Screenshot: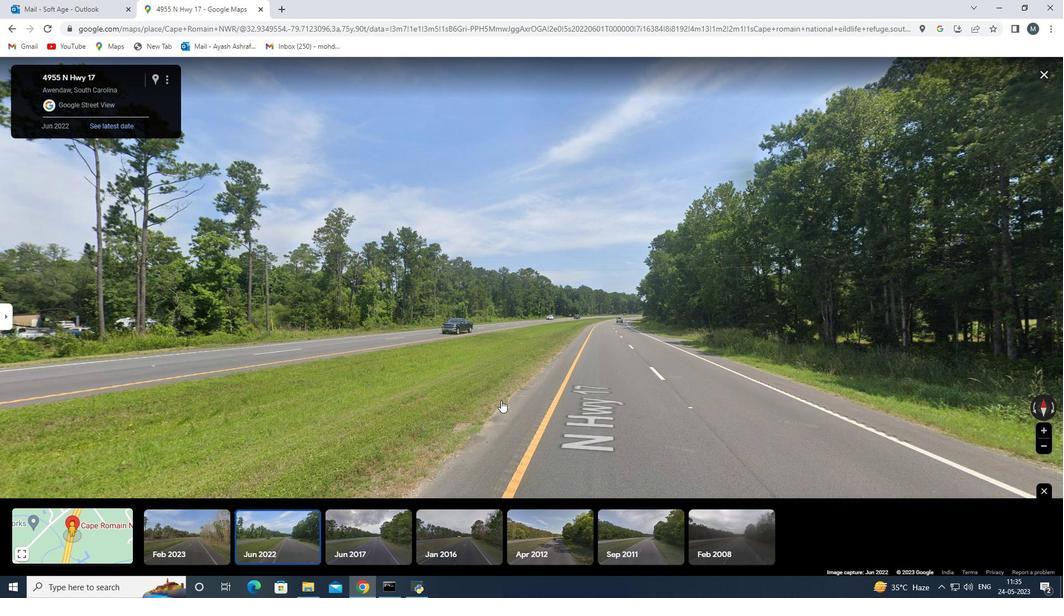 
Action: Mouse moved to (510, 371)
Screenshot: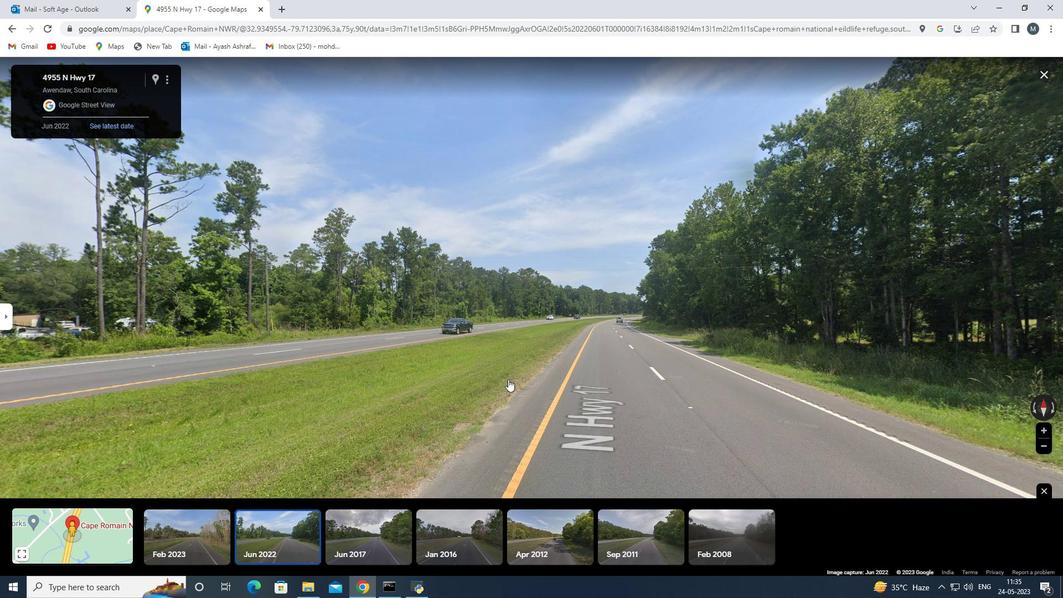 
Action: Mouse scrolled (510, 372) with delta (0, 0)
Screenshot: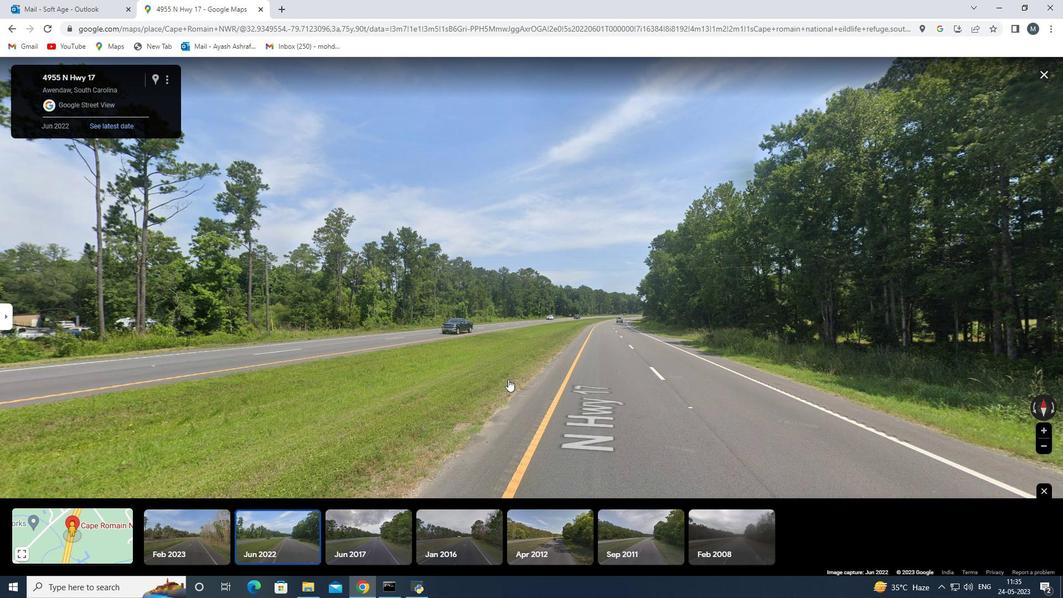 
Action: Mouse moved to (686, 327)
Screenshot: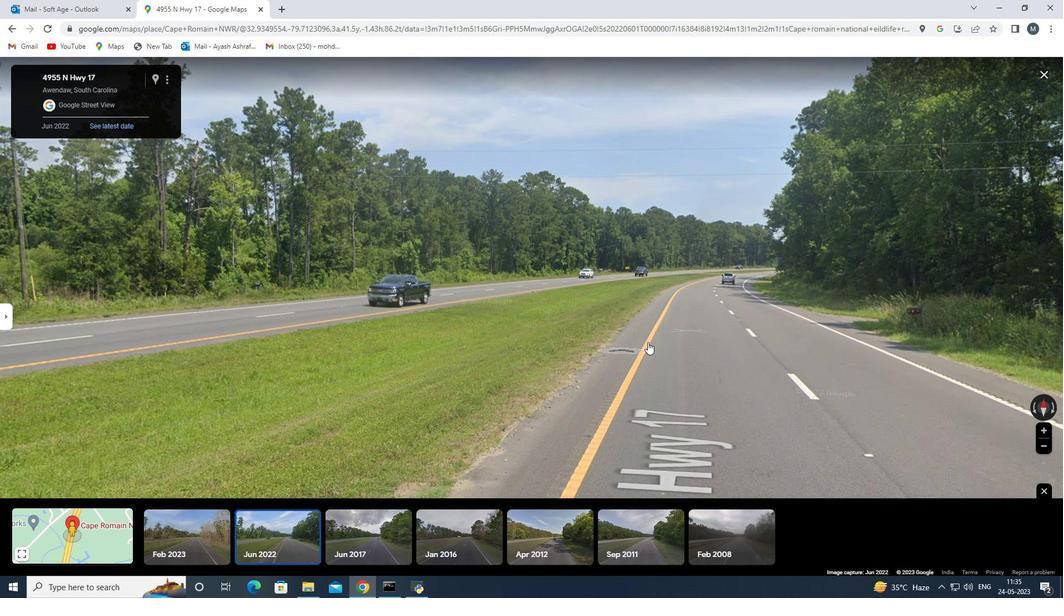
Action: Mouse scrolled (686, 327) with delta (0, 0)
Screenshot: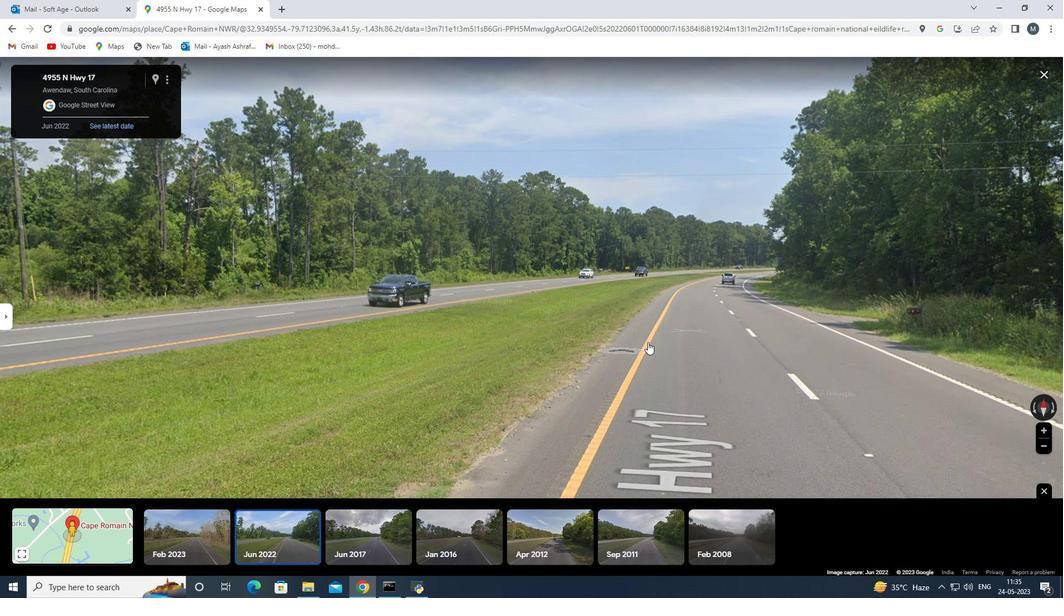 
Action: Mouse scrolled (686, 327) with delta (0, 0)
Screenshot: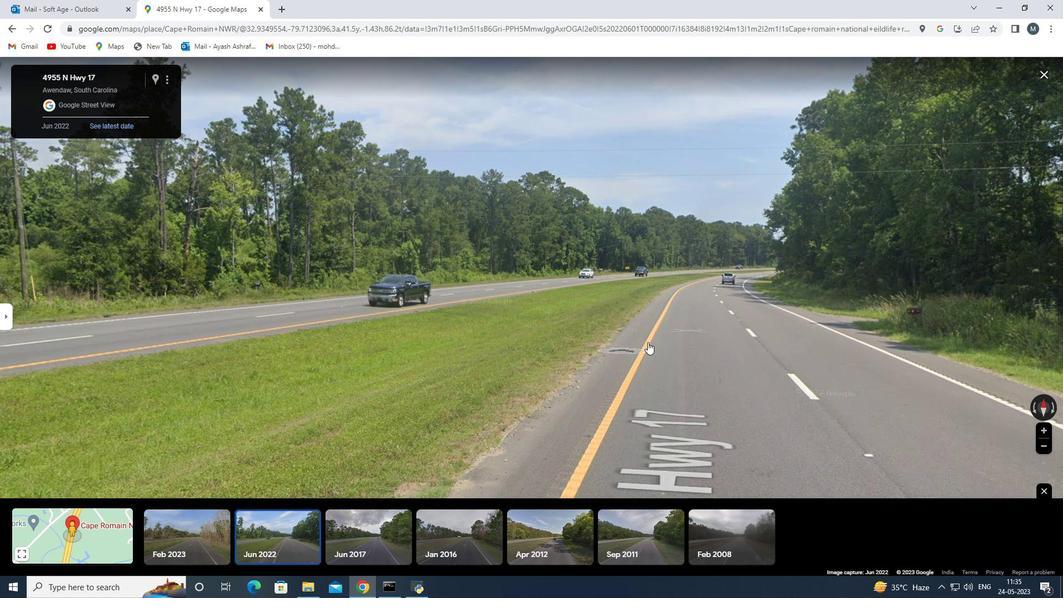 
Action: Mouse moved to (686, 322)
Screenshot: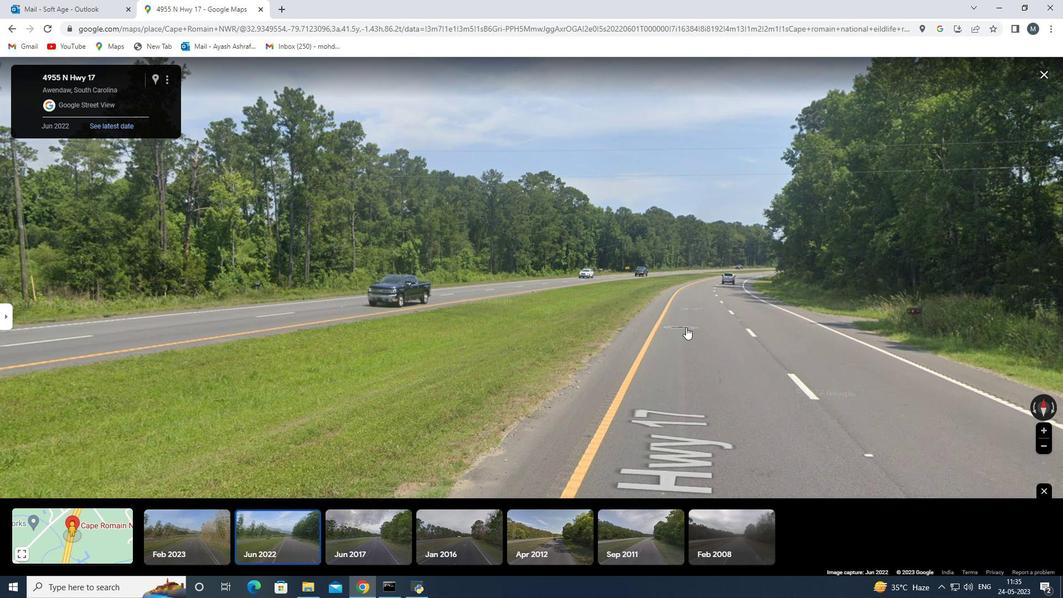 
Action: Mouse scrolled (686, 326) with delta (0, 0)
Screenshot: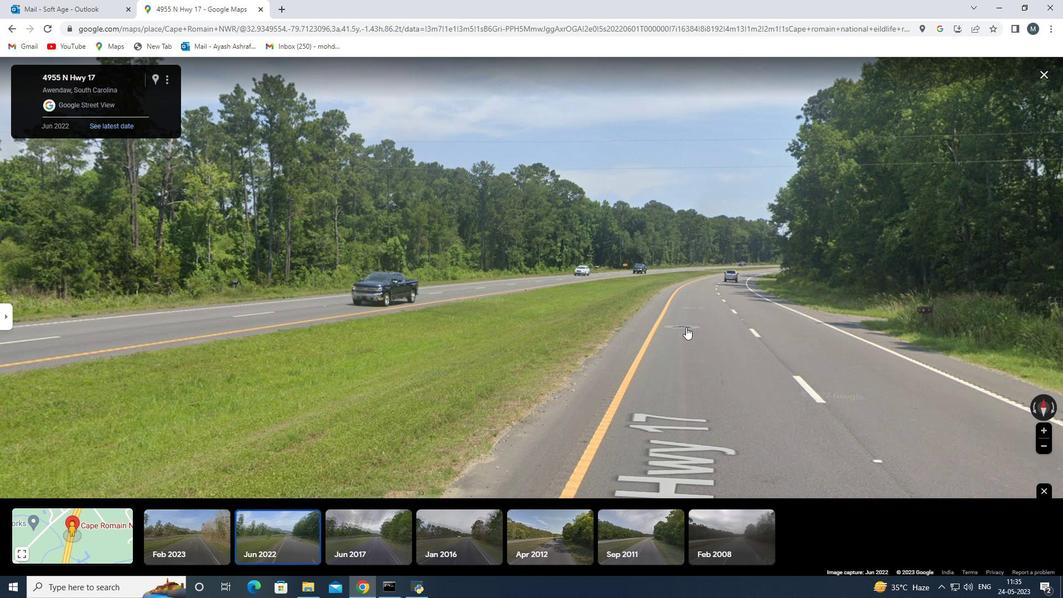 
Action: Mouse moved to (703, 308)
Screenshot: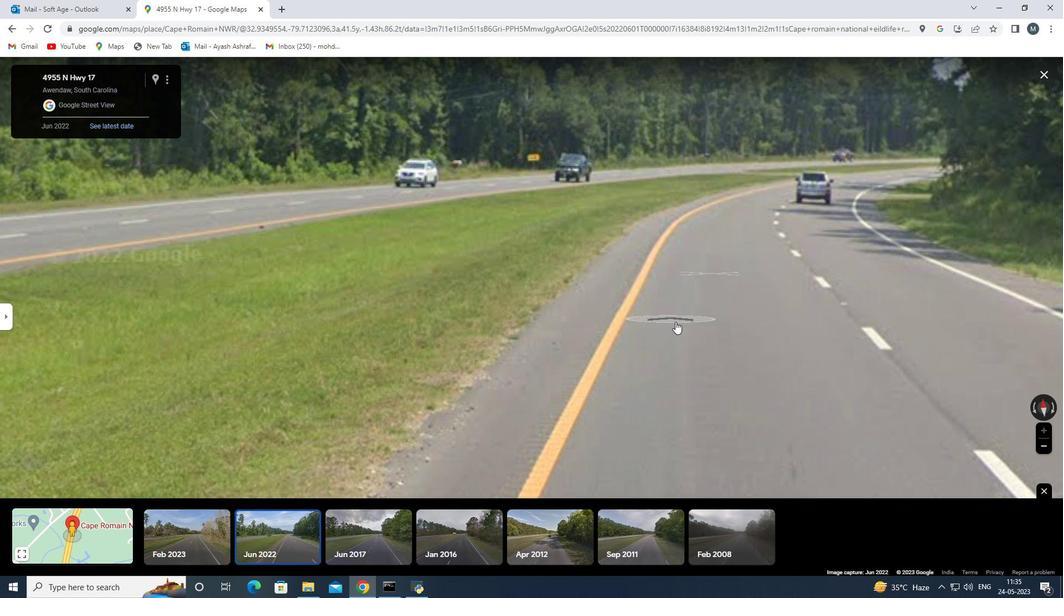 
Action: Mouse scrolled (695, 313) with delta (0, 0)
Screenshot: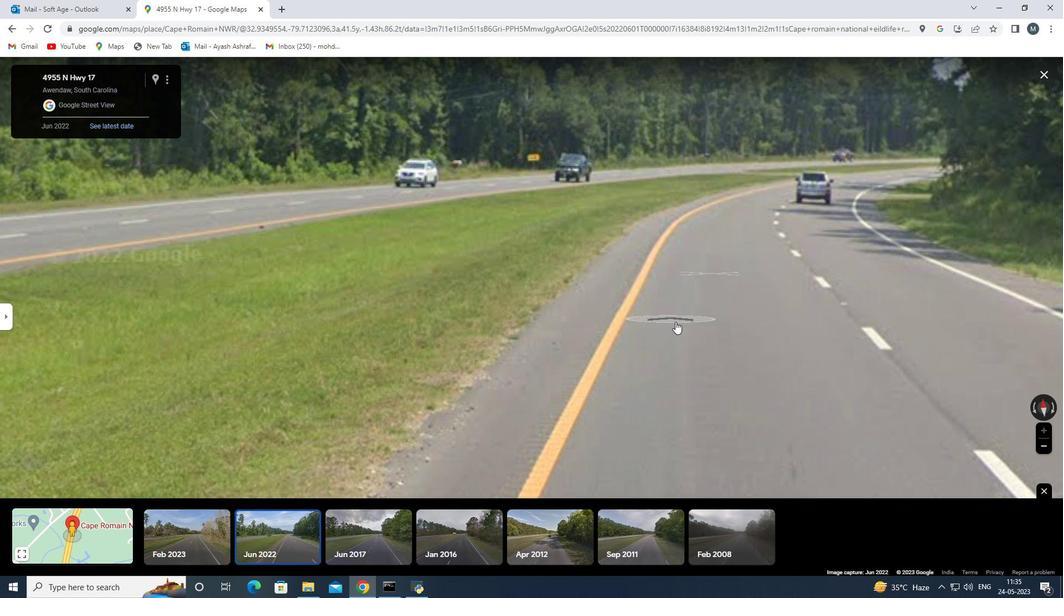 
Action: Mouse scrolled (703, 307) with delta (0, 0)
Screenshot: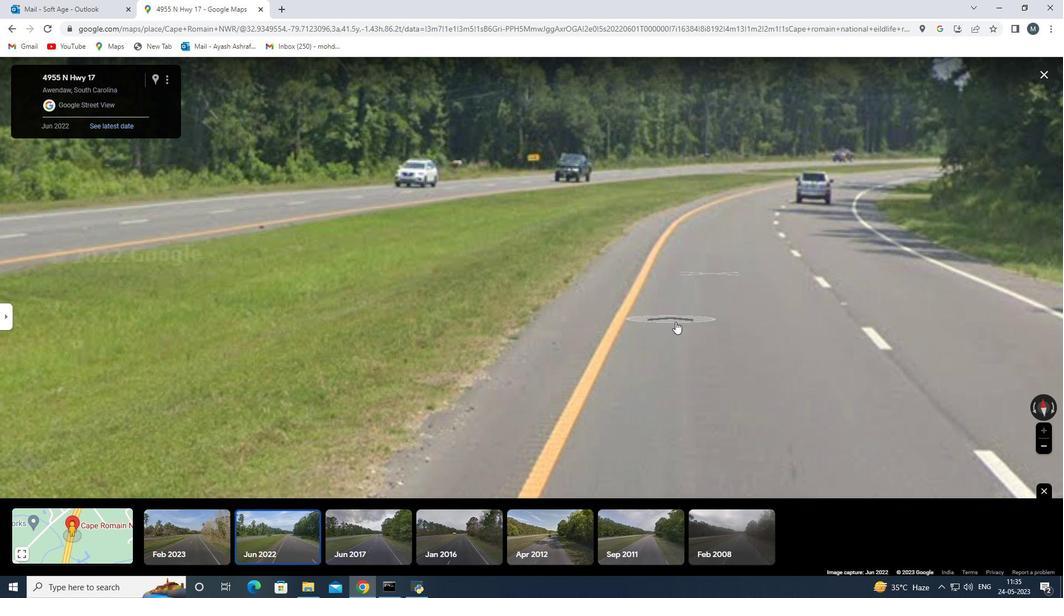 
Action: Mouse scrolled (703, 307) with delta (0, 0)
Screenshot: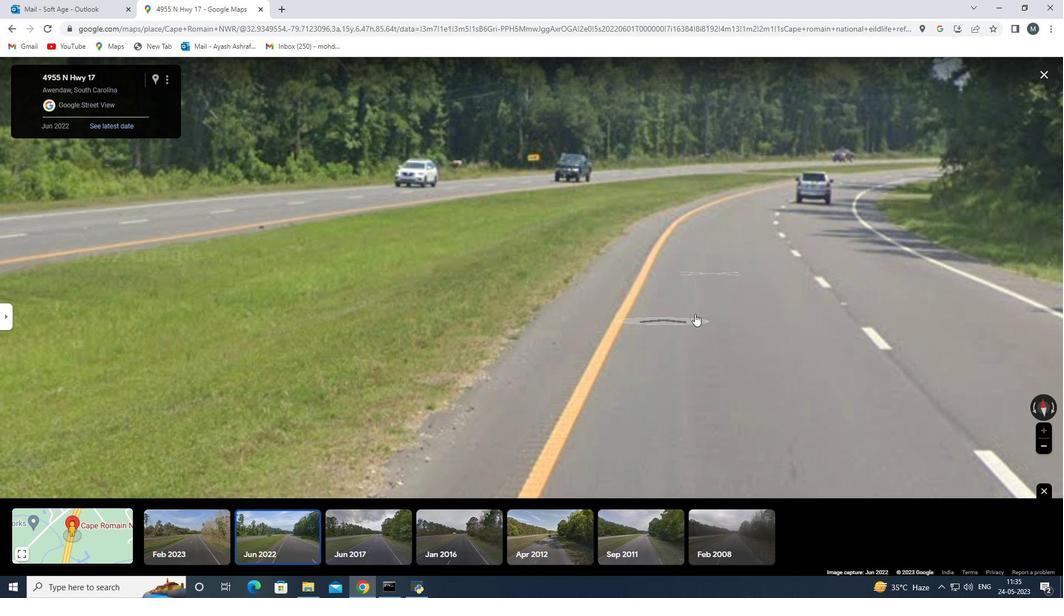 
Action: Mouse moved to (1045, 444)
Screenshot: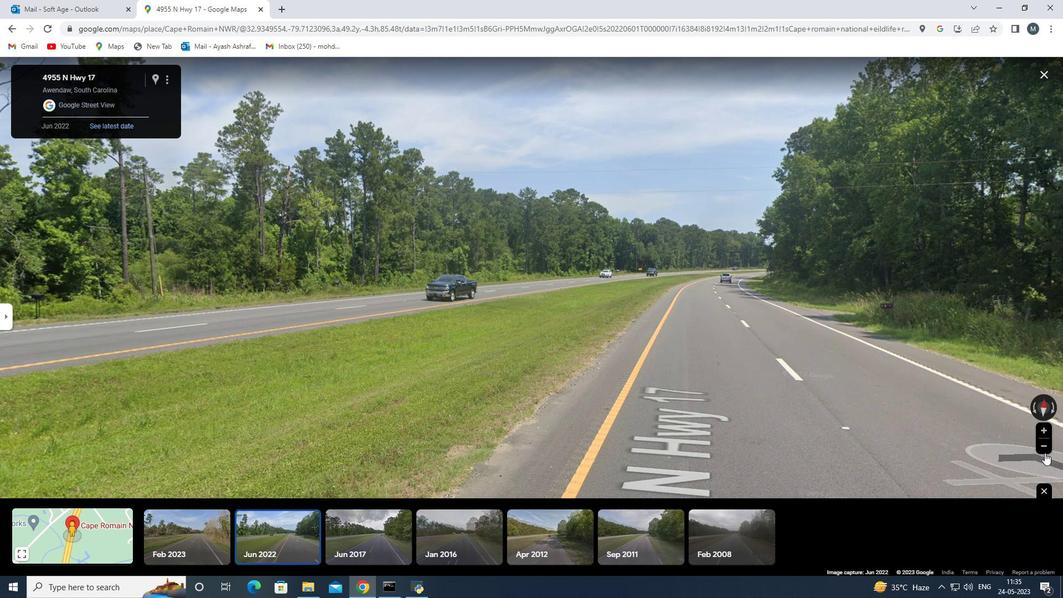 
Action: Mouse pressed left at (1045, 444)
Screenshot: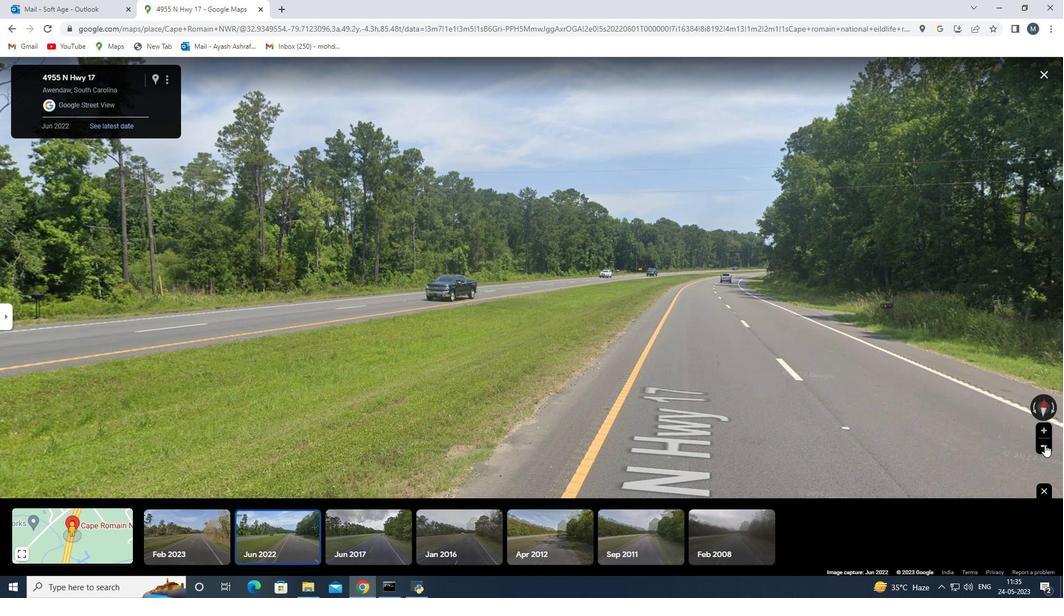 
Action: Mouse moved to (1044, 444)
Screenshot: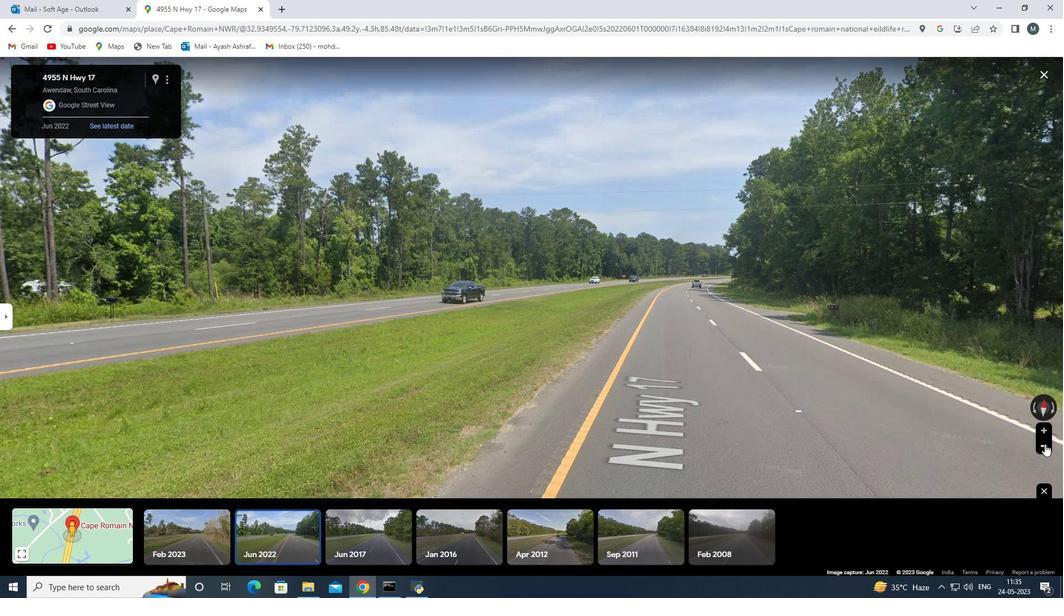 
Action: Mouse pressed left at (1044, 444)
Screenshot: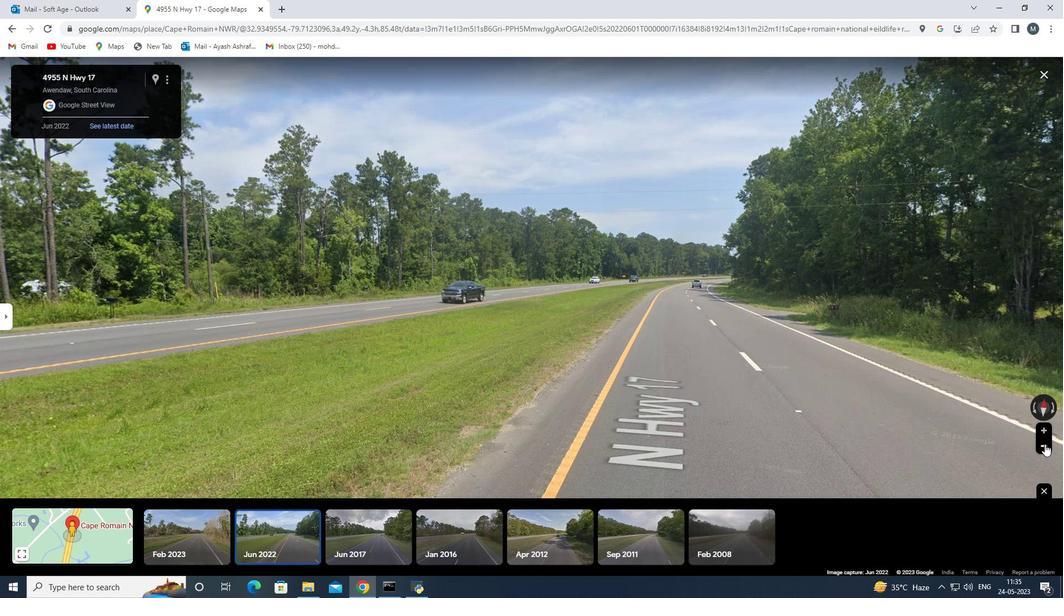 
Action: Mouse pressed left at (1044, 444)
Screenshot: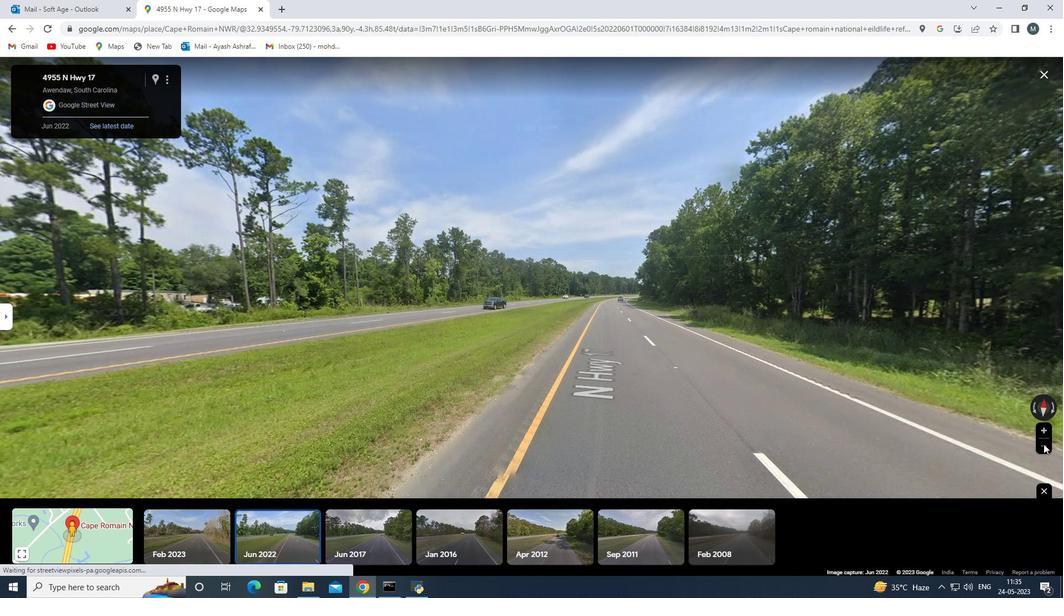 
Action: Mouse moved to (1045, 412)
Screenshot: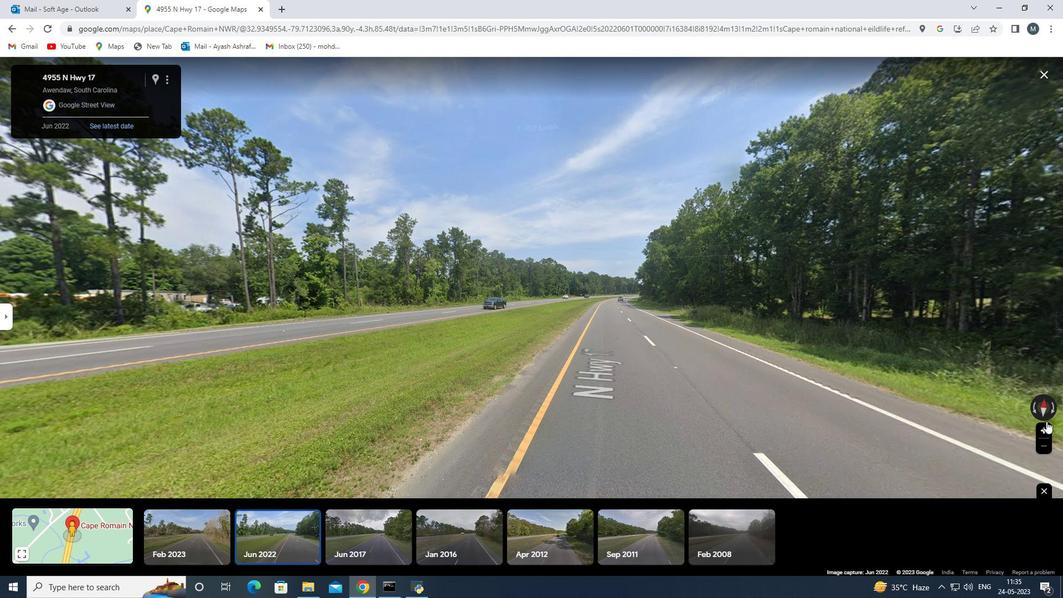 
Action: Mouse pressed left at (1045, 412)
Screenshot: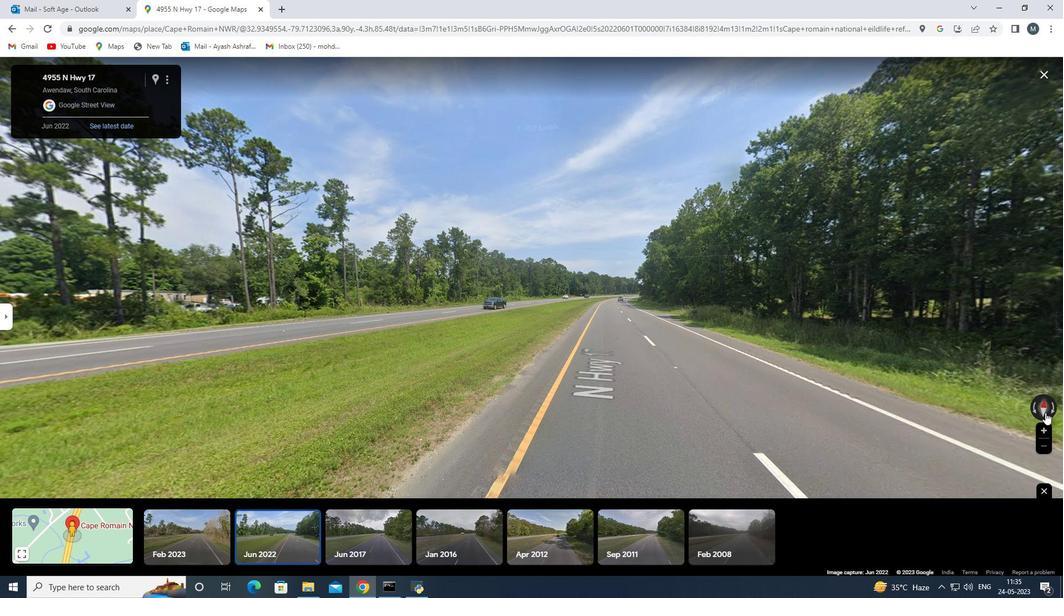 
Action: Mouse moved to (905, 375)
Screenshot: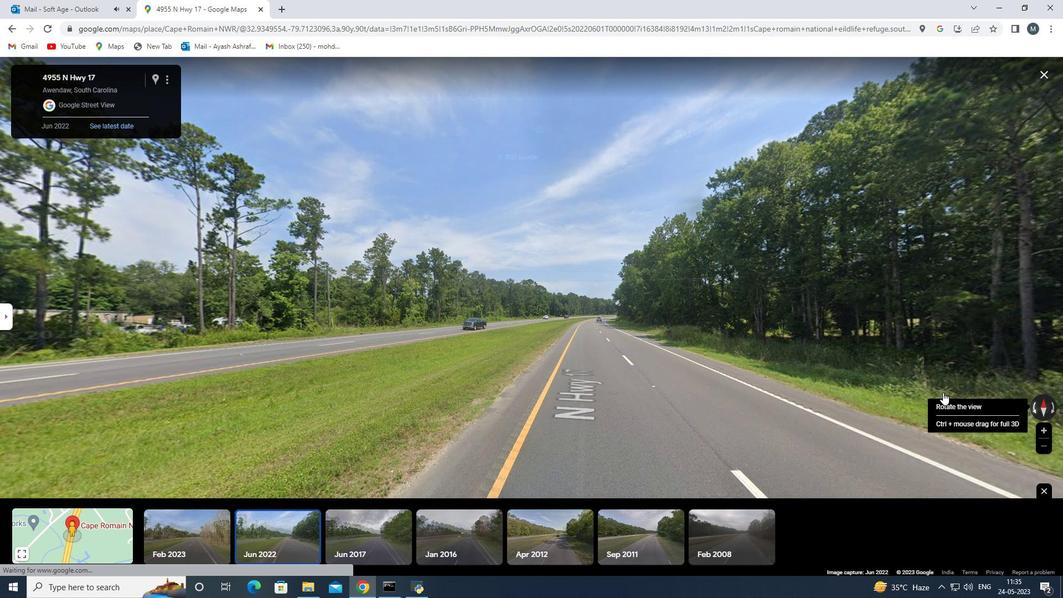 
Action: Mouse pressed left at (905, 375)
Screenshot: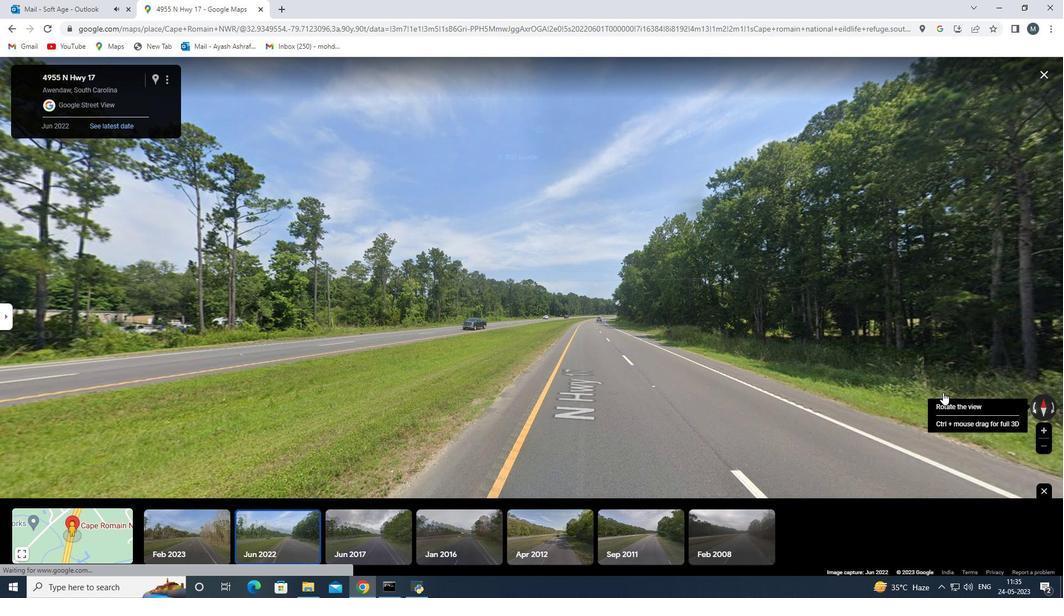 
Action: Mouse moved to (653, 553)
Screenshot: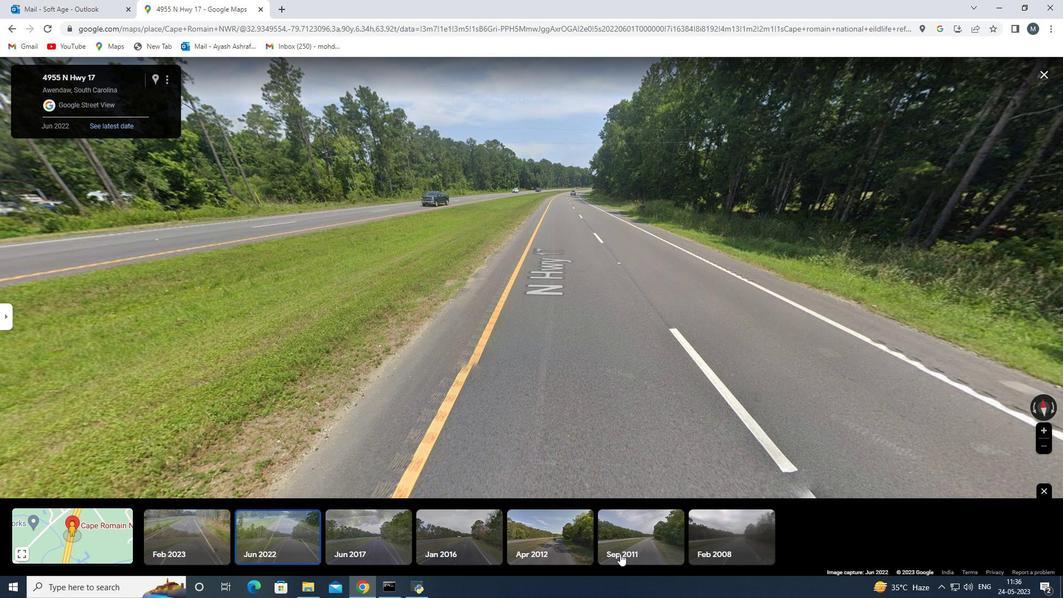 
Action: Mouse pressed left at (653, 553)
Screenshot: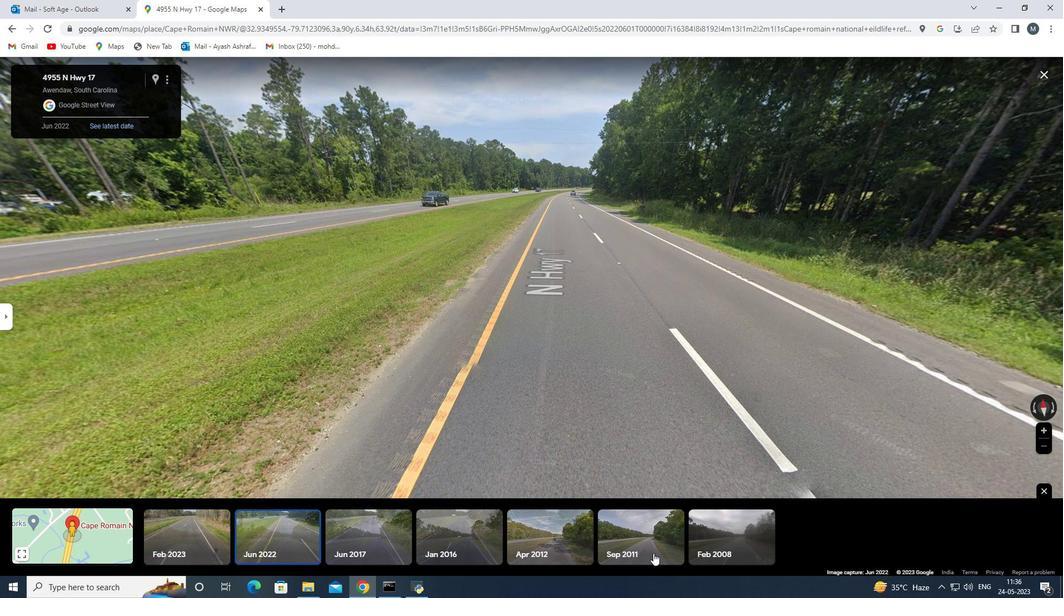
Action: Mouse moved to (535, 329)
Screenshot: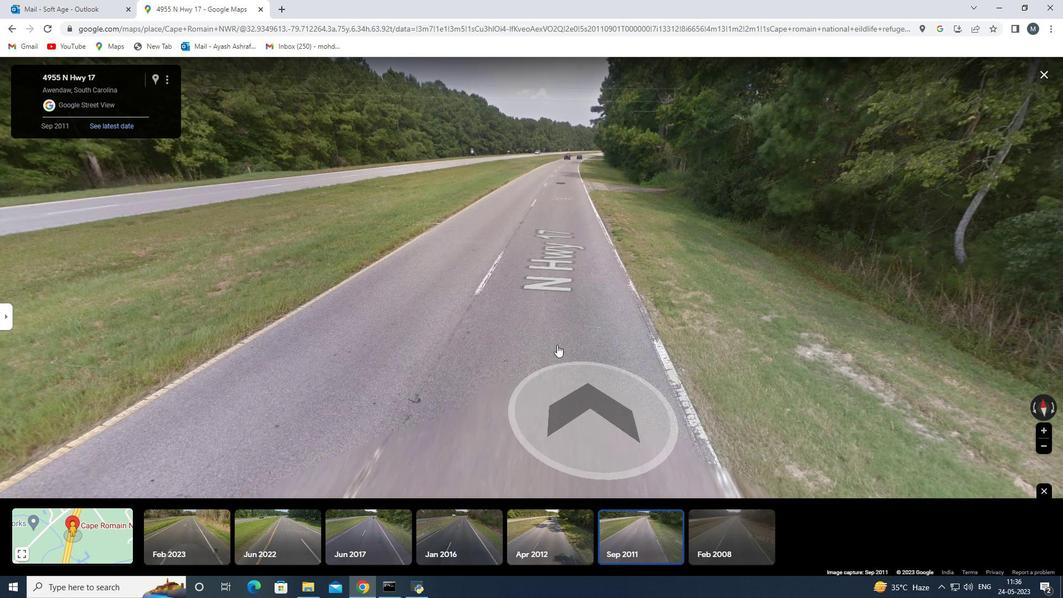 
Action: Mouse pressed left at (535, 329)
Screenshot: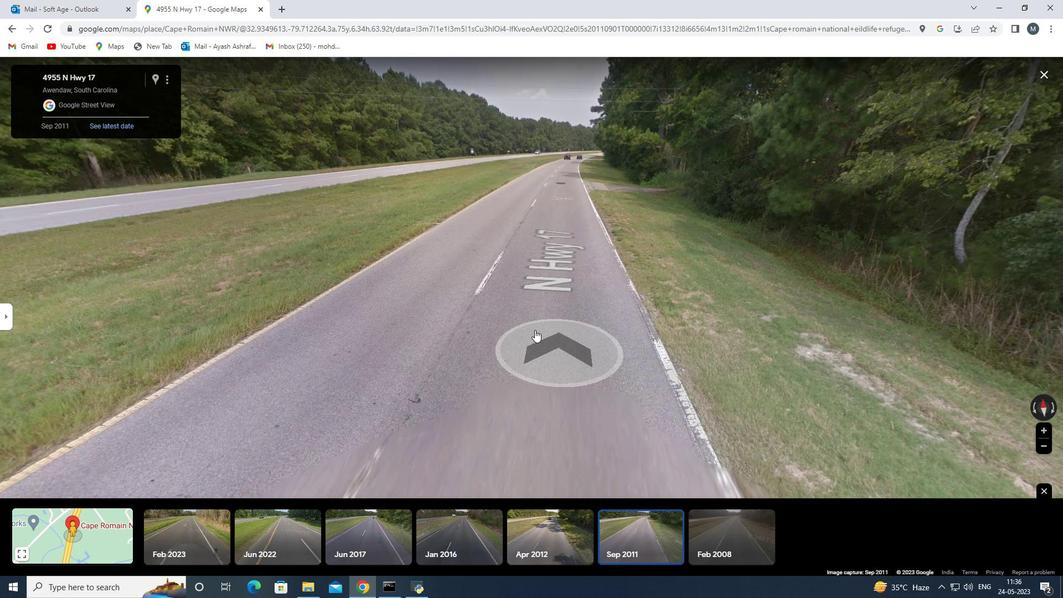 
Action: Mouse moved to (411, 396)
Screenshot: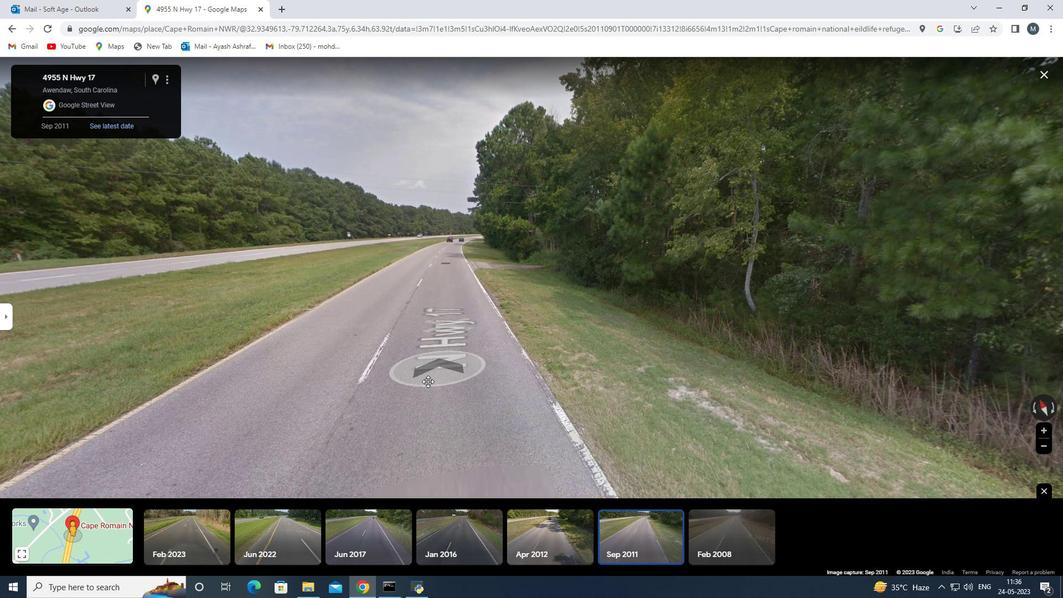 
Action: Mouse pressed left at (412, 394)
Screenshot: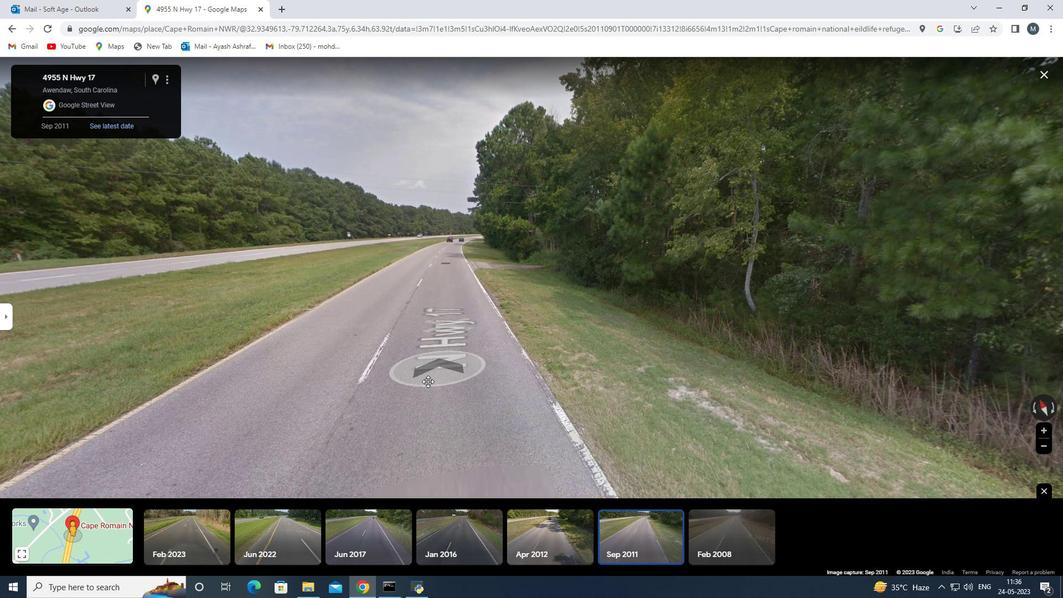 
Action: Mouse moved to (408, 397)
Screenshot: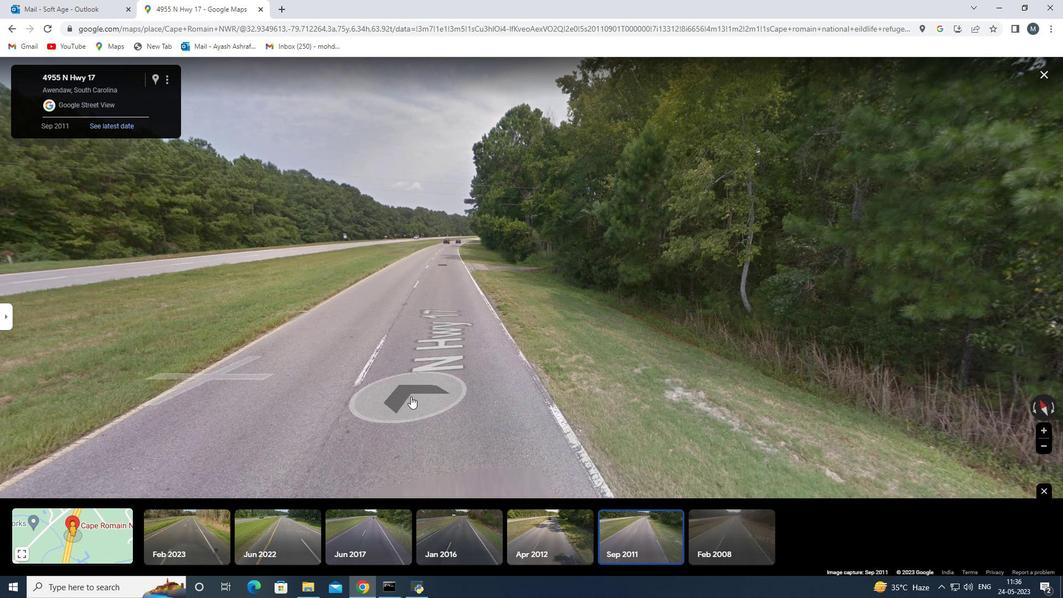 
Action: Mouse pressed left at (409, 396)
Screenshot: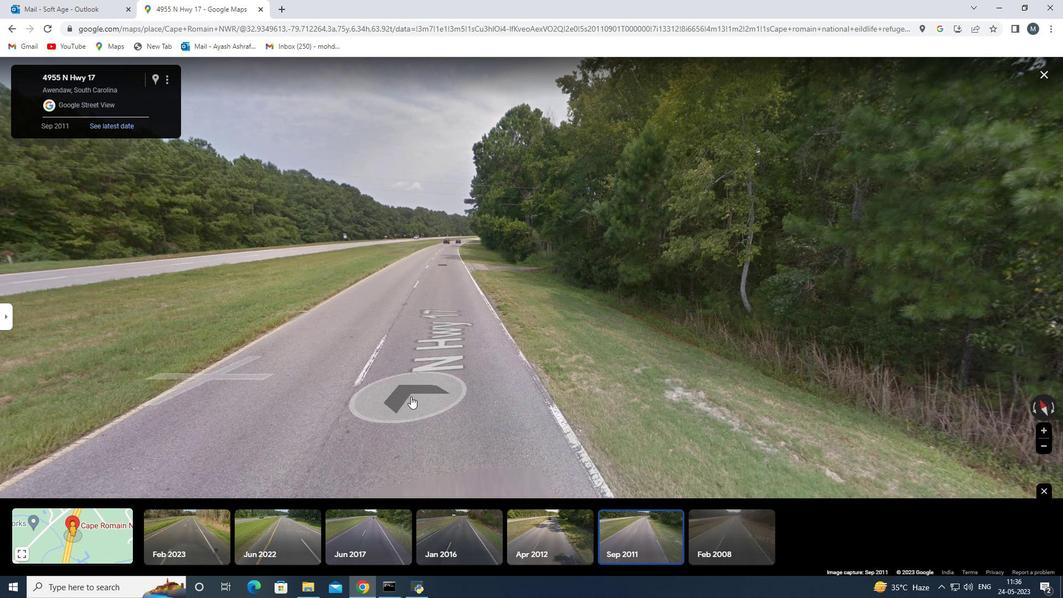 
Action: Mouse moved to (999, 249)
Screenshot: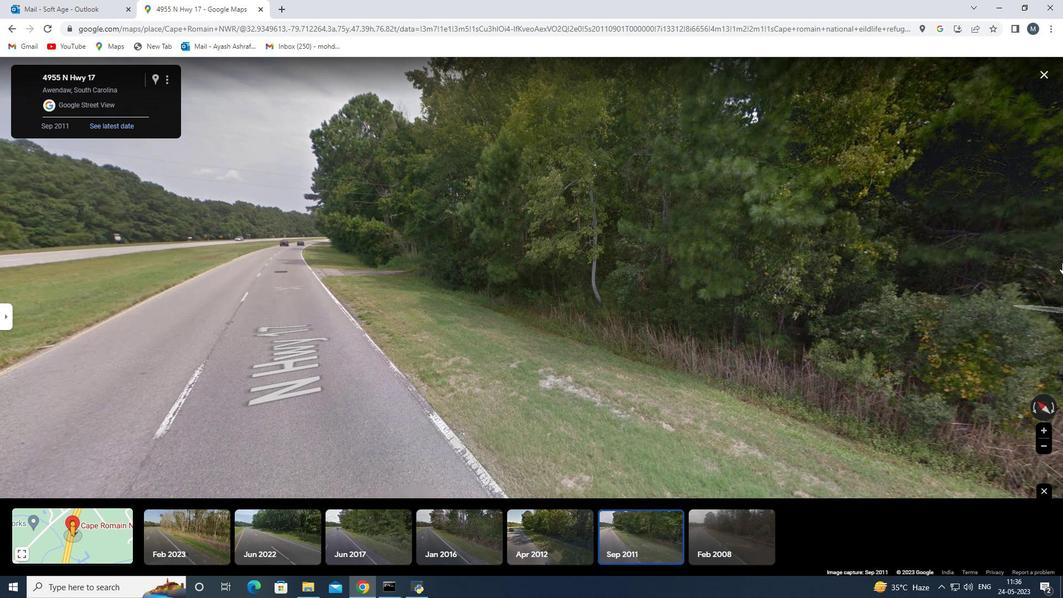 
Action: Mouse pressed left at (999, 249)
Screenshot: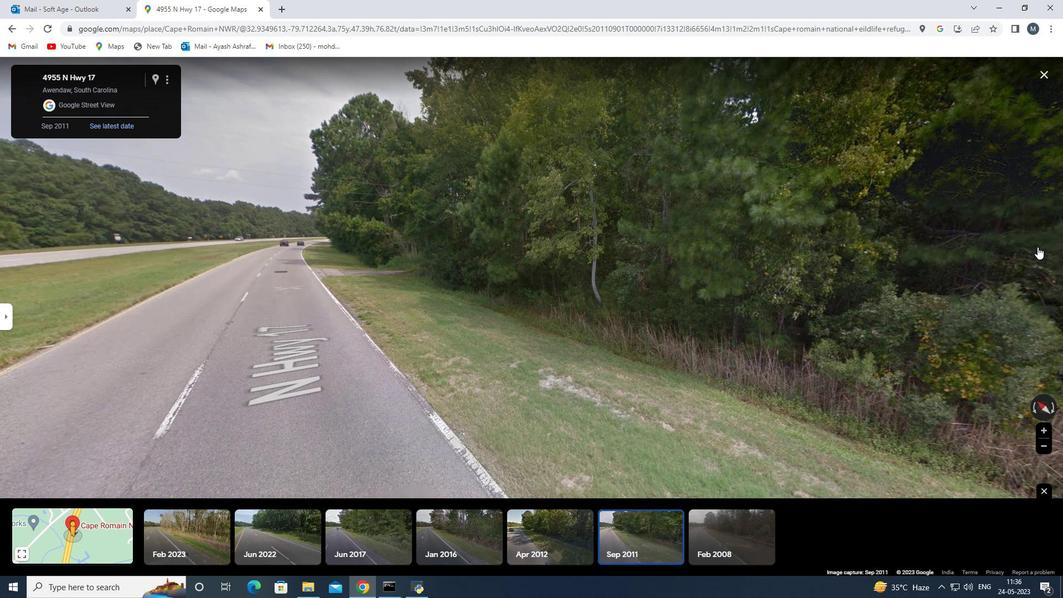 
Action: Mouse moved to (1048, 248)
Screenshot: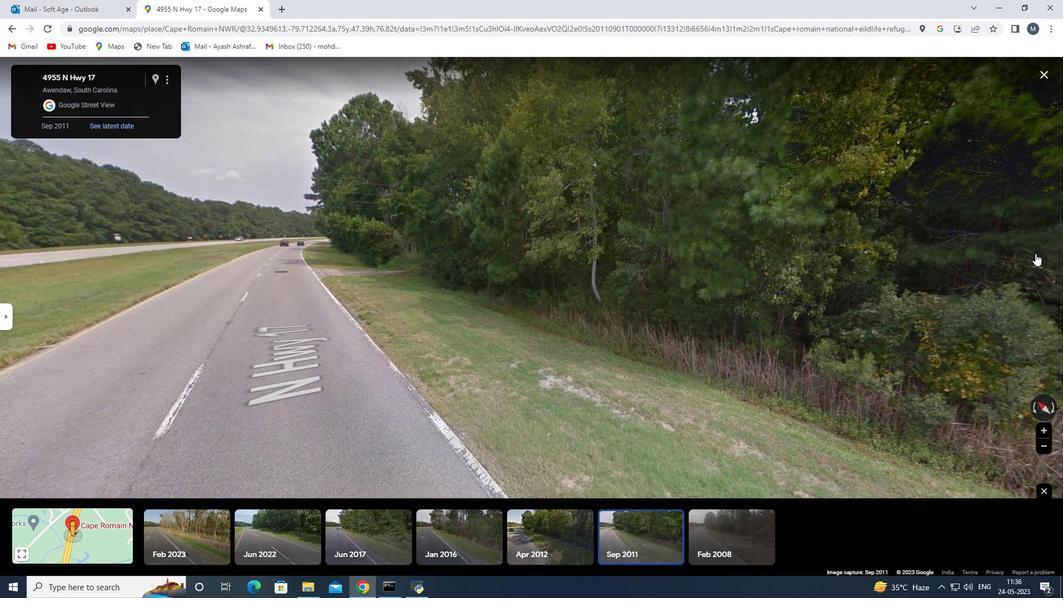 
Action: Mouse pressed left at (1048, 248)
Screenshot: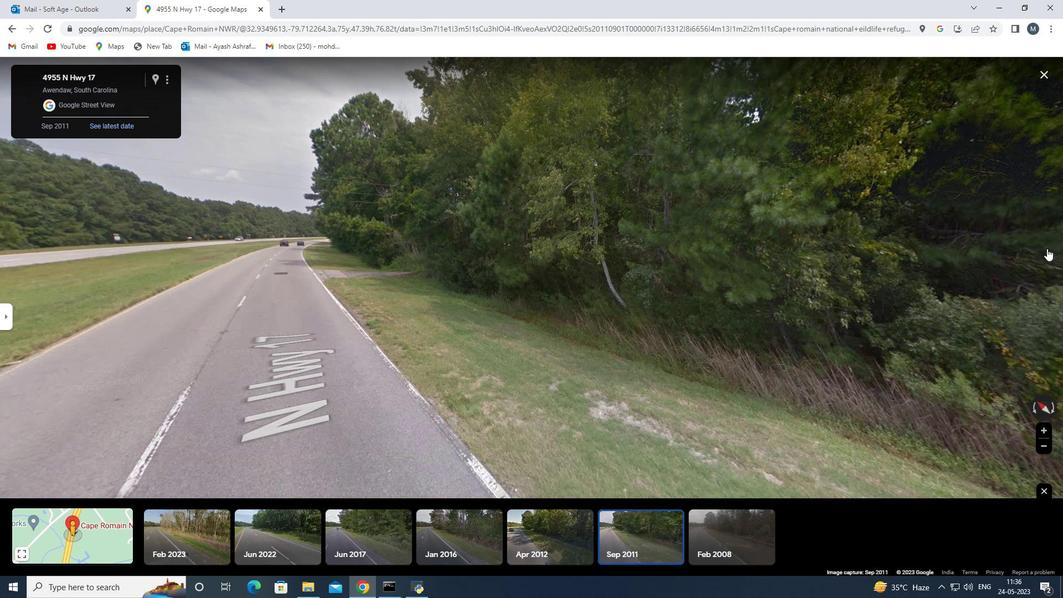 
Action: Mouse moved to (1048, 248)
Screenshot: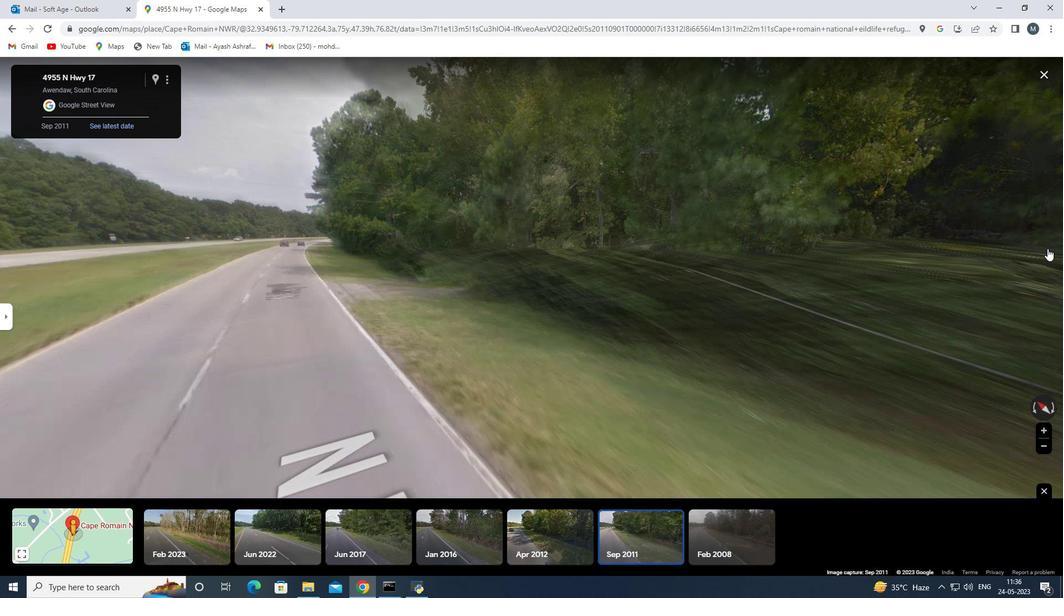 
Action: Mouse pressed left at (1048, 248)
Screenshot: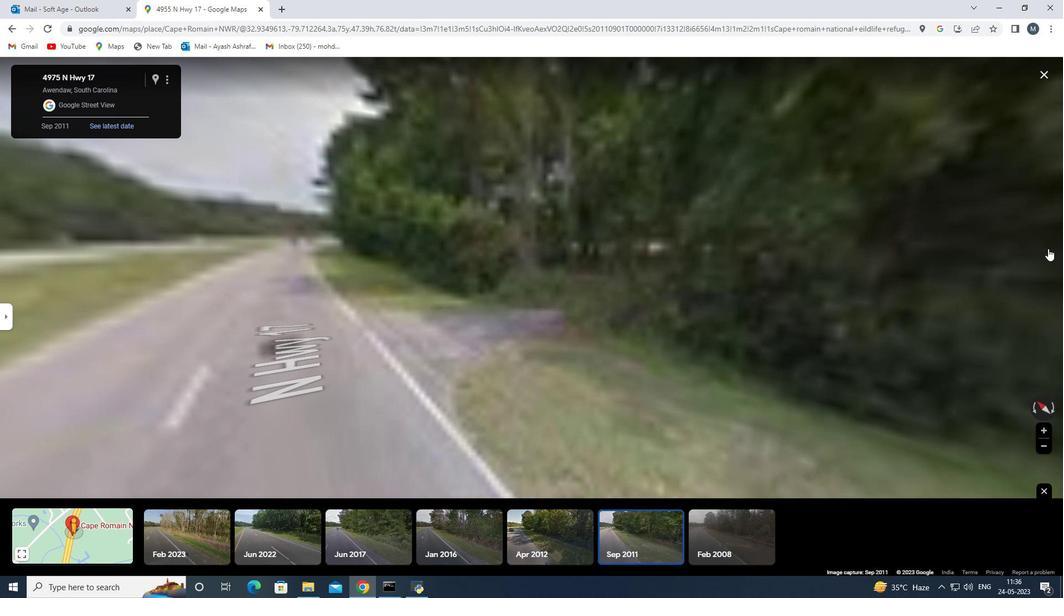 
Action: Mouse moved to (1050, 72)
Screenshot: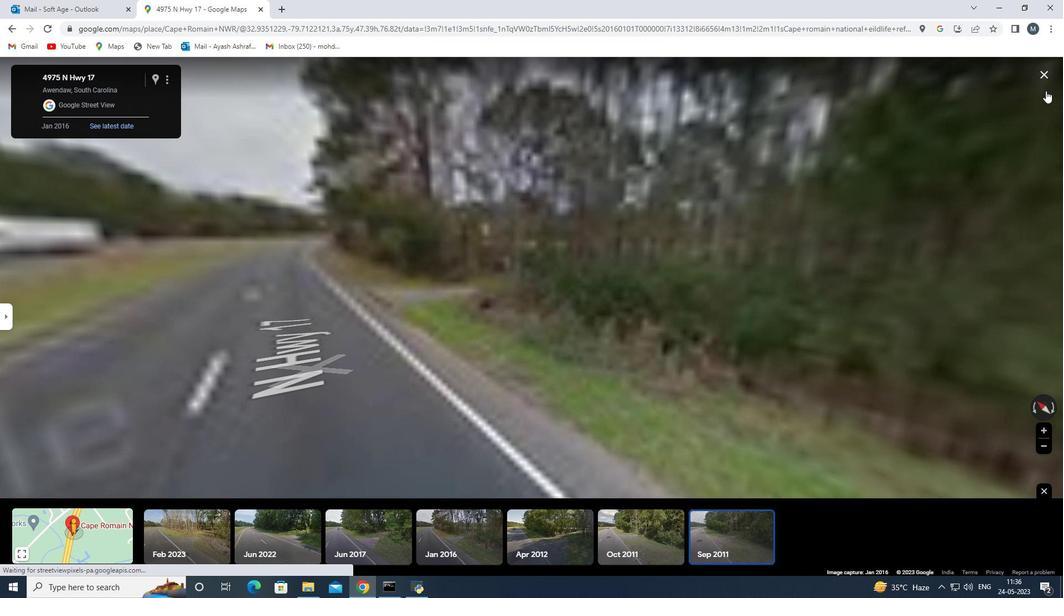 
Action: Mouse pressed left at (1050, 72)
Screenshot: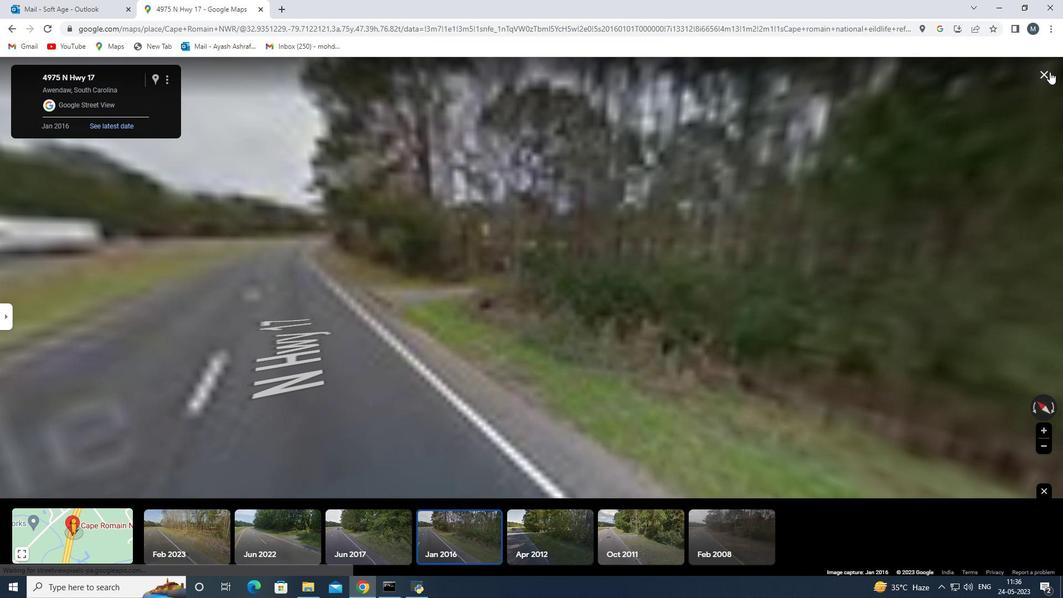 
Action: Mouse moved to (391, 389)
Screenshot: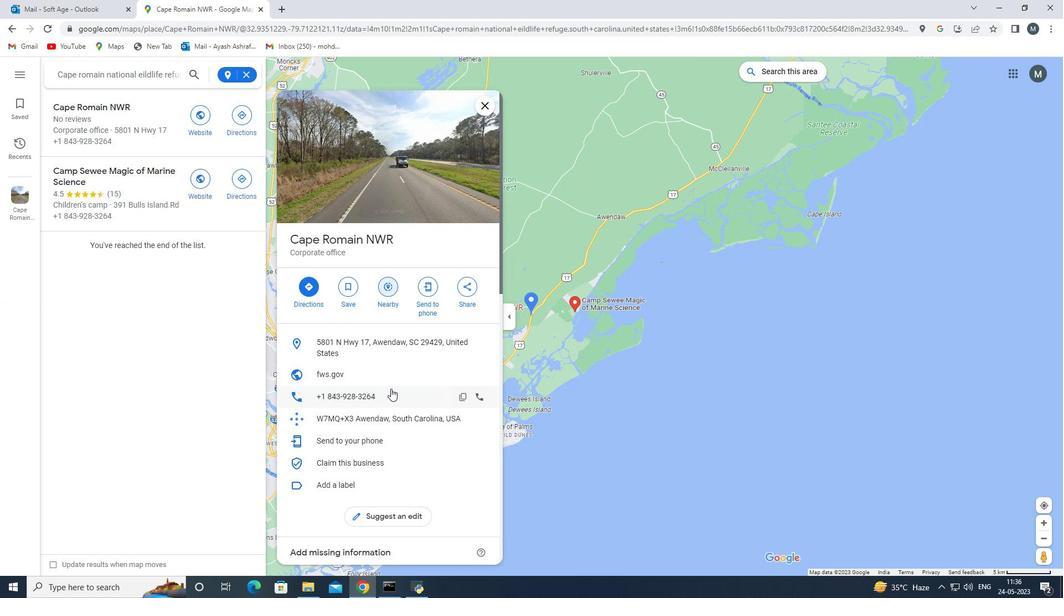 
Action: Mouse scrolled (391, 389) with delta (0, 0)
